 Task: Read customer reviews and ratings for real estate agents in Springfield, Missouri, to find an agent who specializes in acreage properties or equestrian estates.
Action: Mouse moved to (290, 179)
Screenshot: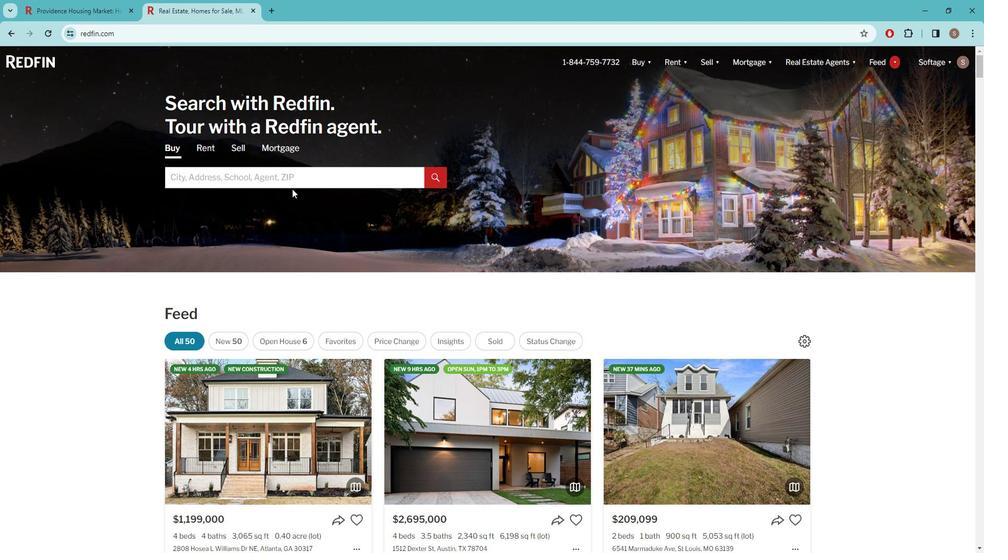 
Action: Mouse pressed left at (290, 179)
Screenshot: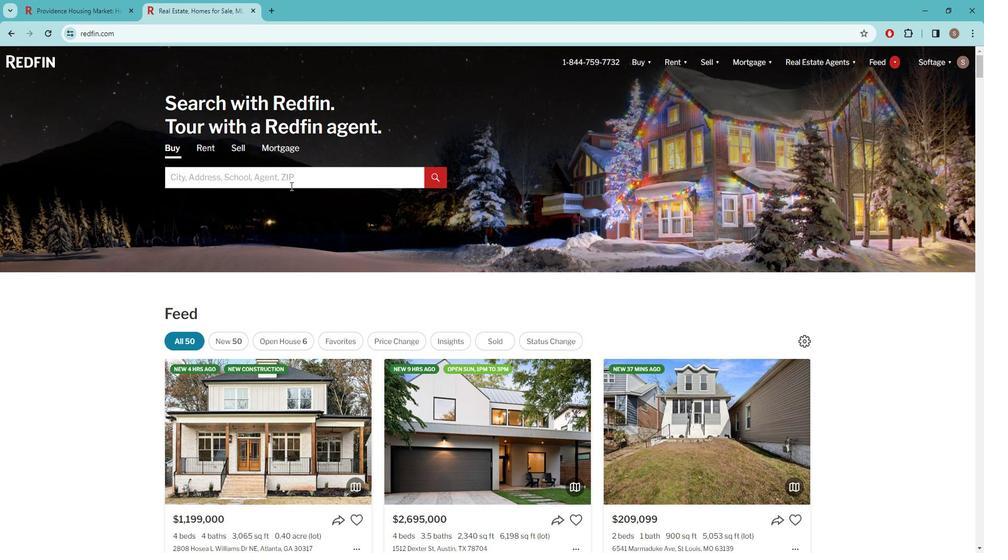 
Action: Key pressed s<Key.caps_lock>PRINGFIELD,<Key.space><Key.caps_lock>m<Key.caps_lock>ISSOURI
Screenshot: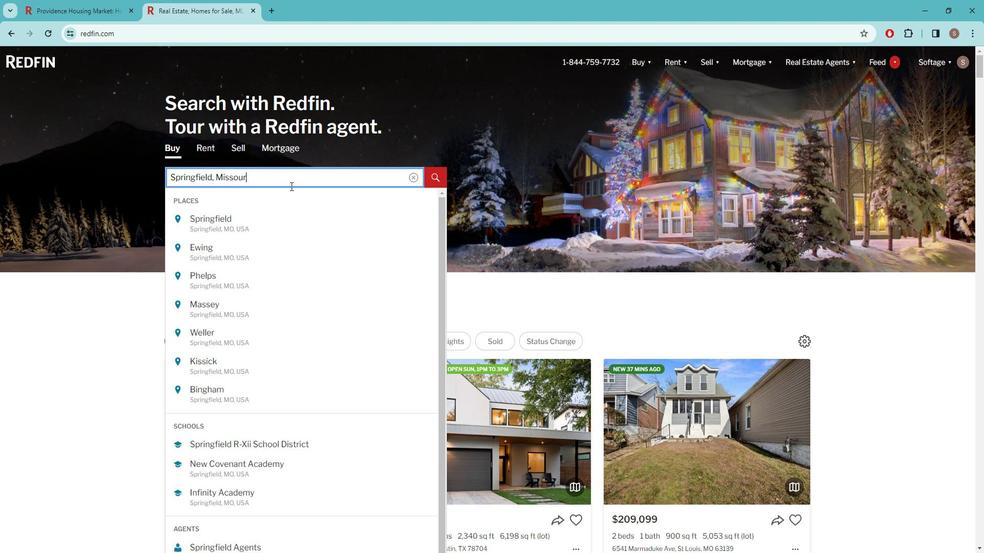 
Action: Mouse moved to (278, 219)
Screenshot: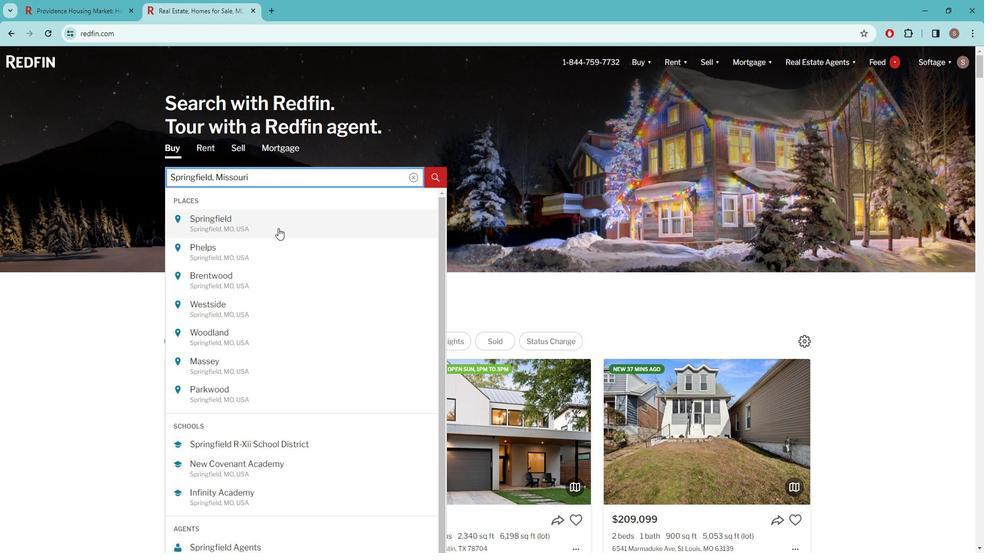 
Action: Mouse pressed left at (278, 219)
Screenshot: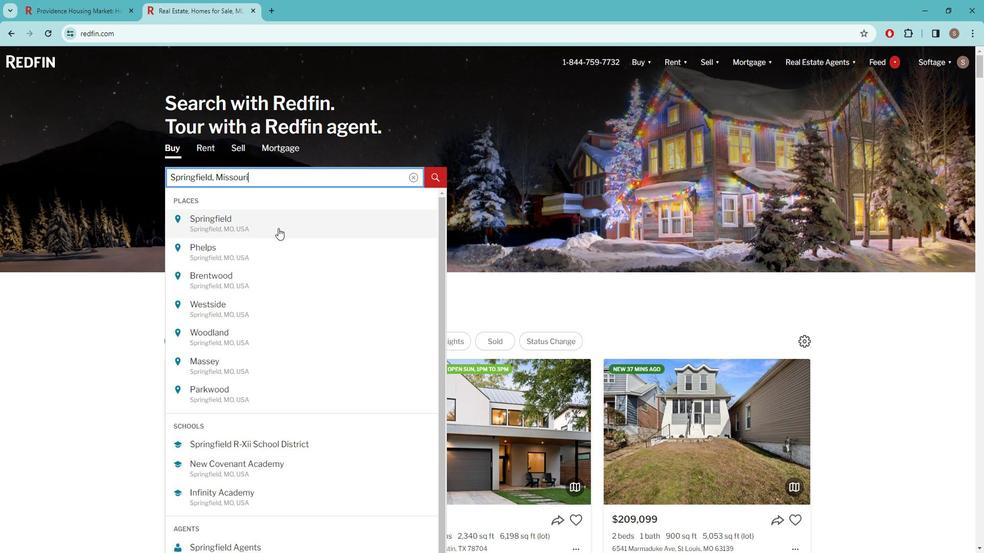 
Action: Mouse moved to (864, 124)
Screenshot: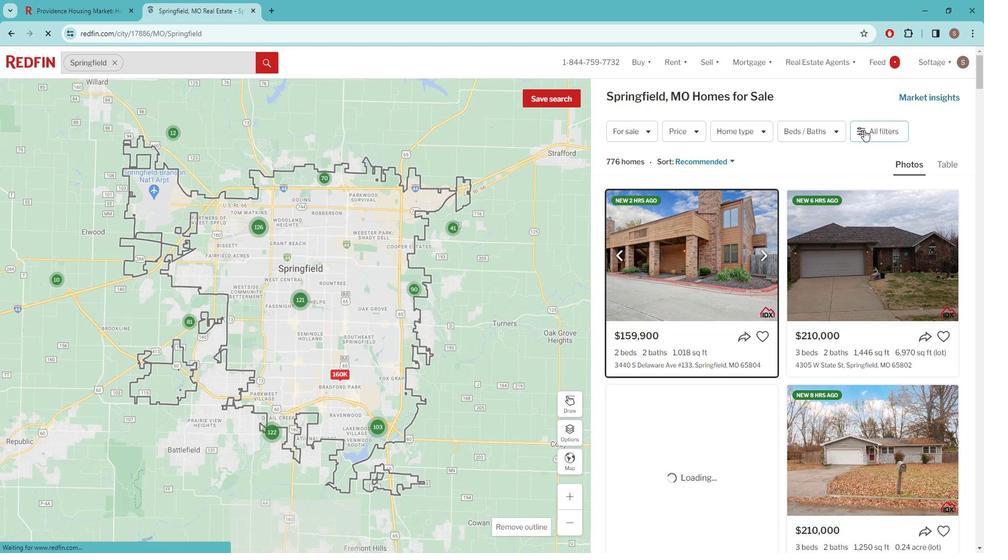 
Action: Mouse pressed left at (864, 124)
Screenshot: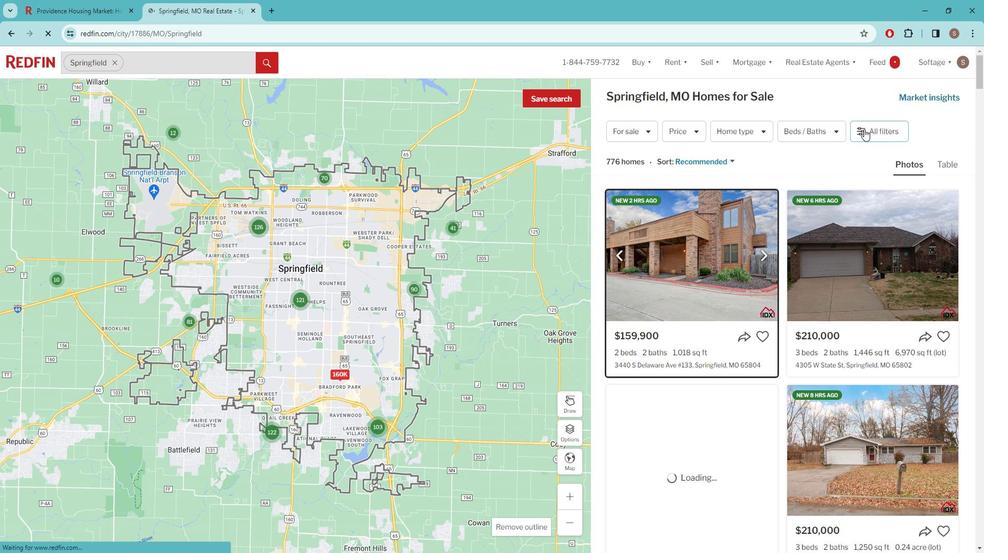 
Action: Mouse pressed left at (864, 124)
Screenshot: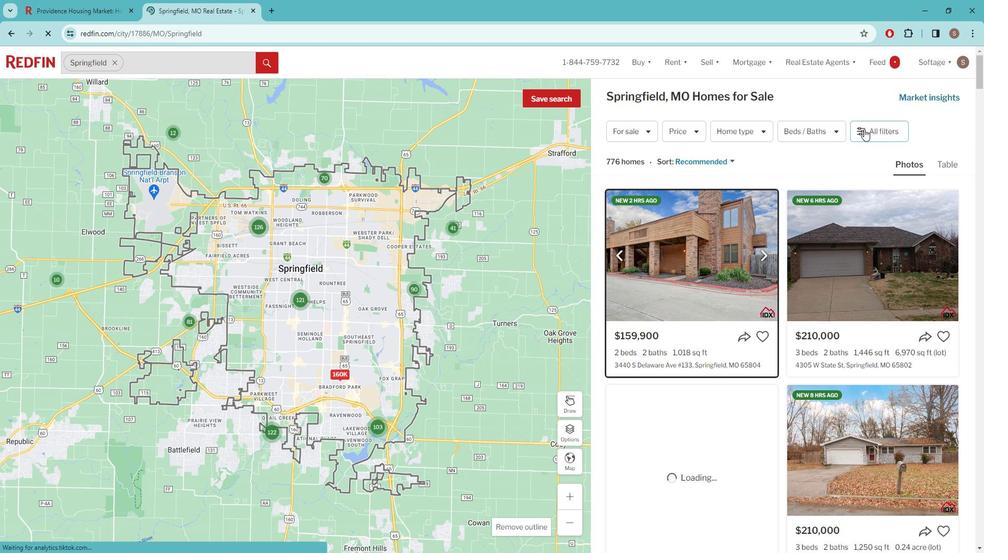 
Action: Mouse pressed left at (864, 124)
Screenshot: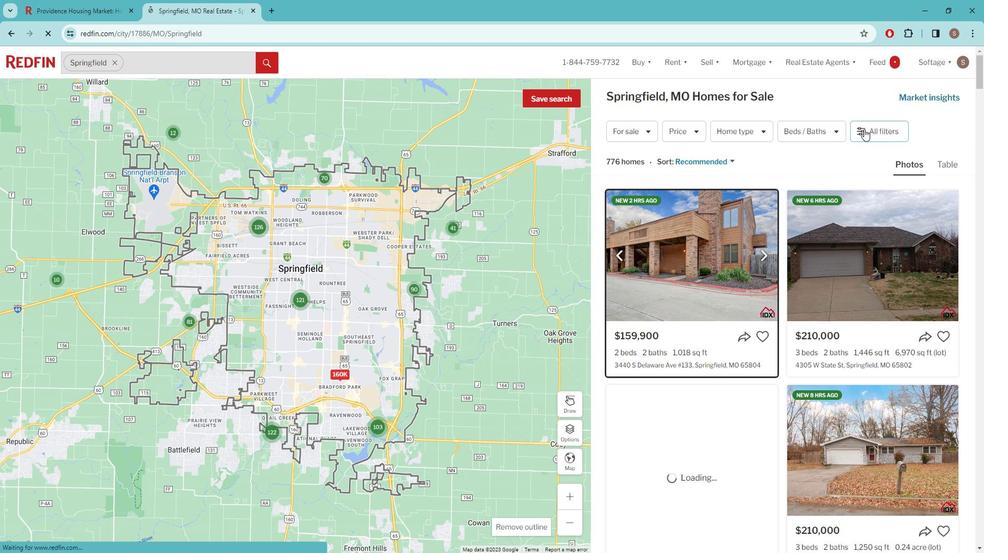 
Action: Mouse pressed left at (864, 124)
Screenshot: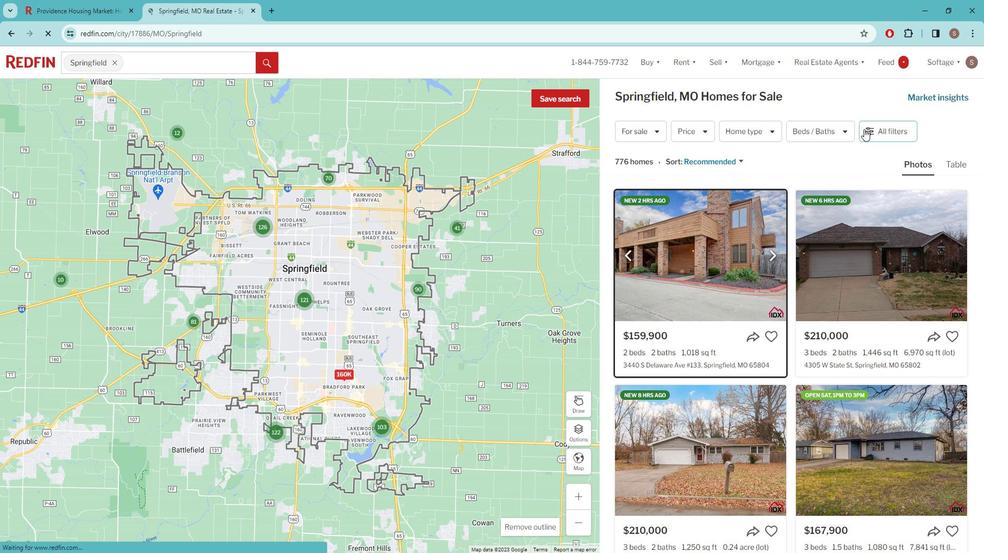 
Action: Mouse pressed left at (864, 124)
Screenshot: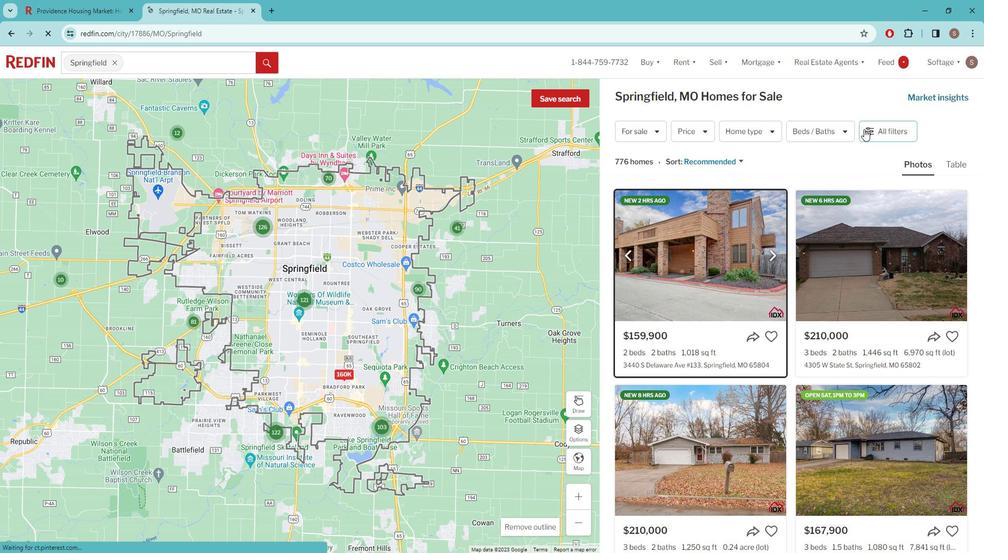 
Action: Mouse moved to (836, 163)
Screenshot: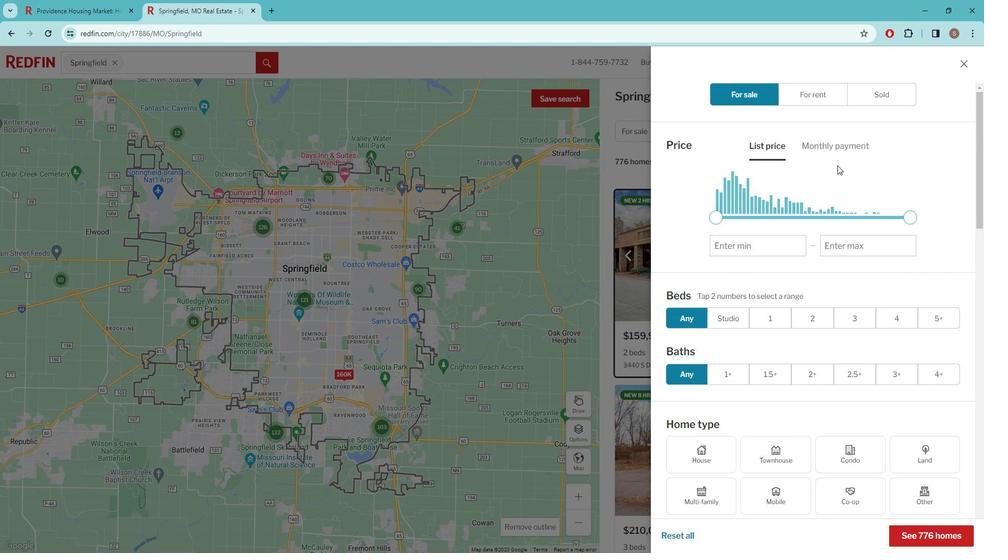 
Action: Mouse scrolled (836, 163) with delta (0, 0)
Screenshot: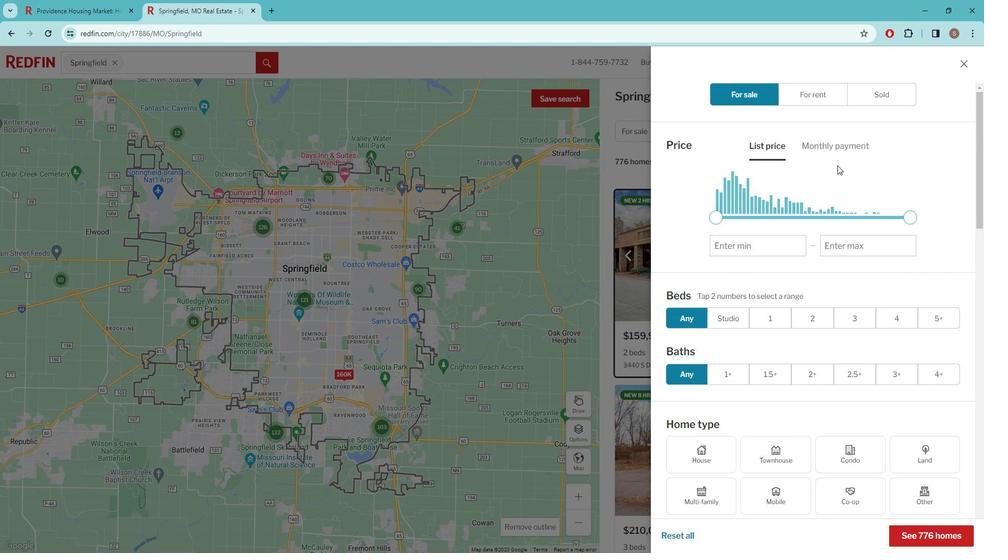
Action: Mouse moved to (836, 164)
Screenshot: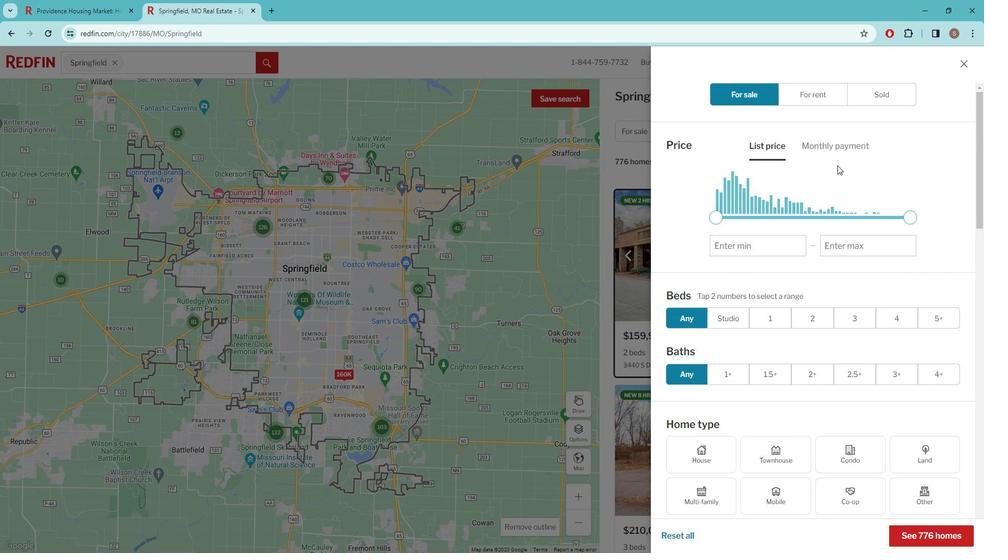 
Action: Mouse scrolled (836, 163) with delta (0, 0)
Screenshot: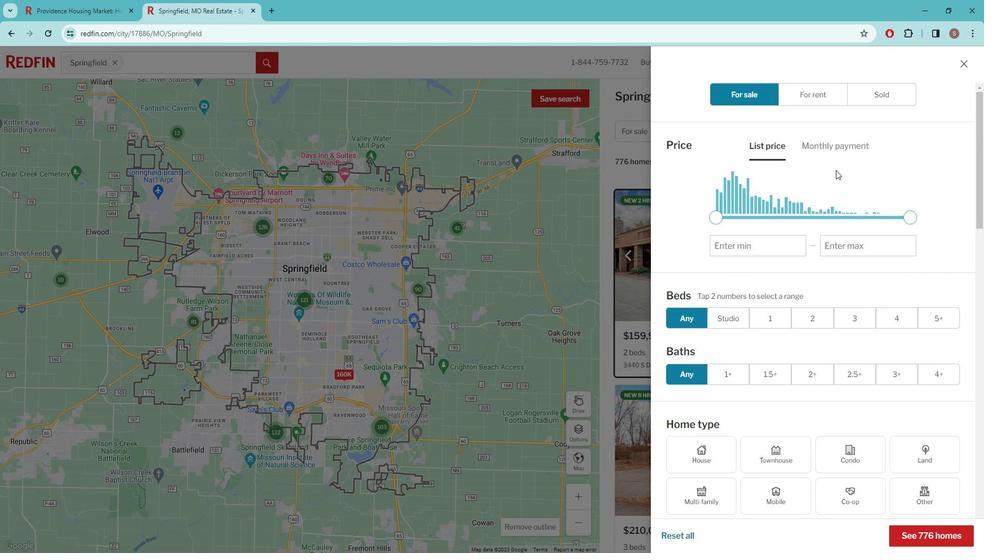 
Action: Mouse moved to (835, 165)
Screenshot: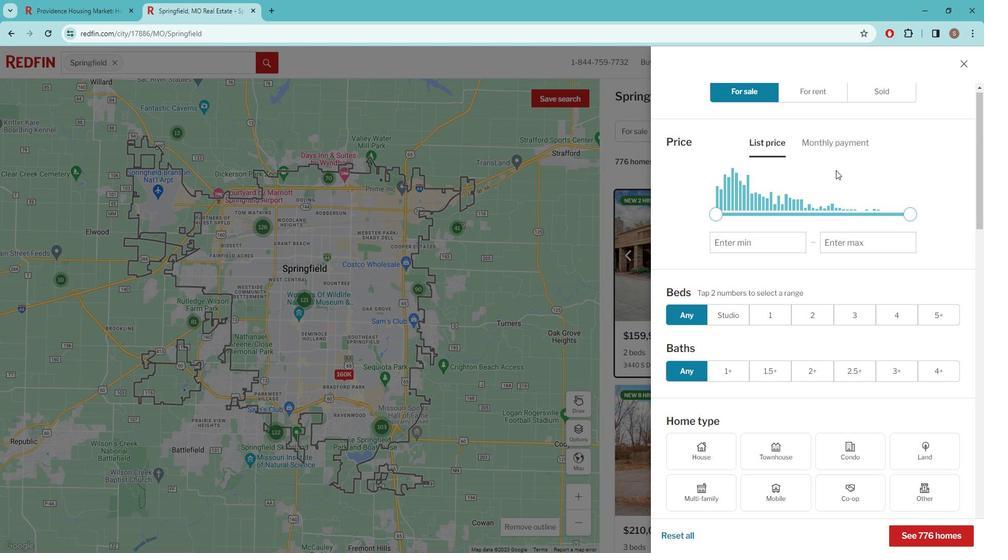 
Action: Mouse scrolled (835, 165) with delta (0, 0)
Screenshot: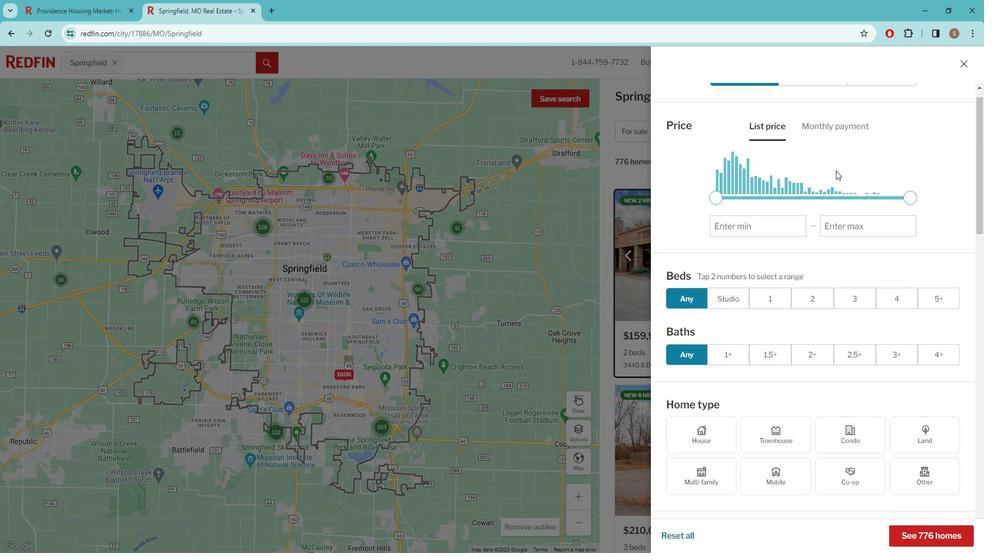 
Action: Mouse moved to (832, 167)
Screenshot: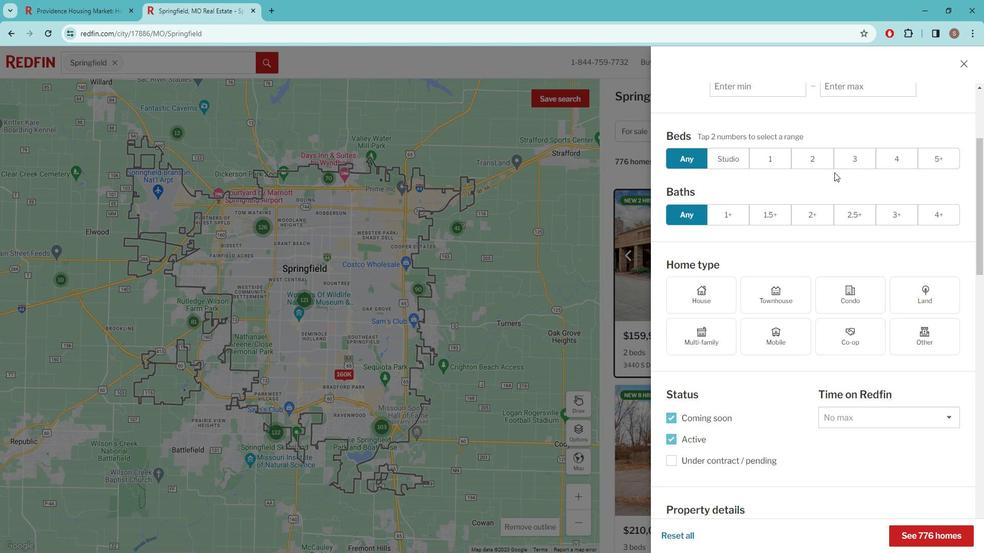 
Action: Mouse scrolled (832, 166) with delta (0, 0)
Screenshot: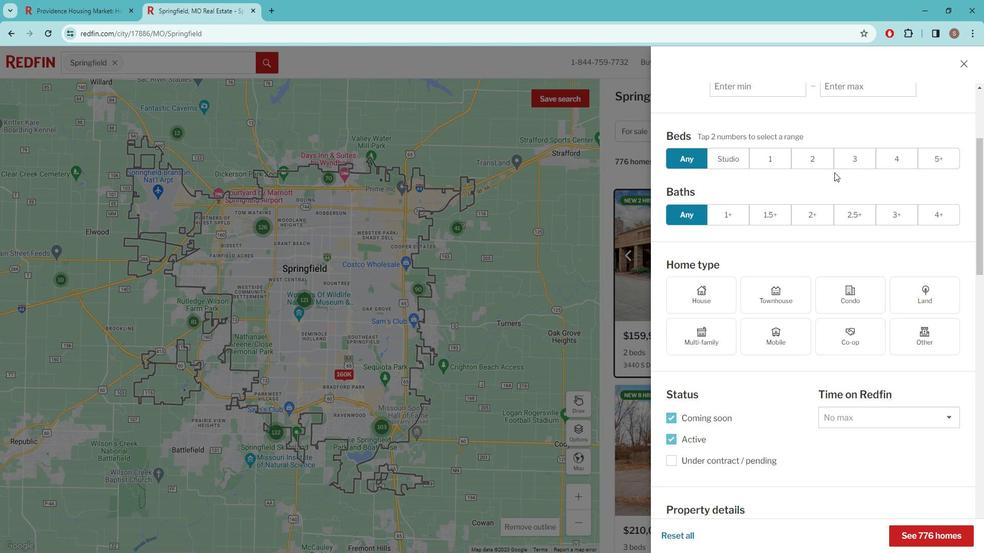 
Action: Mouse moved to (831, 167)
Screenshot: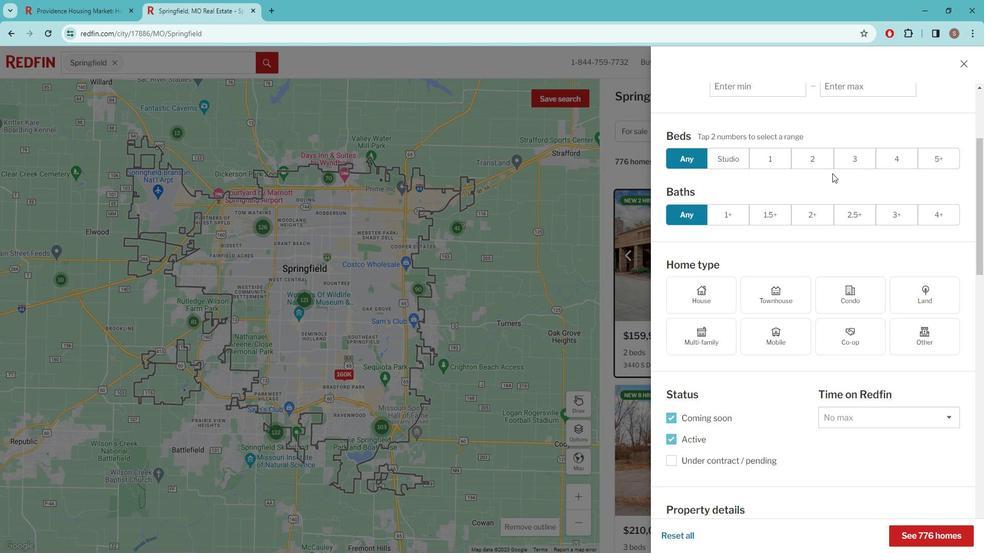 
Action: Mouse scrolled (831, 167) with delta (0, 0)
Screenshot: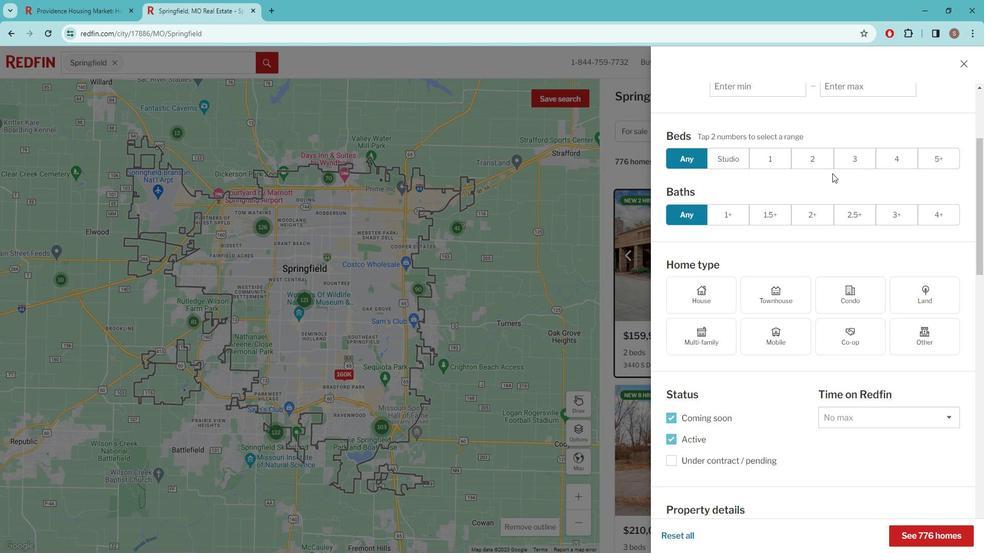 
Action: Mouse moved to (830, 168)
Screenshot: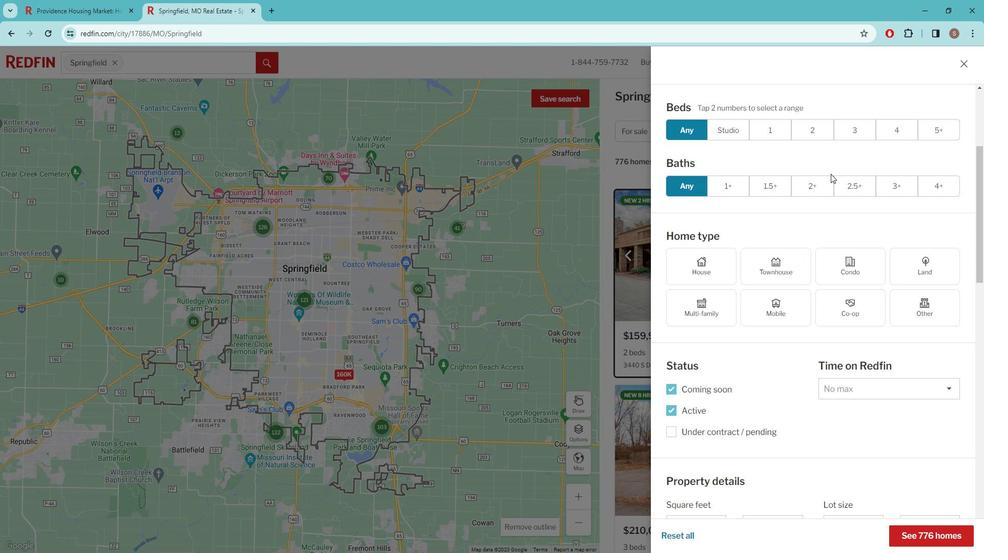 
Action: Mouse scrolled (830, 167) with delta (0, 0)
Screenshot: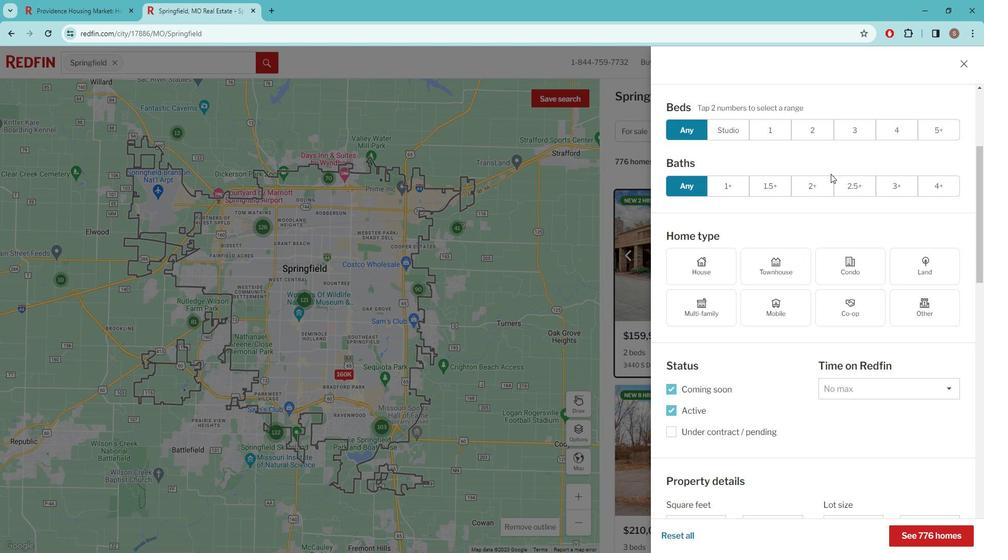 
Action: Mouse moved to (800, 203)
Screenshot: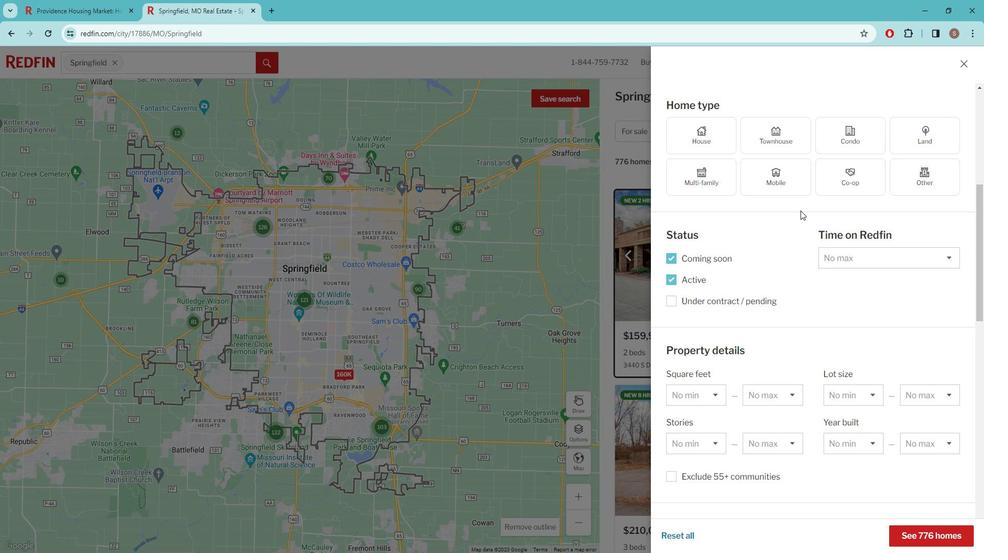 
Action: Mouse scrolled (800, 202) with delta (0, 0)
Screenshot: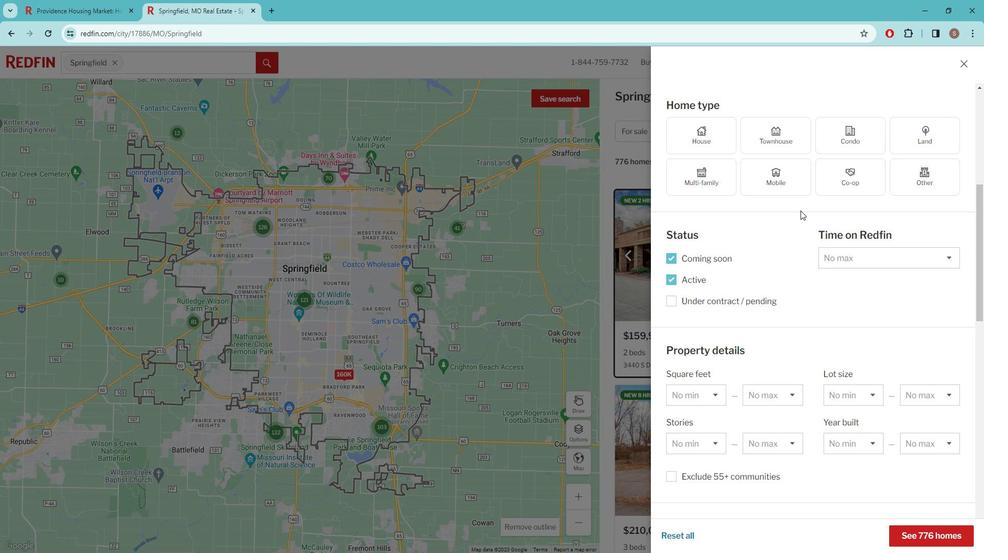 
Action: Mouse scrolled (800, 202) with delta (0, 0)
Screenshot: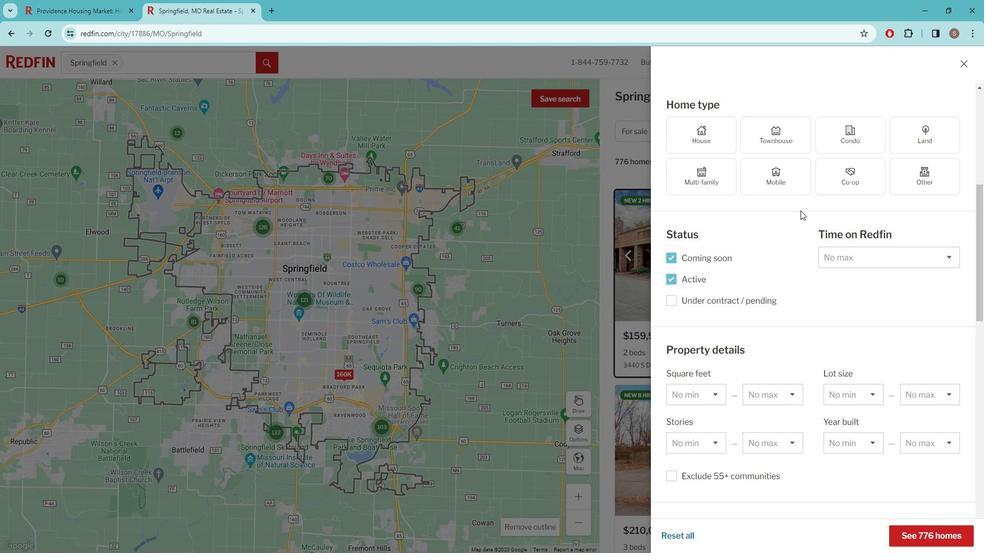 
Action: Mouse scrolled (800, 202) with delta (0, 0)
Screenshot: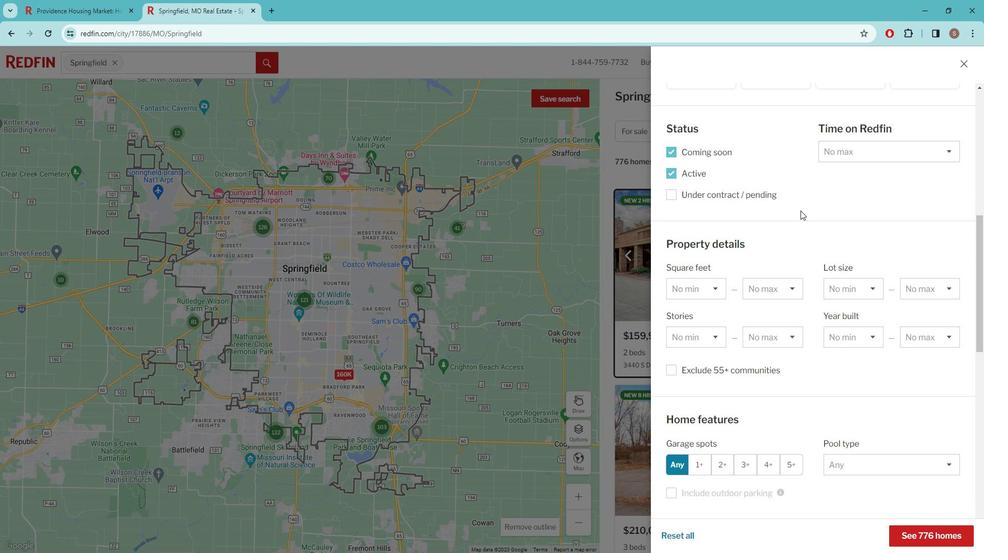 
Action: Mouse scrolled (800, 202) with delta (0, 0)
Screenshot: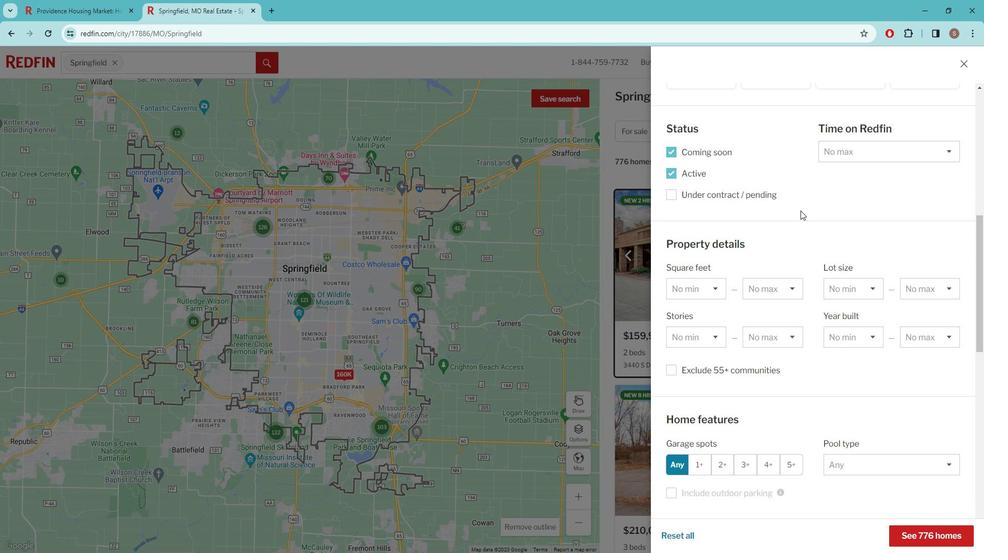 
Action: Mouse scrolled (800, 202) with delta (0, 0)
Screenshot: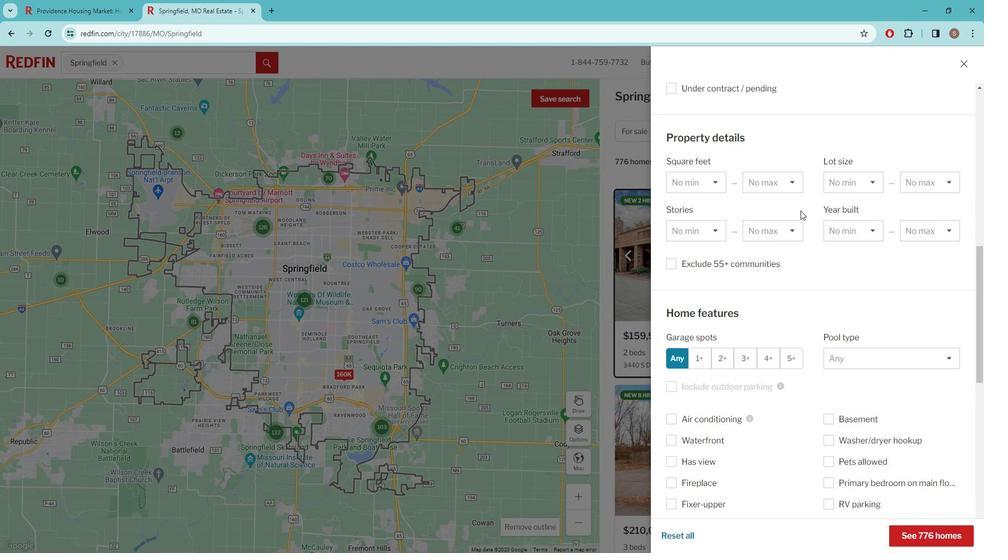 
Action: Mouse scrolled (800, 202) with delta (0, 0)
Screenshot: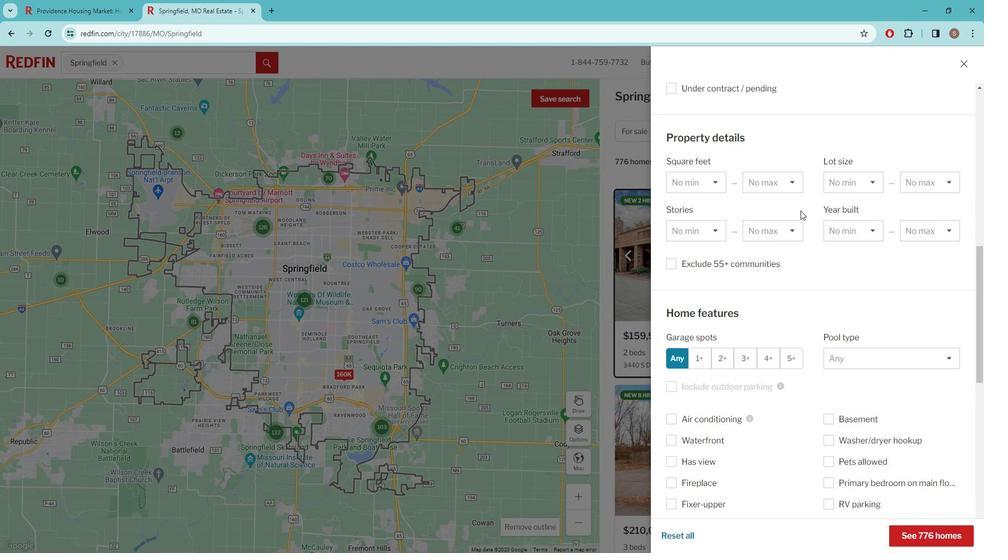 
Action: Mouse moved to (798, 217)
Screenshot: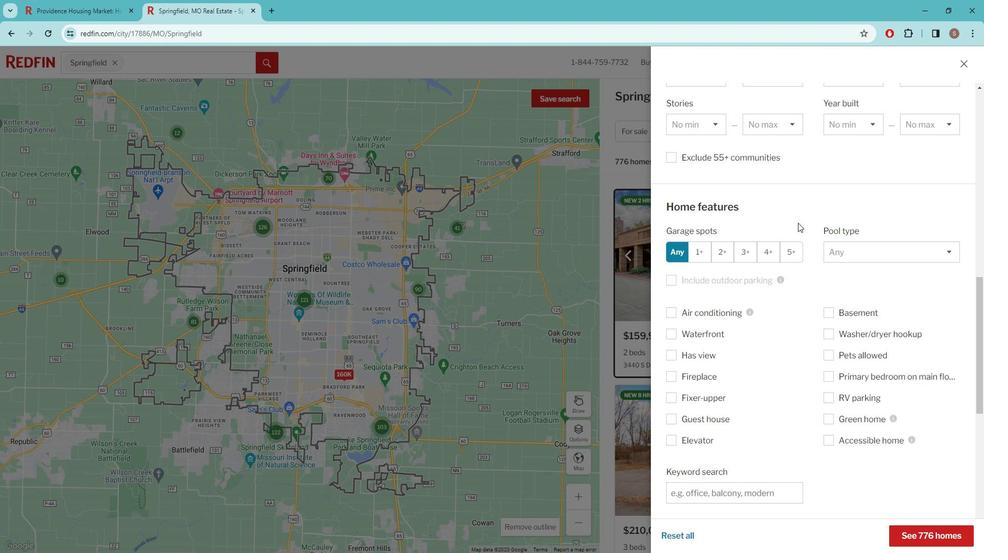 
Action: Mouse scrolled (798, 217) with delta (0, 0)
Screenshot: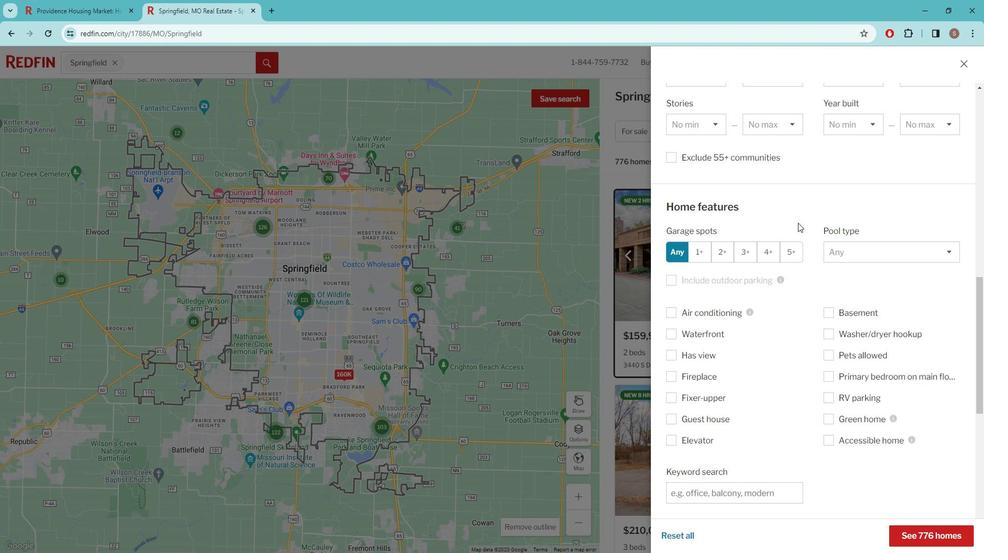 
Action: Mouse moved to (798, 218)
Screenshot: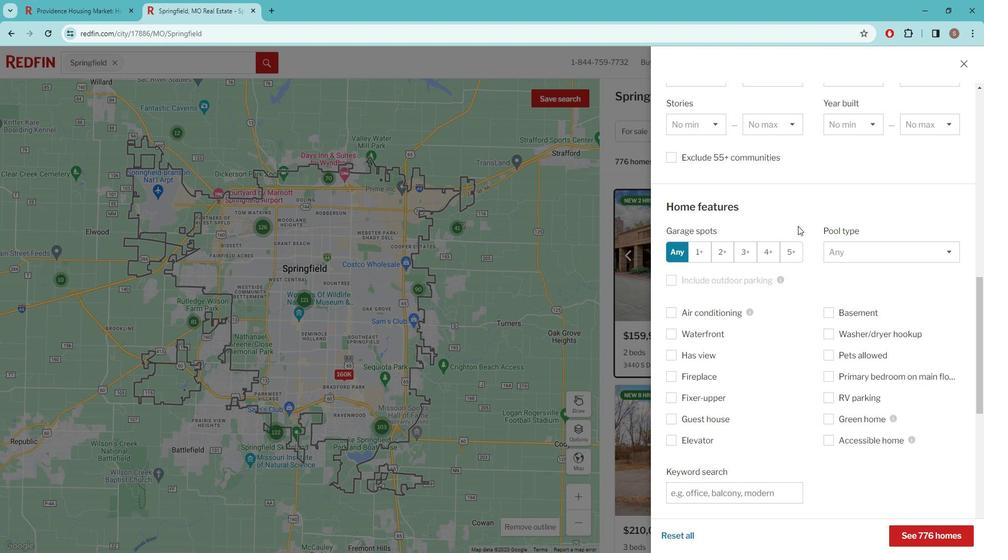 
Action: Mouse scrolled (798, 218) with delta (0, 0)
Screenshot: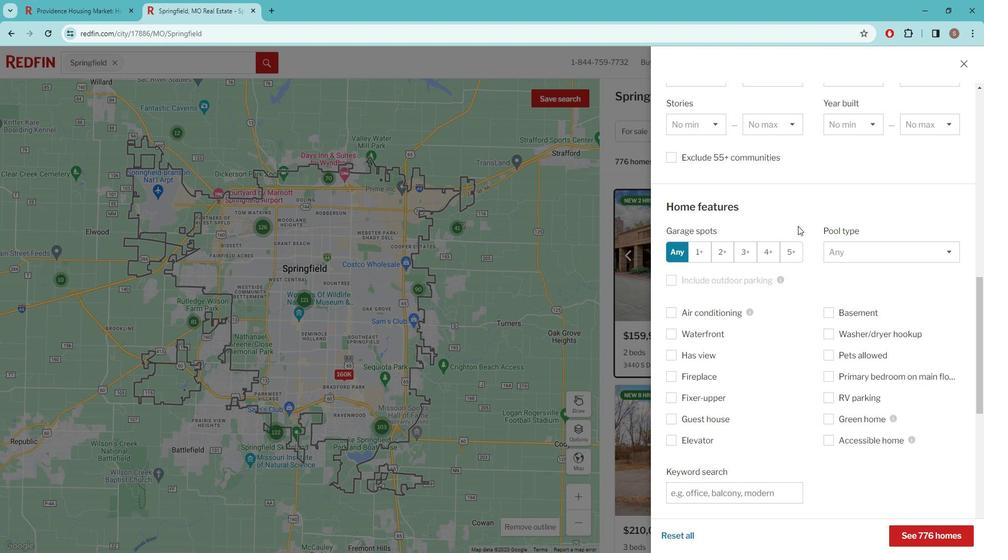 
Action: Mouse moved to (721, 372)
Screenshot: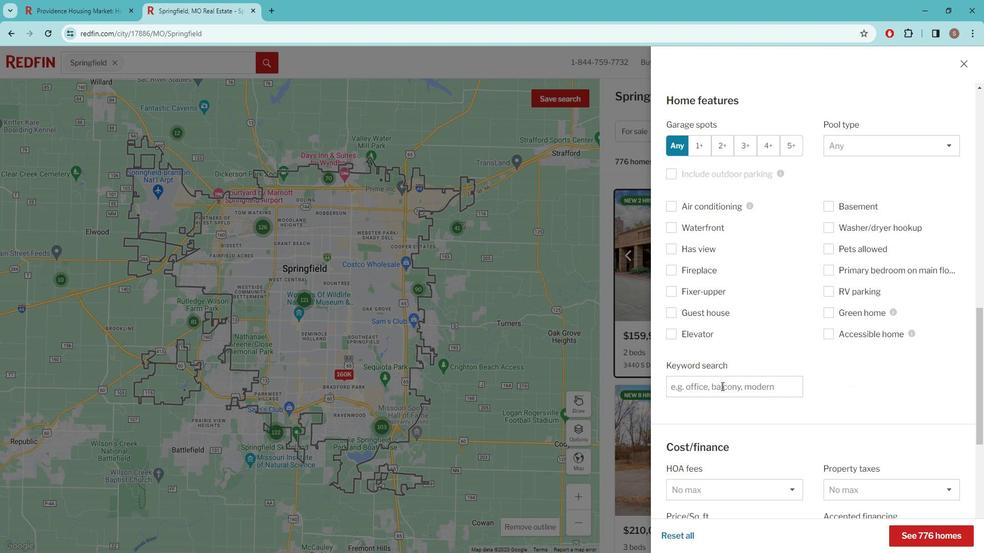 
Action: Mouse pressed left at (721, 372)
Screenshot: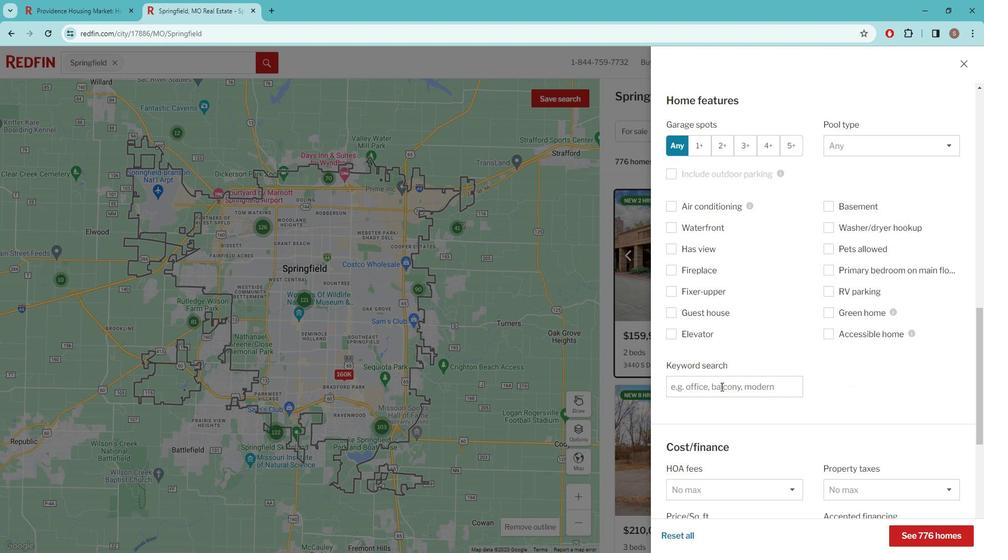 
Action: Key pressed ACREAGE<Key.space>PROPERTIES<Key.space>
Screenshot: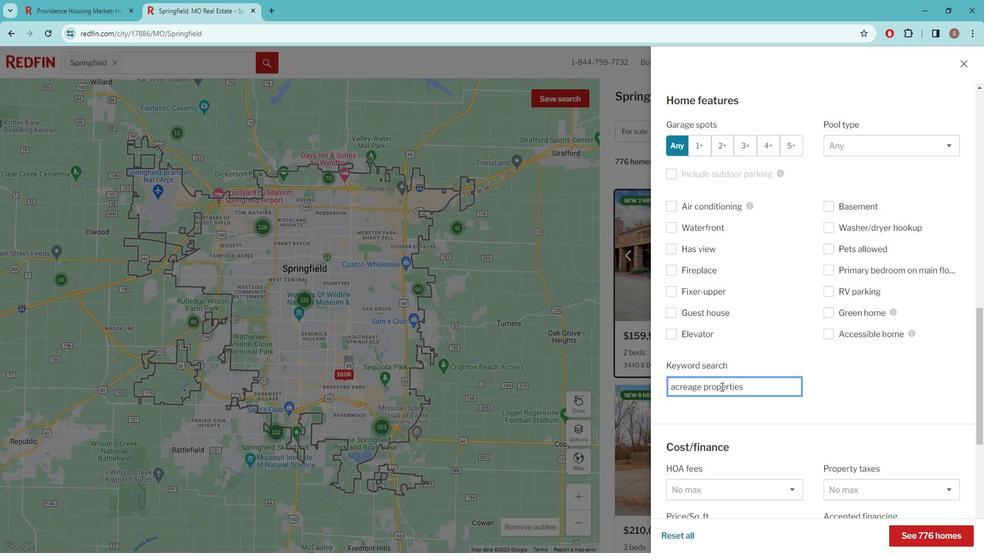 
Action: Mouse scrolled (721, 372) with delta (0, 0)
Screenshot: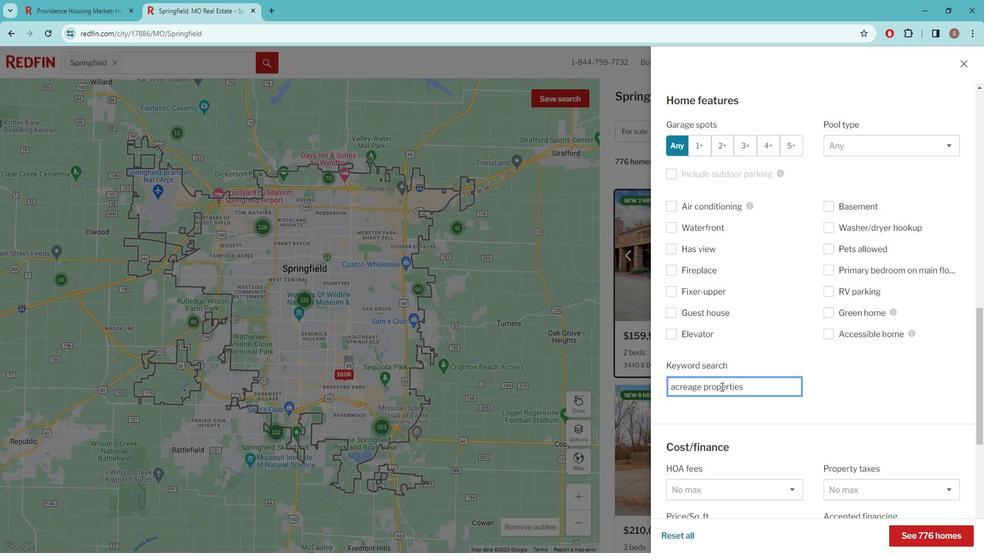 
Action: Mouse scrolled (721, 372) with delta (0, 0)
Screenshot: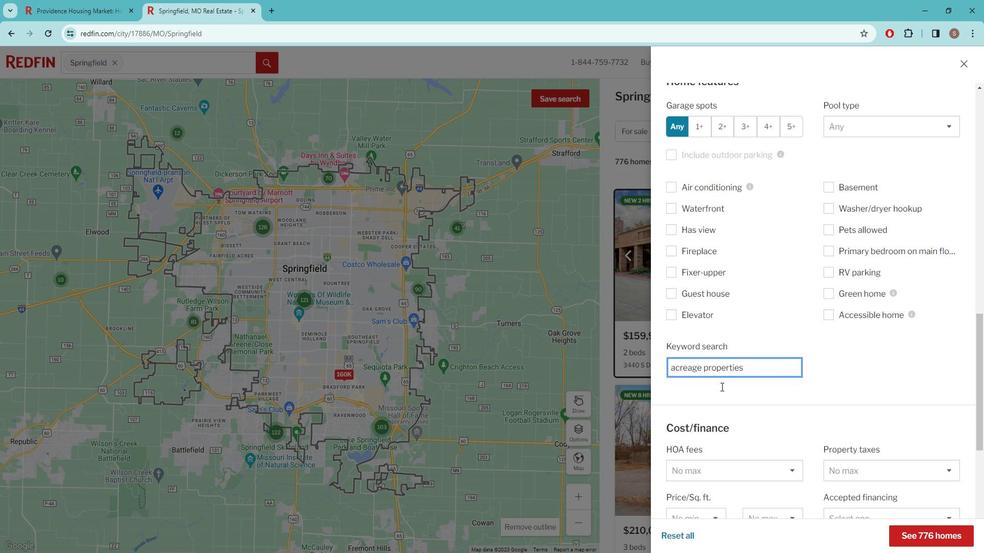 
Action: Mouse scrolled (721, 372) with delta (0, 0)
Screenshot: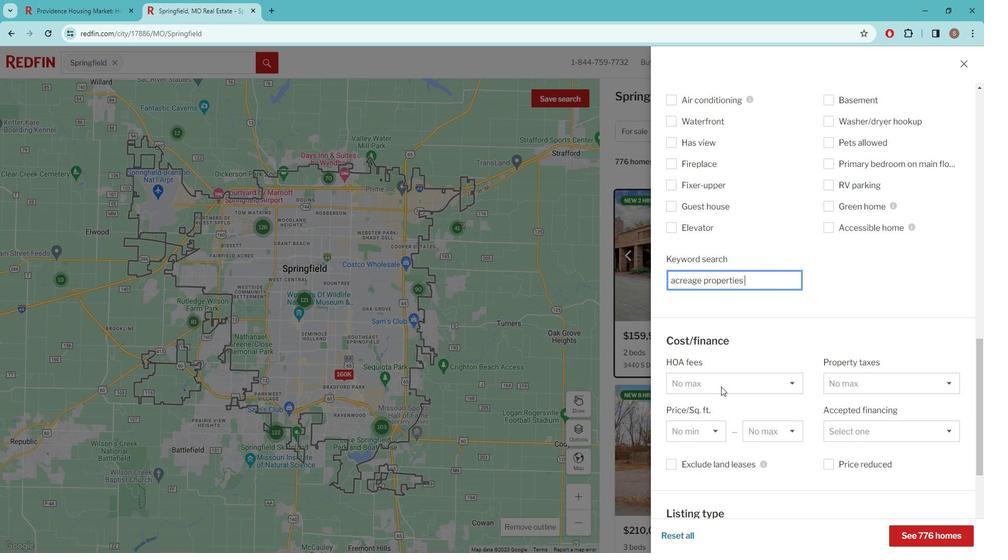
Action: Mouse scrolled (721, 372) with delta (0, 0)
Screenshot: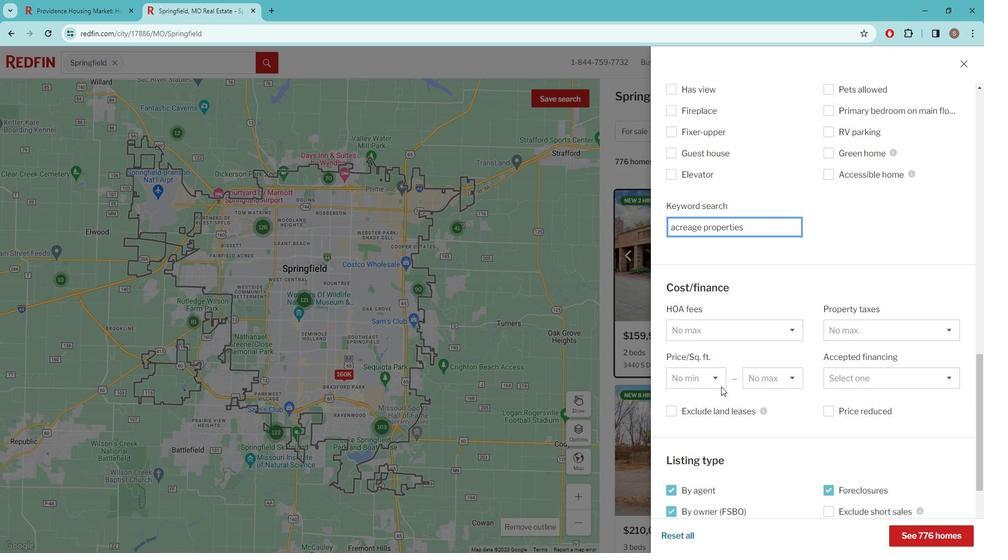 
Action: Mouse scrolled (721, 372) with delta (0, 0)
Screenshot: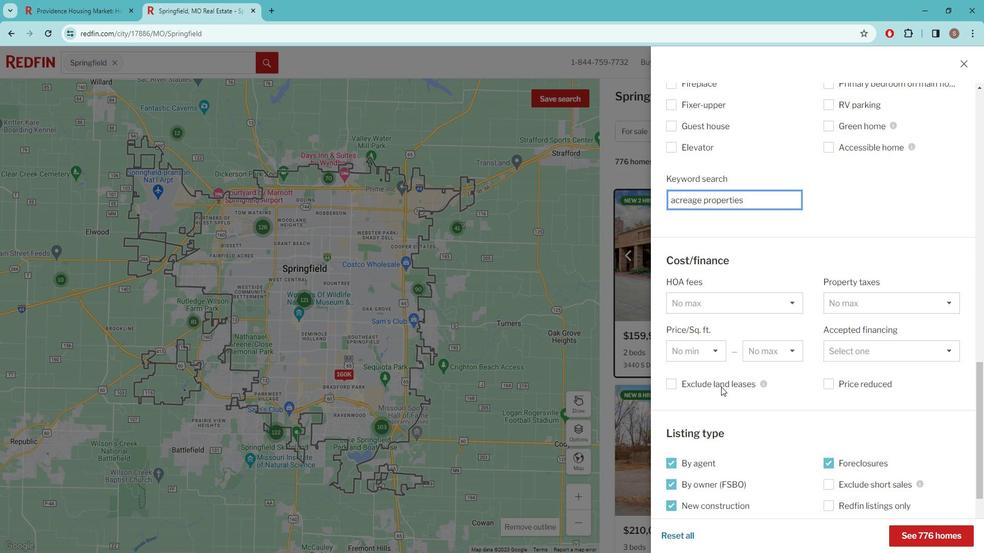 
Action: Mouse scrolled (721, 372) with delta (0, 0)
Screenshot: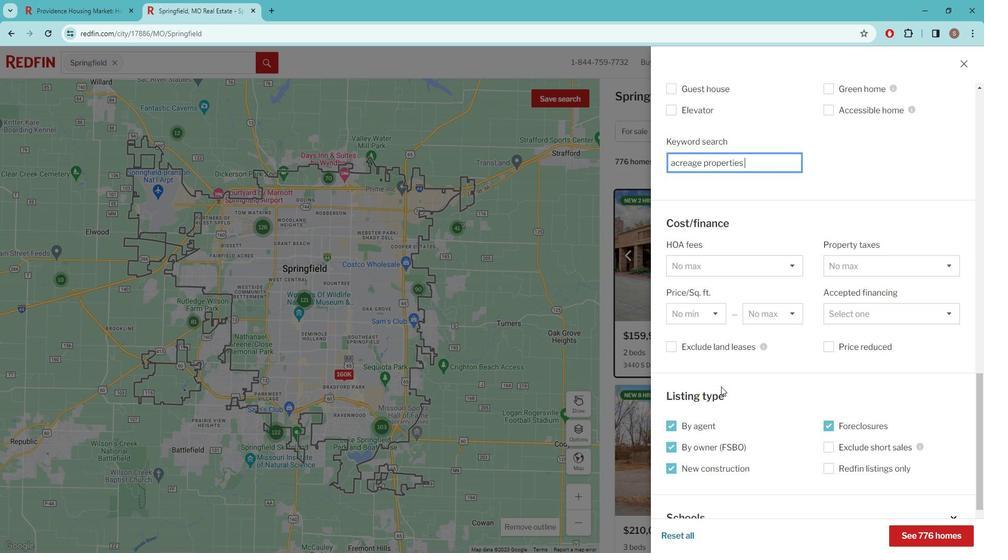 
Action: Mouse scrolled (721, 372) with delta (0, 0)
Screenshot: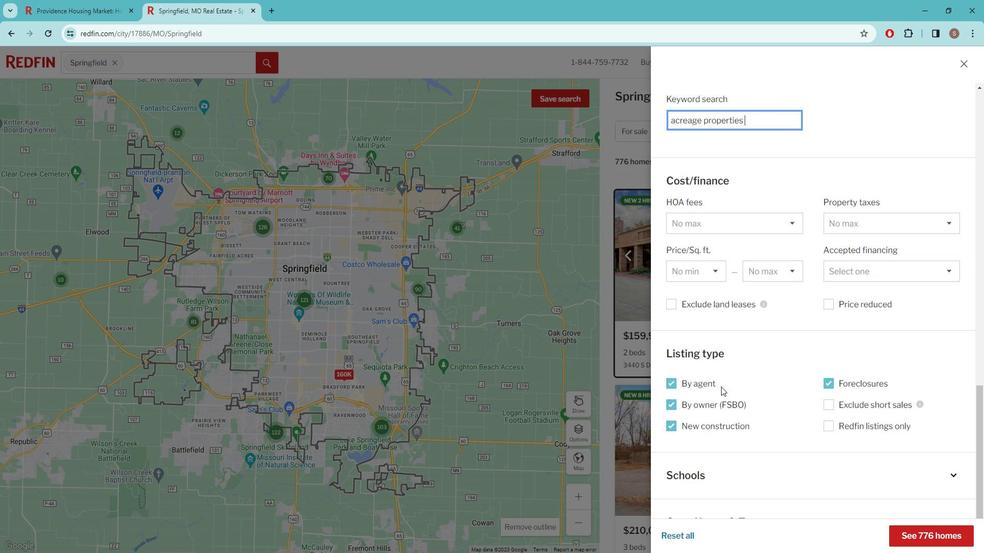 
Action: Mouse scrolled (721, 372) with delta (0, 0)
Screenshot: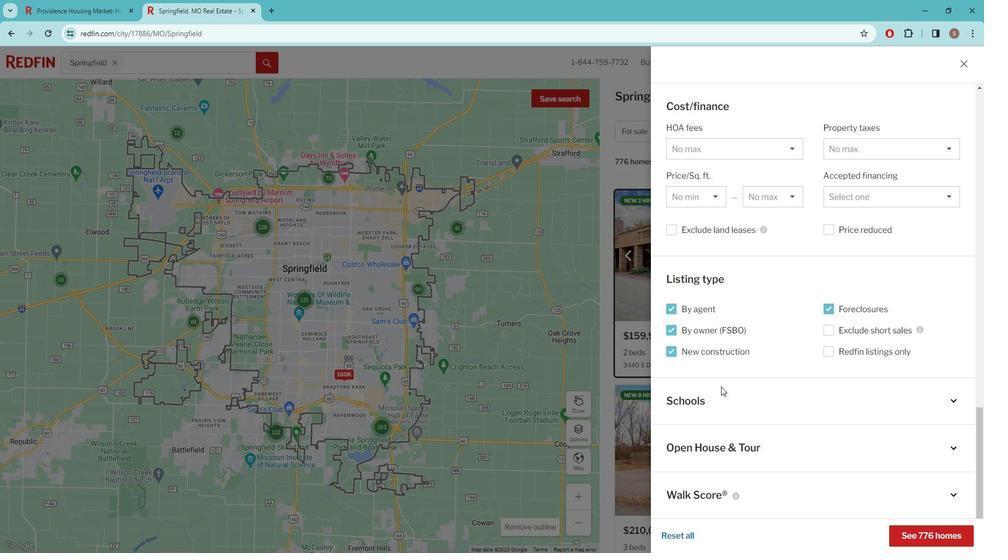 
Action: Mouse scrolled (721, 372) with delta (0, 0)
Screenshot: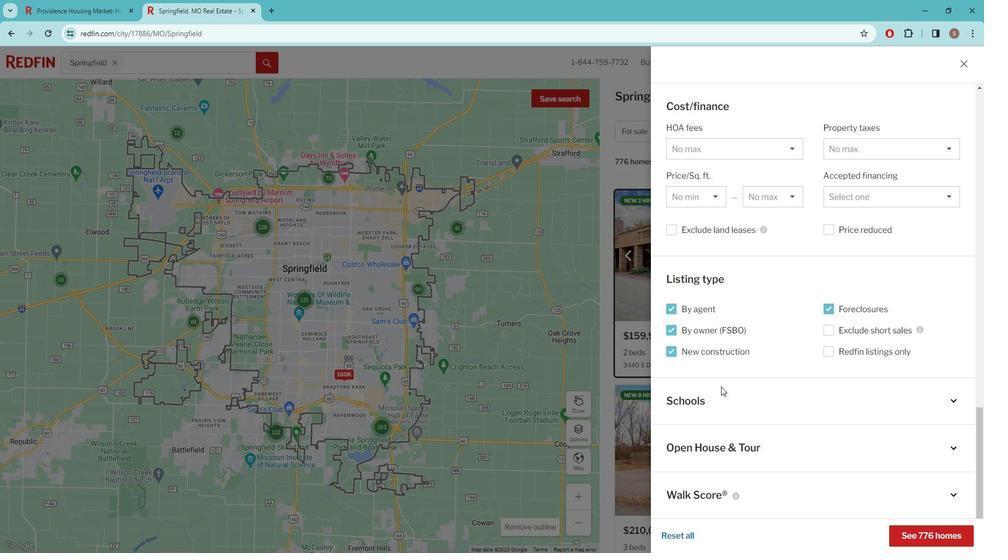 
Action: Mouse scrolled (721, 372) with delta (0, 0)
Screenshot: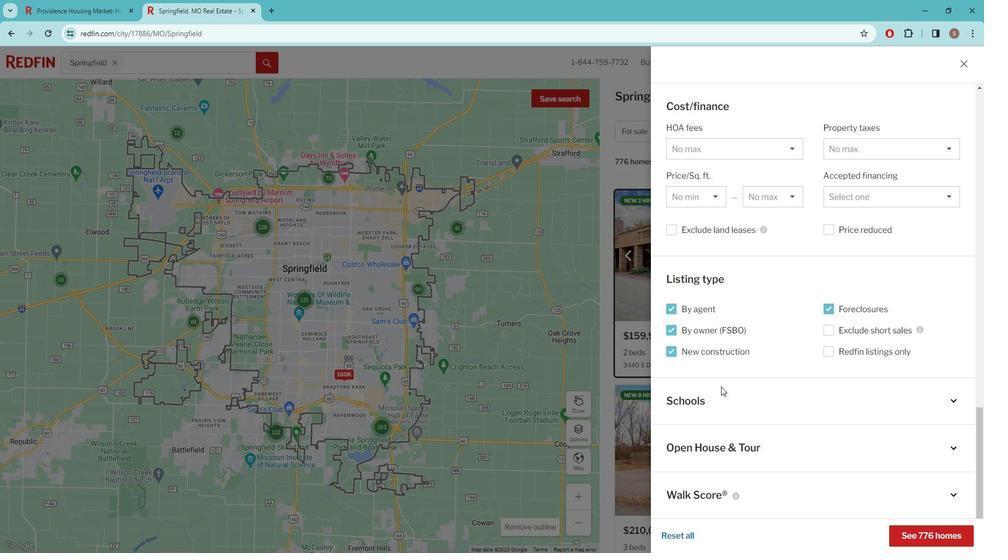 
Action: Mouse scrolled (721, 372) with delta (0, 0)
Screenshot: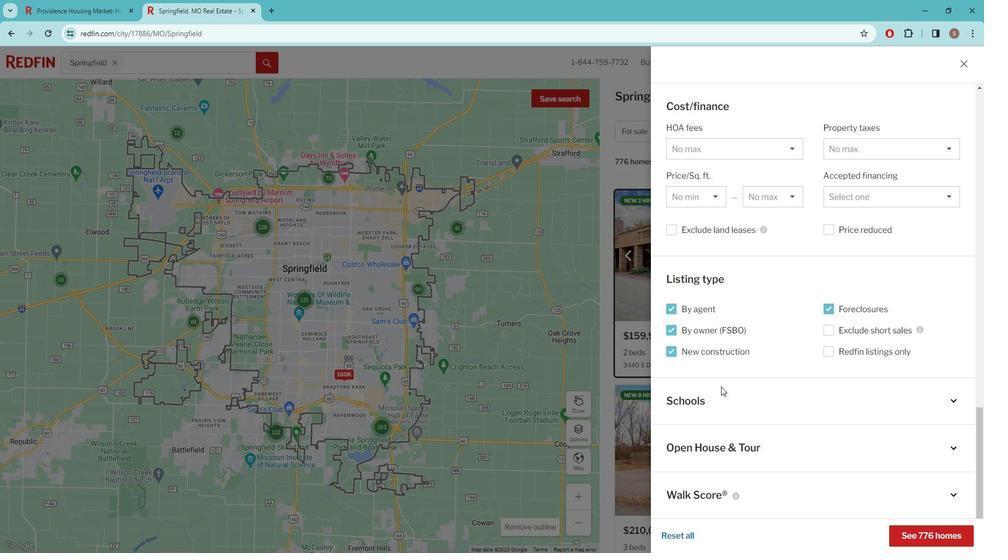 
Action: Mouse scrolled (721, 372) with delta (0, 0)
Screenshot: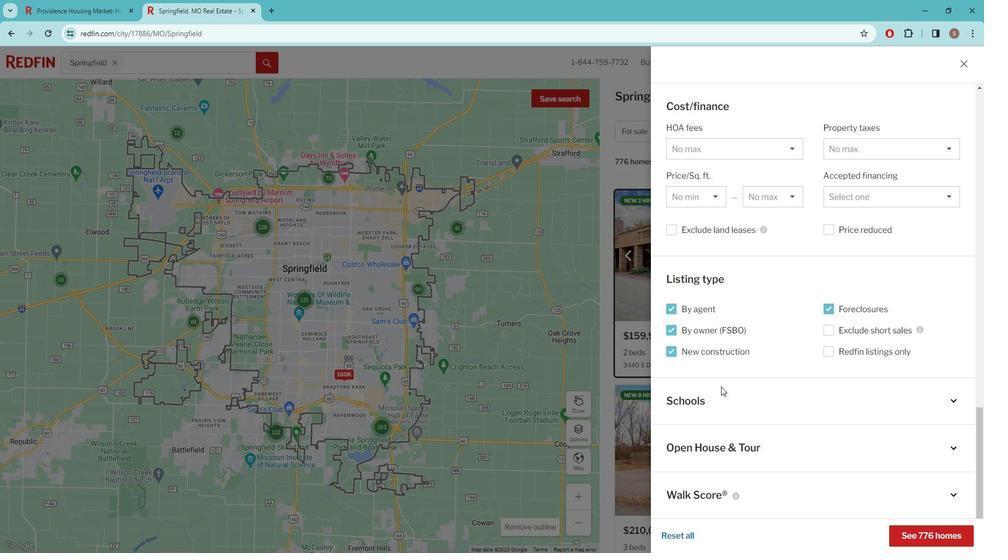 
Action: Mouse moved to (917, 515)
Screenshot: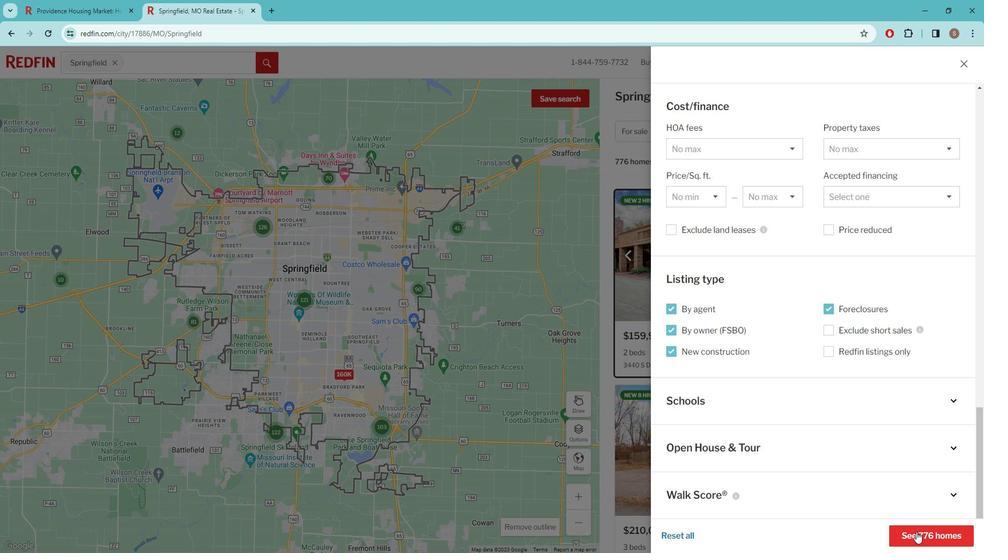 
Action: Mouse pressed left at (917, 515)
Screenshot: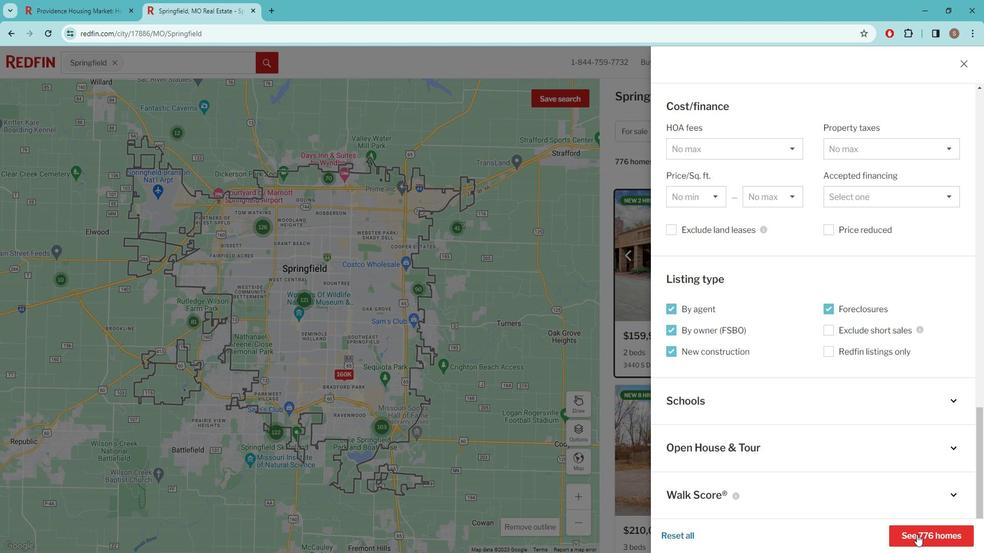 
Action: Mouse moved to (817, 101)
Screenshot: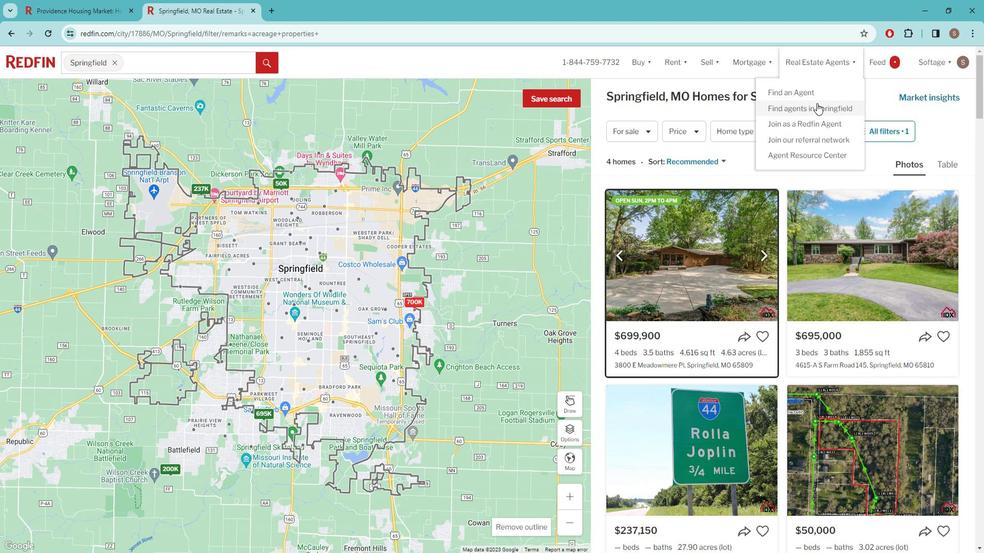 
Action: Mouse pressed left at (817, 101)
Screenshot: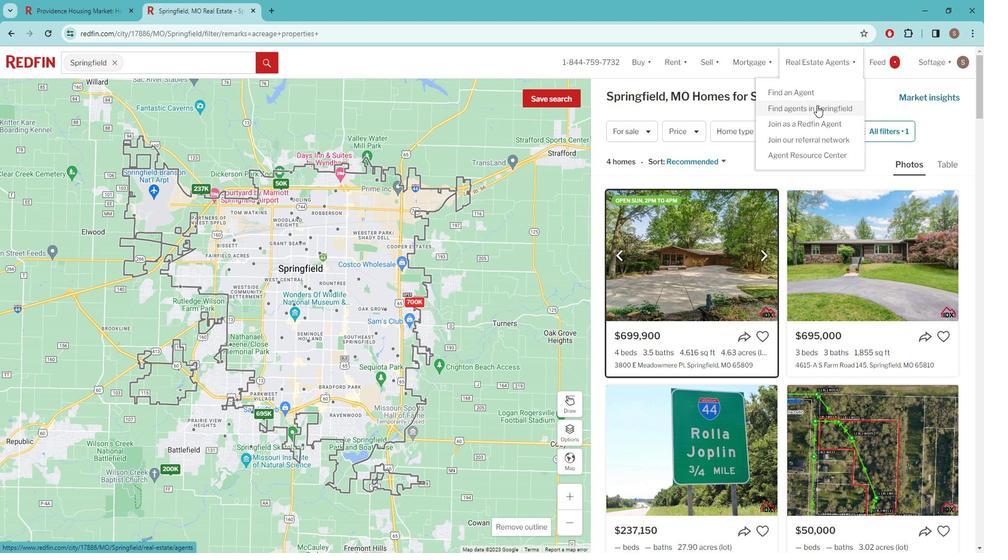 
Action: Mouse moved to (333, 214)
Screenshot: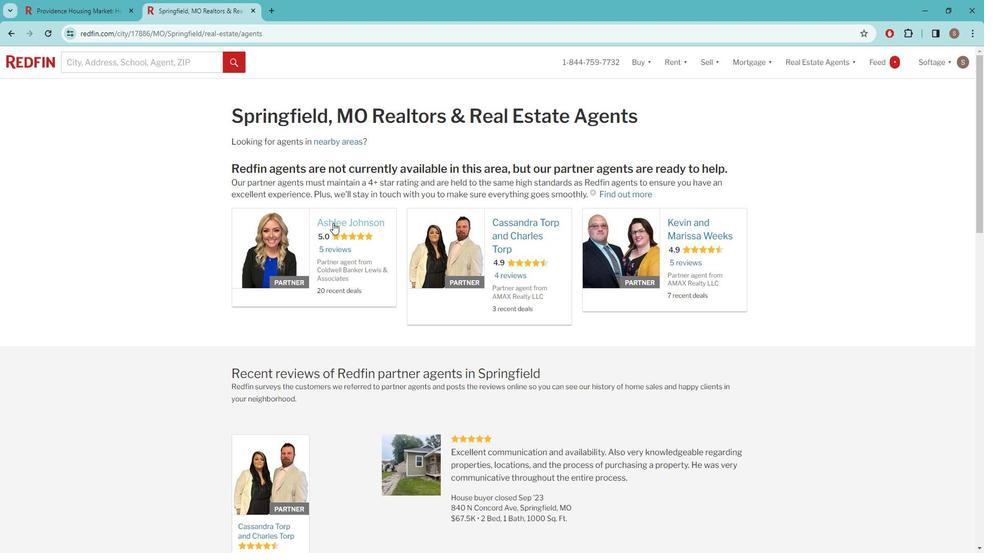 
Action: Mouse pressed left at (333, 214)
Screenshot: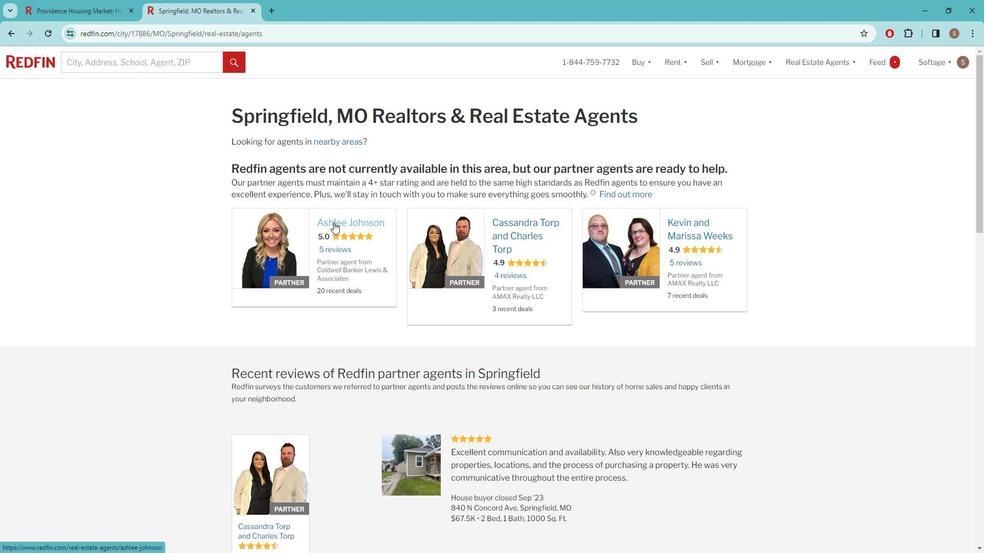 
Action: Mouse moved to (343, 215)
Screenshot: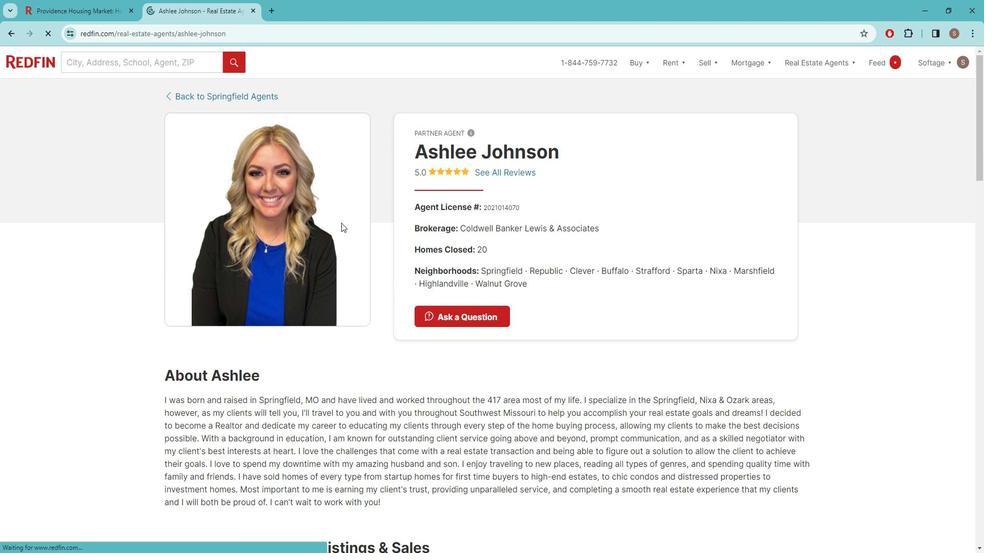 
Action: Mouse scrolled (343, 215) with delta (0, 0)
Screenshot: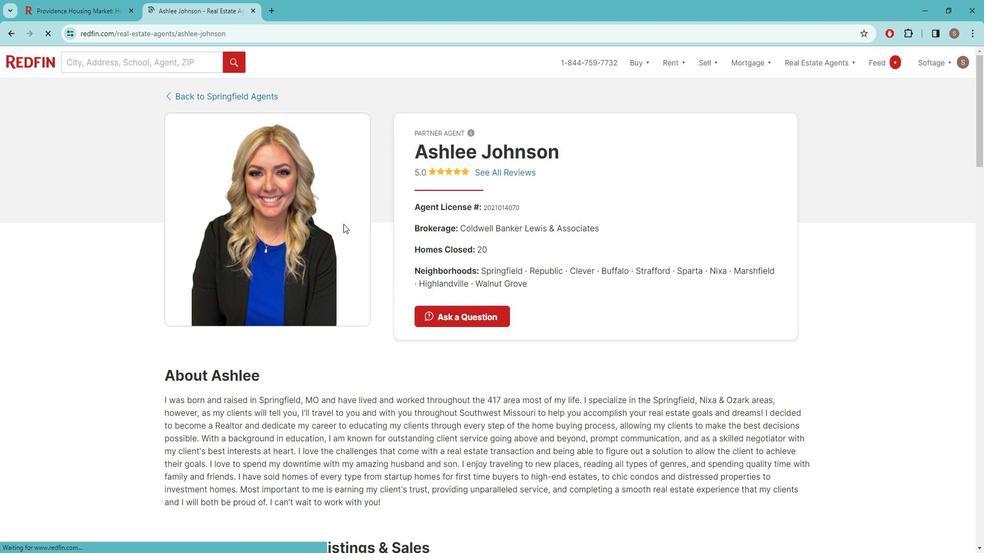 
Action: Mouse scrolled (343, 215) with delta (0, 0)
Screenshot: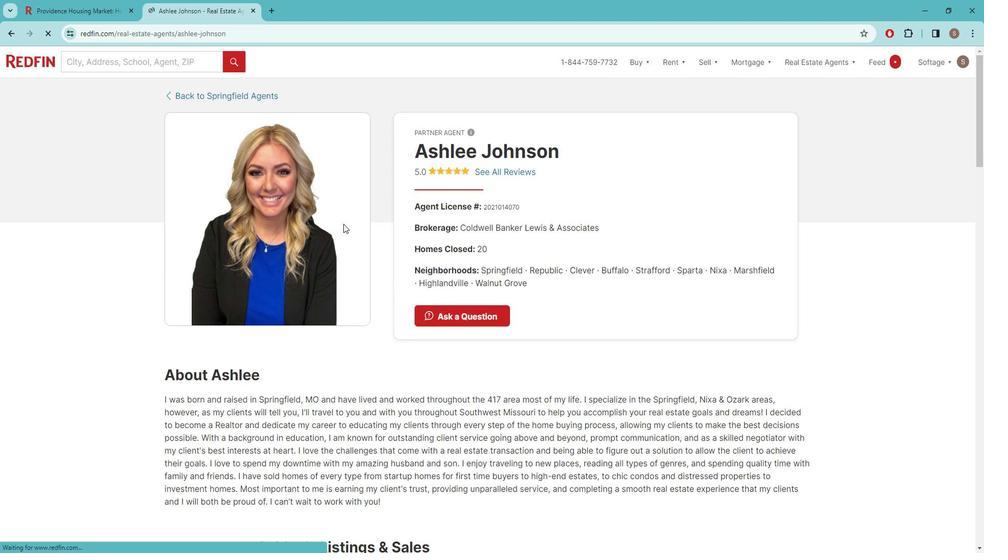 
Action: Mouse moved to (423, 379)
Screenshot: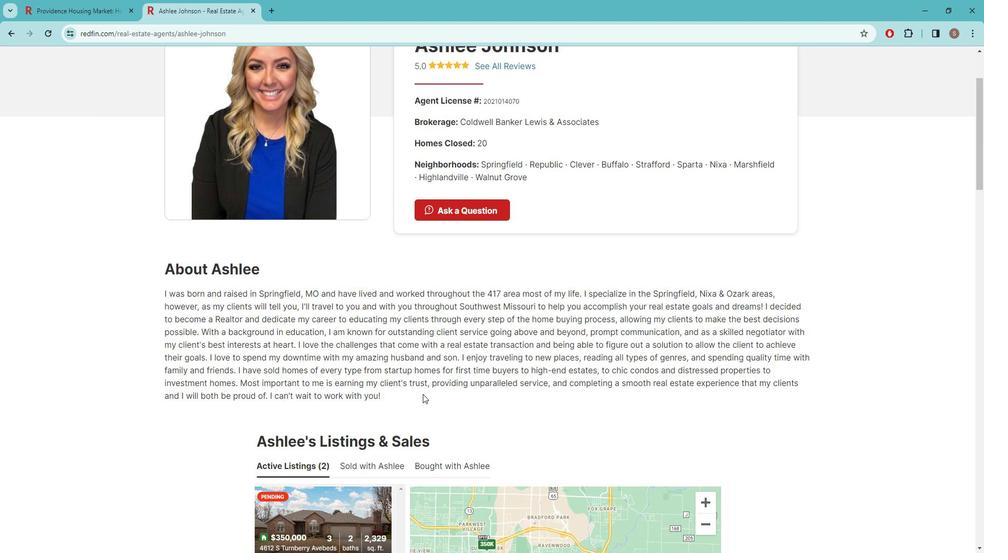 
Action: Mouse scrolled (423, 379) with delta (0, 0)
Screenshot: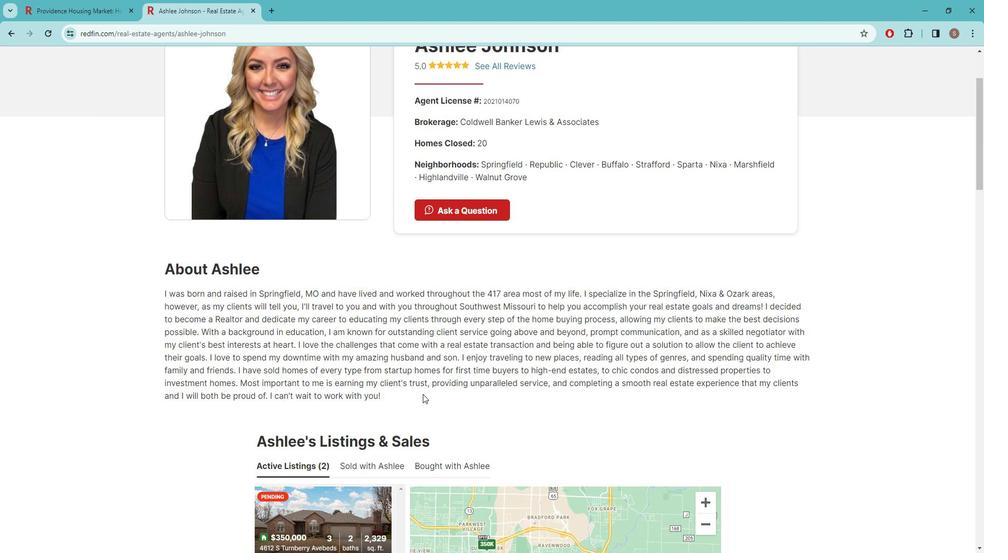 
Action: Mouse moved to (420, 373)
Screenshot: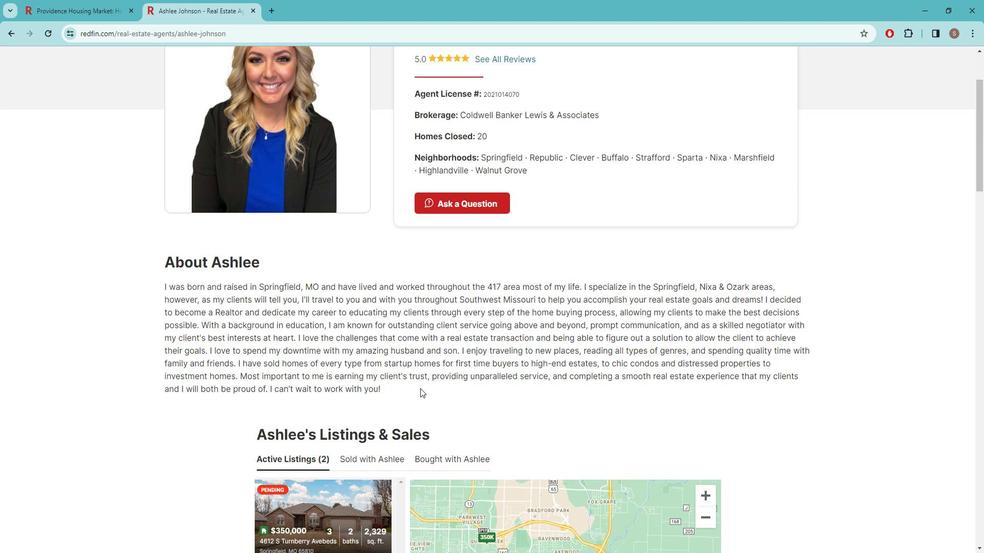 
Action: Mouse scrolled (420, 372) with delta (0, 0)
Screenshot: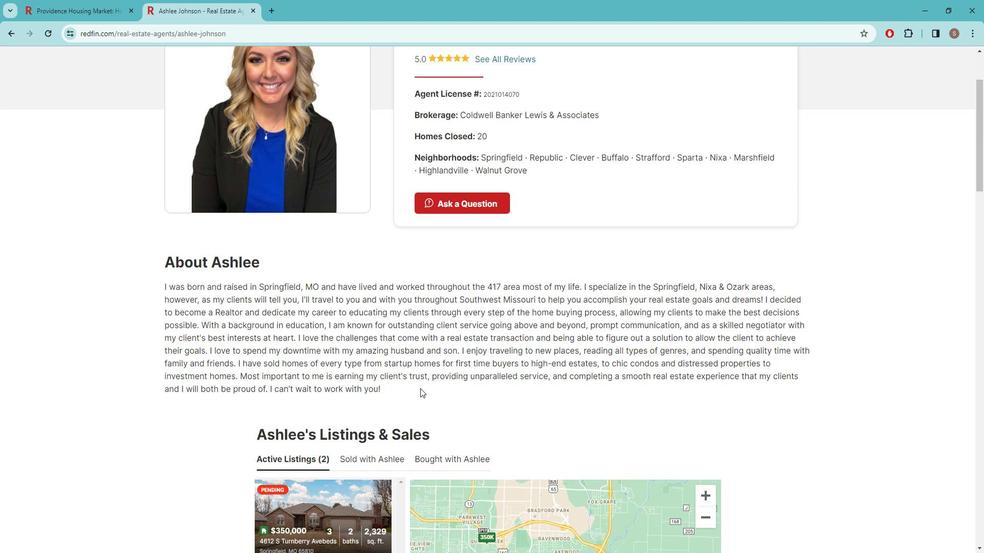 
Action: Mouse moved to (414, 365)
Screenshot: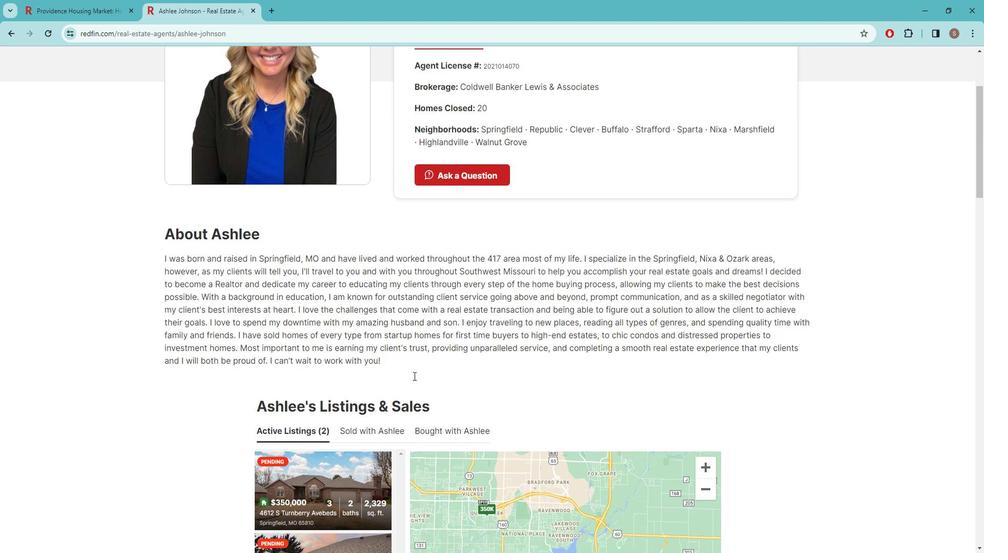 
Action: Mouse scrolled (414, 365) with delta (0, 0)
Screenshot: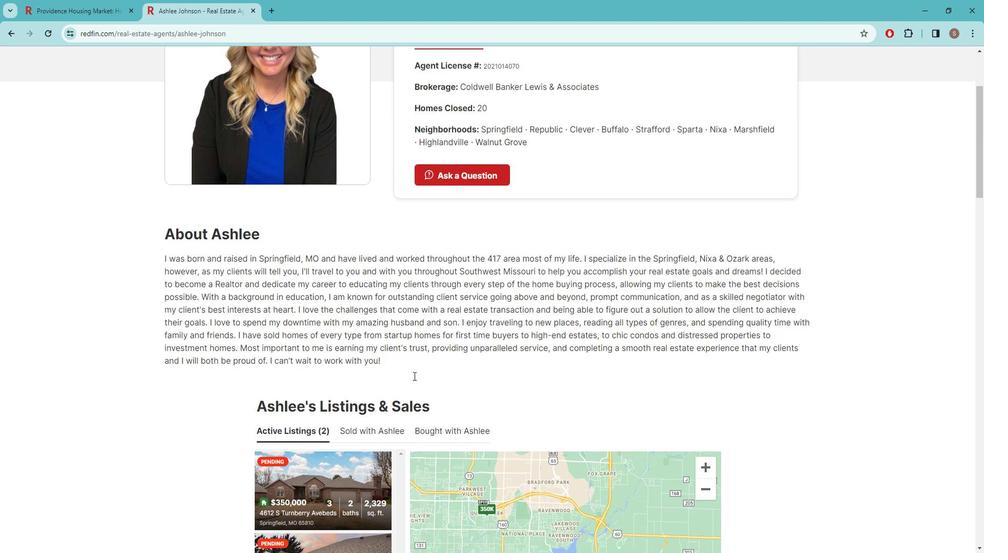 
Action: Mouse moved to (412, 358)
Screenshot: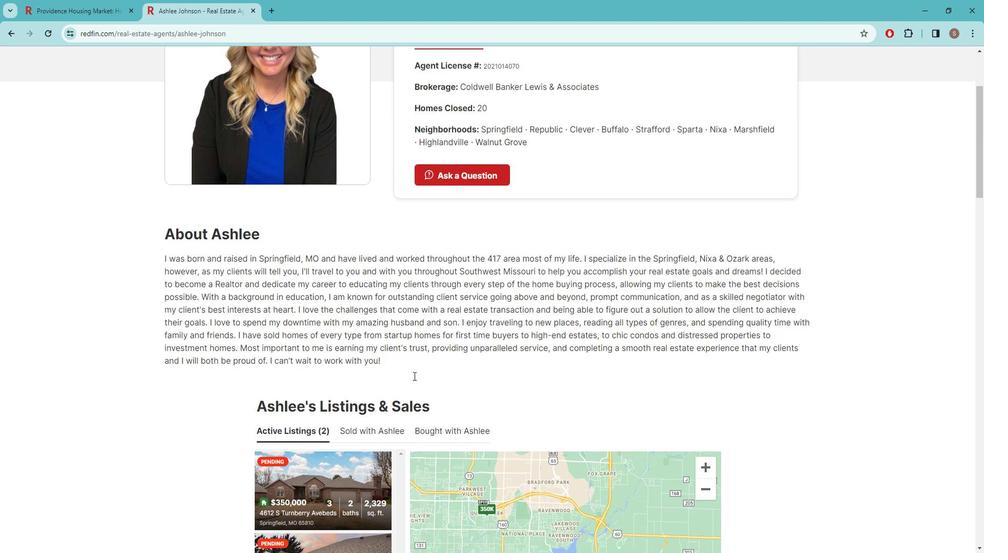 
Action: Mouse scrolled (412, 358) with delta (0, 0)
Screenshot: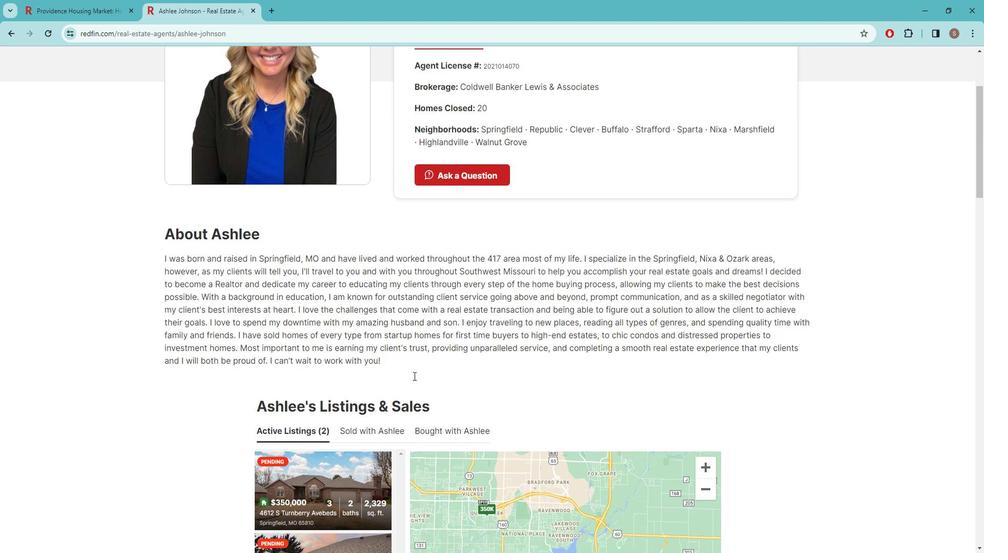 
Action: Mouse moved to (407, 349)
Screenshot: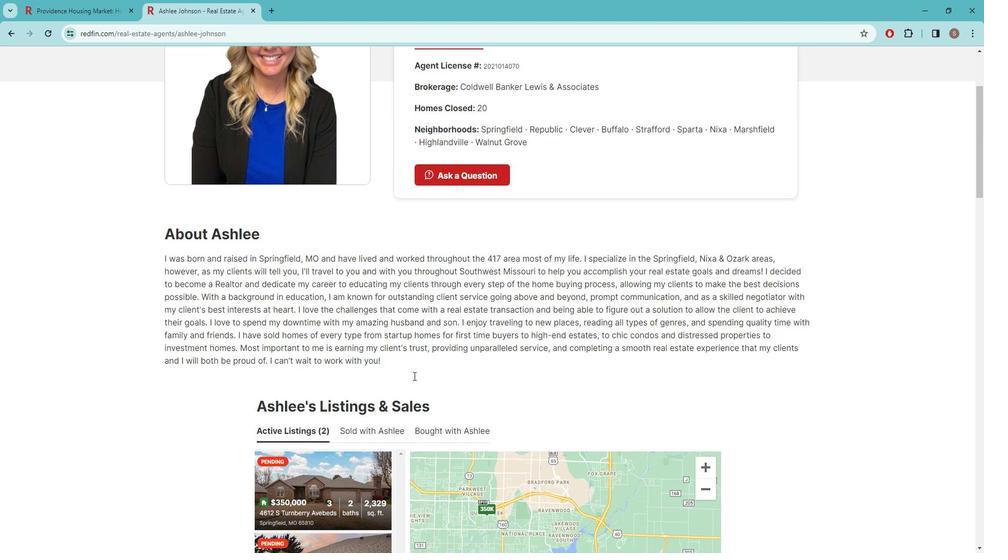 
Action: Mouse scrolled (409, 351) with delta (0, 0)
Screenshot: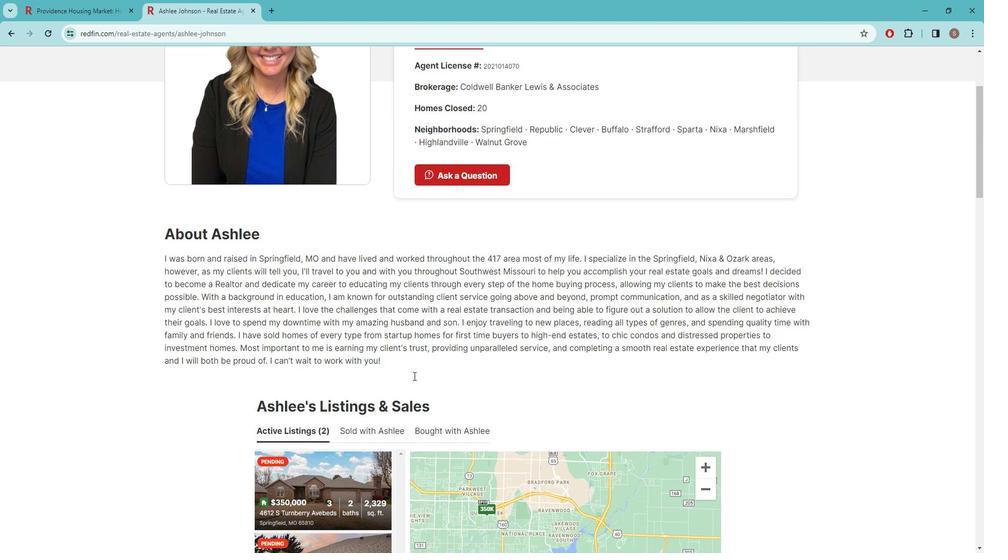 
Action: Mouse moved to (406, 346)
Screenshot: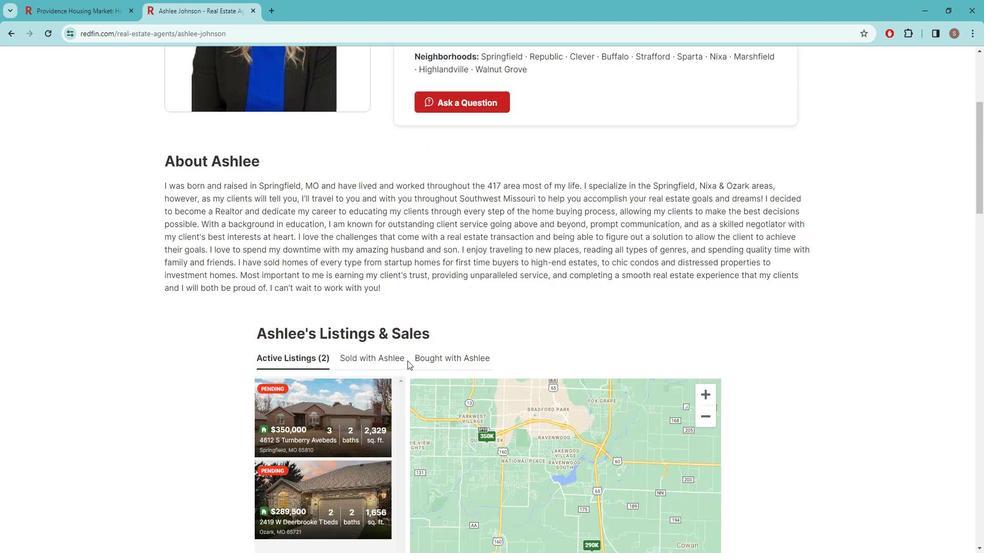 
Action: Mouse scrolled (406, 345) with delta (0, 0)
Screenshot: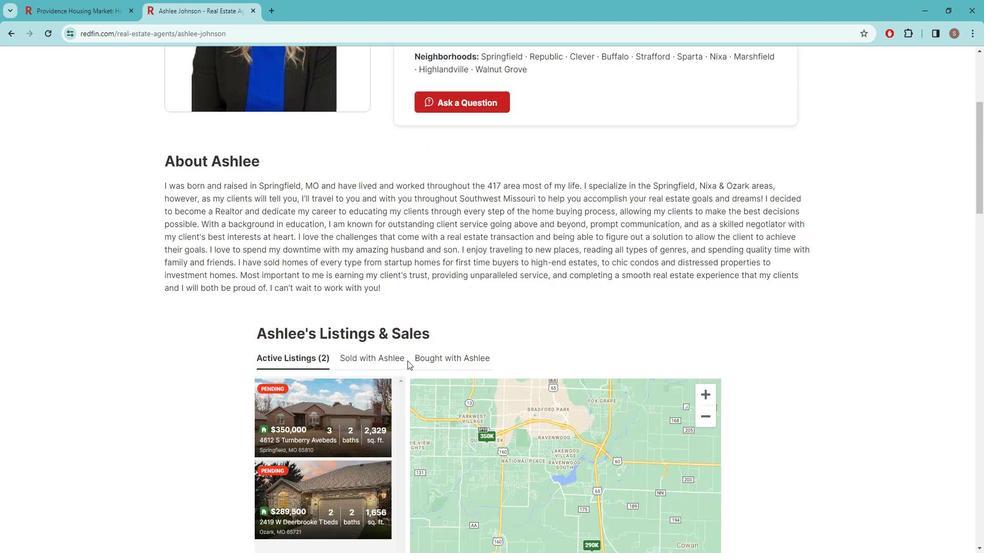 
Action: Mouse moved to (399, 331)
Screenshot: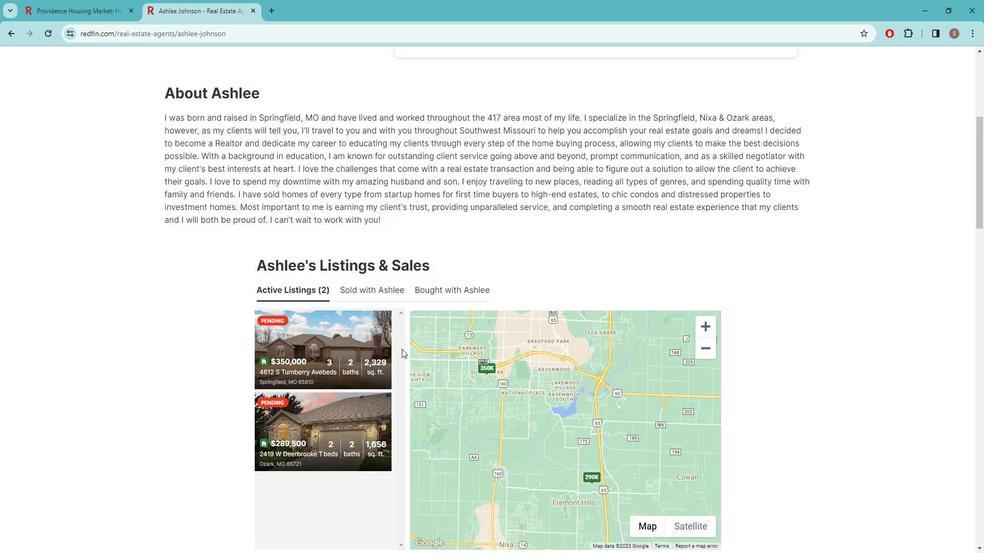 
Action: Mouse scrolled (399, 330) with delta (0, 0)
Screenshot: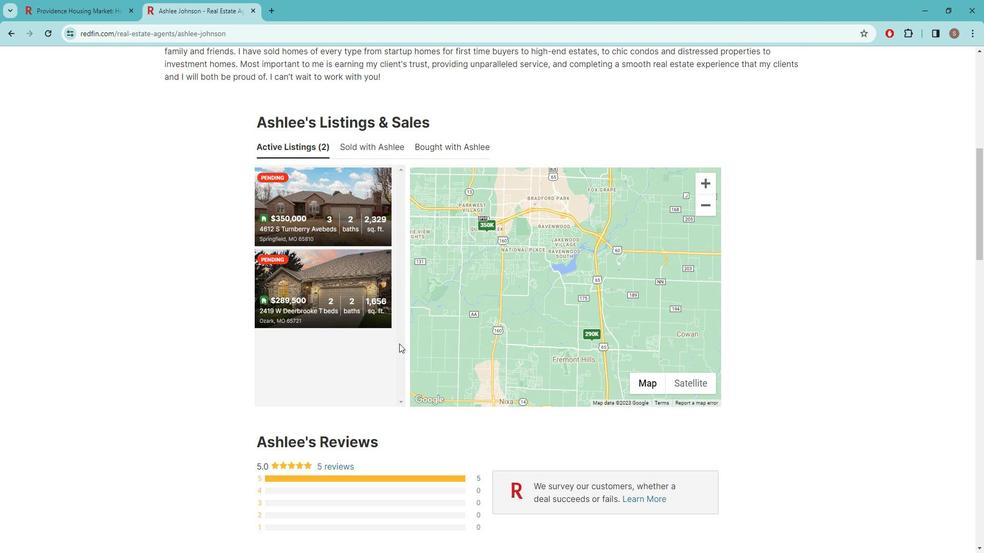 
Action: Mouse scrolled (399, 330) with delta (0, 0)
Screenshot: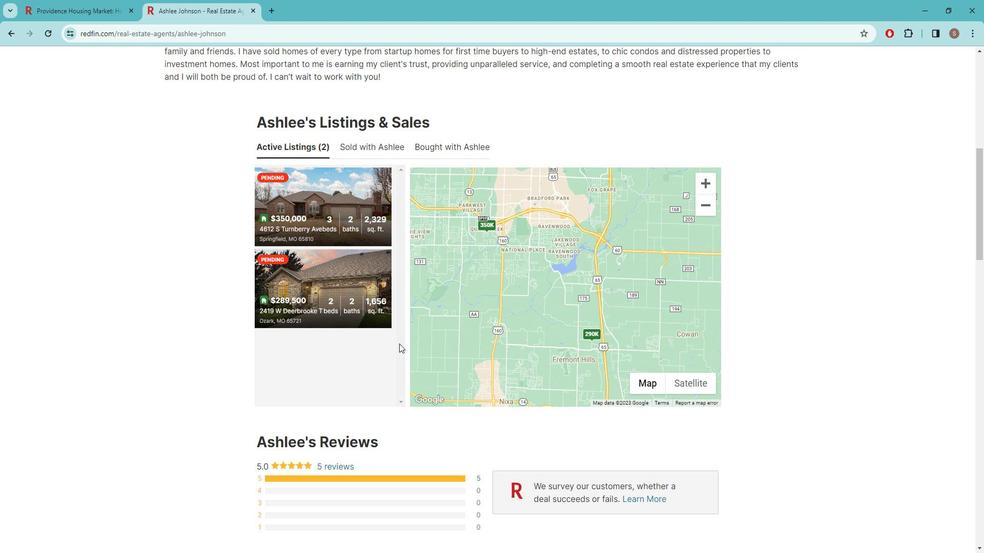 
Action: Mouse scrolled (399, 330) with delta (0, 0)
Screenshot: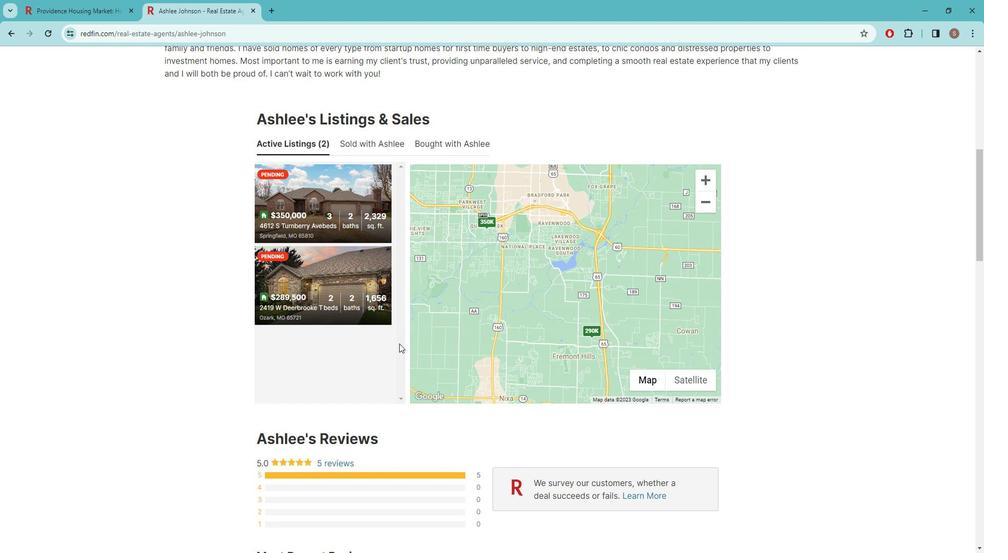 
Action: Mouse moved to (402, 332)
Screenshot: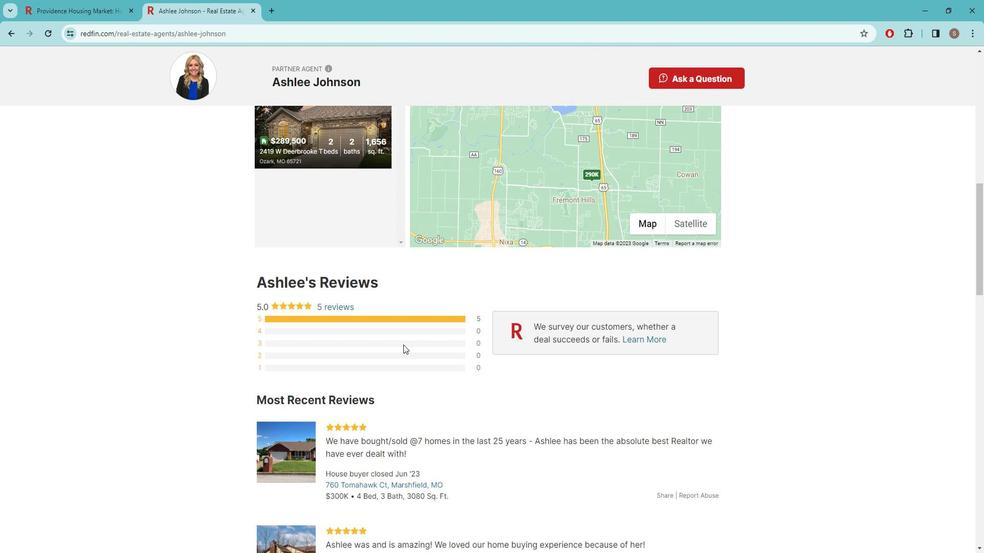 
Action: Mouse scrolled (402, 331) with delta (0, 0)
Screenshot: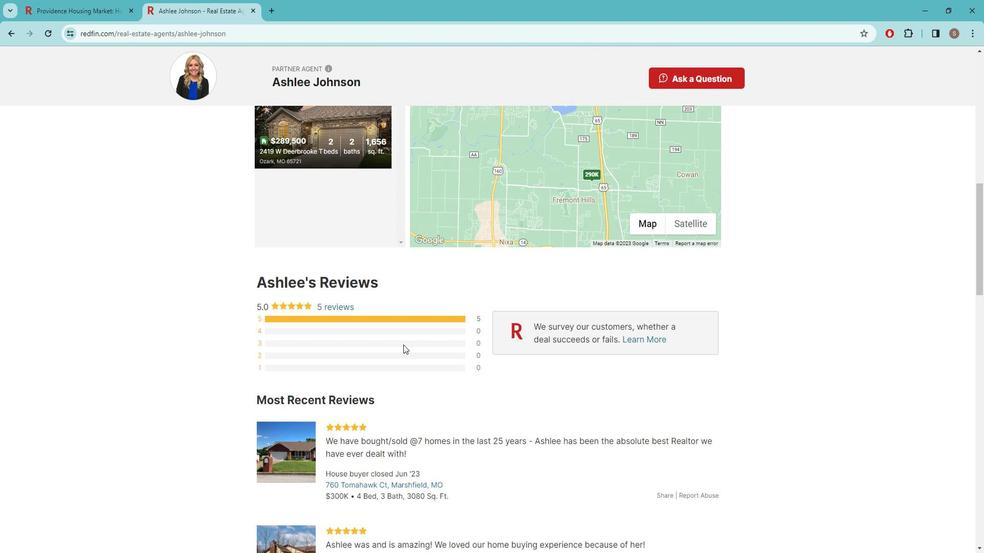 
Action: Mouse moved to (399, 331)
Screenshot: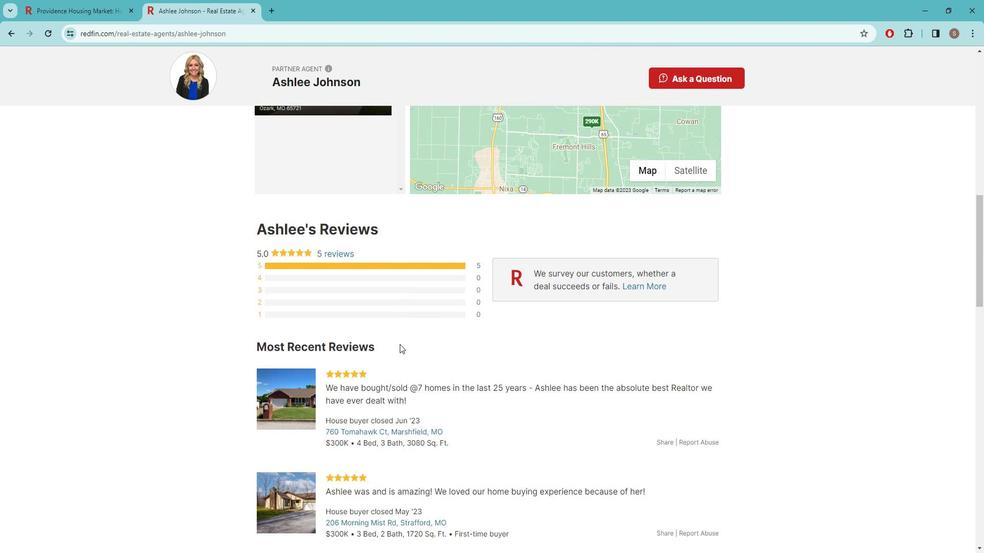 
Action: Mouse scrolled (399, 331) with delta (0, 0)
Screenshot: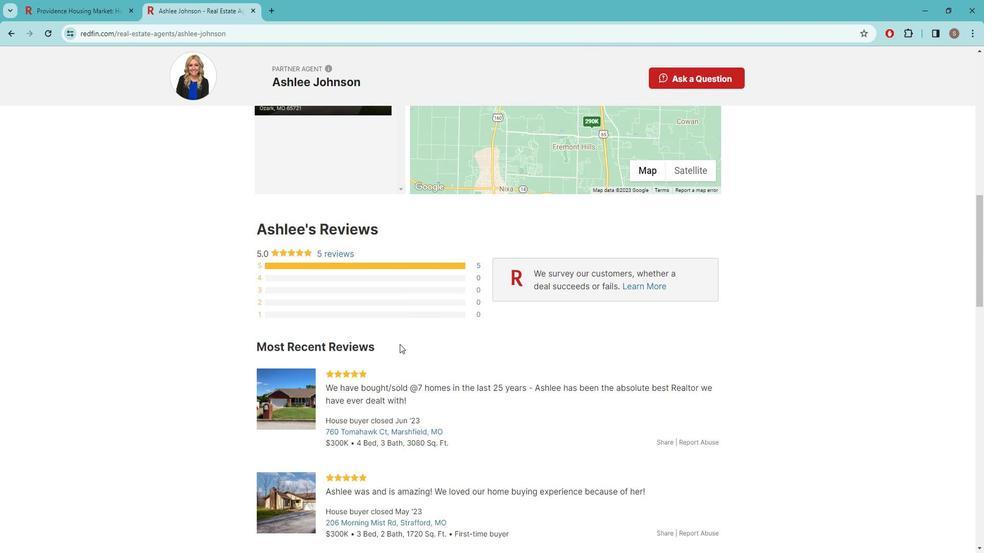 
Action: Mouse moved to (431, 380)
Screenshot: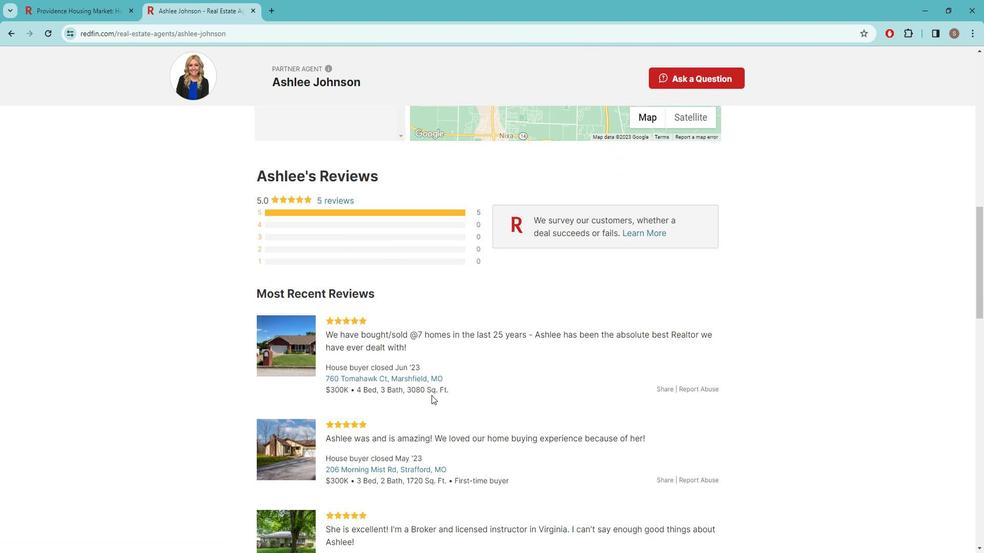 
Action: Mouse scrolled (431, 380) with delta (0, 0)
Screenshot: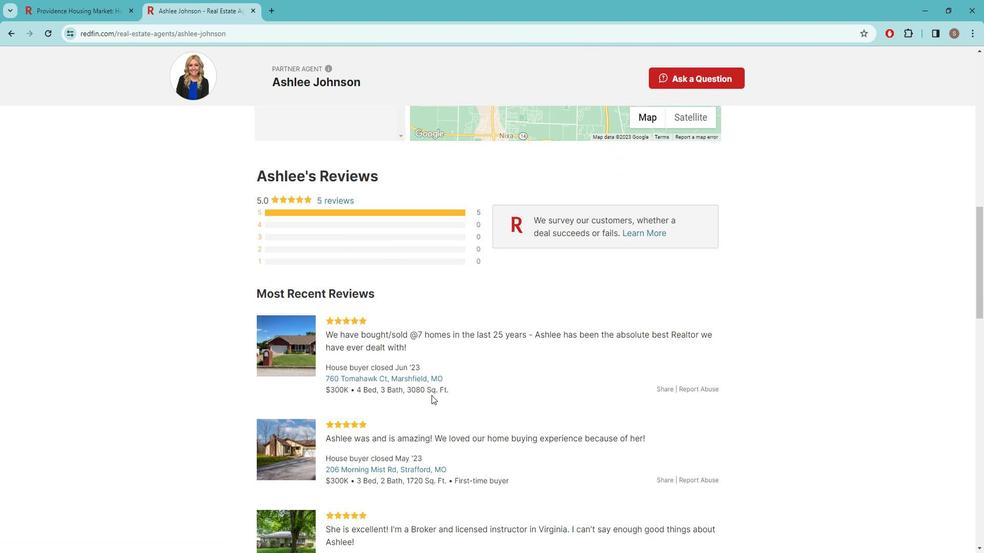 
Action: Mouse moved to (423, 377)
Screenshot: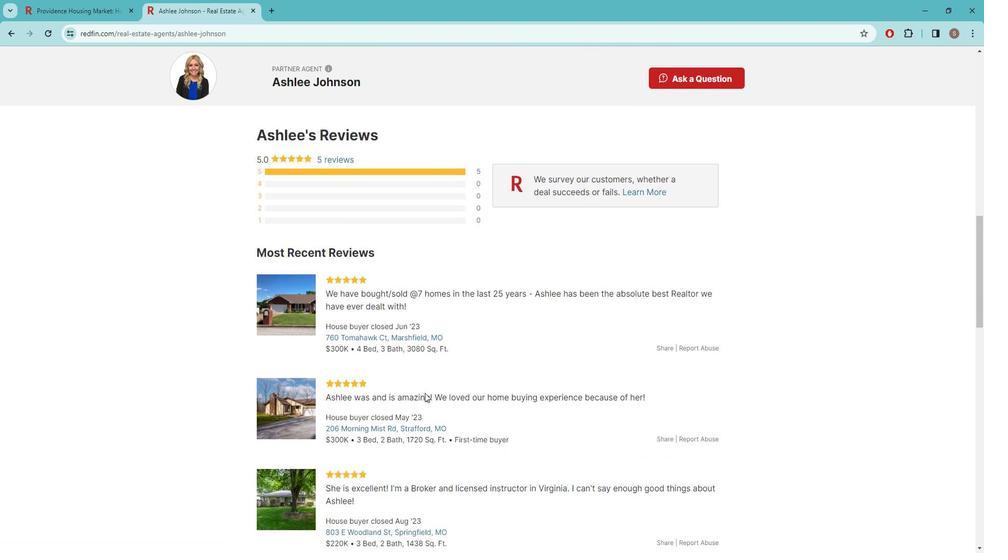 
Action: Mouse scrolled (423, 377) with delta (0, 0)
Screenshot: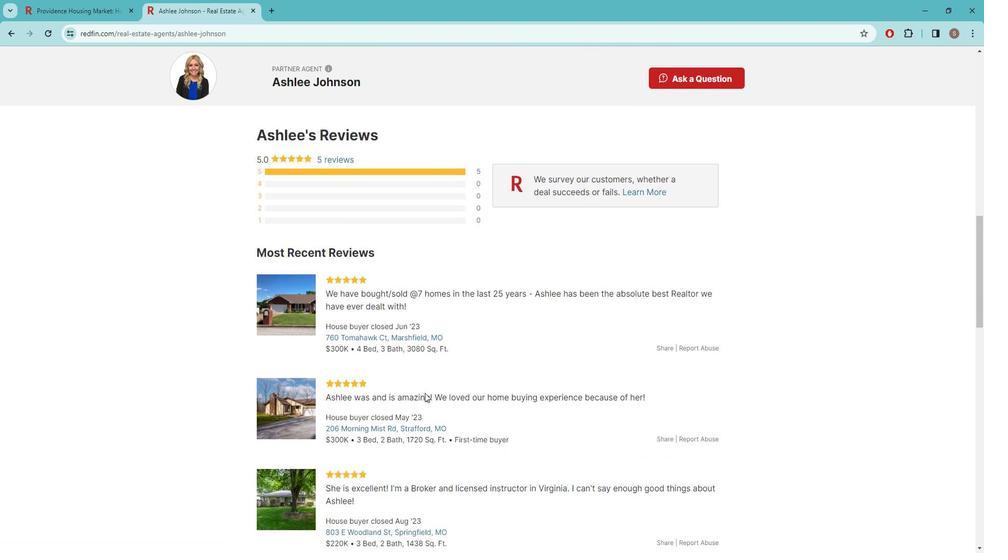 
Action: Mouse moved to (421, 376)
Screenshot: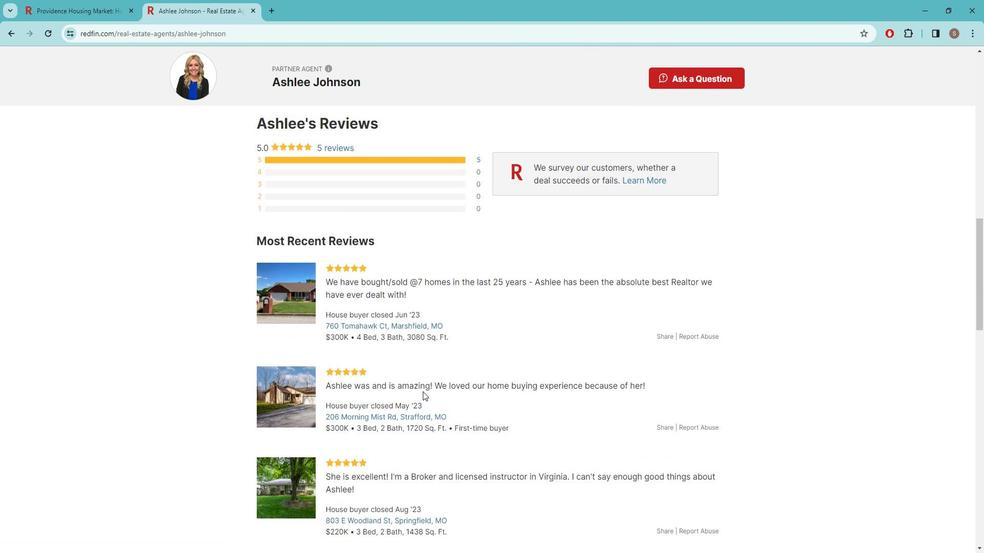 
Action: Mouse scrolled (421, 375) with delta (0, 0)
Screenshot: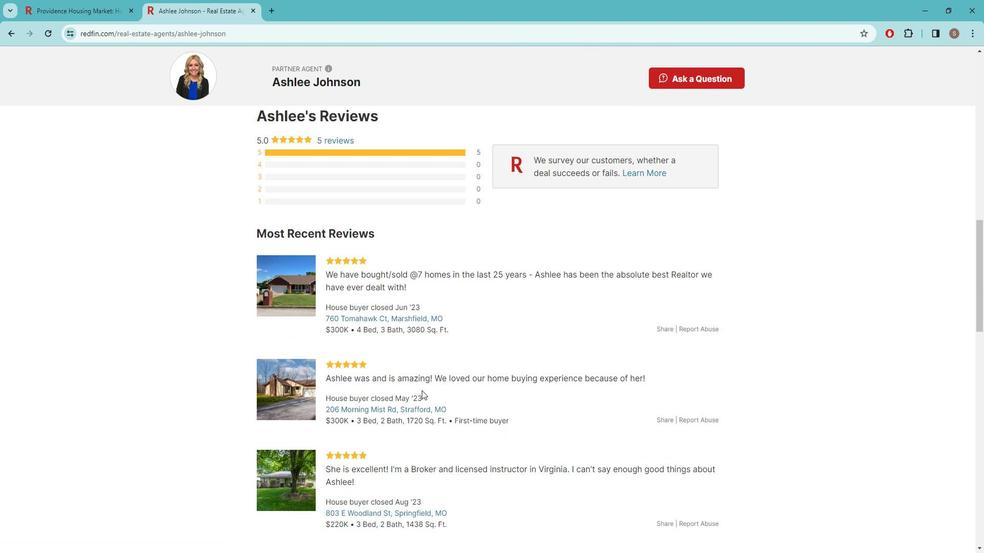 
Action: Mouse moved to (465, 378)
Screenshot: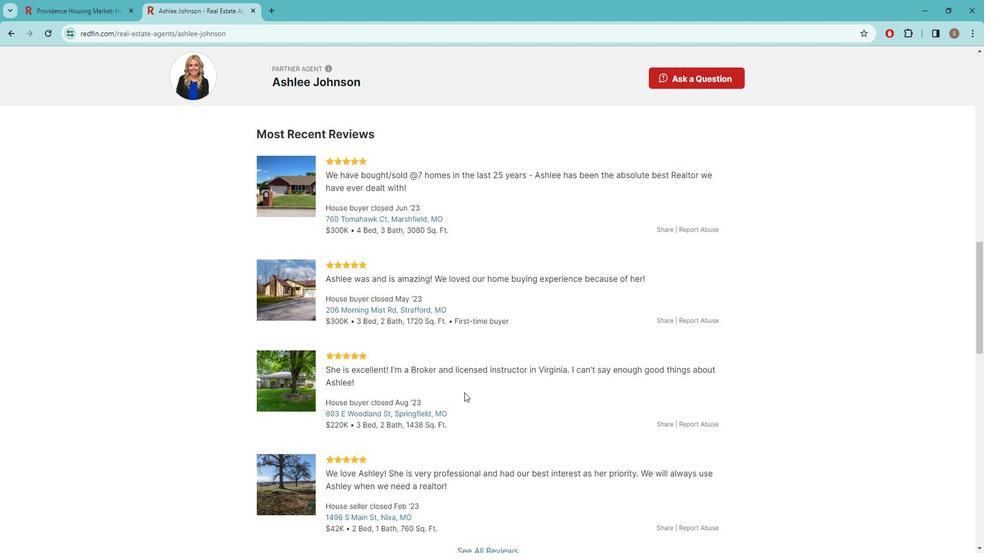 
Action: Mouse scrolled (465, 377) with delta (0, 0)
Screenshot: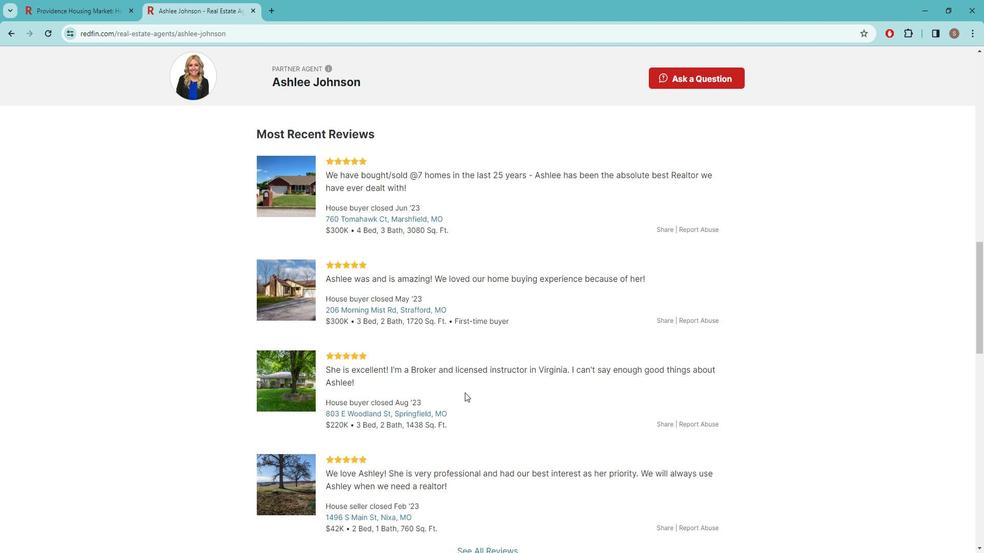 
Action: Mouse moved to (468, 389)
Screenshot: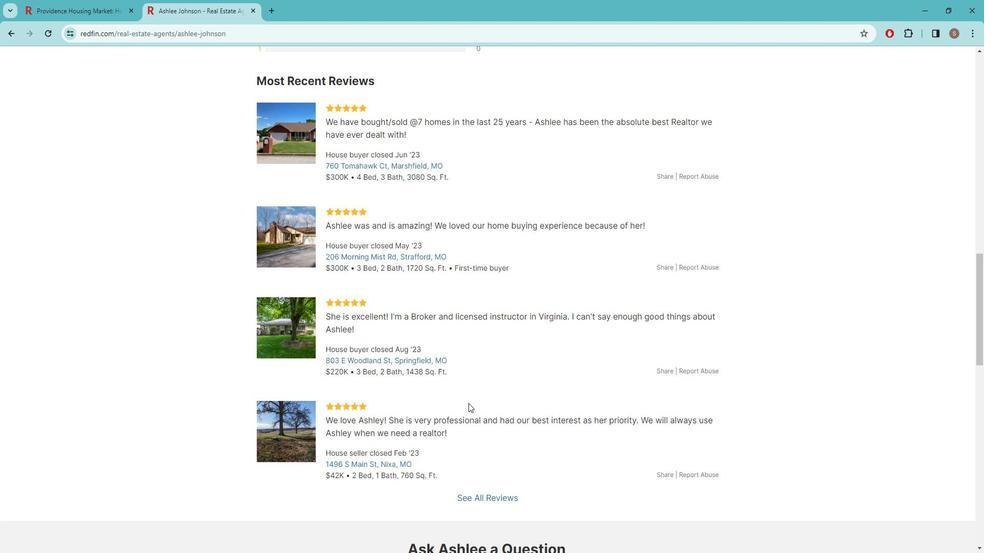 
Action: Mouse scrolled (468, 388) with delta (0, 0)
Screenshot: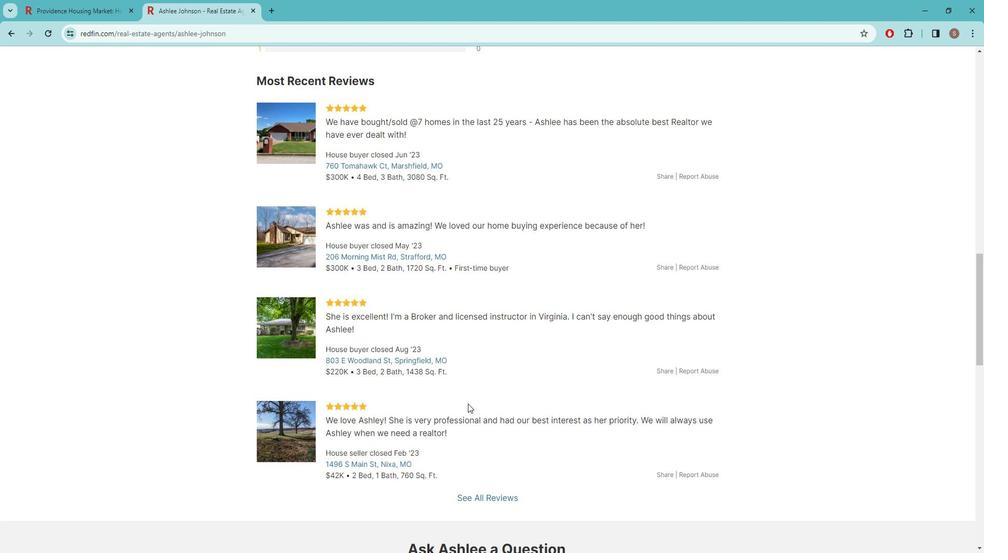 
Action: Mouse moved to (474, 427)
Screenshot: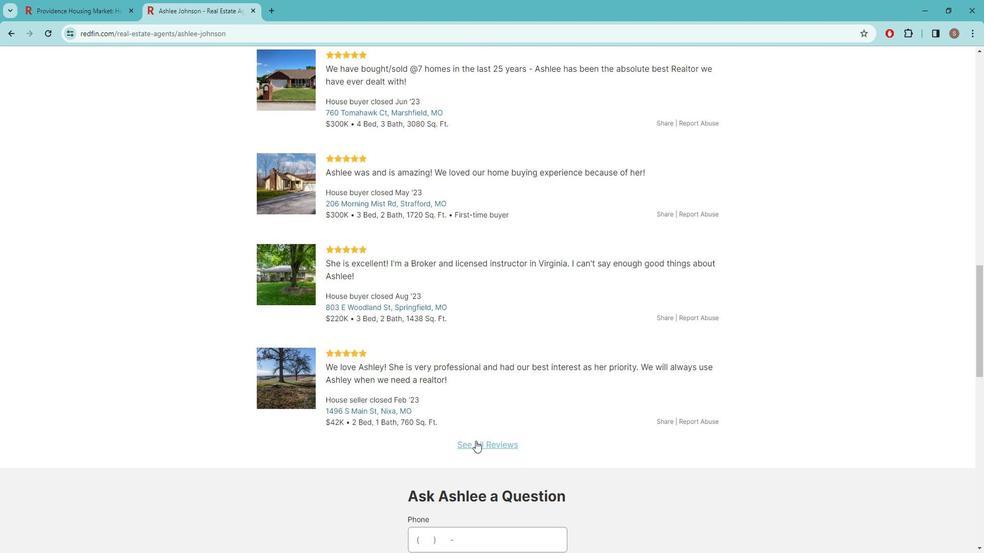 
Action: Mouse pressed left at (474, 427)
Screenshot: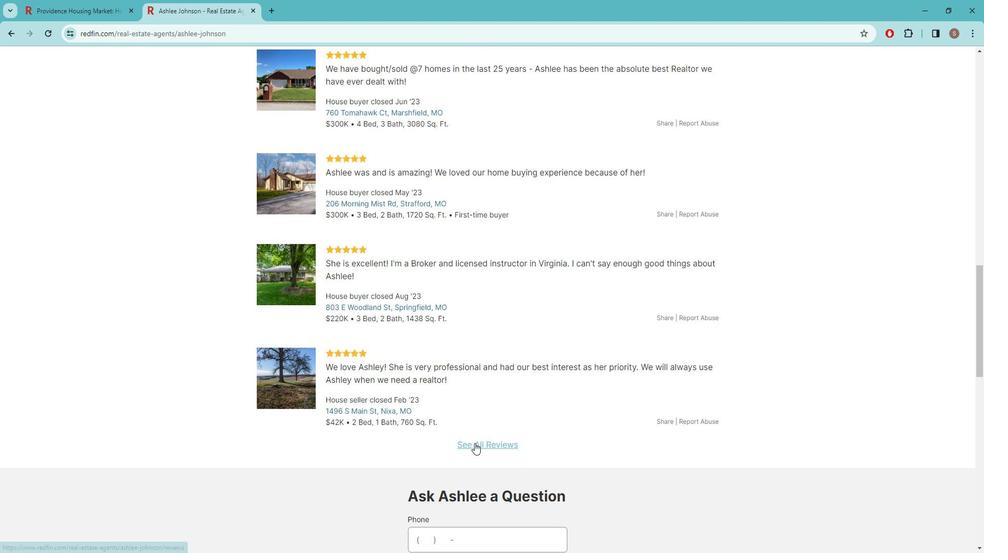 
Action: Mouse moved to (460, 379)
Screenshot: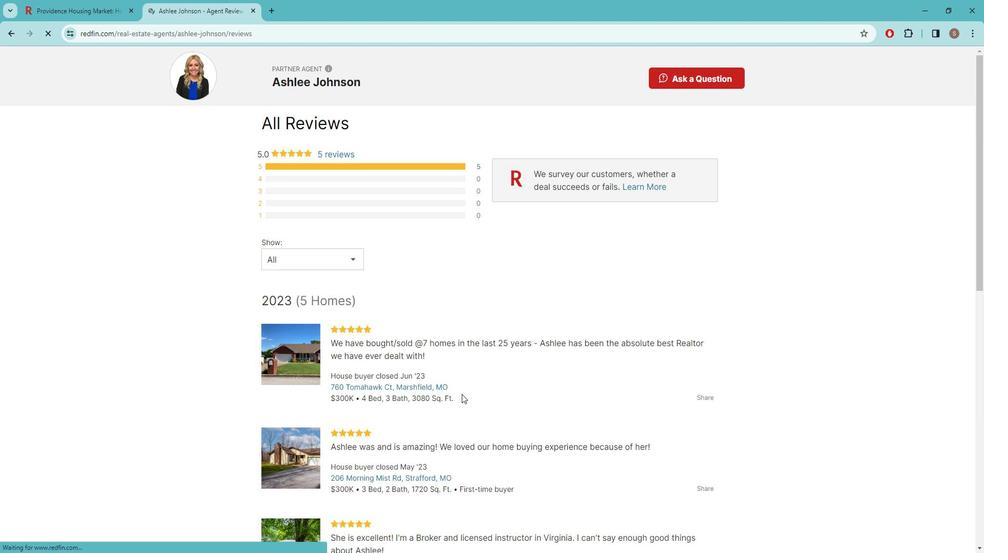 
Action: Mouse scrolled (460, 379) with delta (0, 0)
Screenshot: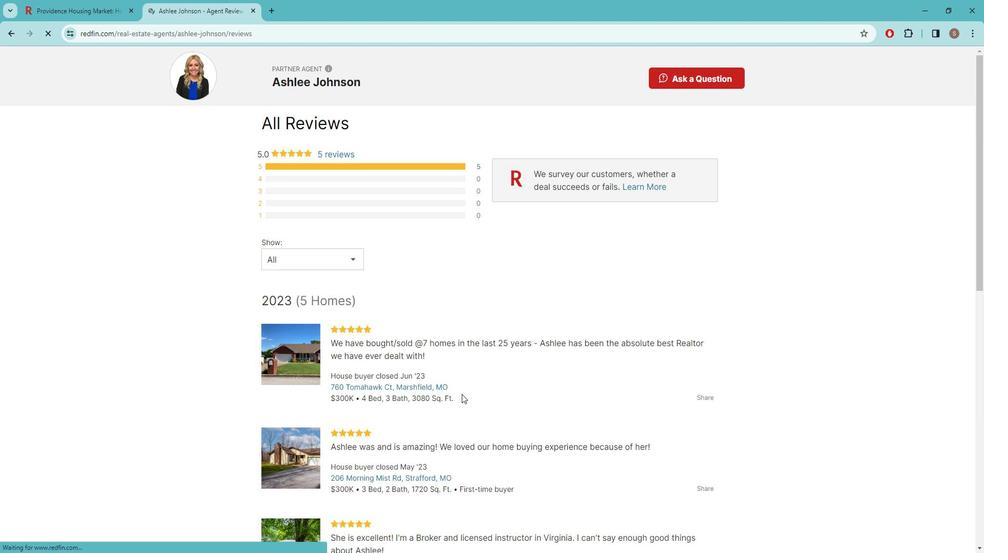 
Action: Mouse moved to (459, 379)
Screenshot: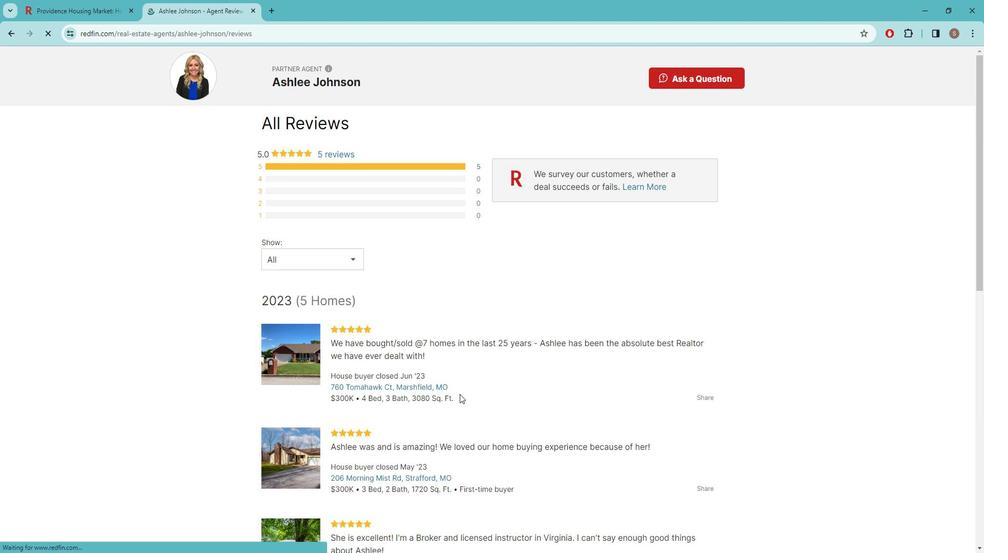
Action: Mouse scrolled (459, 379) with delta (0, 0)
Screenshot: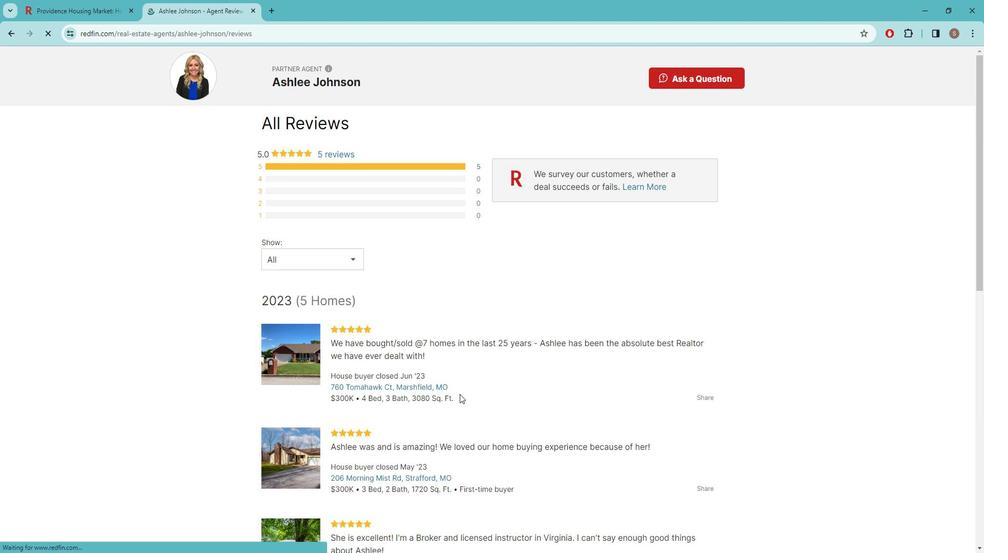 
Action: Mouse moved to (458, 379)
Screenshot: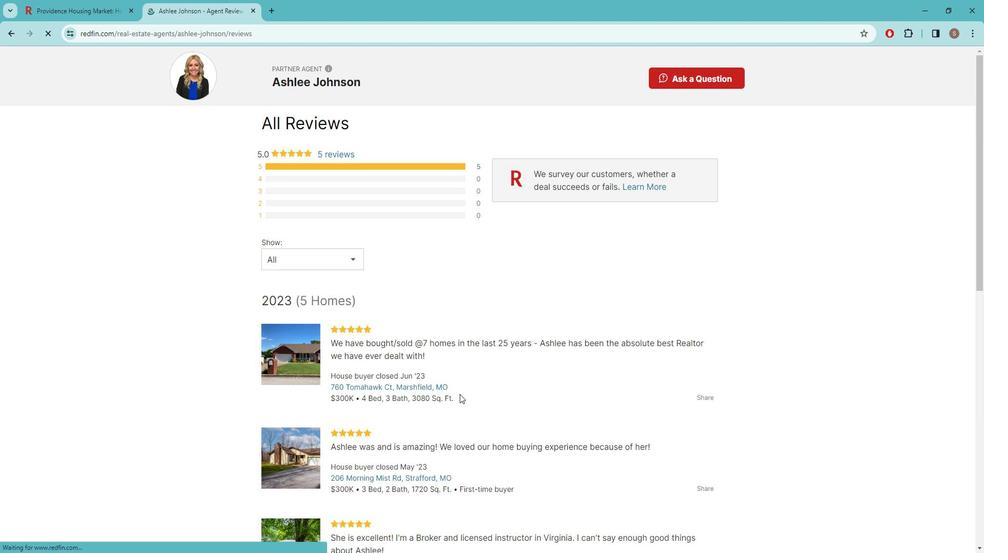 
Action: Mouse scrolled (458, 379) with delta (0, 0)
Screenshot: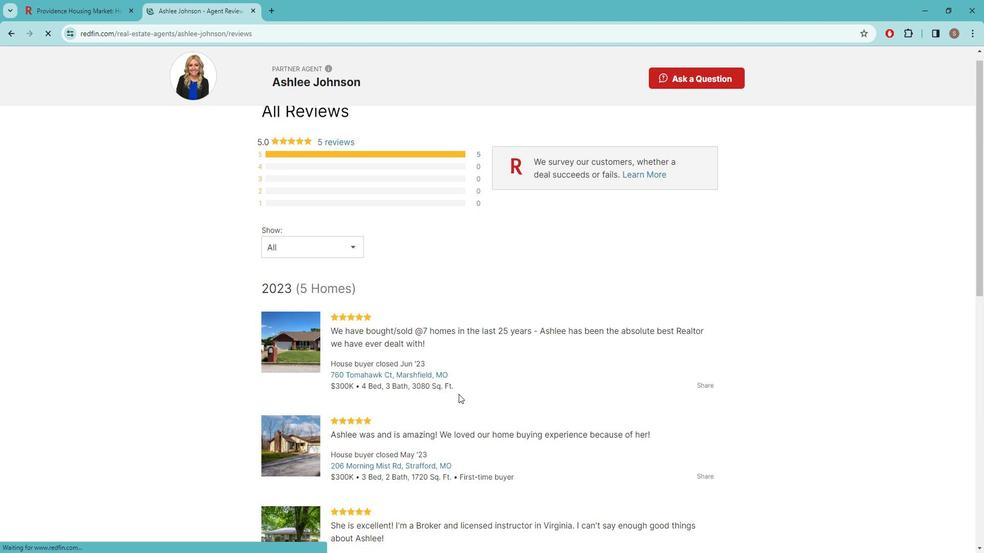 
Action: Mouse moved to (423, 365)
Screenshot: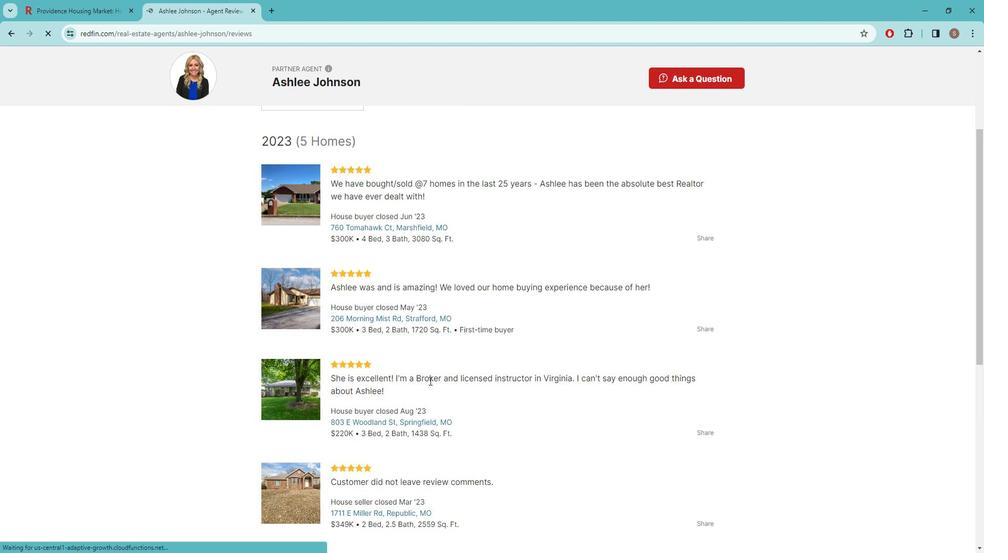 
Action: Mouse scrolled (423, 365) with delta (0, 0)
Screenshot: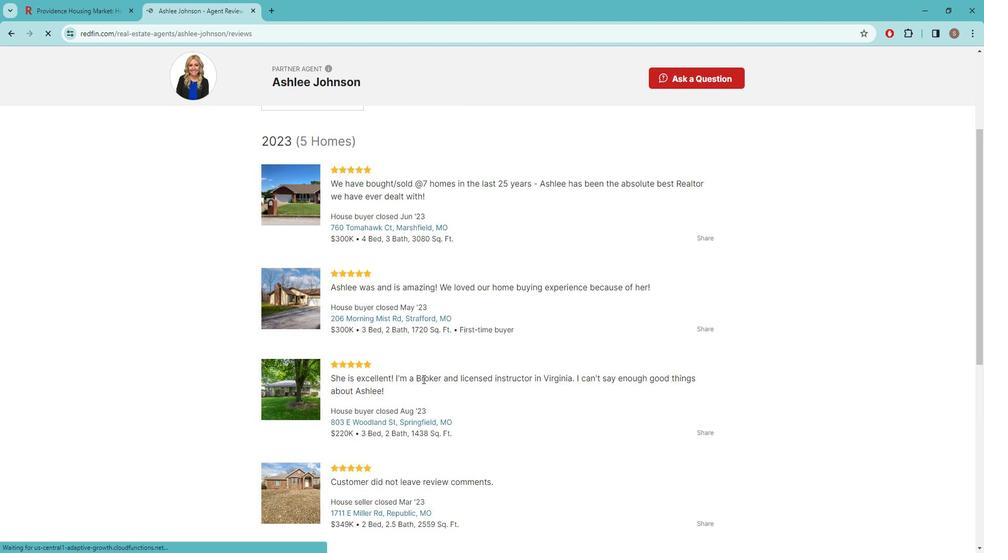 
Action: Mouse moved to (433, 365)
Screenshot: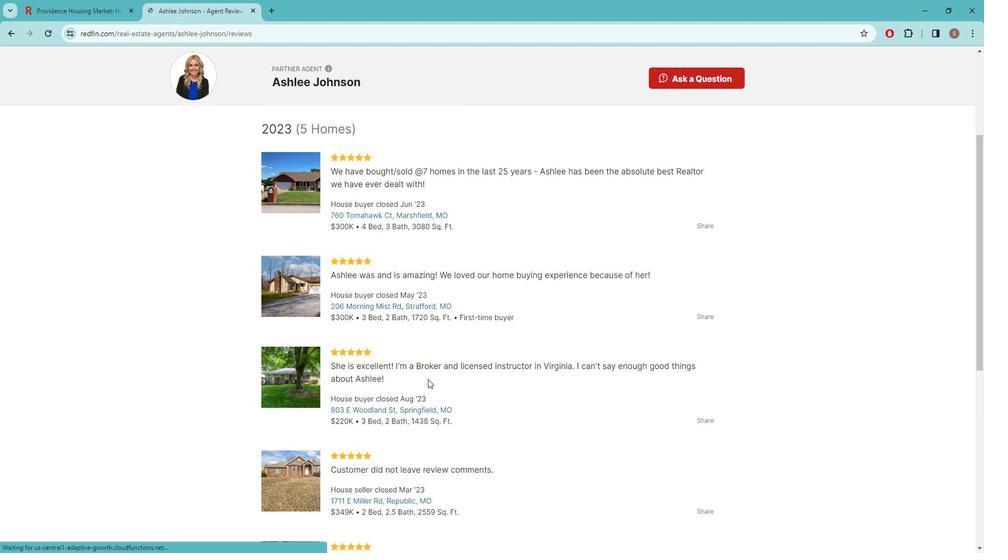 
Action: Mouse scrolled (433, 365) with delta (0, 0)
Screenshot: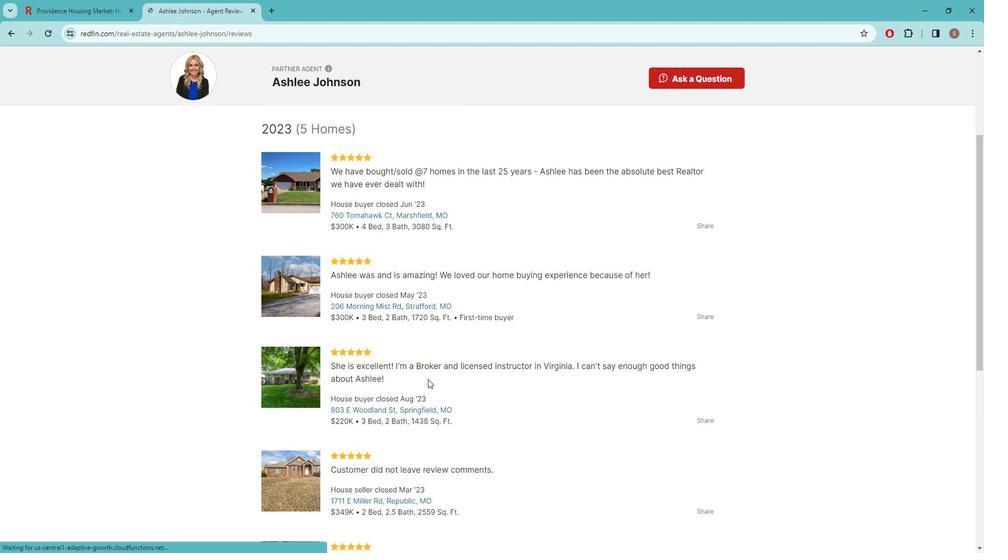 
Action: Mouse moved to (459, 381)
Screenshot: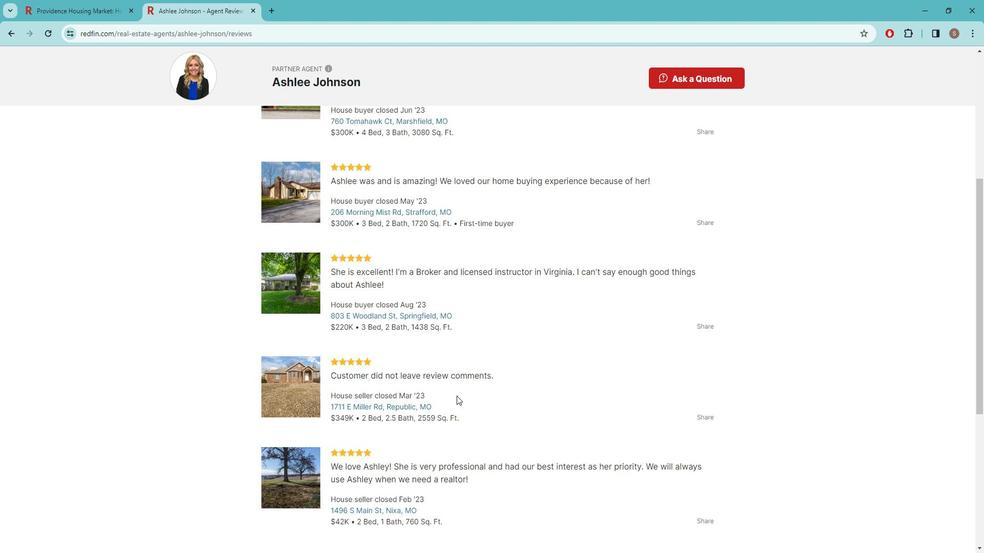 
Action: Mouse scrolled (459, 381) with delta (0, 0)
Screenshot: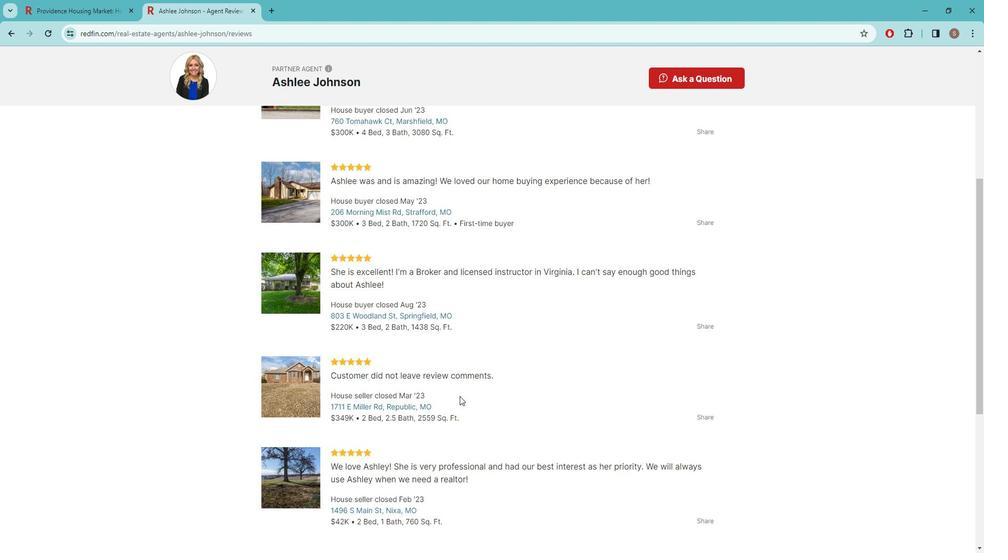 
Action: Mouse moved to (459, 383)
Screenshot: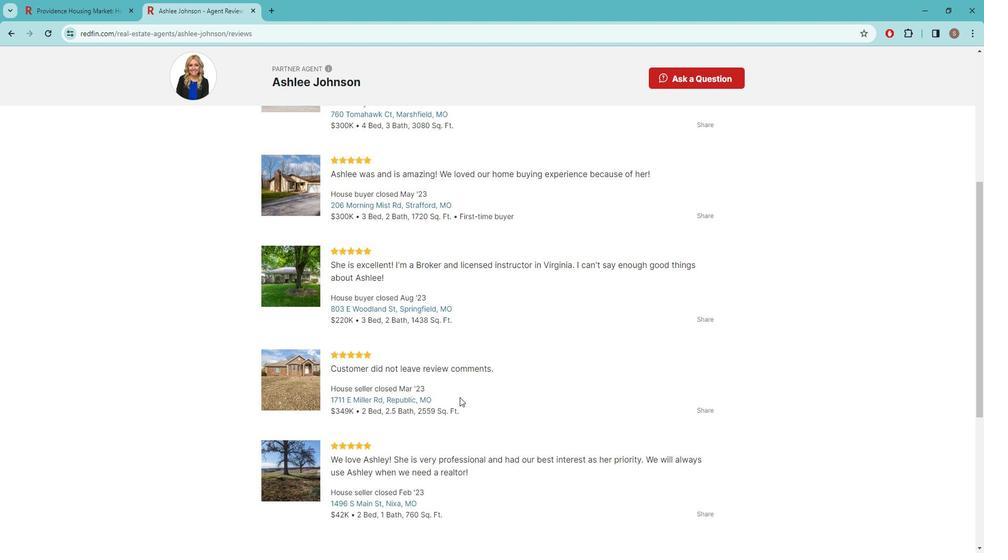 
Action: Mouse scrolled (459, 382) with delta (0, 0)
Screenshot: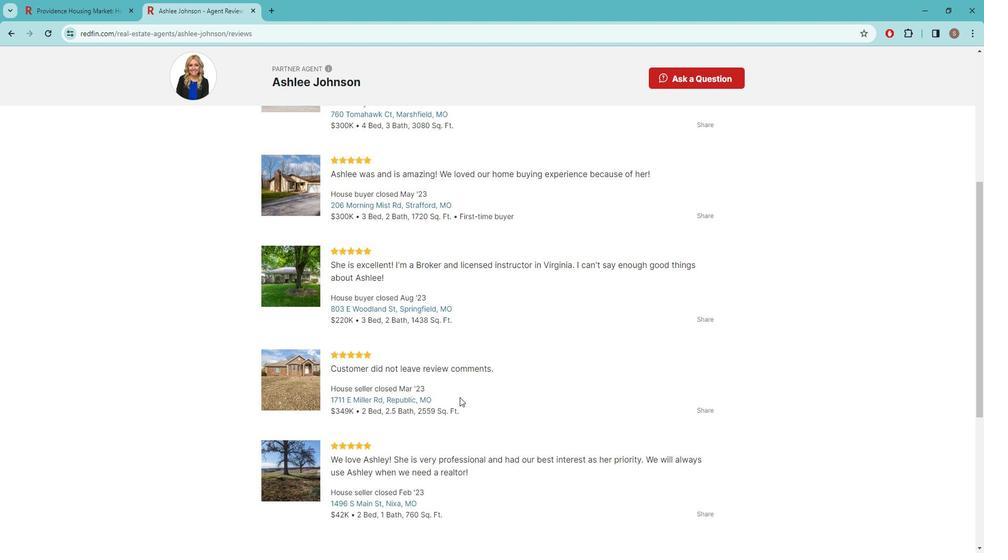 
Action: Mouse moved to (485, 395)
Screenshot: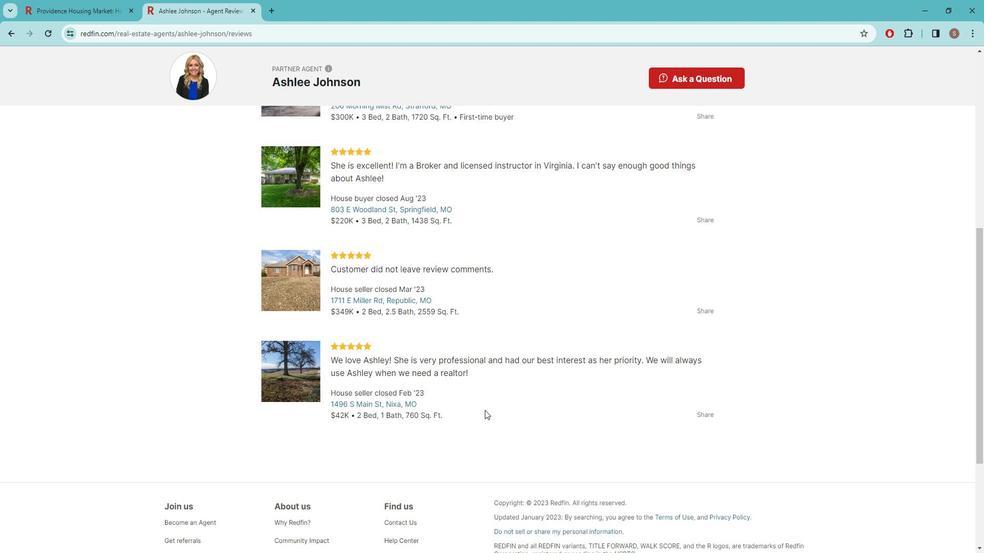 
Action: Mouse scrolled (485, 395) with delta (0, 0)
Screenshot: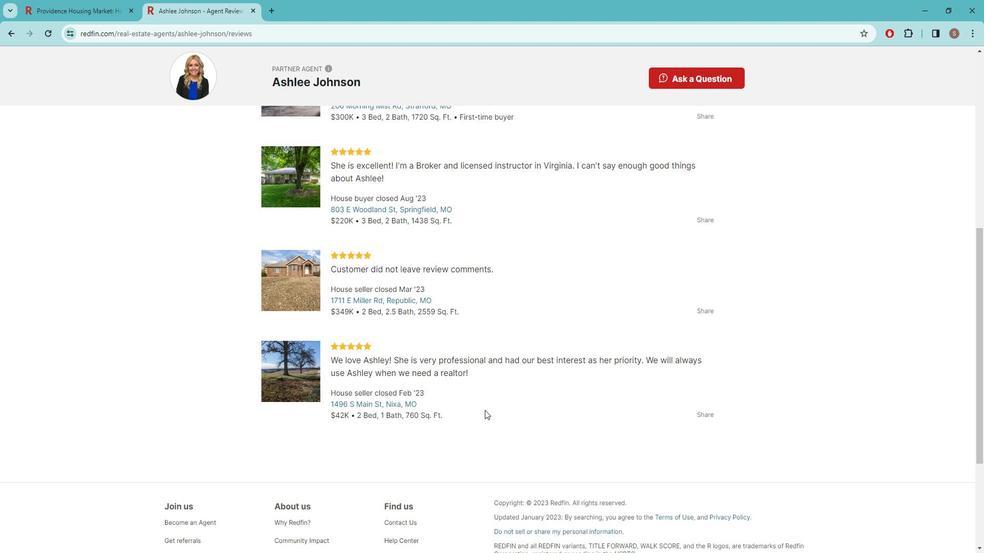 
Action: Mouse scrolled (485, 395) with delta (0, 0)
Screenshot: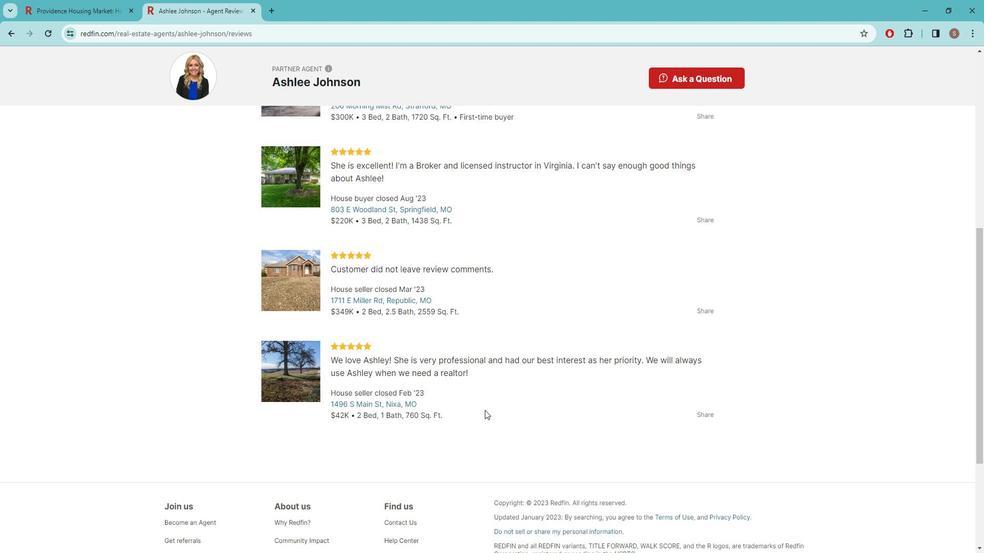 
Action: Mouse scrolled (485, 395) with delta (0, 0)
Screenshot: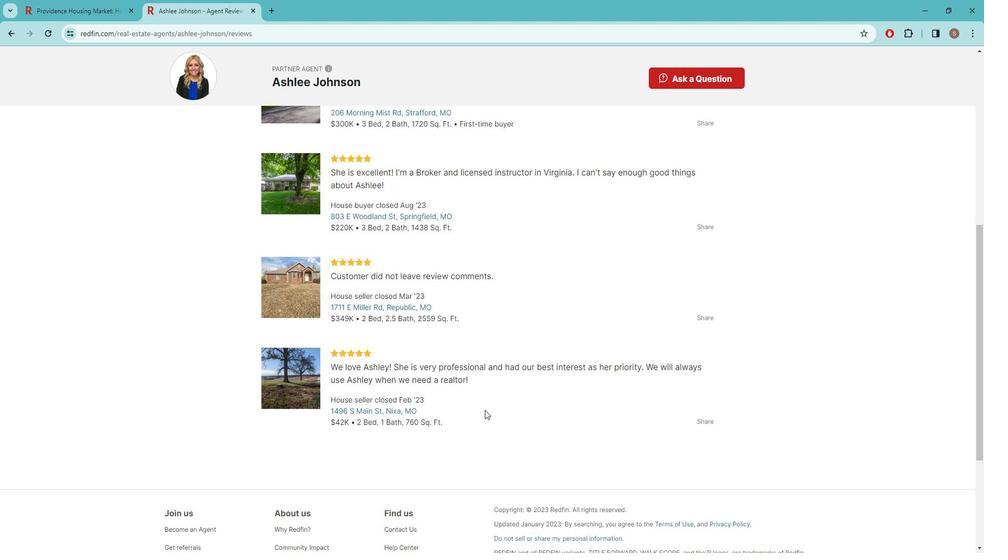 
Action: Mouse scrolled (485, 395) with delta (0, 0)
Screenshot: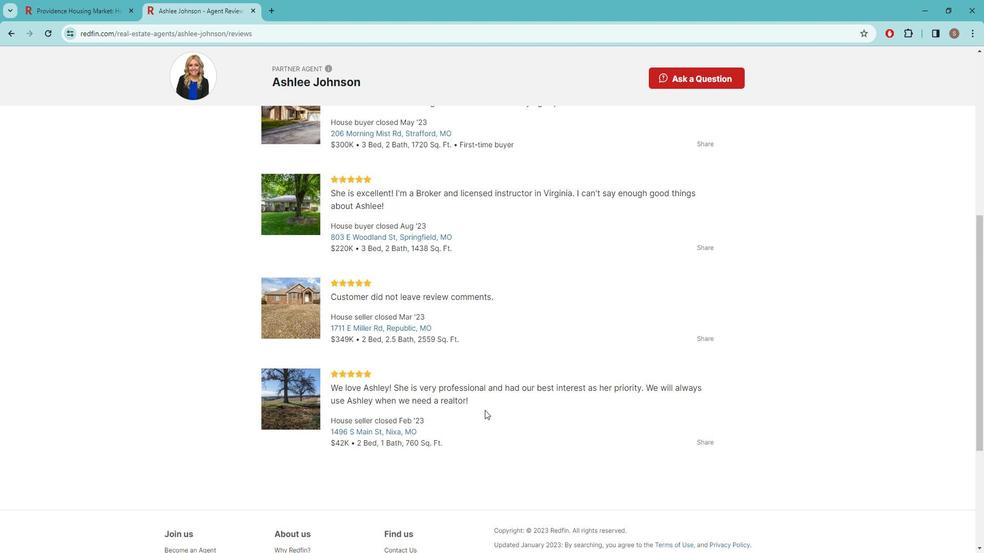 
Action: Mouse moved to (467, 368)
Screenshot: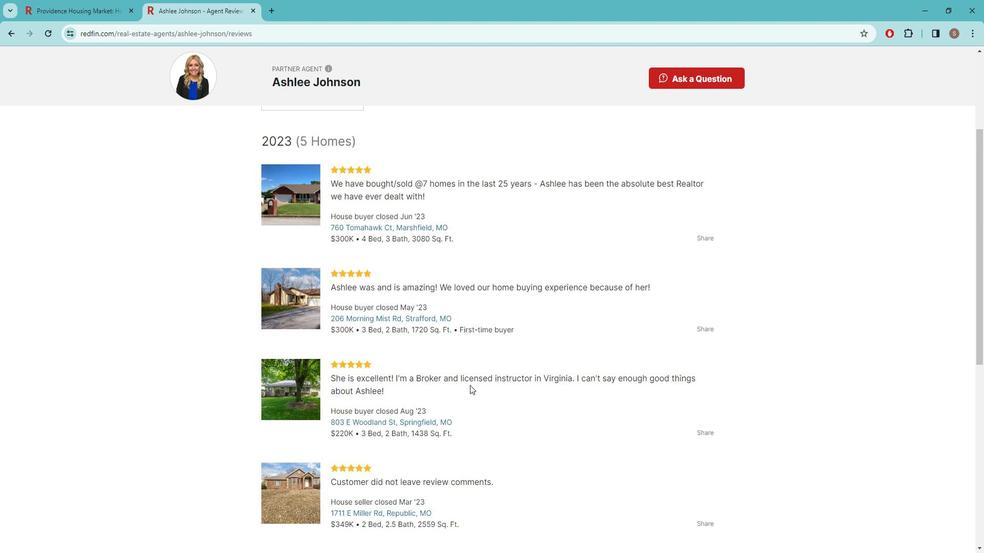 
Action: Mouse scrolled (467, 368) with delta (0, 0)
Screenshot: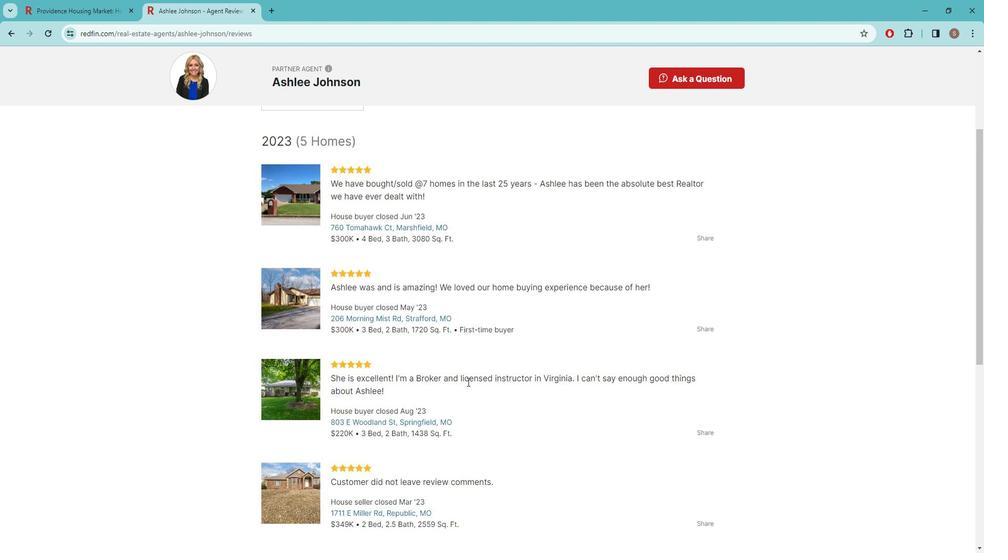 
Action: Mouse scrolled (467, 368) with delta (0, 0)
Screenshot: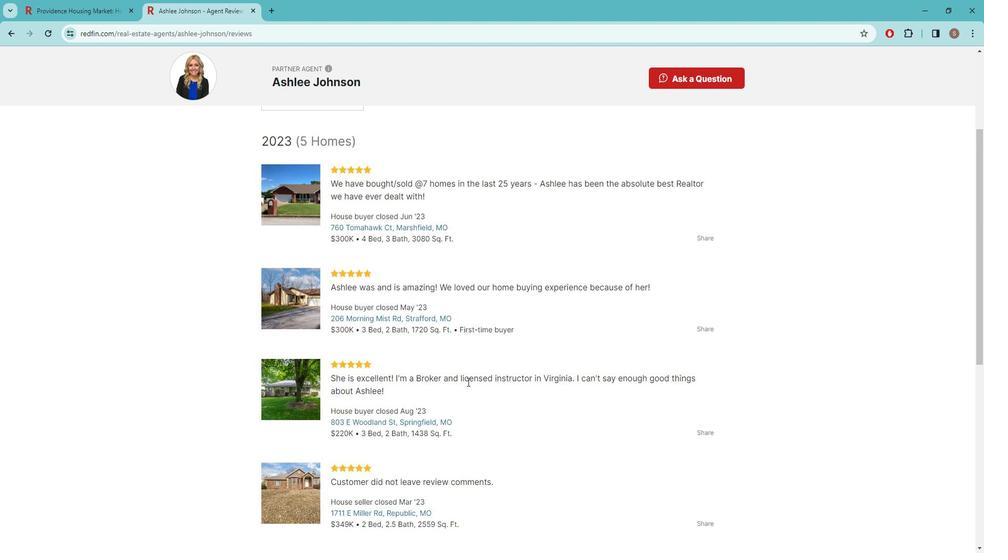 
Action: Mouse scrolled (467, 368) with delta (0, 0)
Screenshot: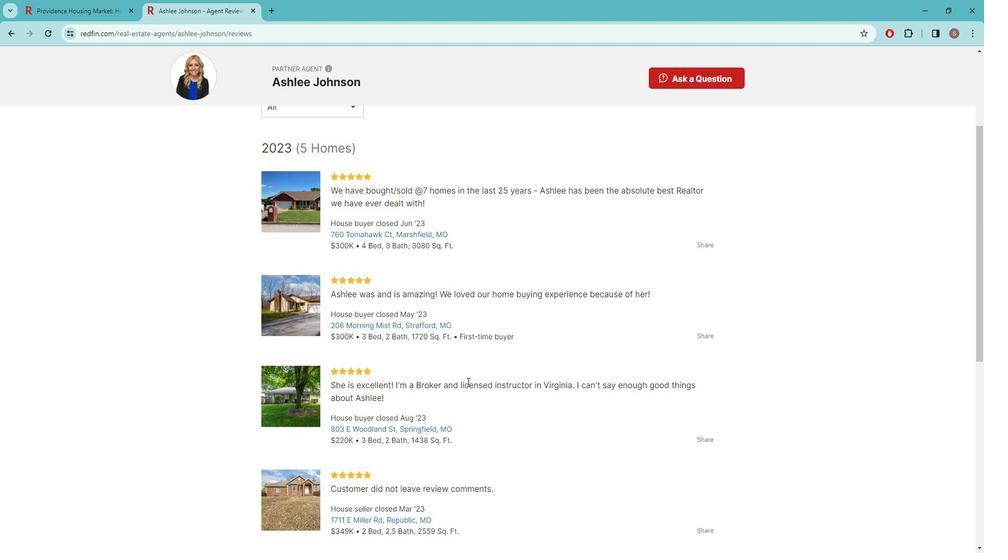 
Action: Mouse moved to (457, 368)
Screenshot: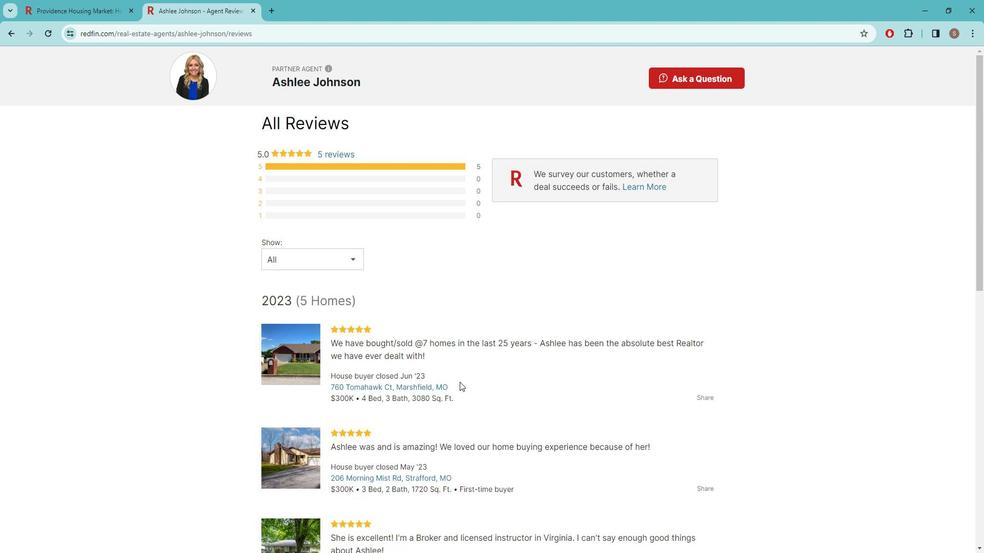 
Action: Mouse scrolled (457, 368) with delta (0, 0)
Screenshot: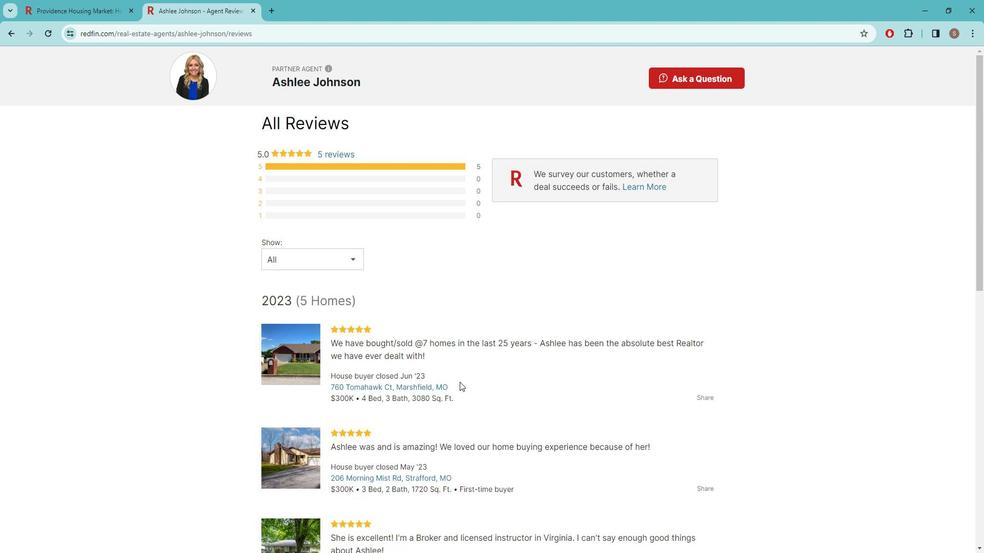 
Action: Mouse moved to (451, 365)
Screenshot: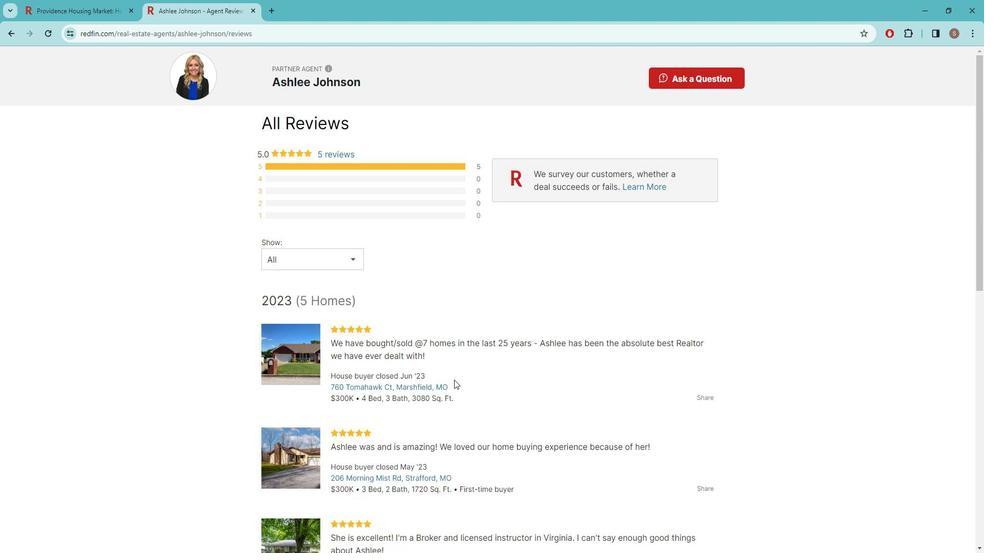 
Action: Mouse scrolled (451, 365) with delta (0, 0)
Screenshot: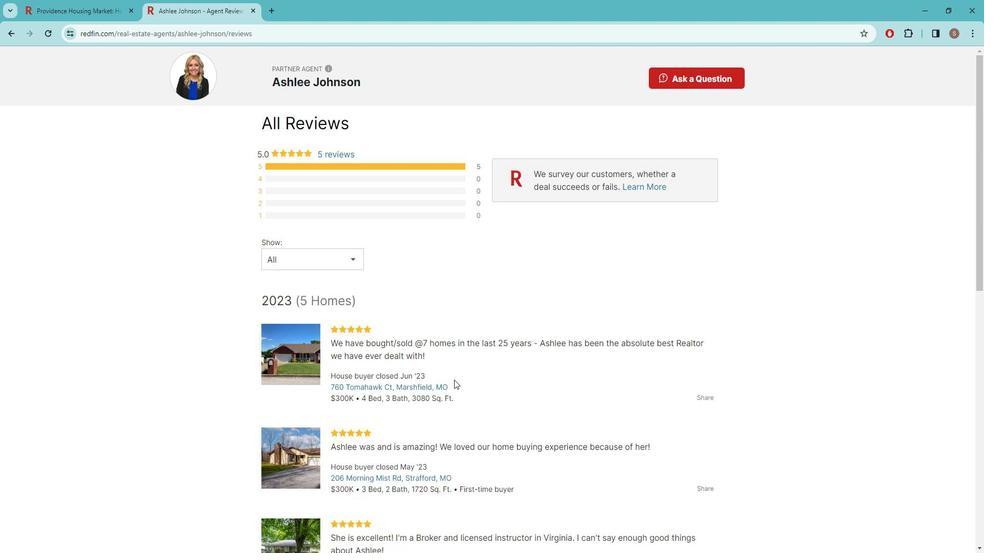 
Action: Mouse moved to (447, 363)
Screenshot: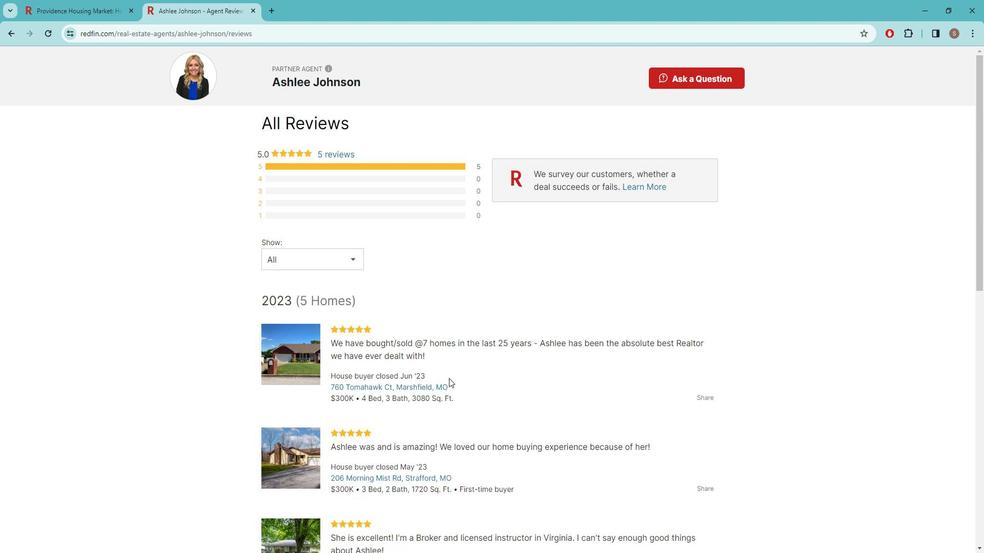 
Action: Mouse scrolled (447, 364) with delta (0, 0)
Screenshot: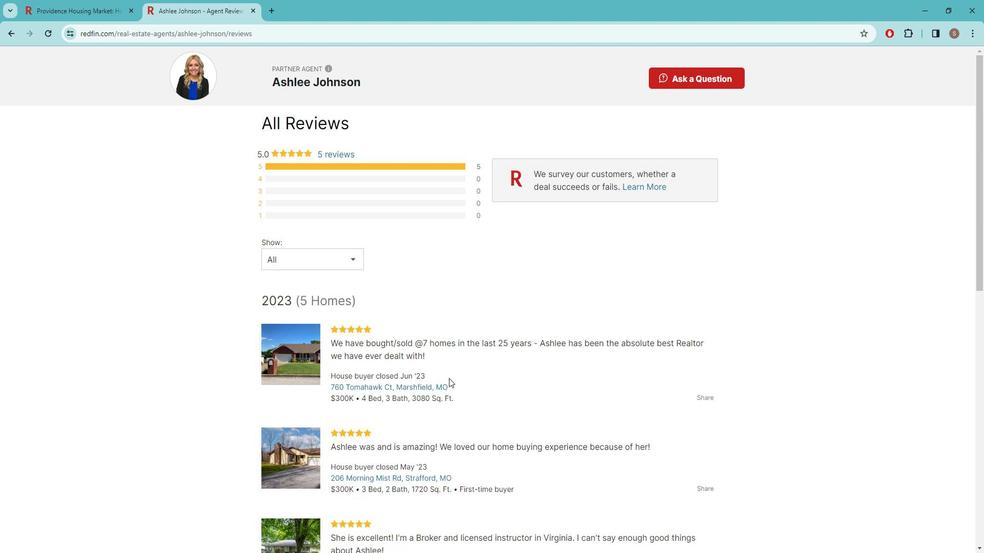 
Action: Mouse moved to (445, 362)
Screenshot: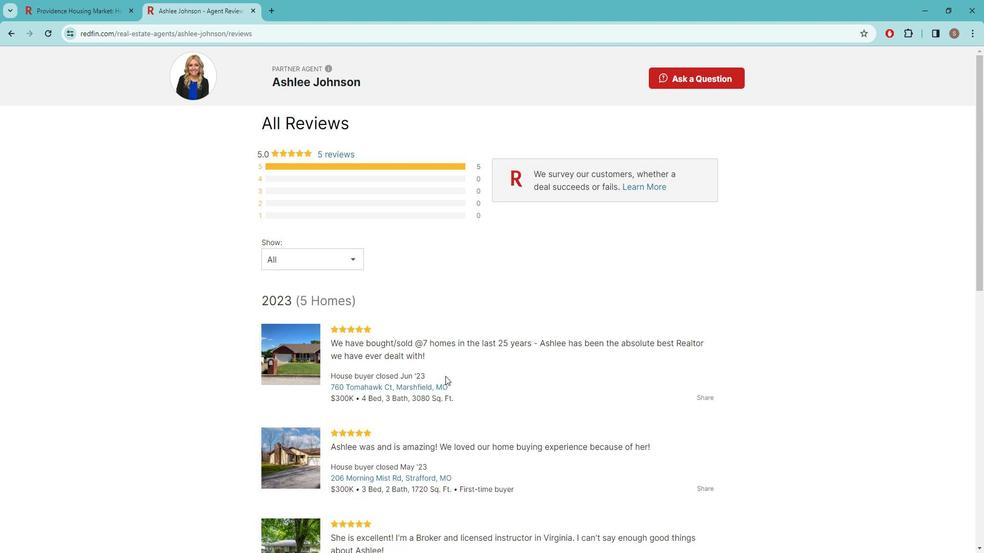 
Action: Mouse scrolled (445, 362) with delta (0, 0)
Screenshot: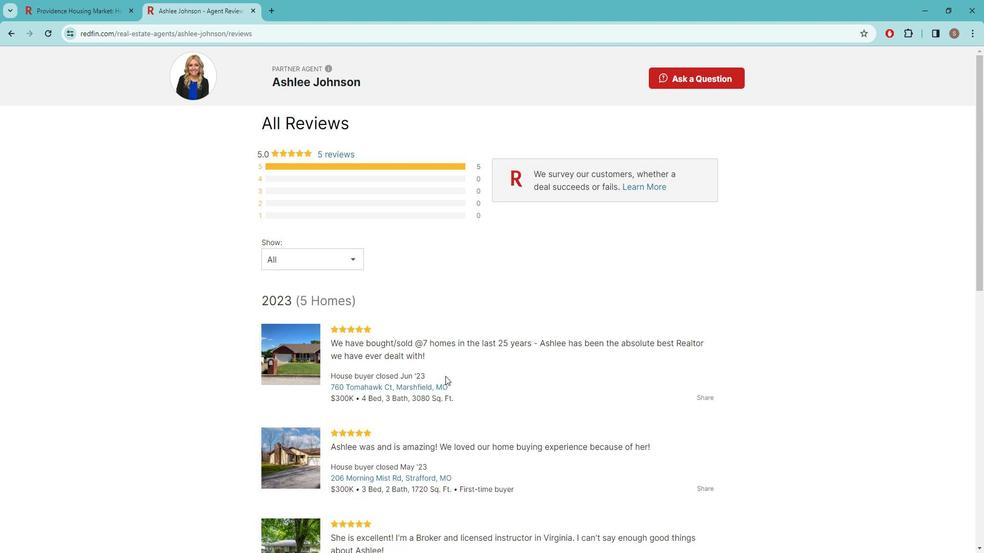 
Action: Mouse moved to (444, 360)
Screenshot: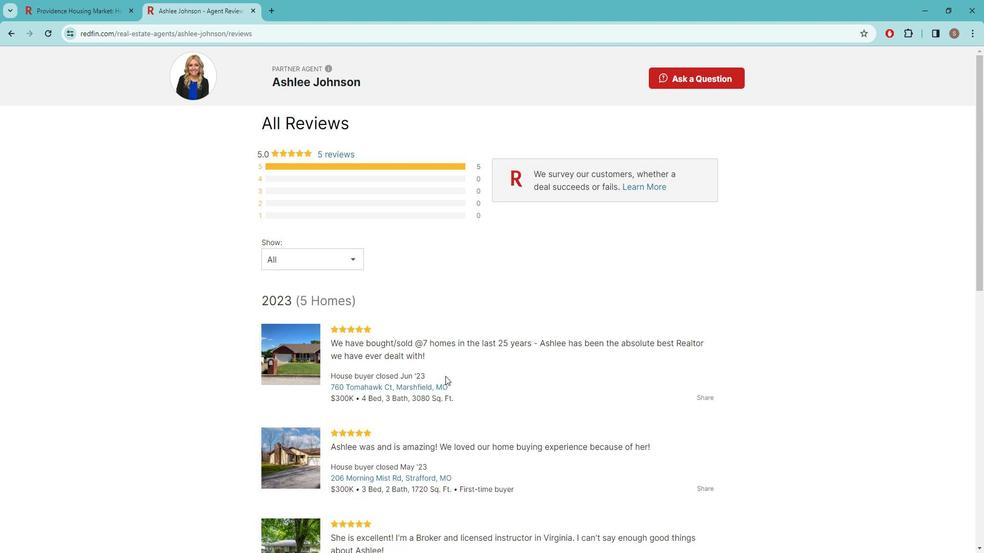 
Action: Mouse scrolled (444, 360) with delta (0, 0)
Screenshot: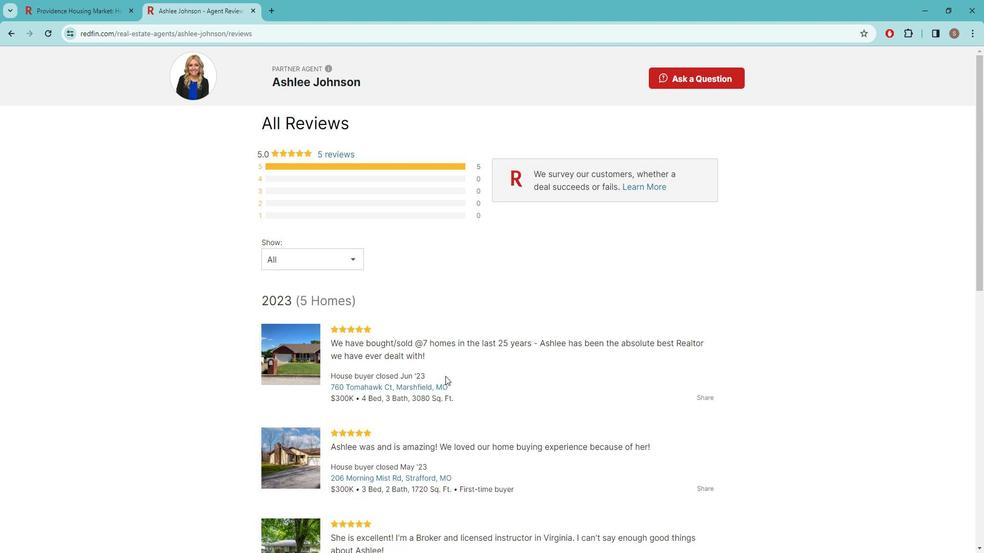 
Action: Mouse moved to (442, 357)
Screenshot: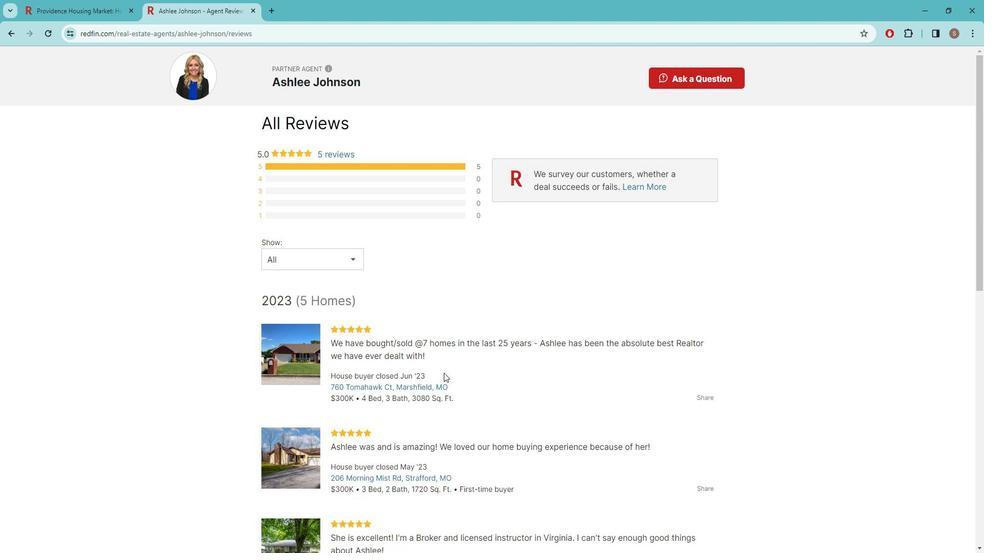 
Action: Mouse scrolled (442, 357) with delta (0, 0)
Screenshot: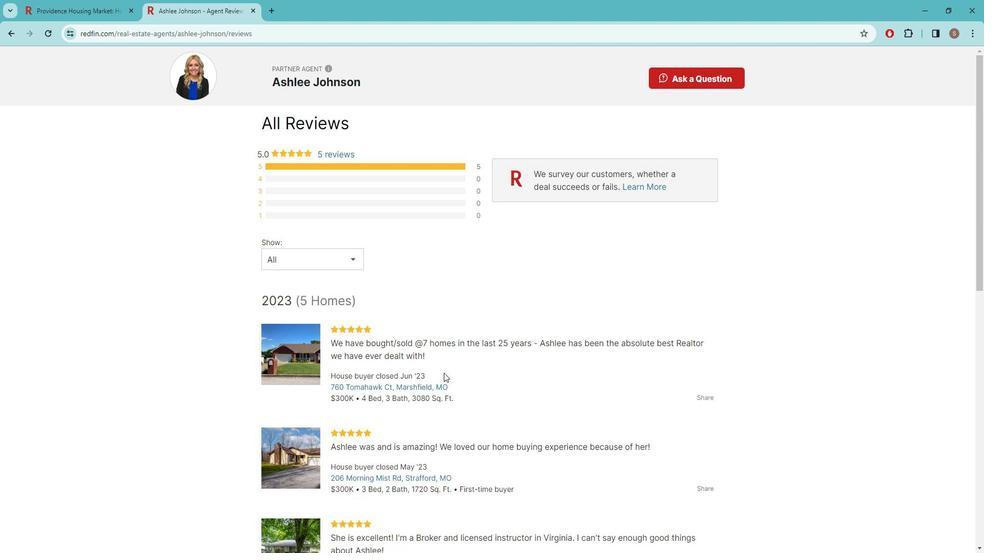 
Action: Mouse moved to (10, 30)
Screenshot: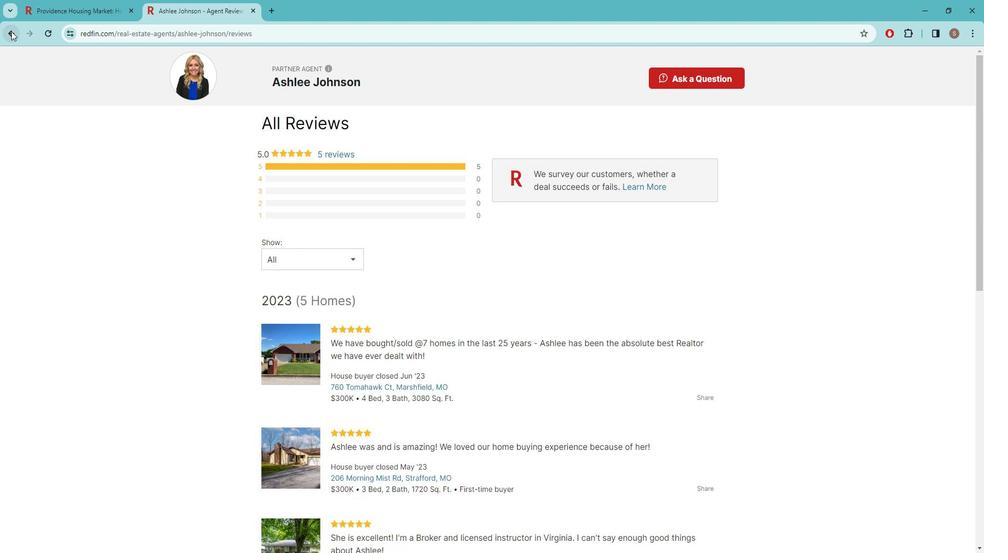 
Action: Mouse pressed left at (10, 30)
Screenshot: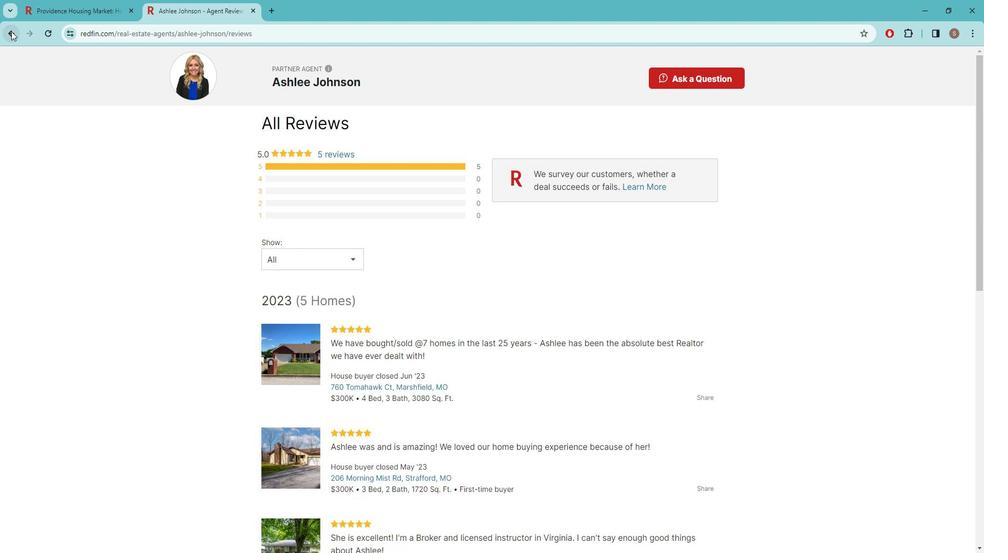 
Action: Mouse moved to (475, 238)
Screenshot: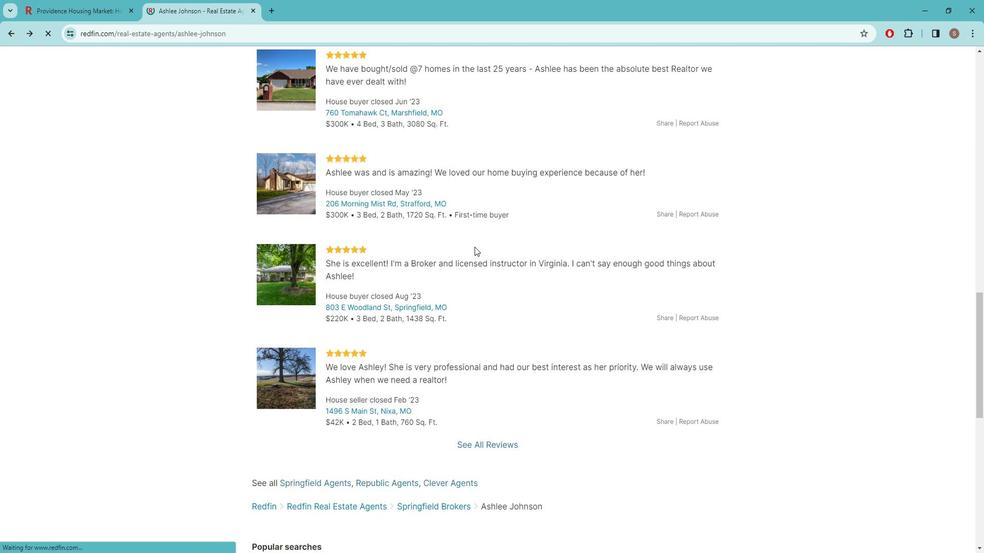 
Action: Mouse scrolled (475, 238) with delta (0, 0)
Screenshot: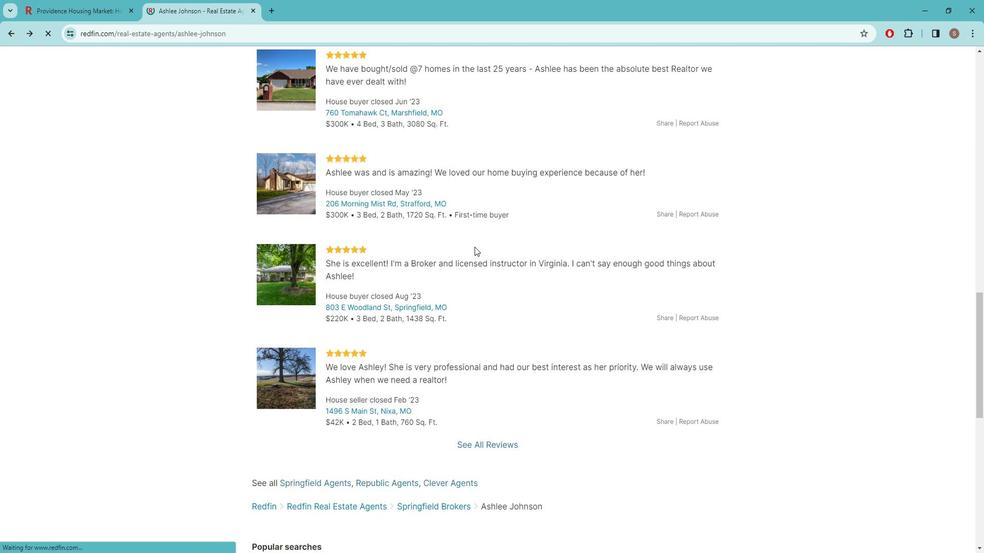 
Action: Mouse scrolled (475, 238) with delta (0, 0)
Screenshot: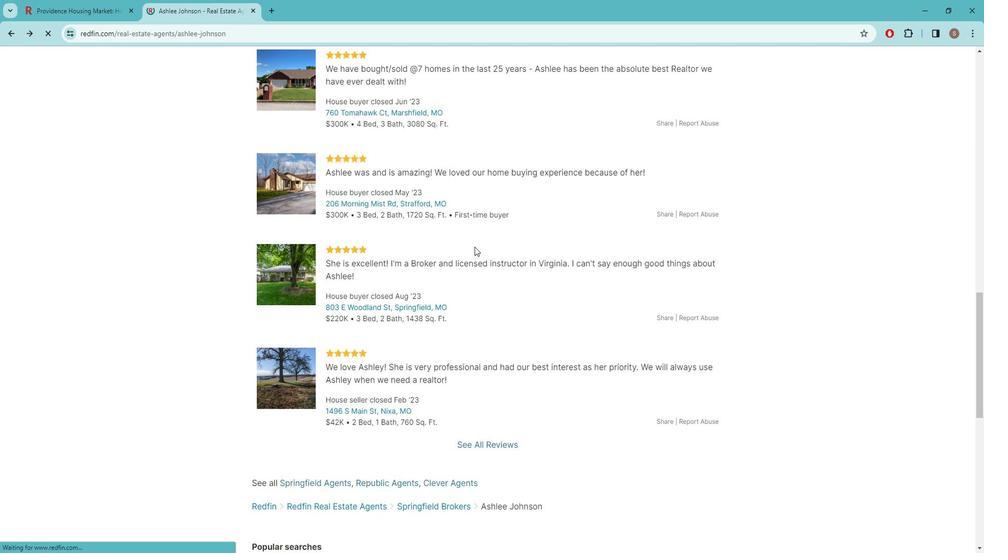 
Action: Mouse scrolled (475, 238) with delta (0, 0)
Screenshot: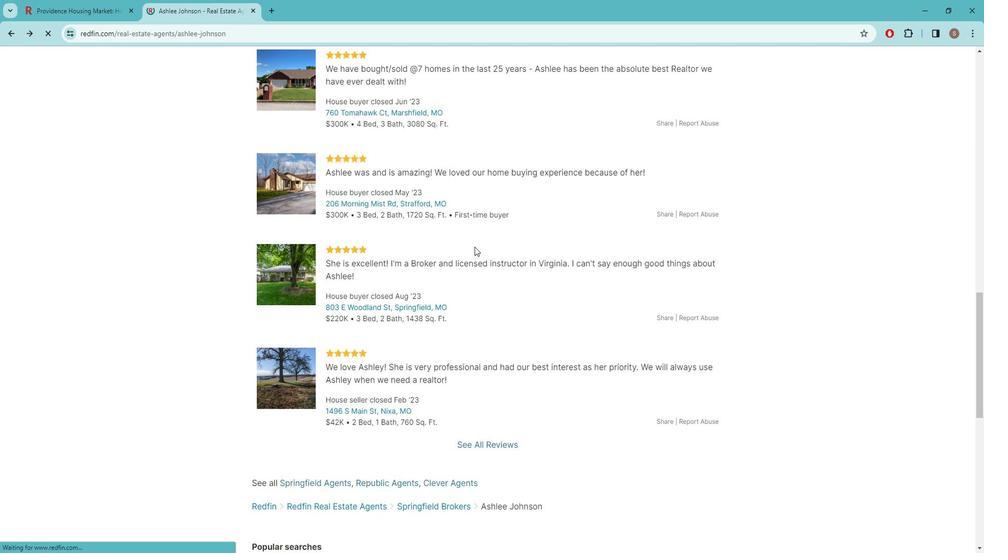 
Action: Mouse scrolled (475, 238) with delta (0, 0)
Screenshot: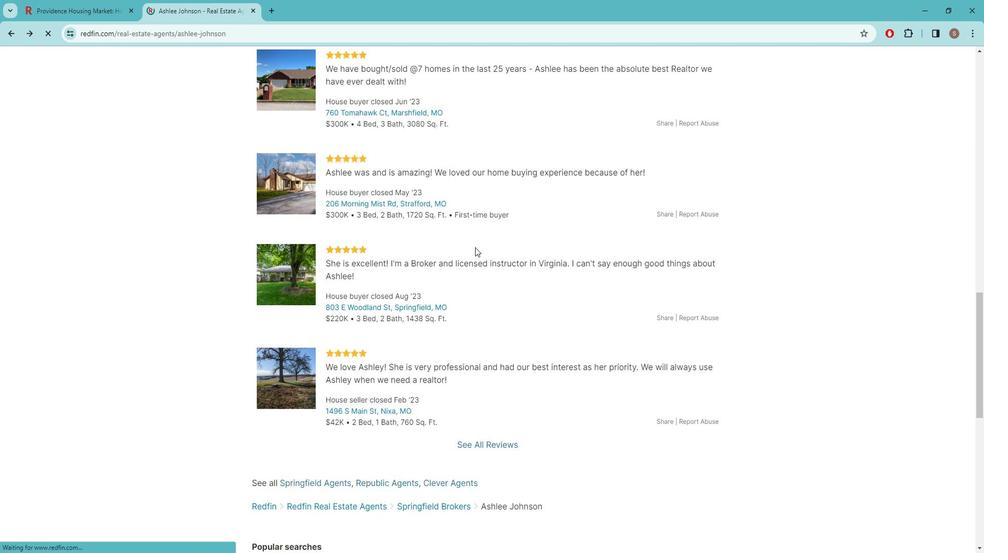 
Action: Mouse scrolled (475, 238) with delta (0, 0)
Screenshot: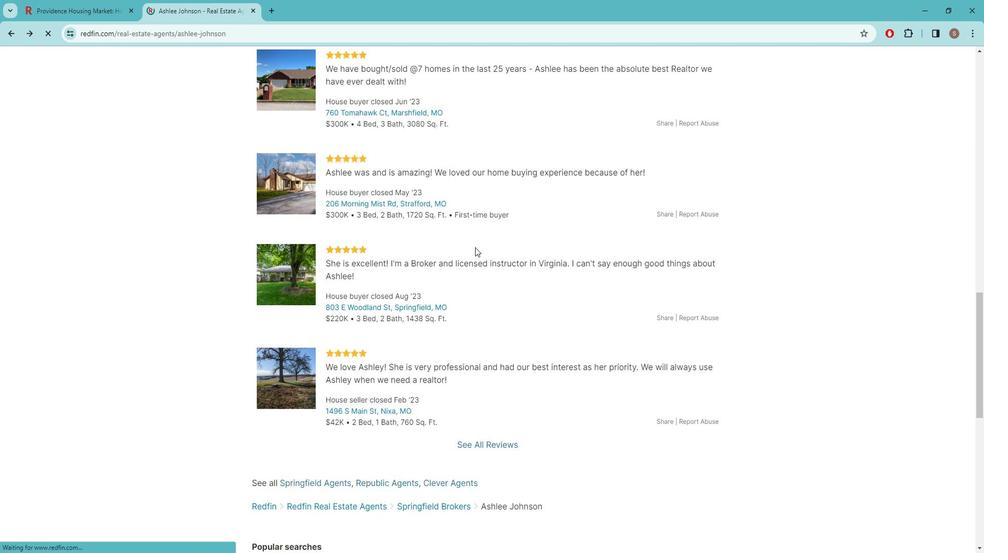 
Action: Mouse scrolled (475, 238) with delta (0, 0)
Screenshot: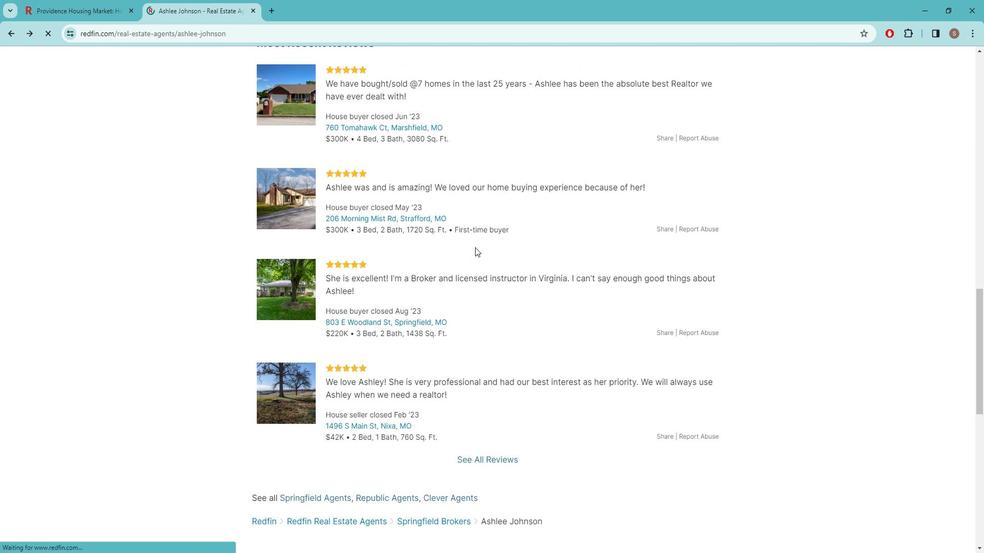 
Action: Mouse scrolled (475, 238) with delta (0, 0)
Screenshot: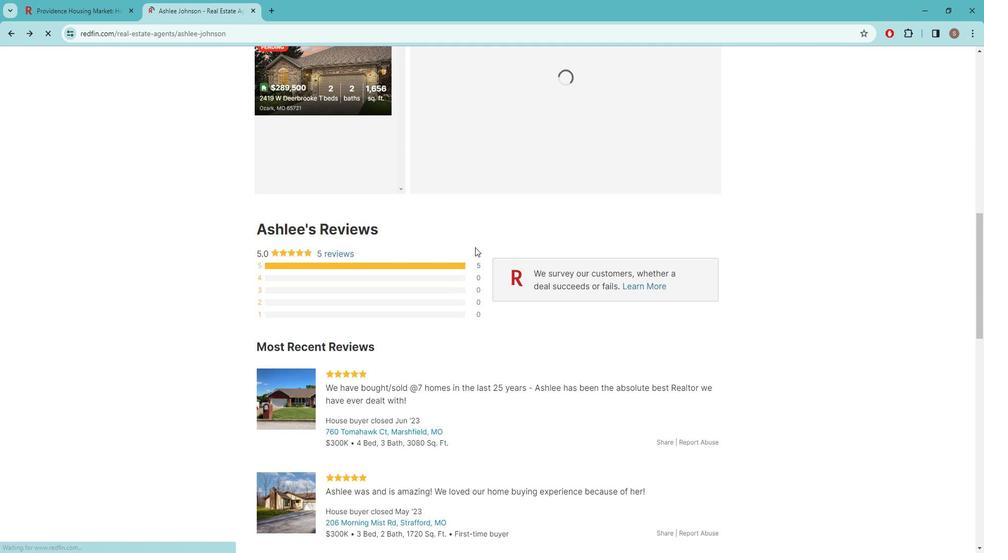 
Action: Mouse scrolled (475, 238) with delta (0, 0)
Screenshot: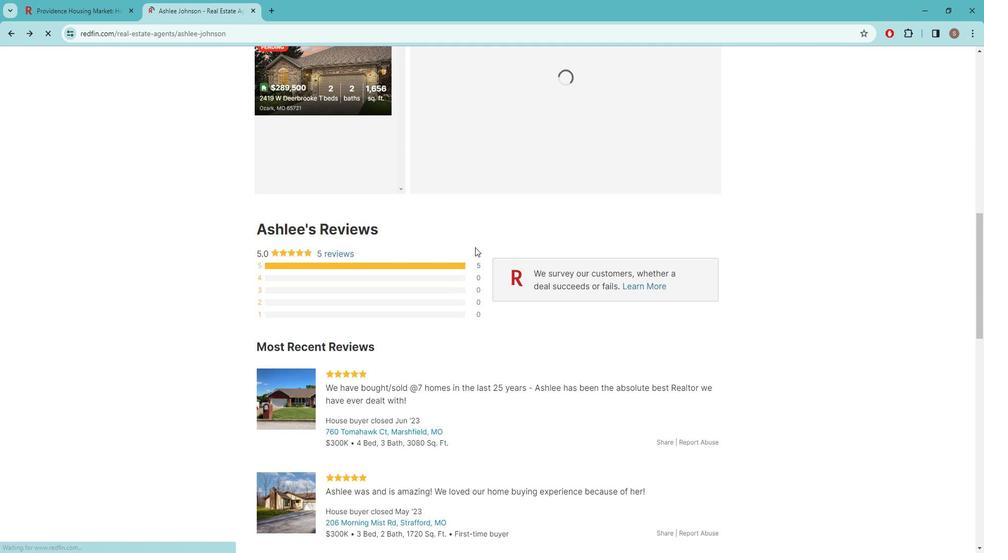 
Action: Mouse scrolled (475, 238) with delta (0, 0)
Screenshot: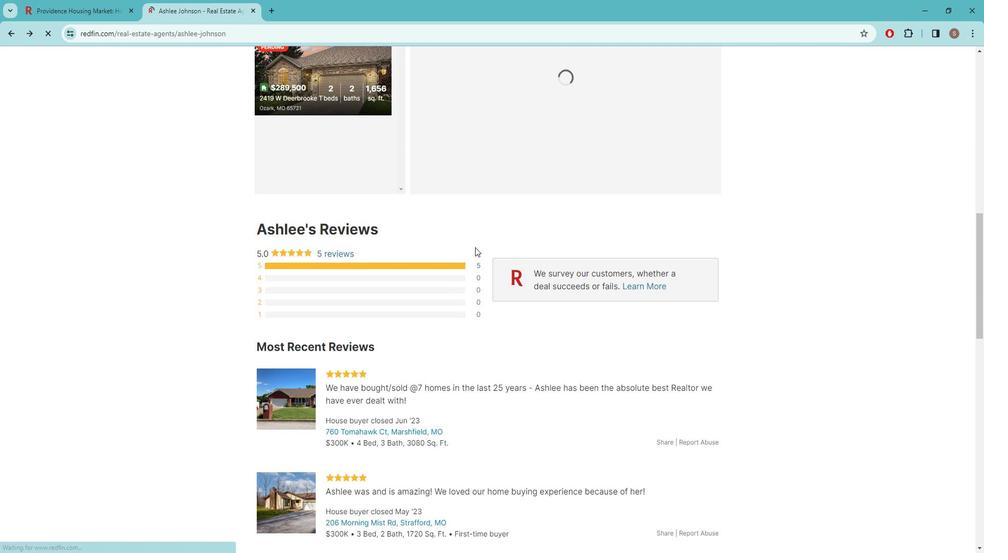 
Action: Mouse scrolled (475, 238) with delta (0, 0)
Screenshot: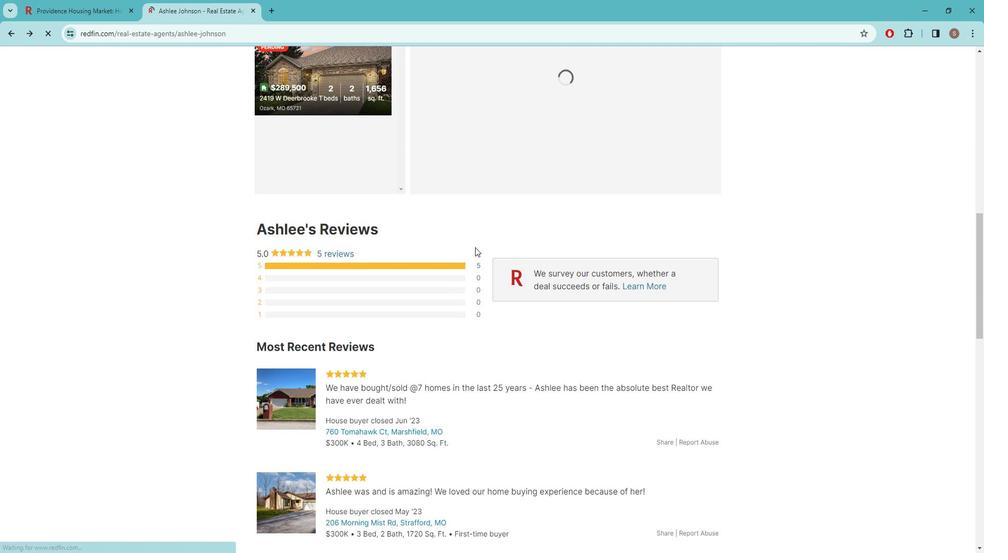 
Action: Mouse scrolled (475, 238) with delta (0, 0)
Screenshot: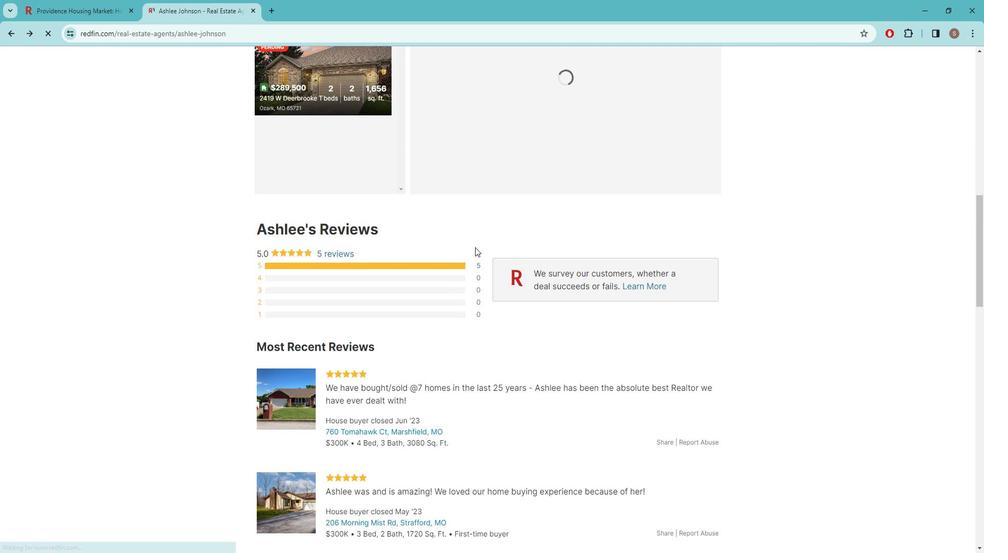 
Action: Mouse scrolled (475, 238) with delta (0, 0)
Screenshot: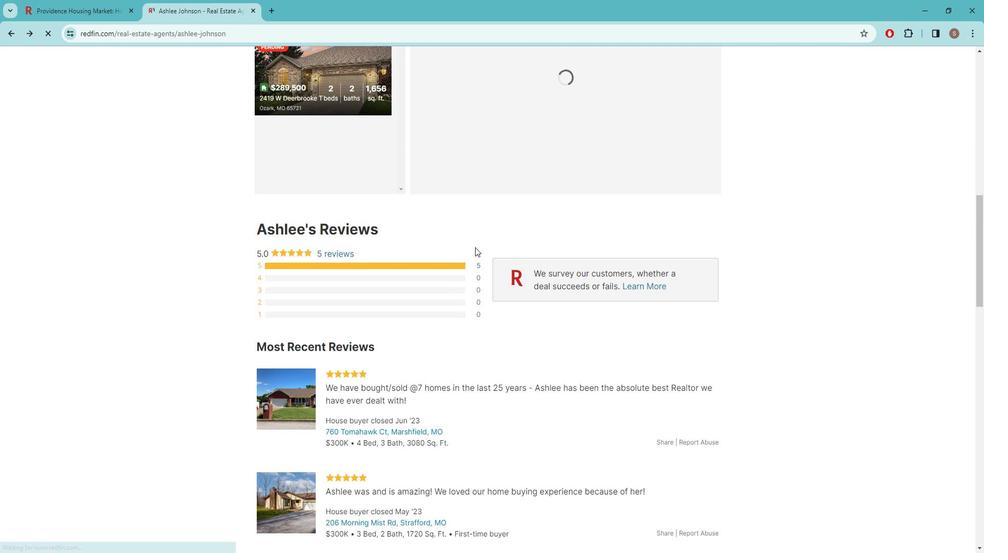 
Action: Mouse scrolled (475, 238) with delta (0, 0)
Screenshot: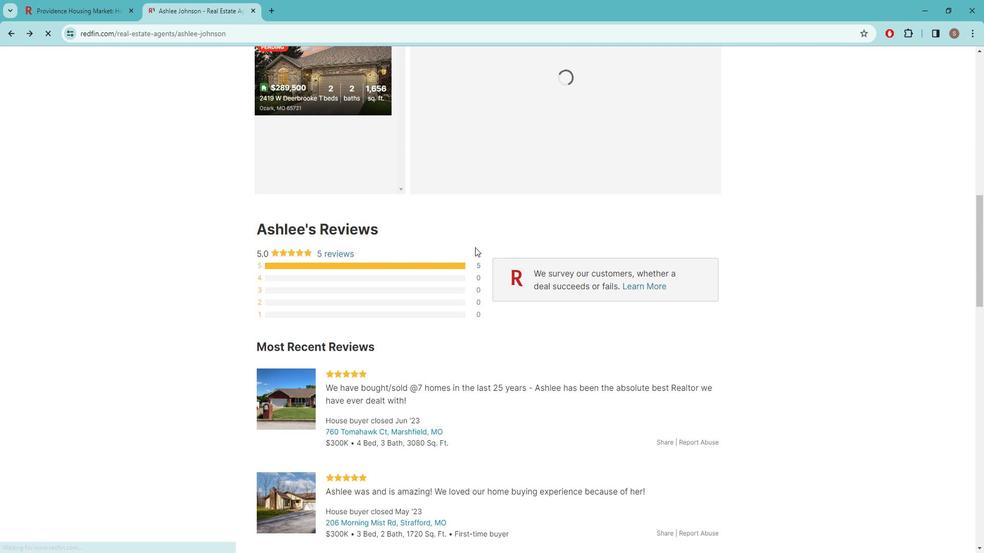 
Action: Mouse scrolled (475, 238) with delta (0, 0)
Screenshot: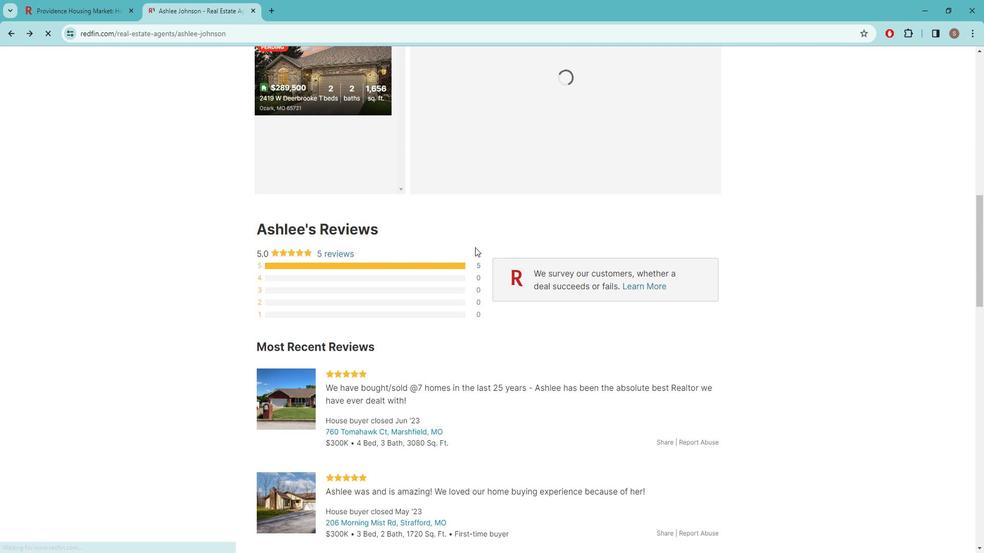 
Action: Mouse scrolled (475, 238) with delta (0, 0)
Screenshot: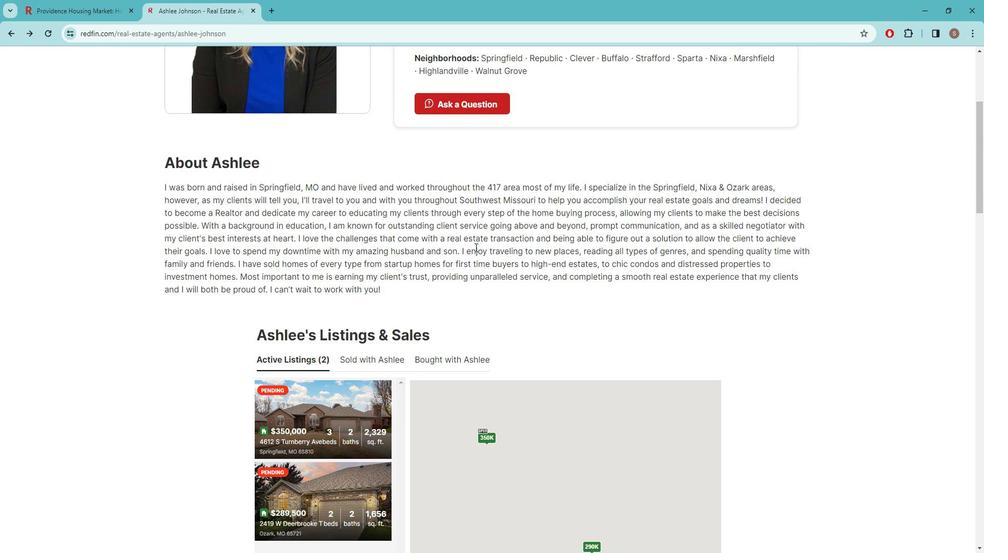 
Action: Mouse scrolled (475, 238) with delta (0, 0)
Screenshot: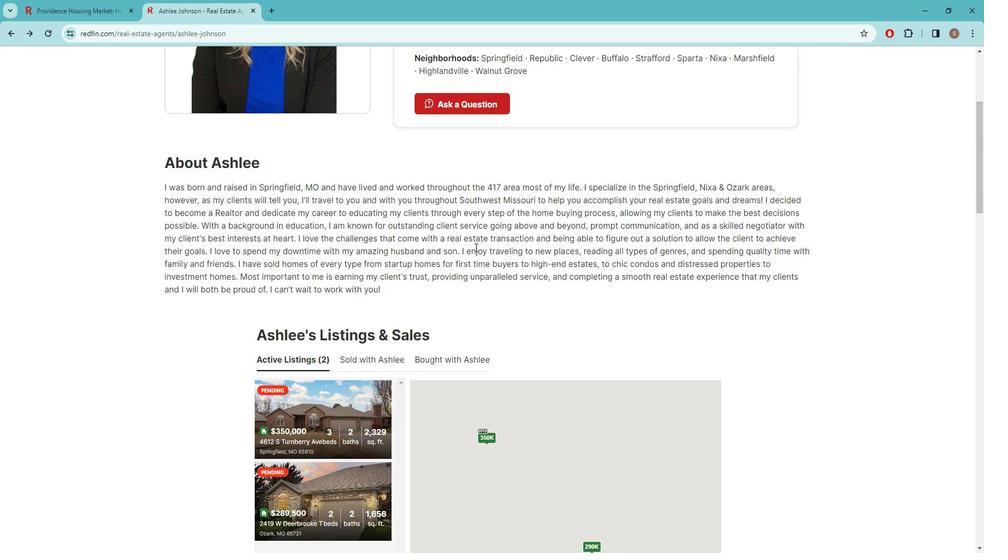 
Action: Mouse scrolled (475, 238) with delta (0, 0)
Screenshot: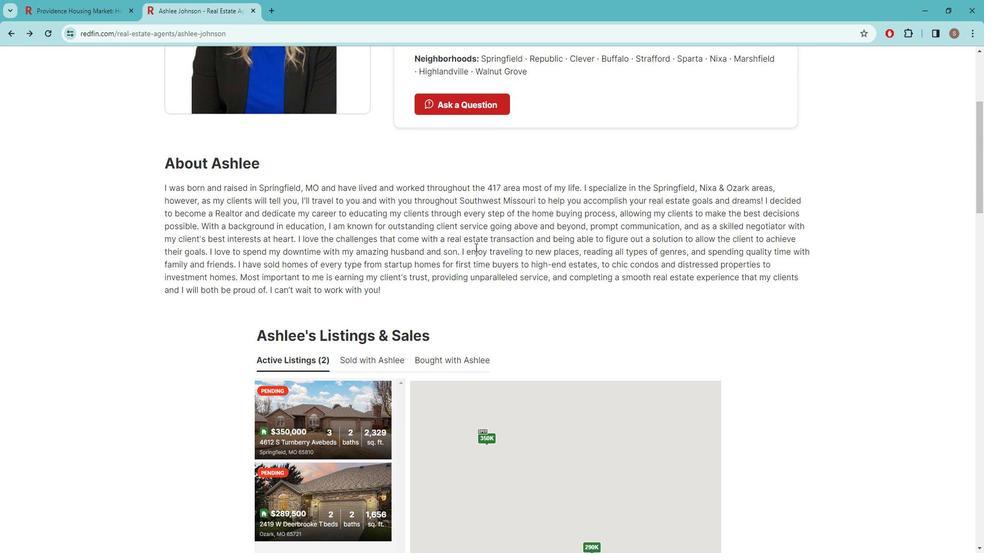 
Action: Mouse scrolled (475, 238) with delta (0, 0)
Screenshot: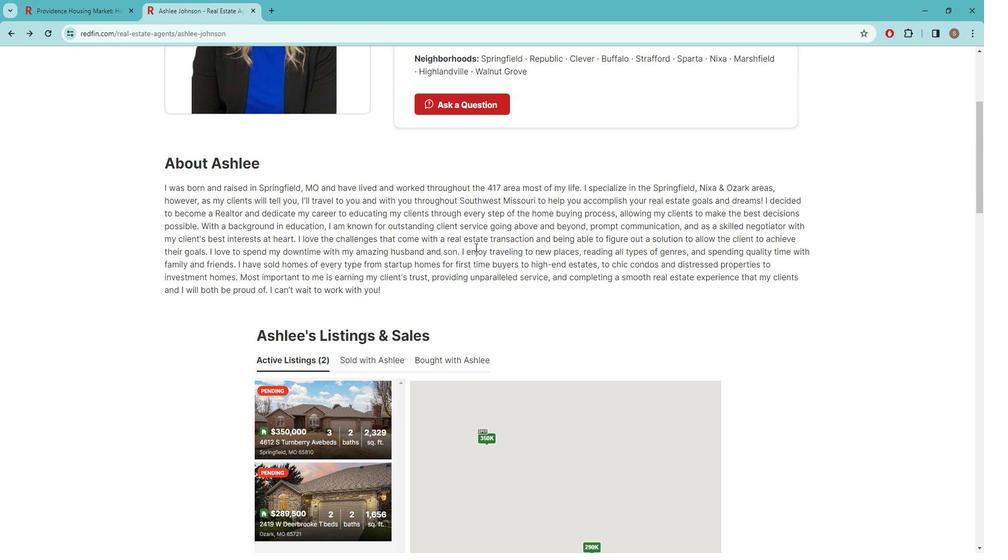 
Action: Mouse scrolled (475, 238) with delta (0, 0)
Screenshot: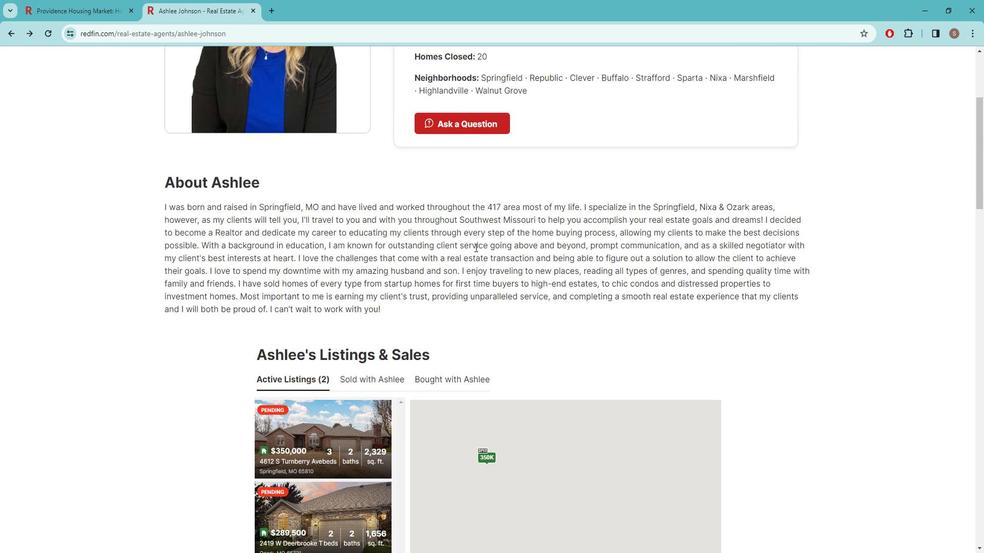 
Action: Mouse scrolled (475, 238) with delta (0, 0)
Screenshot: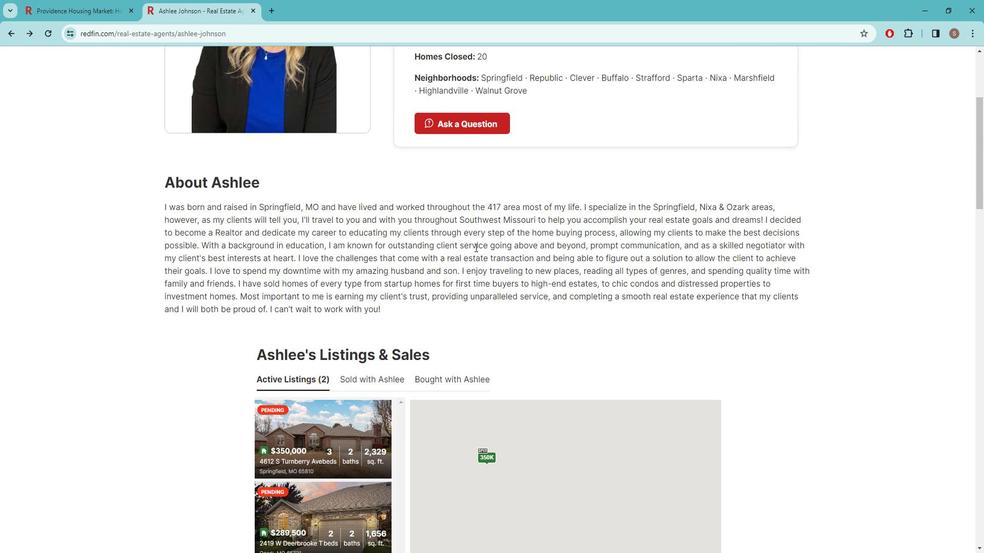 
Action: Mouse scrolled (475, 238) with delta (0, 0)
Screenshot: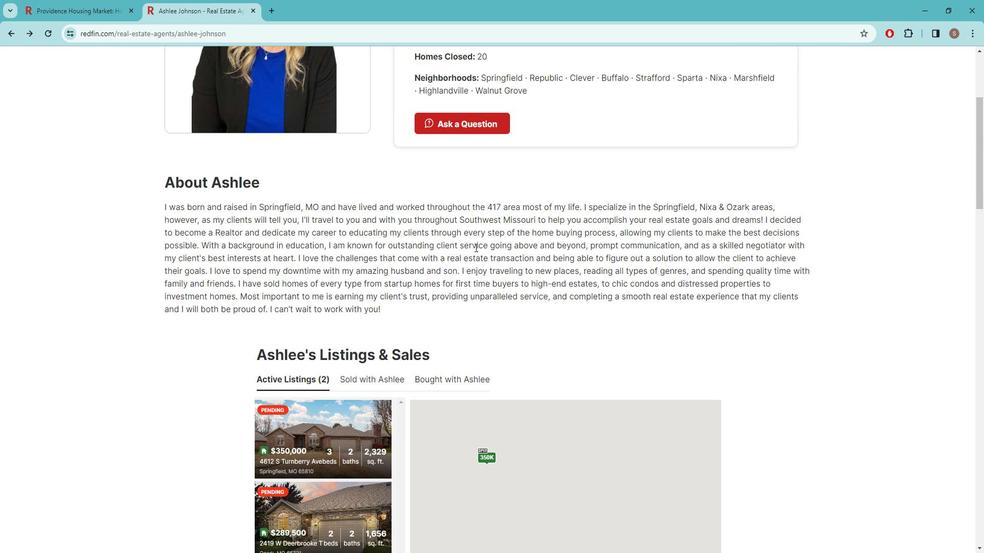 
Action: Mouse scrolled (475, 238) with delta (0, 0)
Screenshot: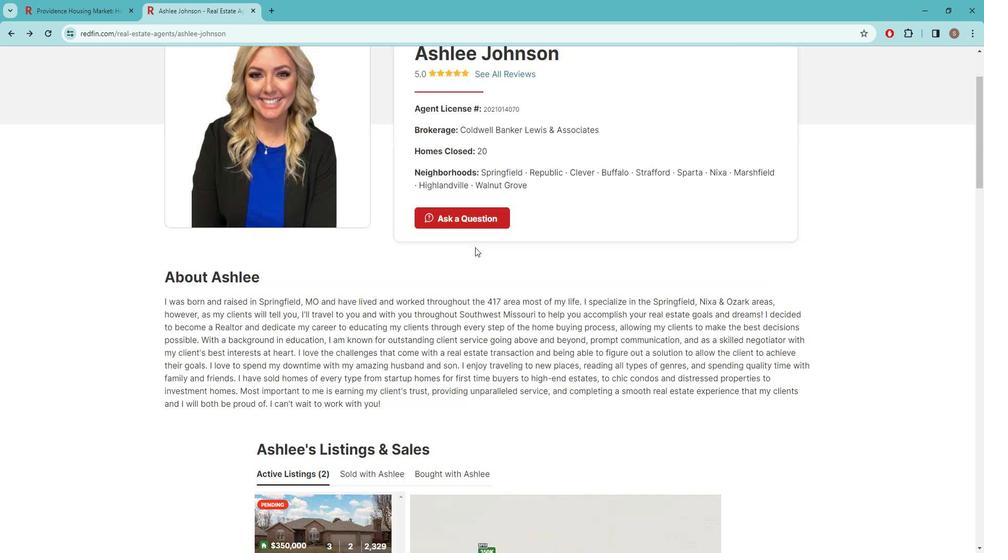 
Action: Mouse scrolled (475, 238) with delta (0, 0)
Screenshot: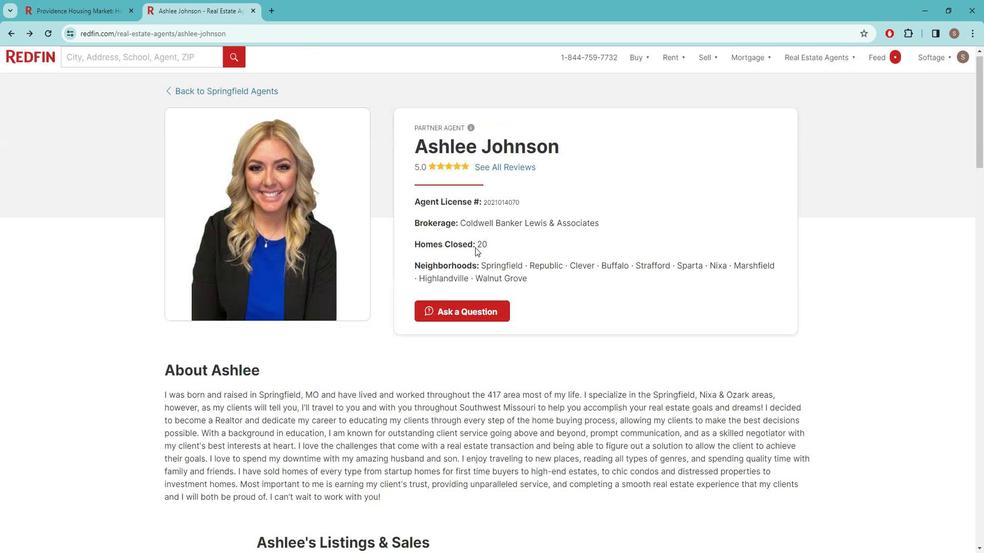 
Action: Mouse scrolled (475, 238) with delta (0, 0)
Screenshot: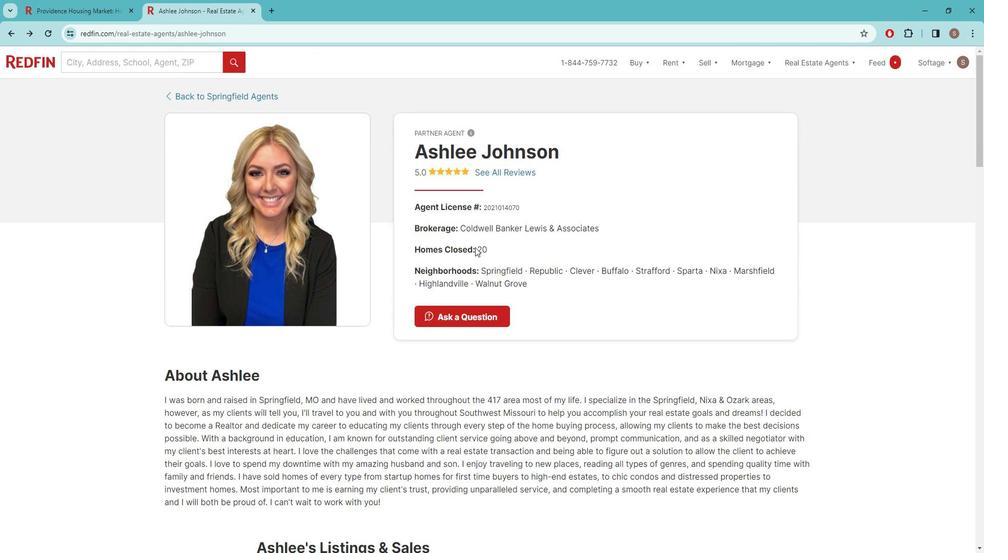 
Action: Mouse moved to (9, 29)
Screenshot: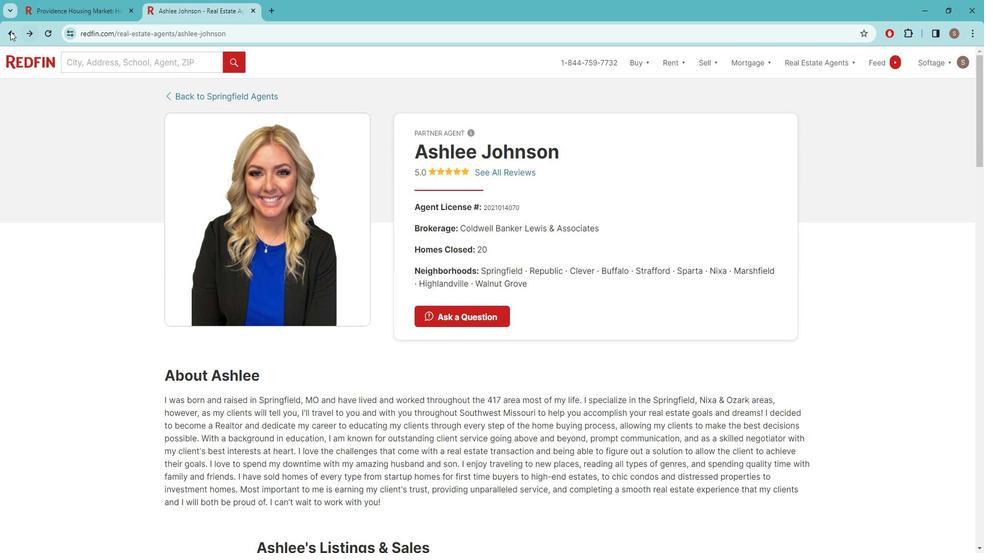 
Action: Mouse pressed left at (9, 29)
Screenshot: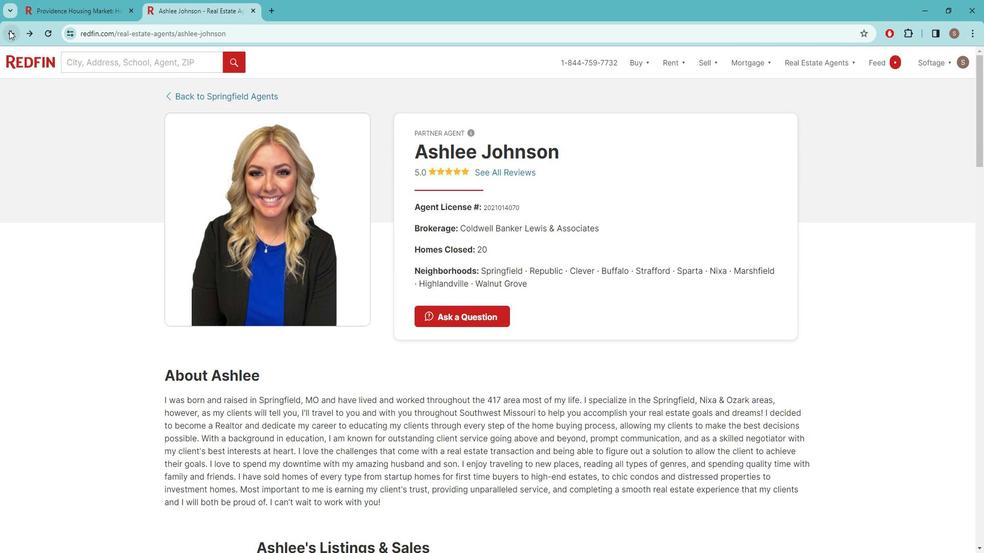 
Action: Mouse moved to (517, 221)
Screenshot: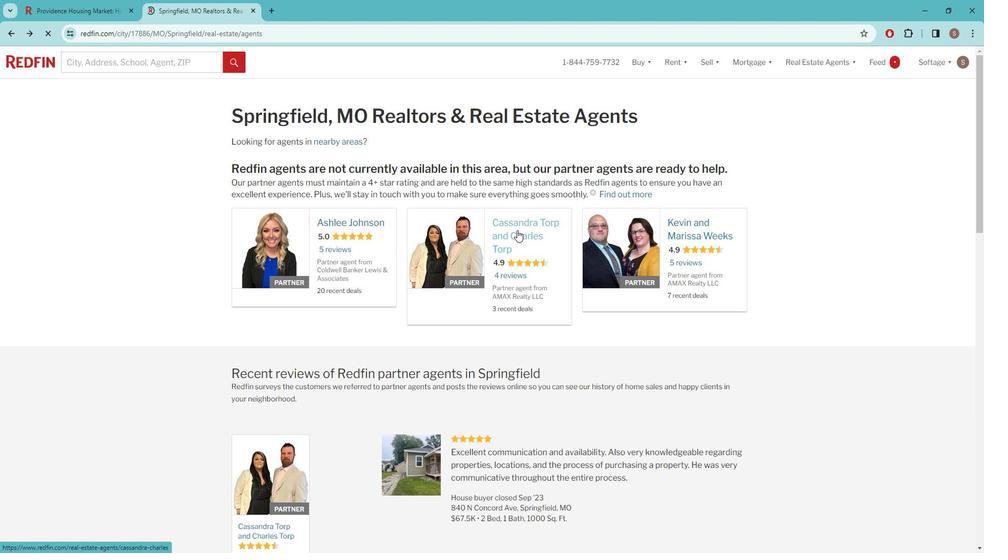 
Action: Mouse pressed left at (517, 221)
Screenshot: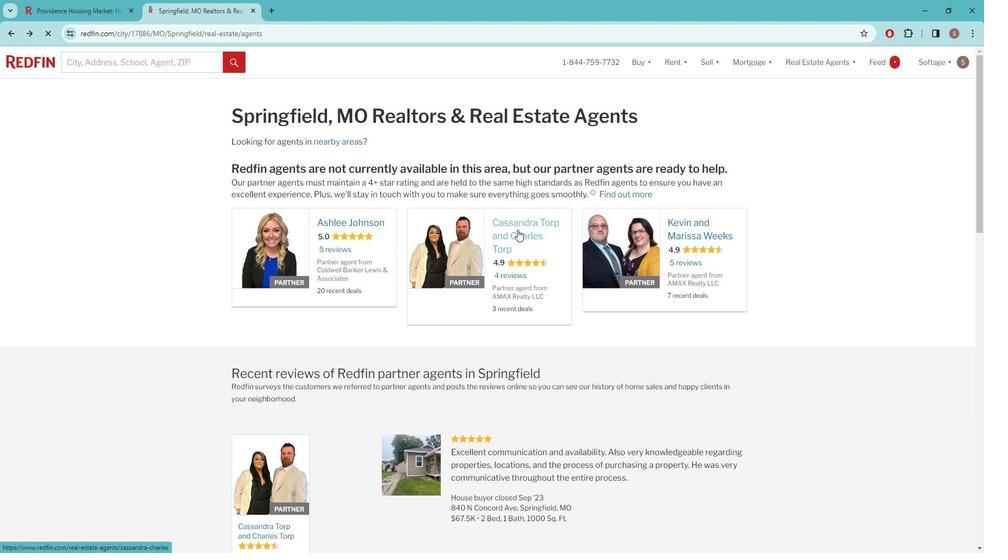
Action: Mouse moved to (476, 216)
Screenshot: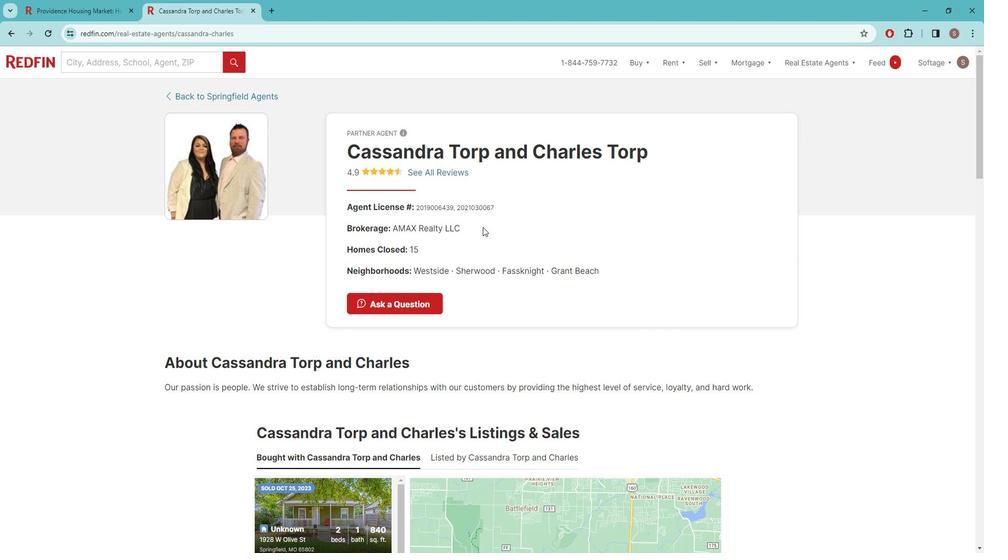 
Action: Mouse scrolled (476, 216) with delta (0, 0)
Screenshot: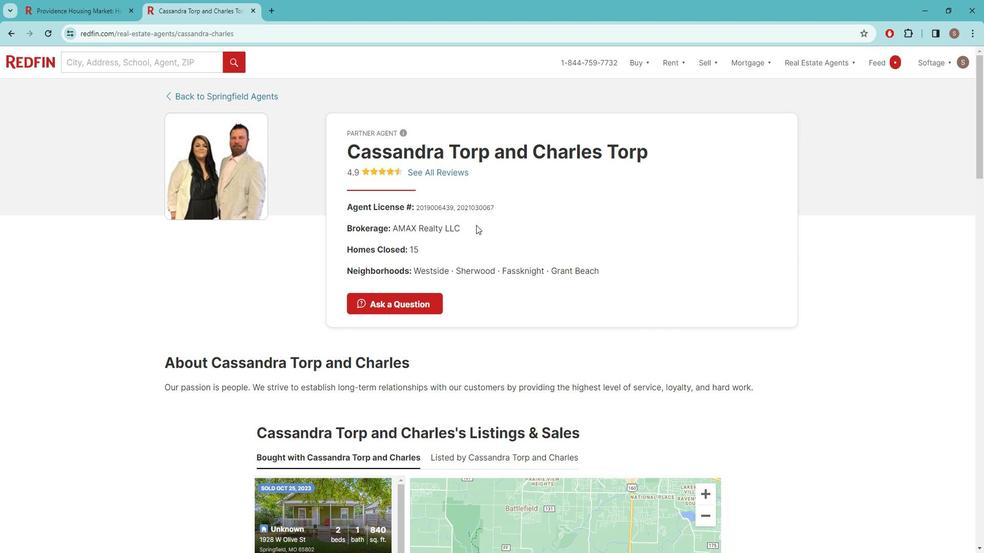 
Action: Mouse scrolled (476, 216) with delta (0, 0)
Screenshot: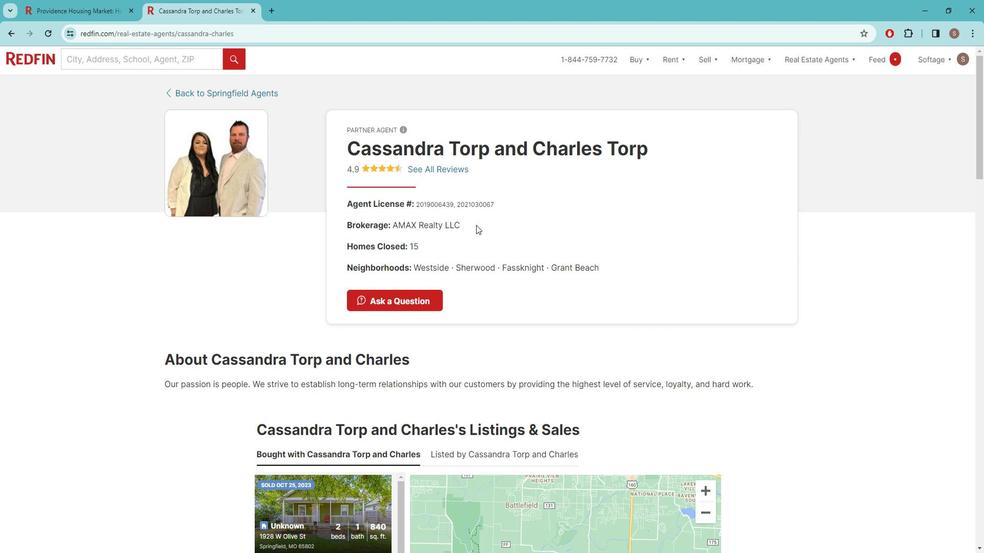 
Action: Mouse scrolled (476, 216) with delta (0, 0)
Screenshot: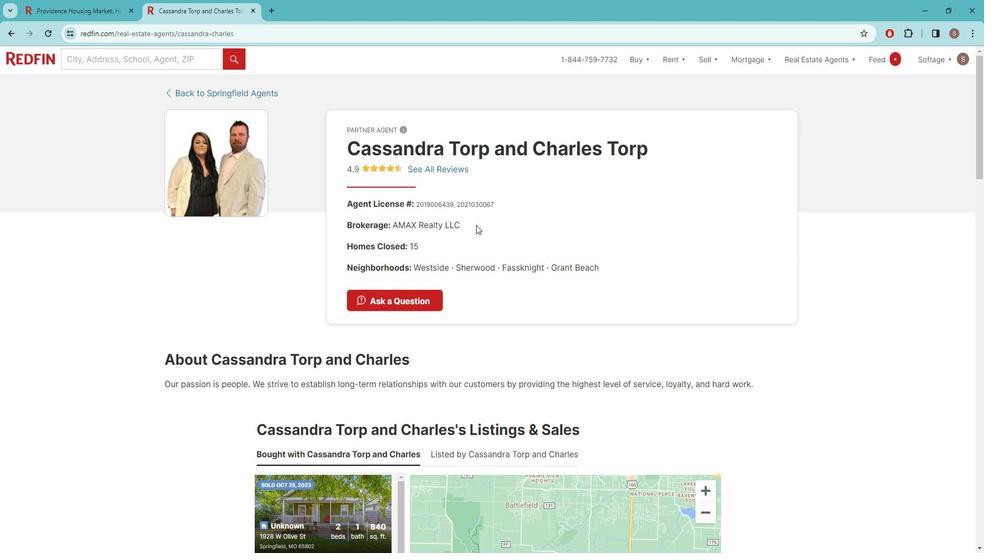
Action: Mouse scrolled (476, 216) with delta (0, 0)
Screenshot: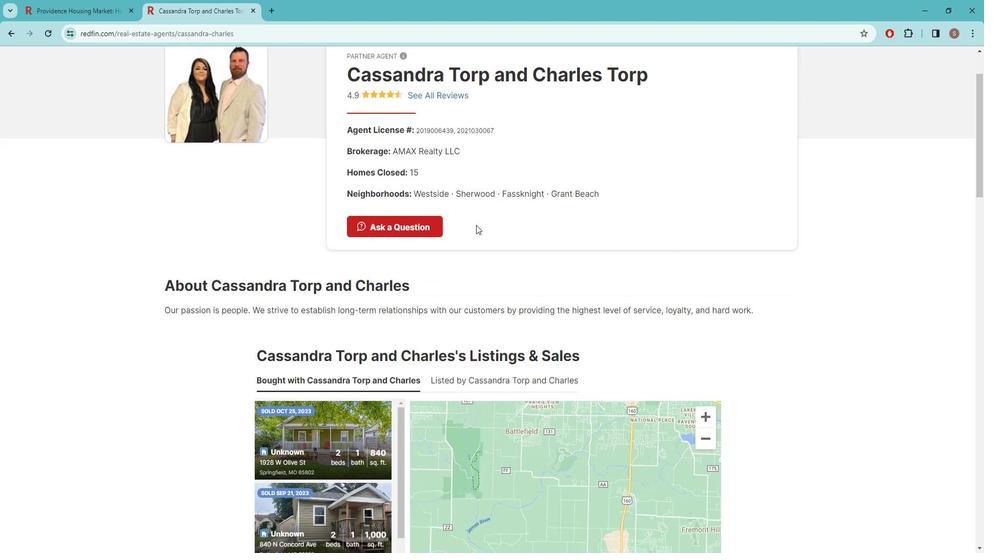 
Action: Mouse scrolled (476, 216) with delta (0, 0)
Screenshot: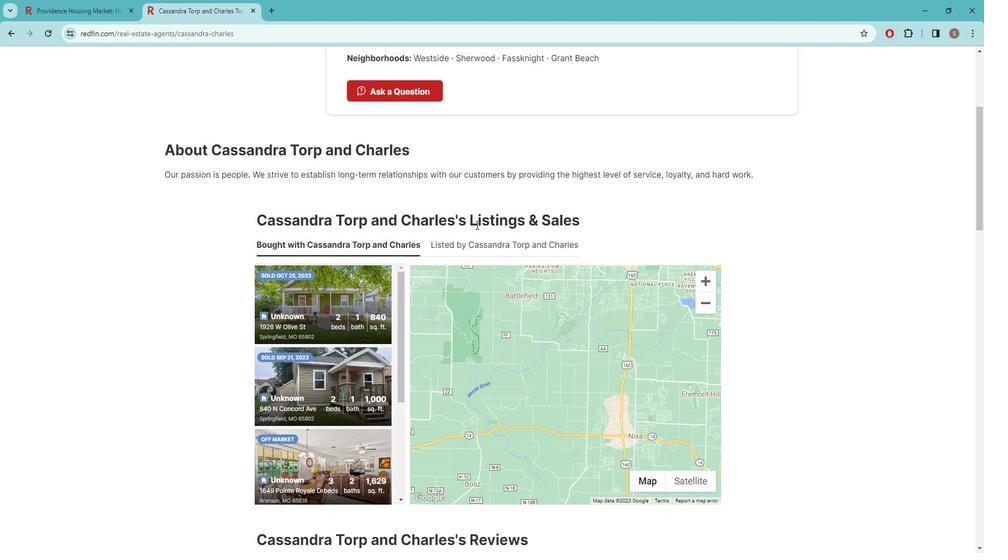 
Action: Mouse scrolled (476, 216) with delta (0, 0)
Screenshot: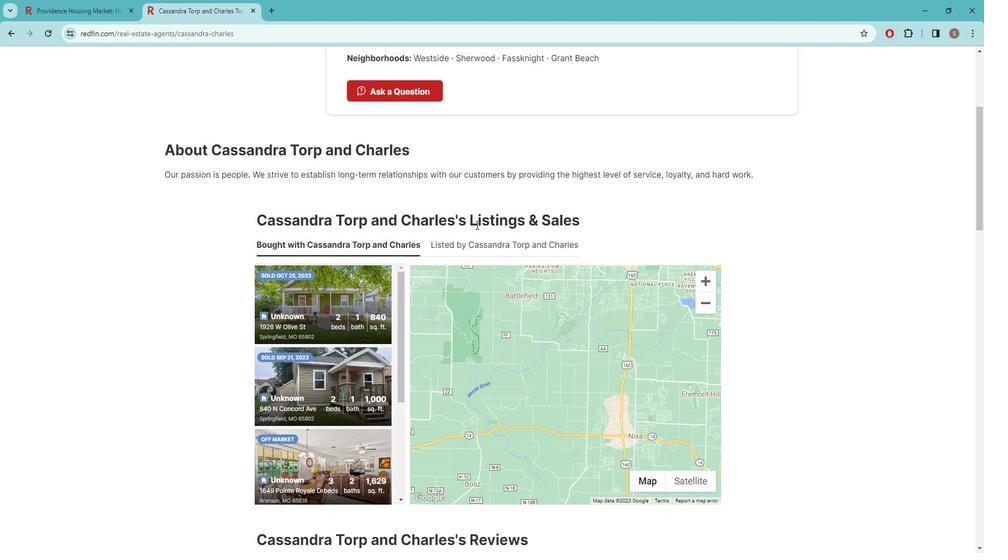 
Action: Mouse scrolled (476, 216) with delta (0, 0)
Screenshot: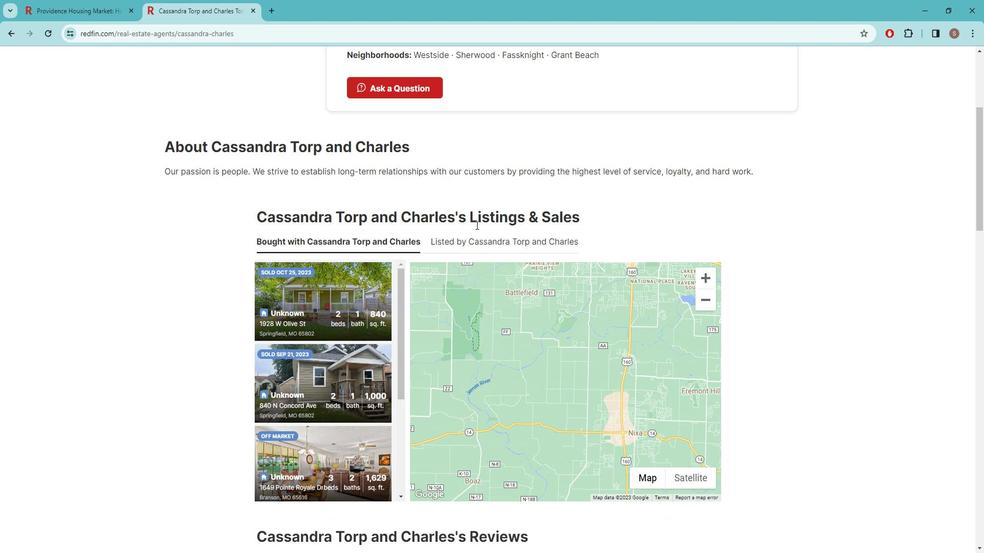 
Action: Mouse moved to (476, 215)
Screenshot: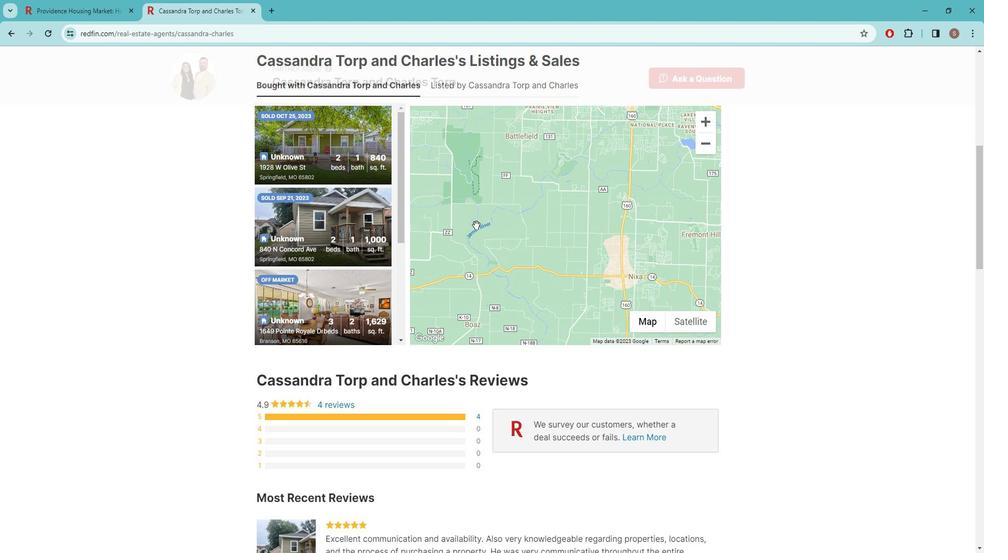 
Action: Mouse scrolled (476, 215) with delta (0, 0)
Screenshot: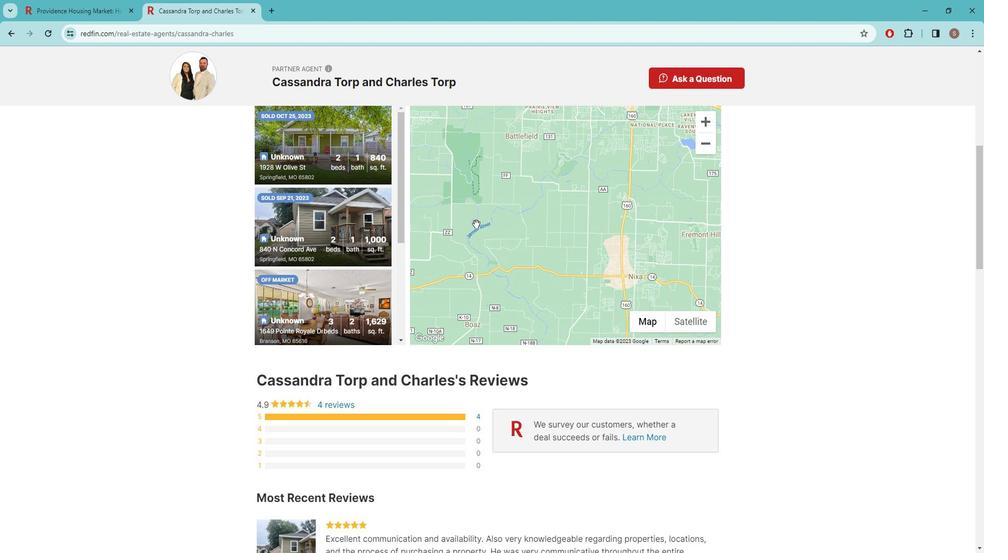 
Action: Mouse scrolled (476, 215) with delta (0, 0)
Screenshot: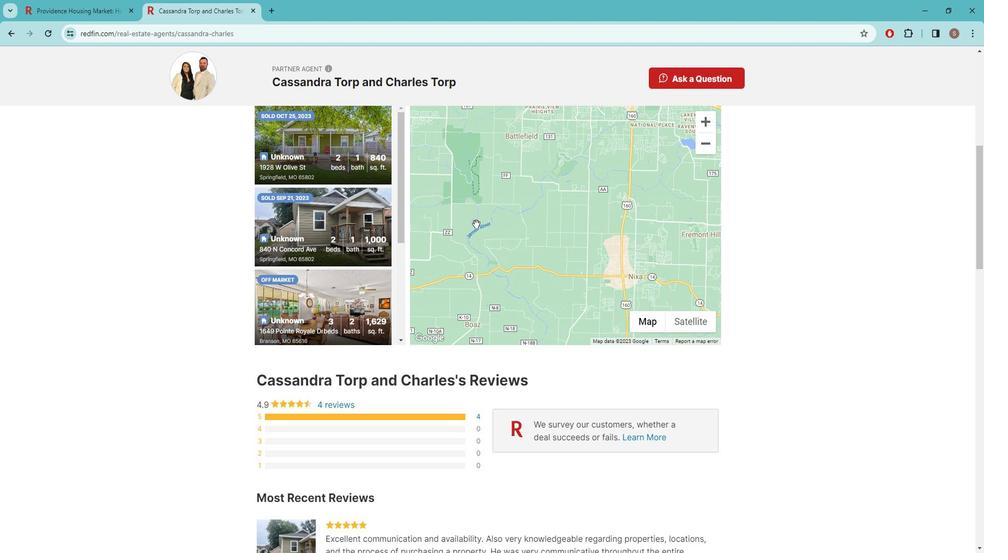 
Action: Mouse scrolled (476, 215) with delta (0, 0)
Screenshot: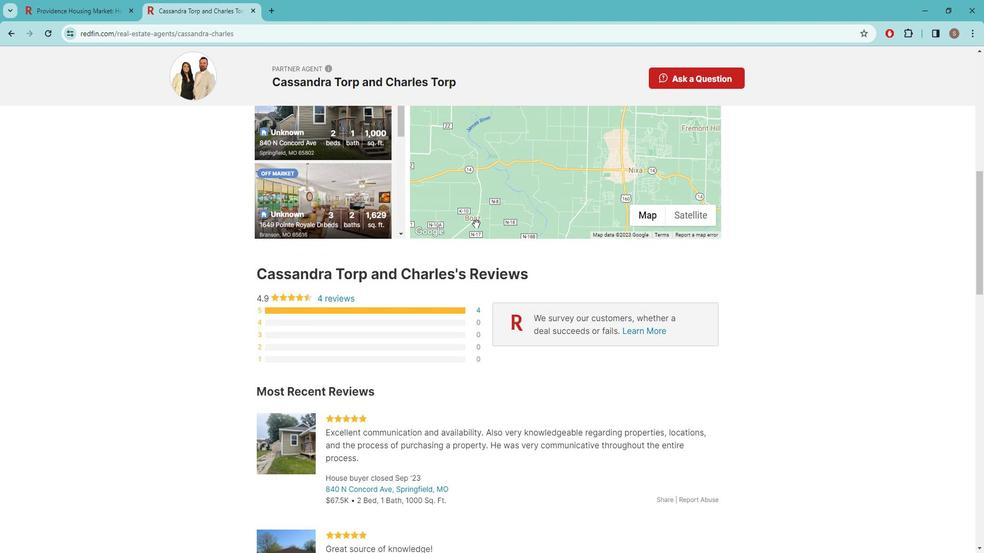 
Action: Mouse scrolled (476, 215) with delta (0, 0)
Screenshot: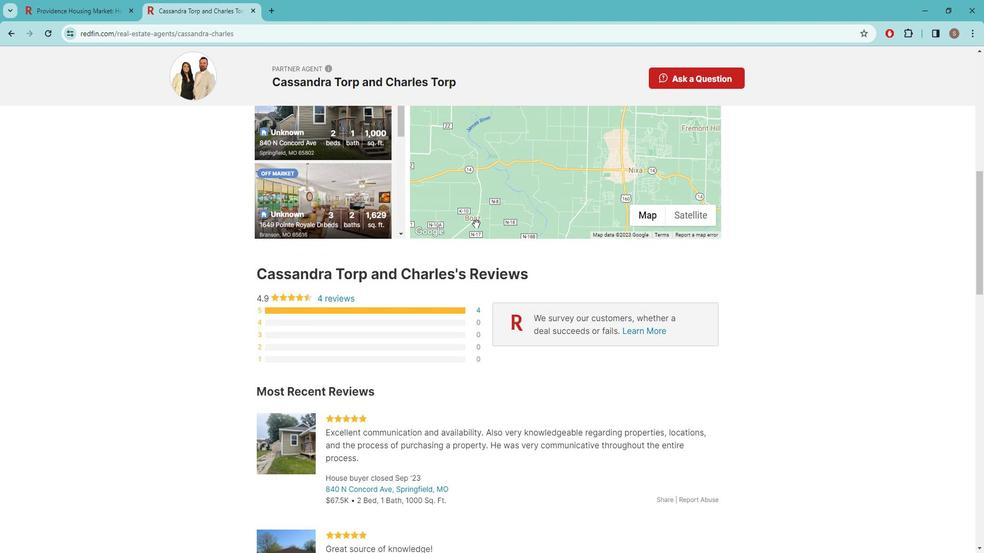 
Action: Mouse scrolled (476, 215) with delta (0, 0)
Screenshot: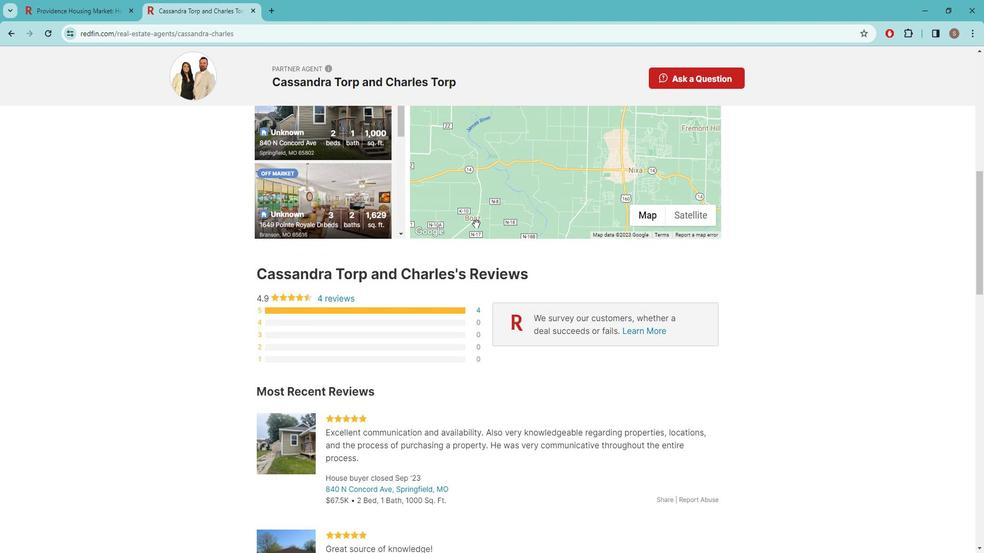 
Action: Mouse moved to (478, 435)
Screenshot: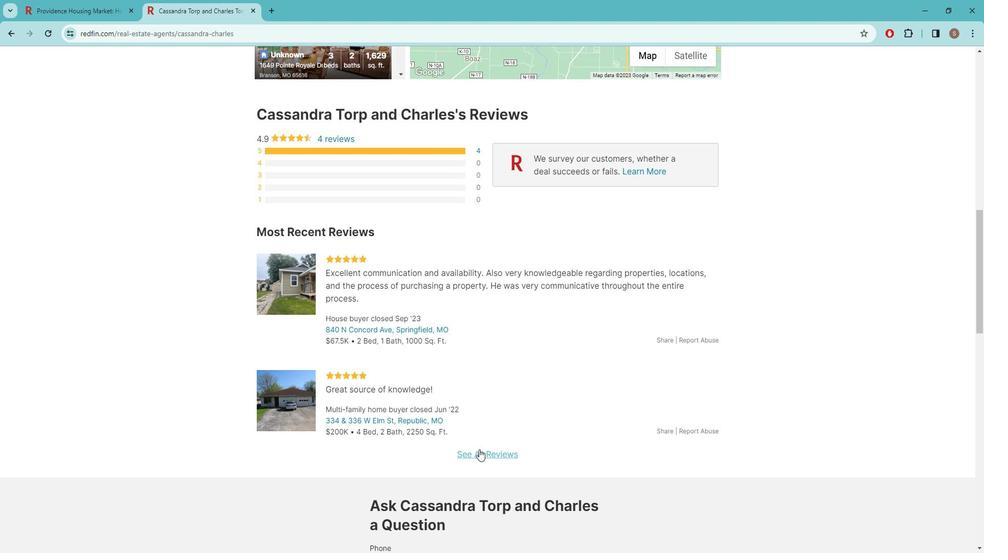 
Action: Mouse pressed left at (478, 435)
Screenshot: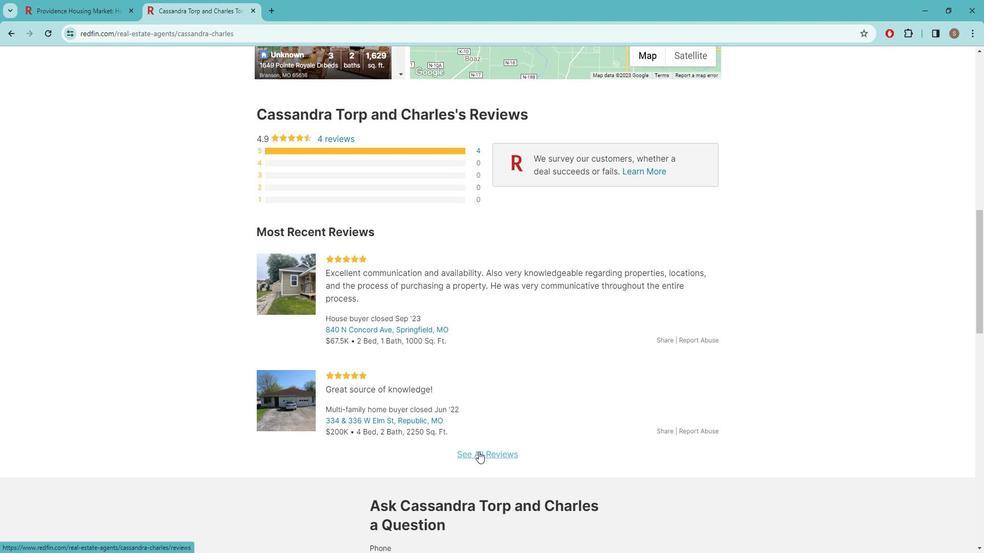 
Action: Mouse moved to (510, 391)
Screenshot: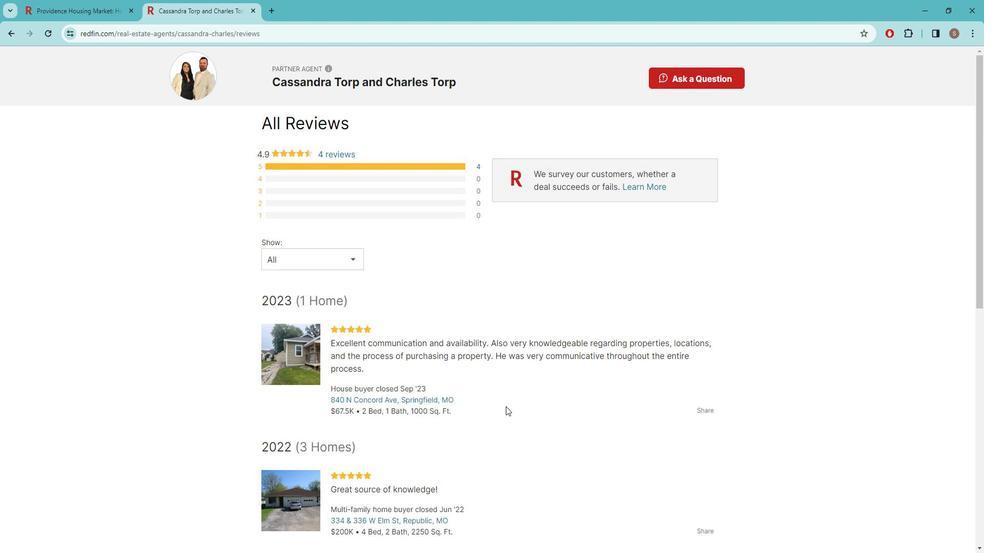 
Action: Mouse scrolled (510, 391) with delta (0, 0)
Screenshot: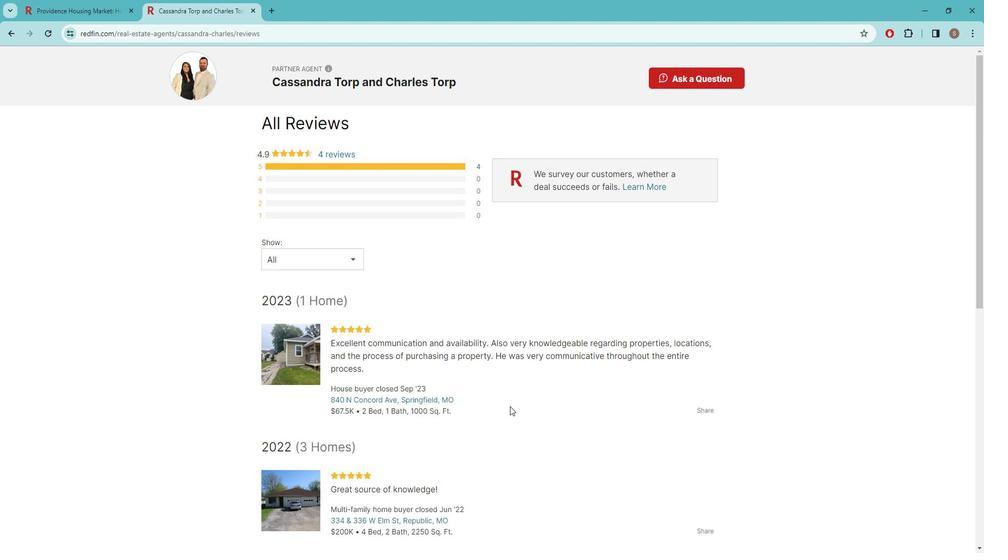 
Action: Mouse moved to (506, 389)
Screenshot: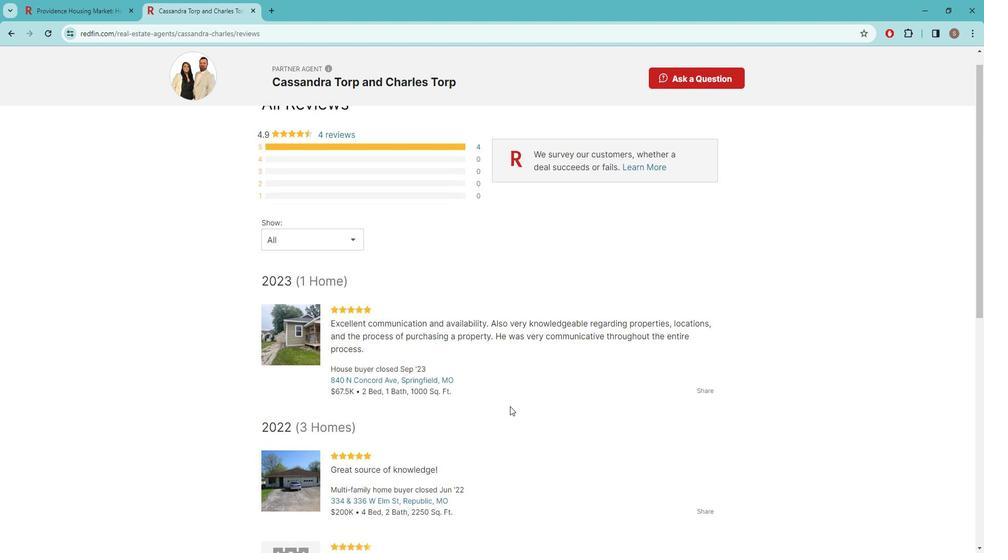 
Action: Mouse scrolled (506, 388) with delta (0, 0)
Screenshot: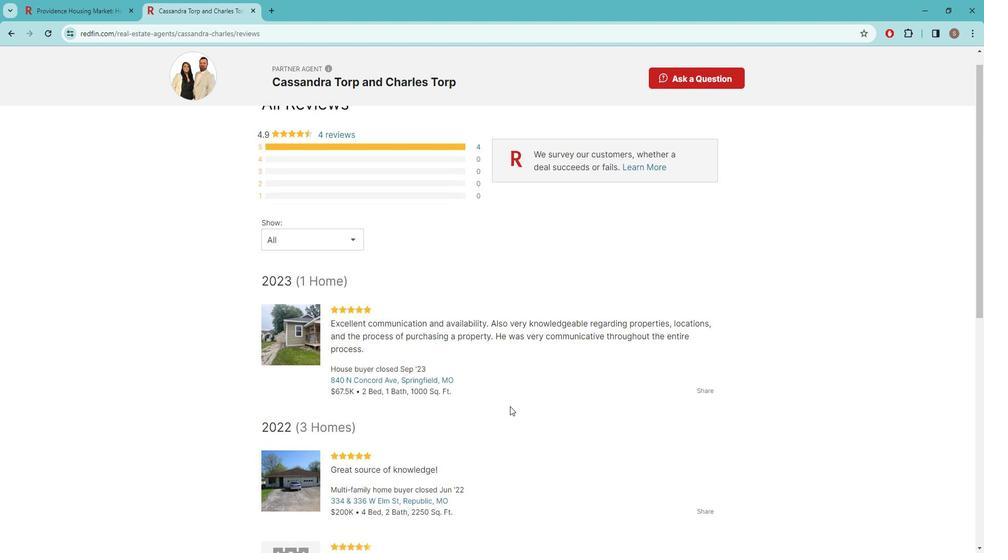 
Action: Mouse moved to (467, 404)
Screenshot: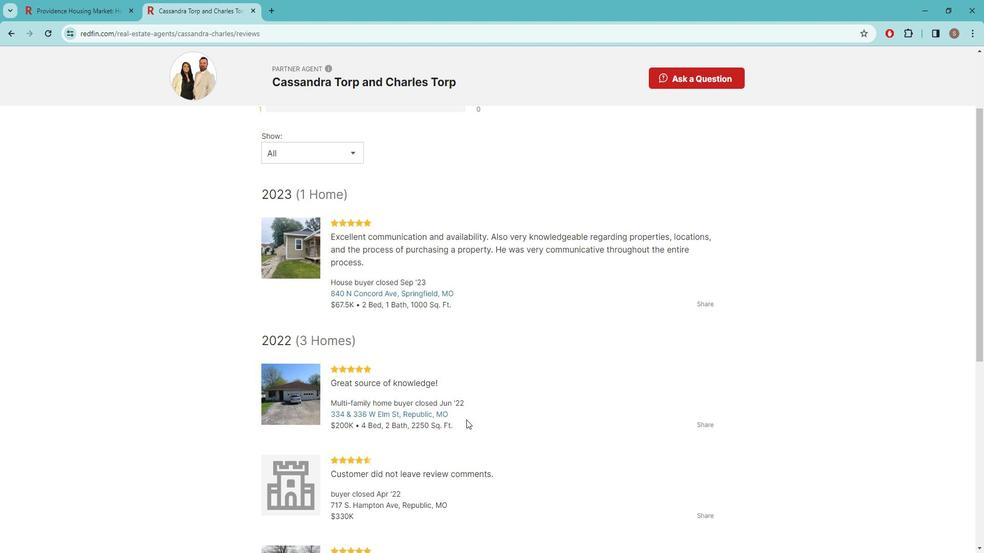 
Action: Mouse scrolled (467, 404) with delta (0, 0)
Screenshot: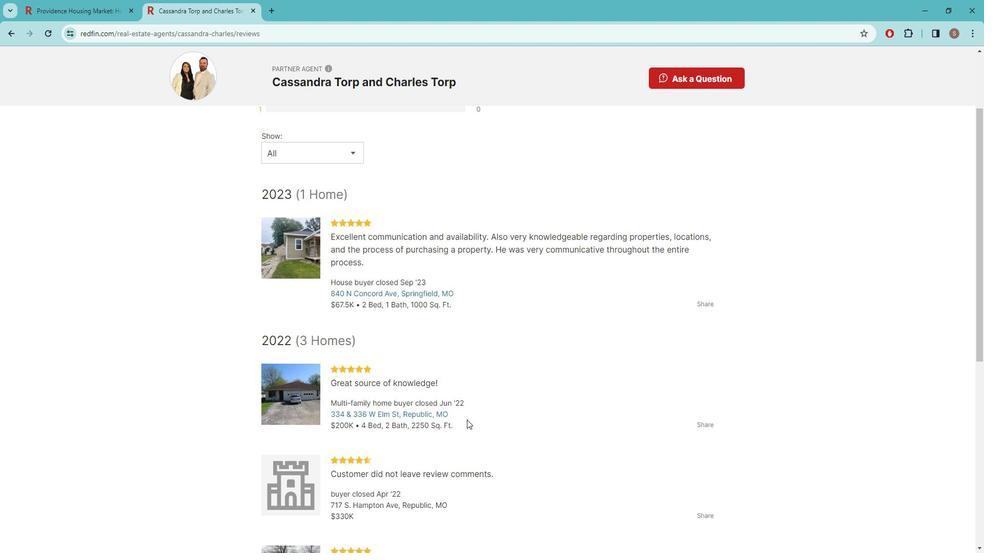 
Action: Mouse moved to (435, 438)
Screenshot: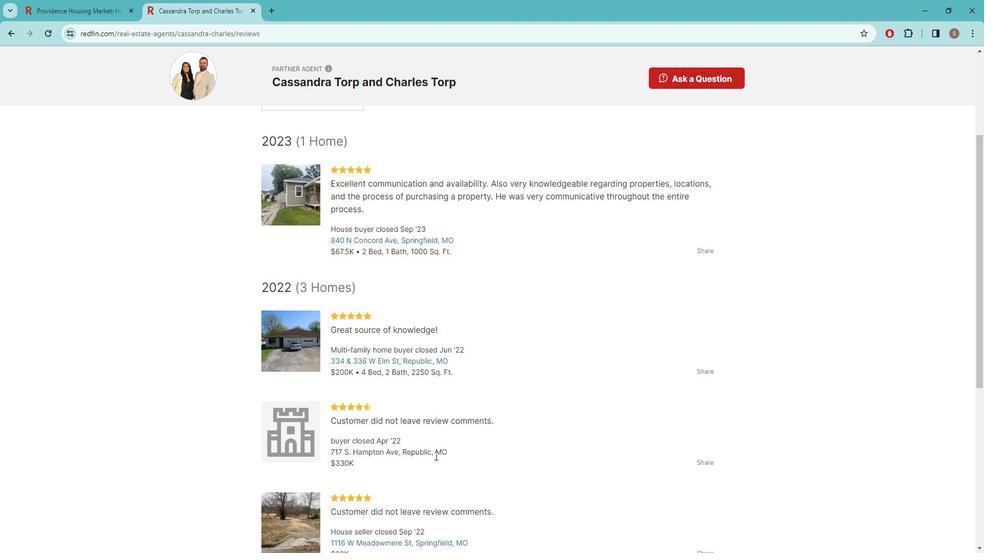 
Action: Mouse scrolled (435, 438) with delta (0, 0)
Screenshot: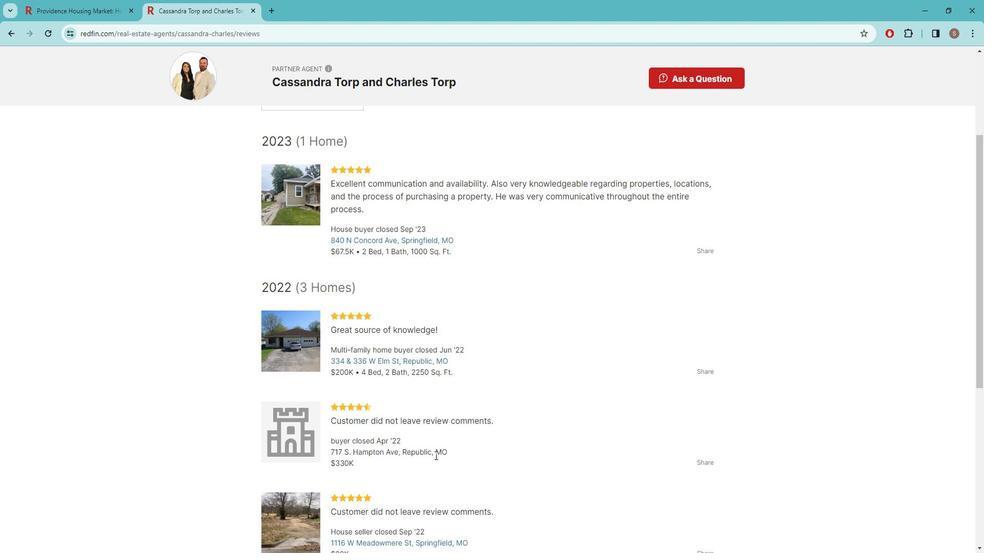 
Action: Mouse moved to (455, 475)
Screenshot: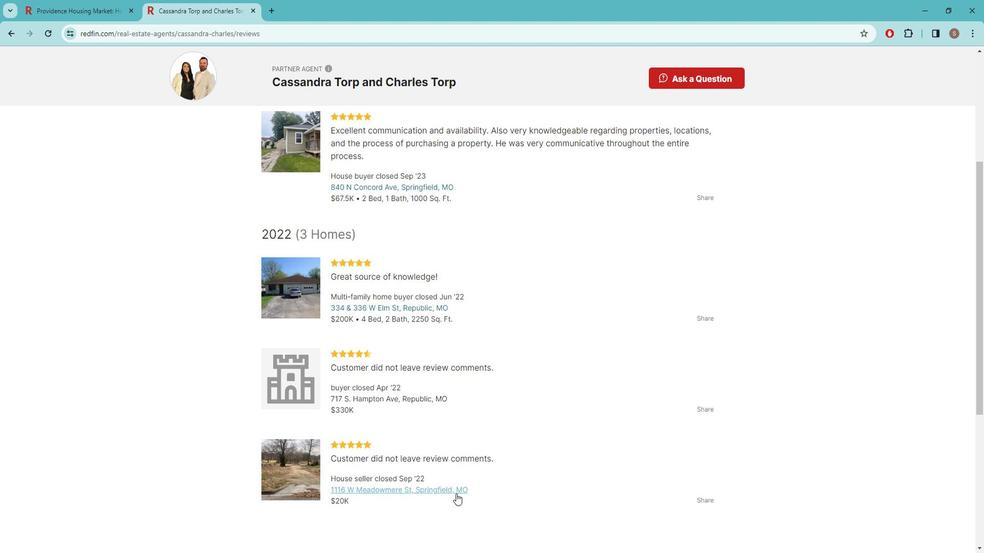 
Action: Mouse scrolled (455, 475) with delta (0, 0)
Screenshot: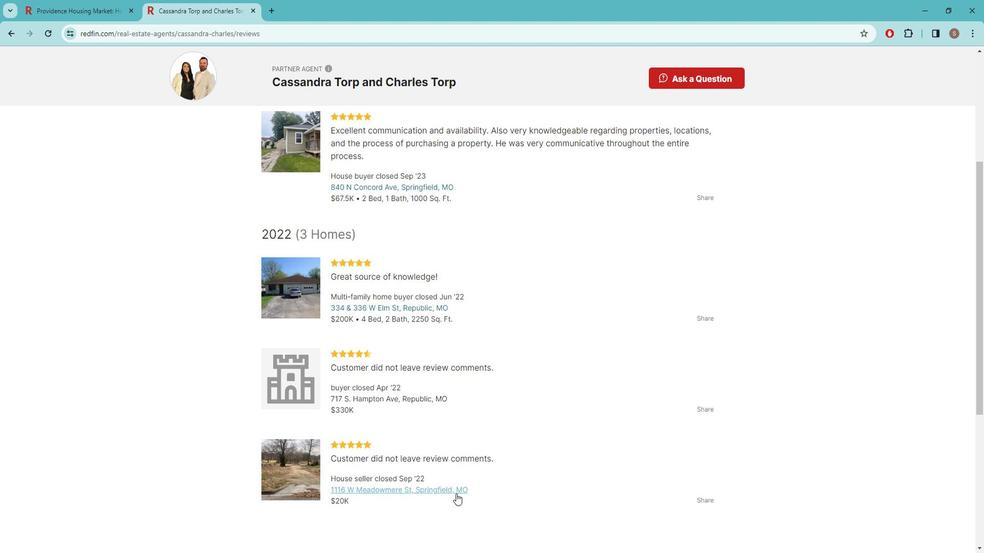 
Action: Mouse moved to (453, 474)
Screenshot: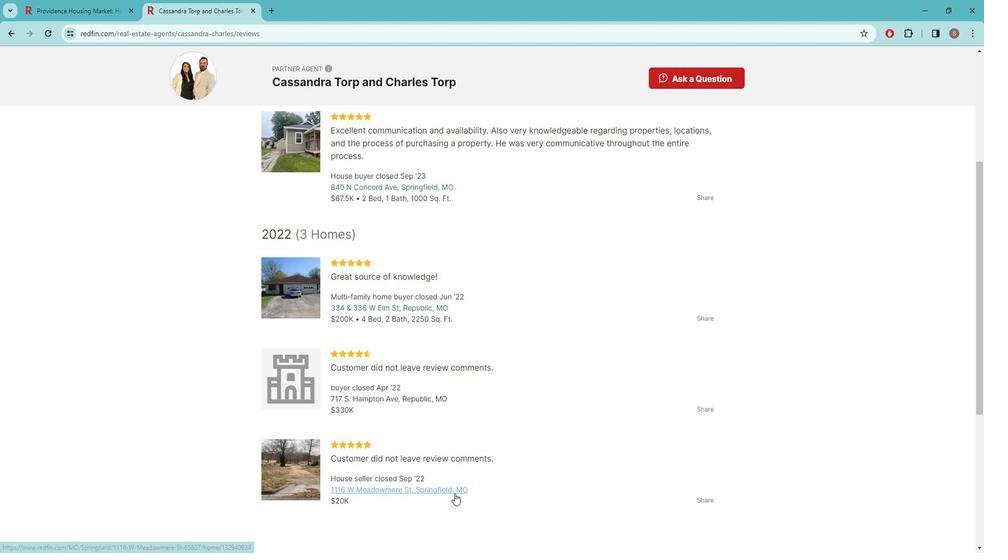 
Action: Mouse scrolled (453, 473) with delta (0, 0)
Screenshot: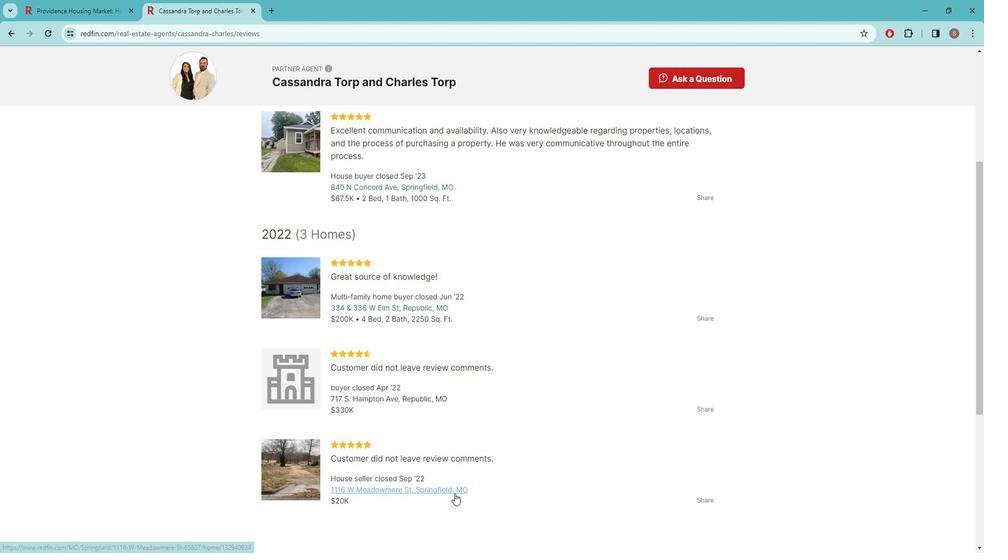 
Action: Mouse moved to (444, 460)
Screenshot: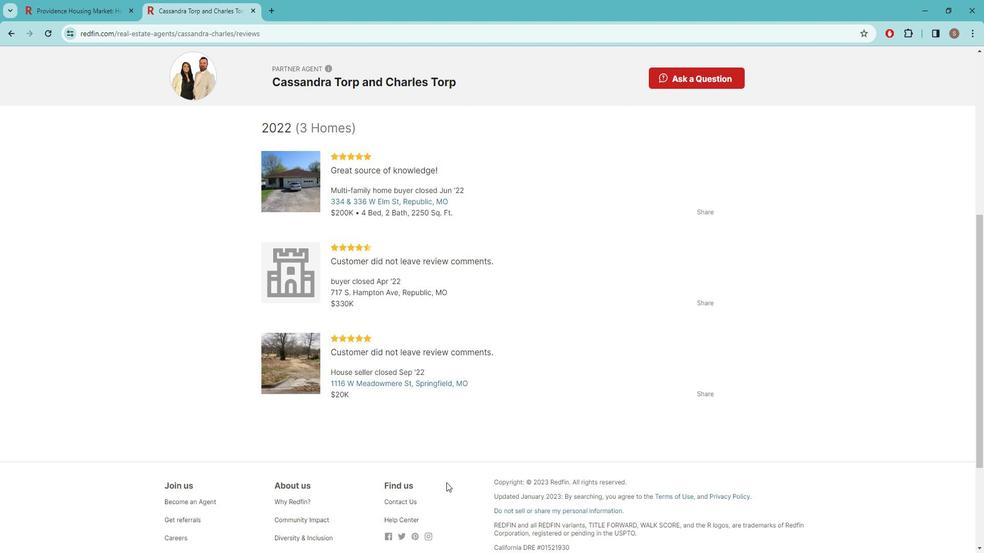 
Action: Mouse scrolled (444, 460) with delta (0, 0)
Screenshot: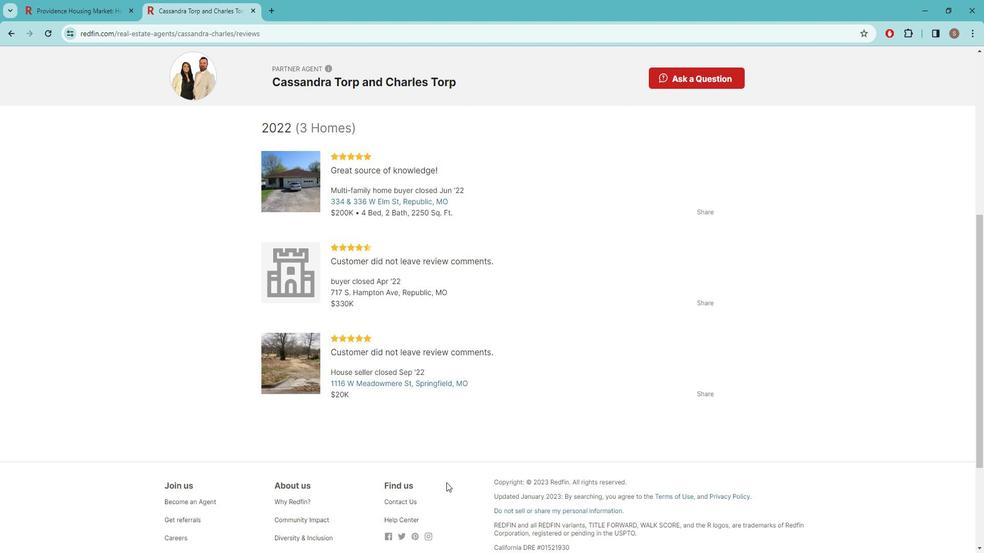 
Action: Mouse moved to (442, 454)
Screenshot: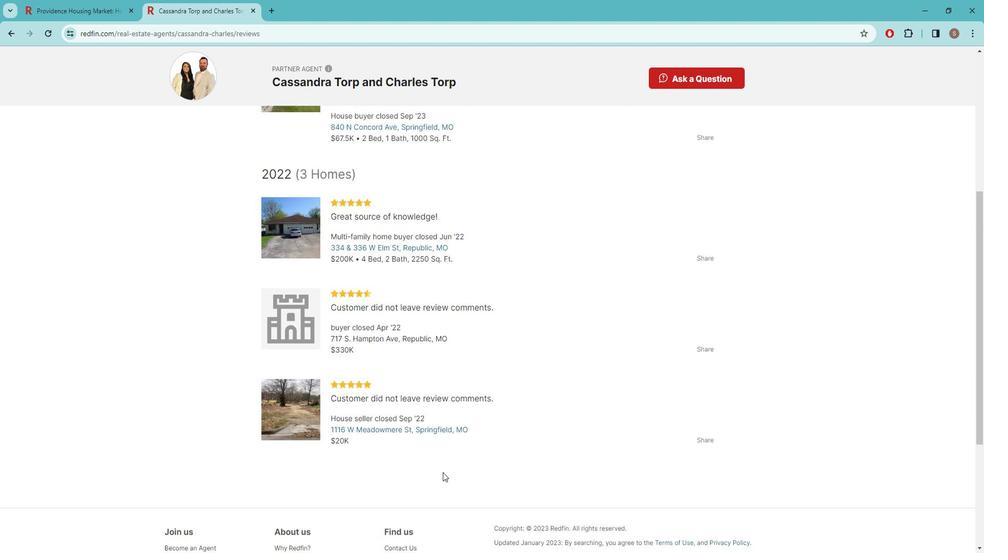 
Action: Mouse scrolled (442, 455) with delta (0, 0)
Screenshot: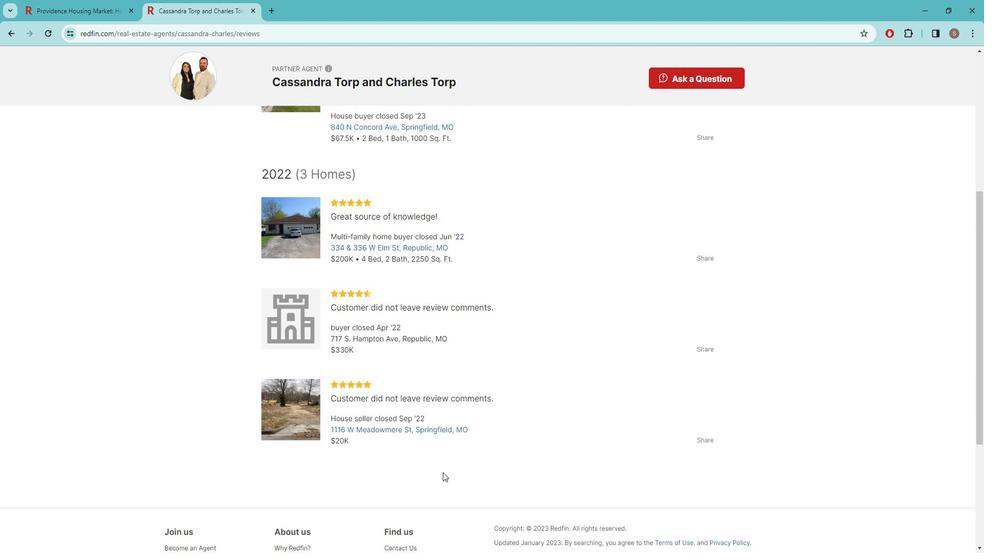 
Action: Mouse moved to (442, 454)
Screenshot: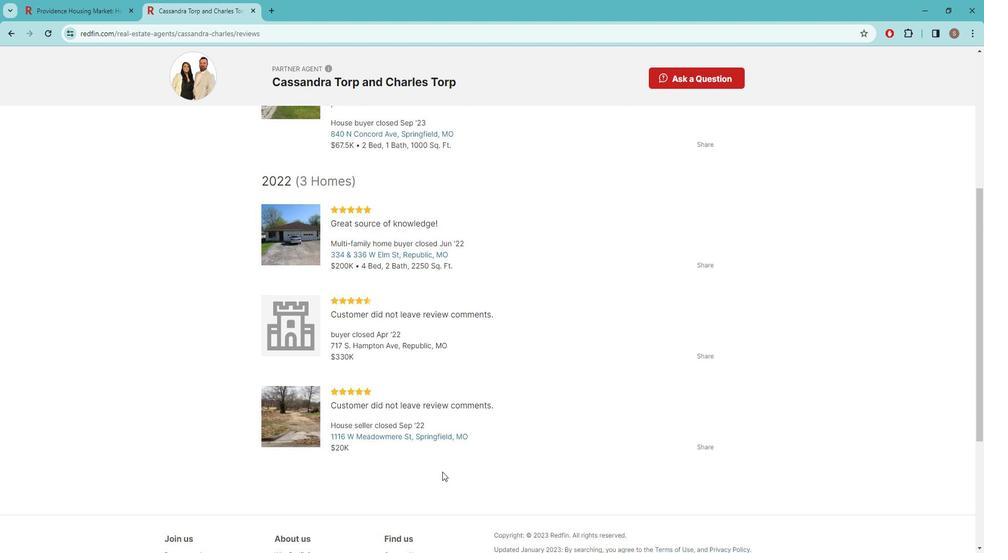
Action: Mouse scrolled (442, 454) with delta (0, 0)
Screenshot: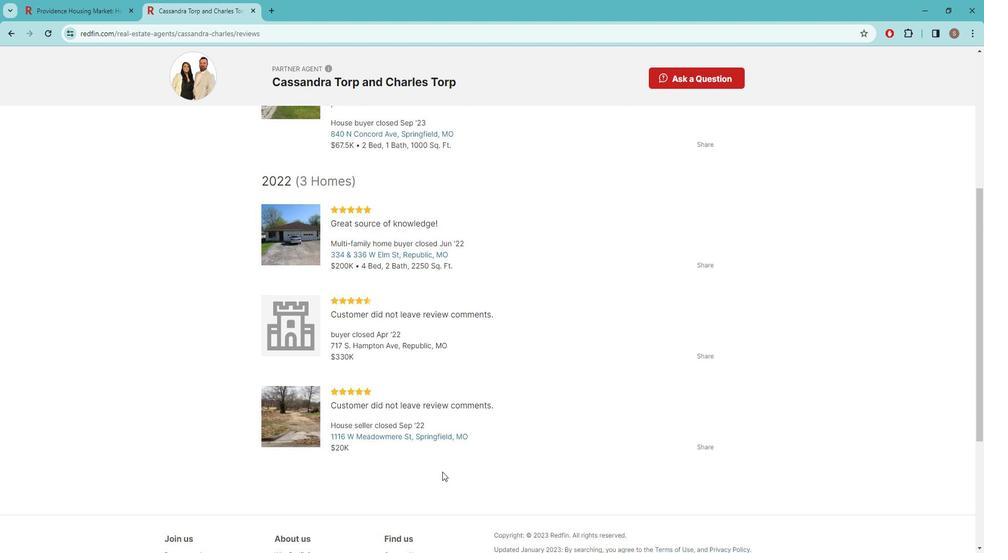 
Action: Mouse moved to (442, 453)
Screenshot: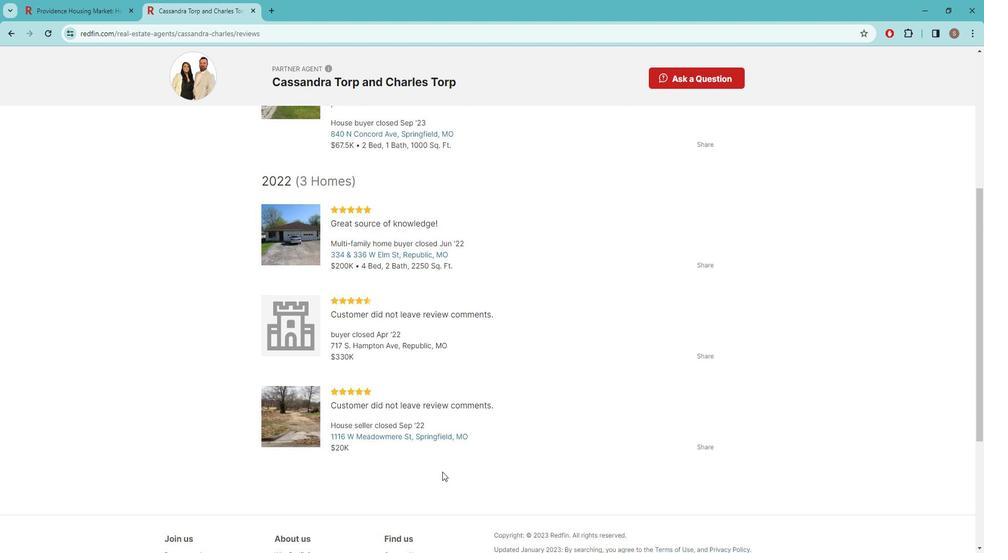 
Action: Mouse scrolled (442, 454) with delta (0, 0)
Screenshot: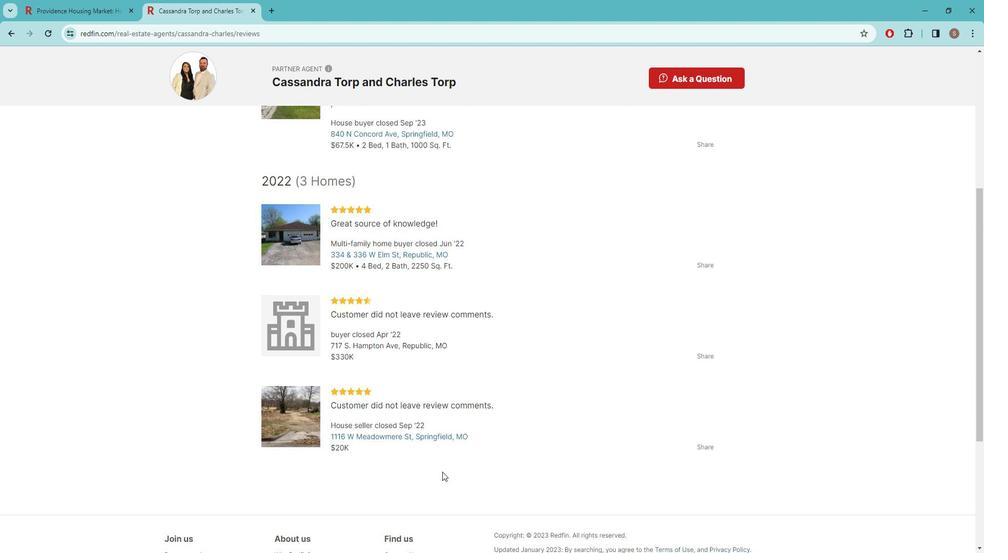 
Action: Mouse moved to (441, 452)
Screenshot: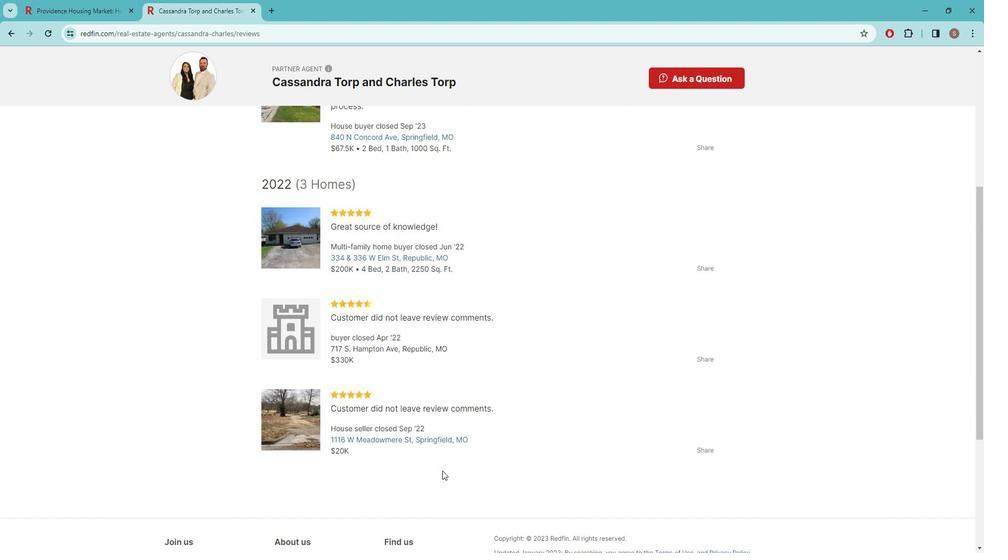 
Action: Mouse scrolled (441, 452) with delta (0, 0)
Screenshot: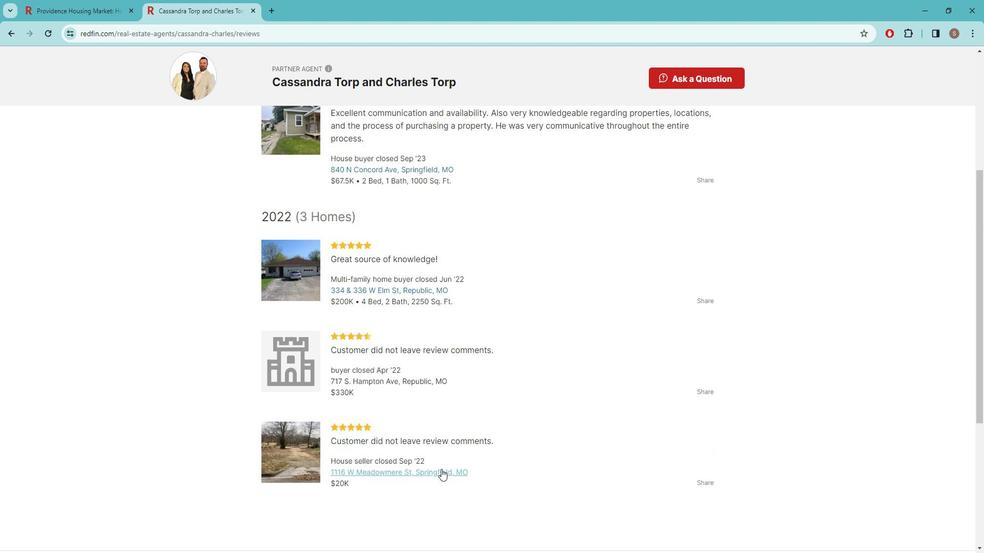 
Action: Mouse scrolled (441, 452) with delta (0, 0)
Screenshot: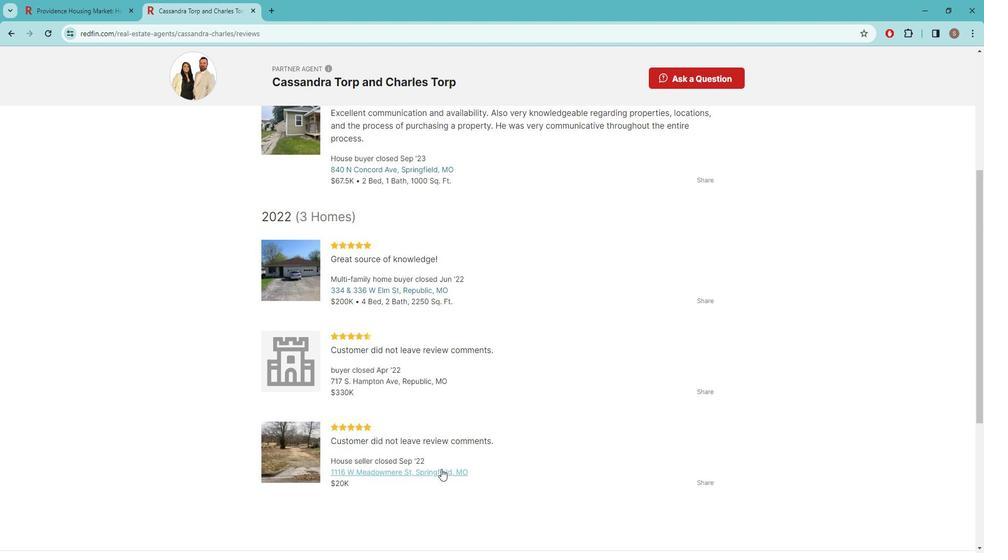 
Action: Mouse scrolled (441, 451) with delta (0, 0)
Screenshot: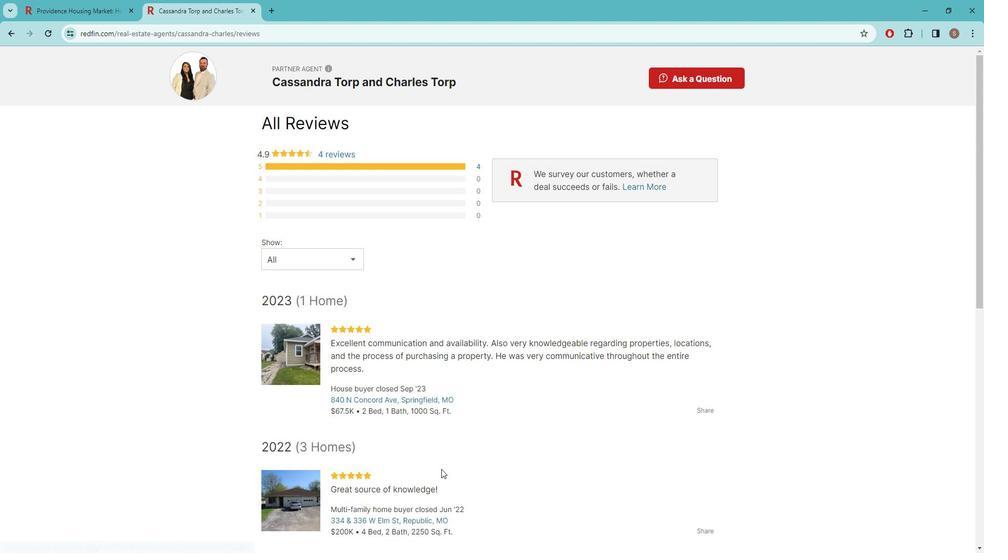 
Action: Mouse scrolled (441, 452) with delta (0, 0)
Screenshot: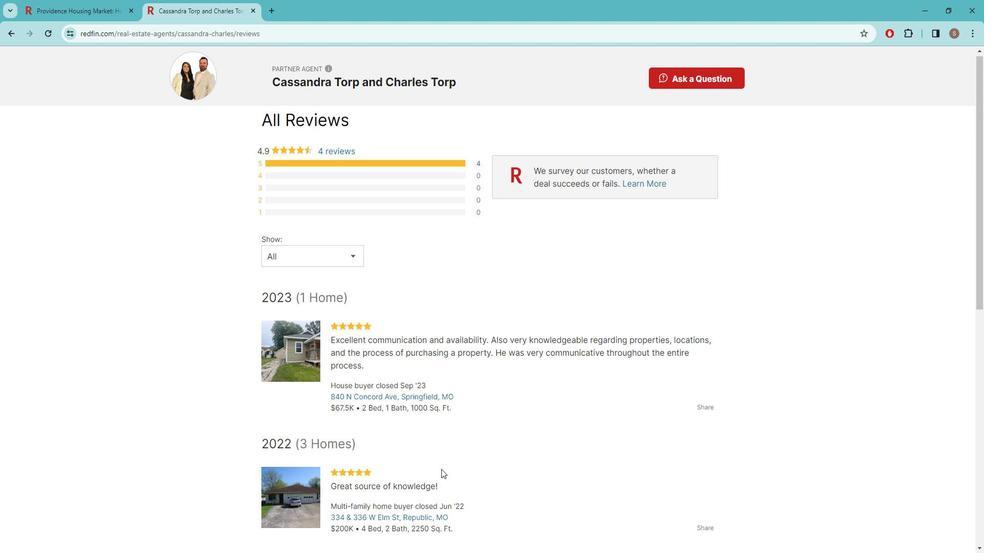
Action: Mouse scrolled (441, 452) with delta (0, 0)
Screenshot: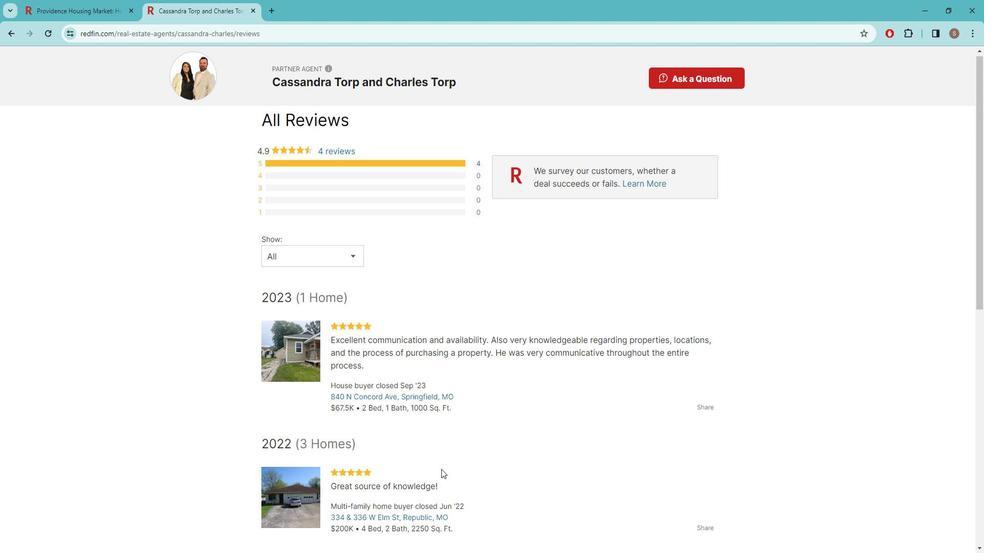 
Action: Mouse scrolled (441, 452) with delta (0, 0)
Screenshot: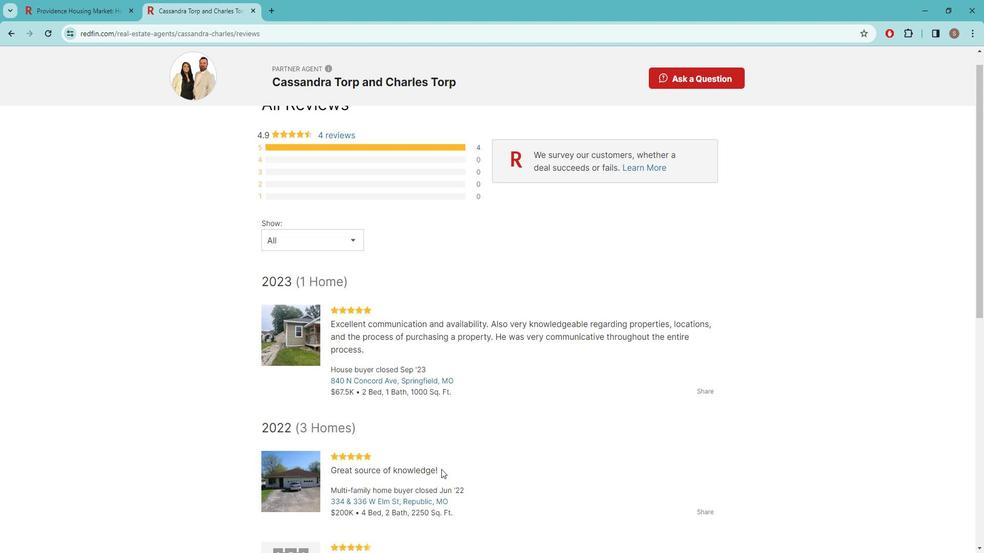 
Action: Mouse scrolled (441, 452) with delta (0, 0)
Screenshot: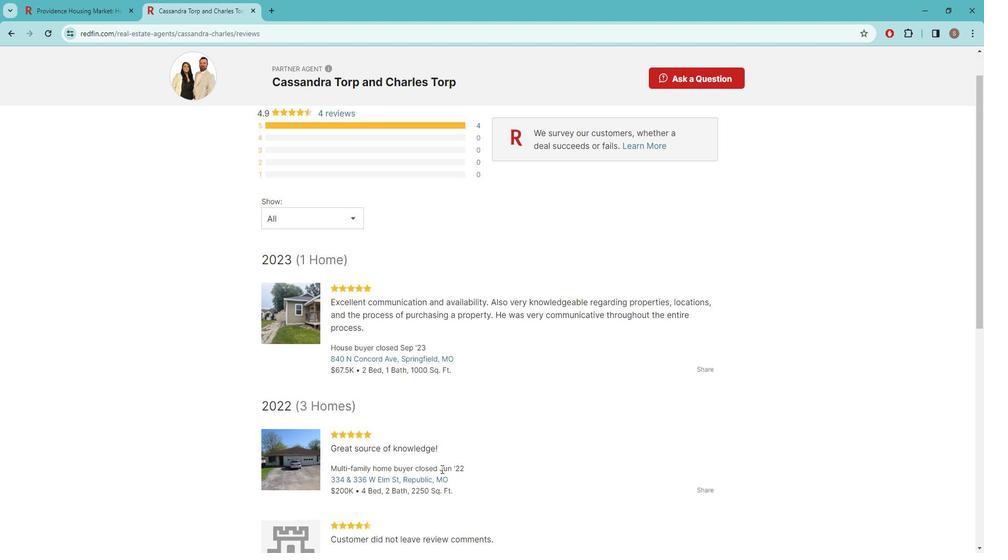 
Action: Mouse scrolled (441, 452) with delta (0, 0)
Screenshot: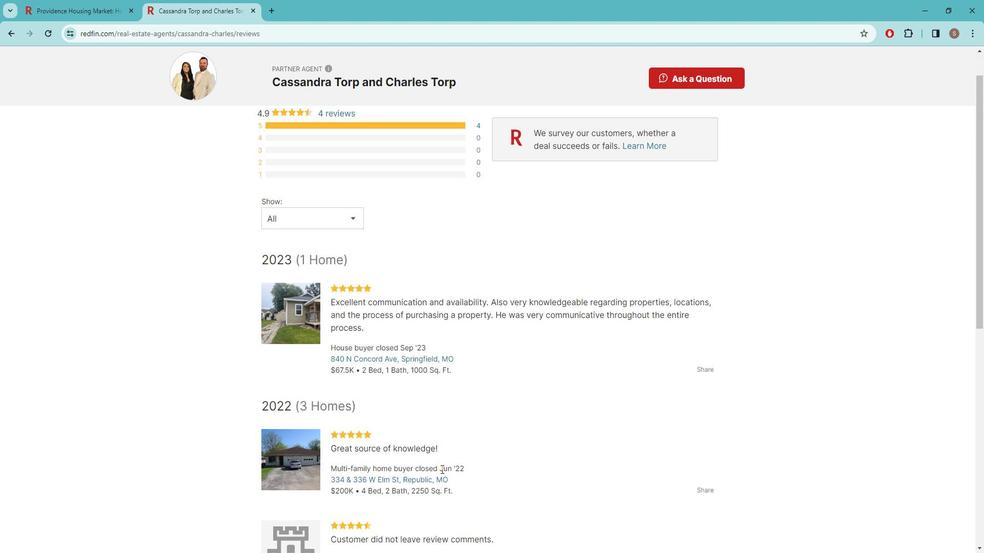 
Action: Mouse scrolled (441, 452) with delta (0, 0)
Screenshot: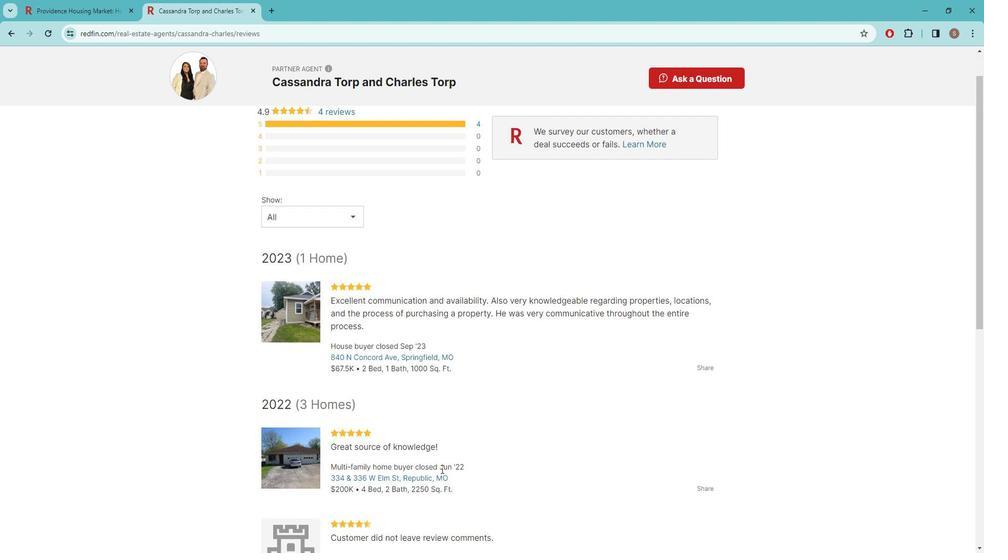 
Action: Mouse scrolled (441, 452) with delta (0, 0)
Screenshot: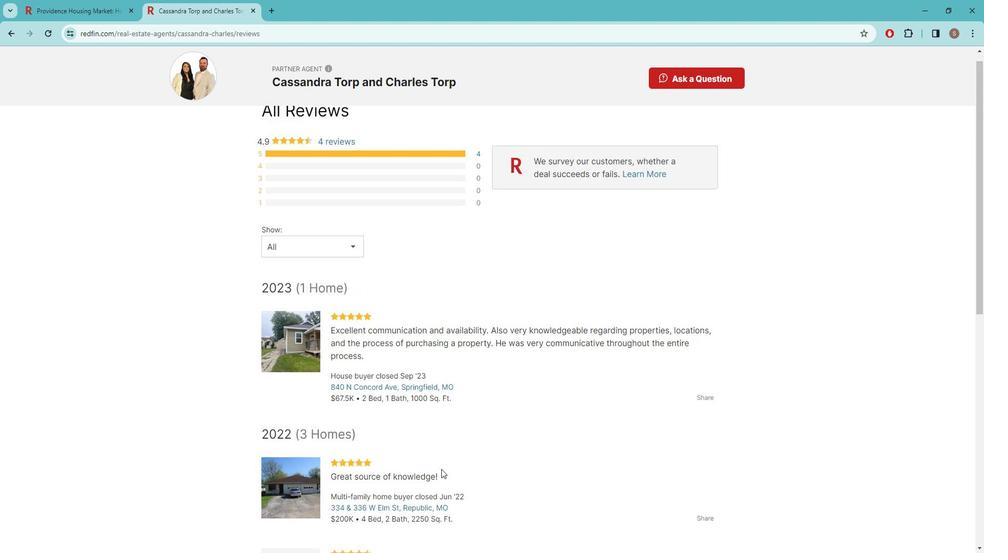 
Action: Mouse scrolled (441, 452) with delta (0, 0)
Screenshot: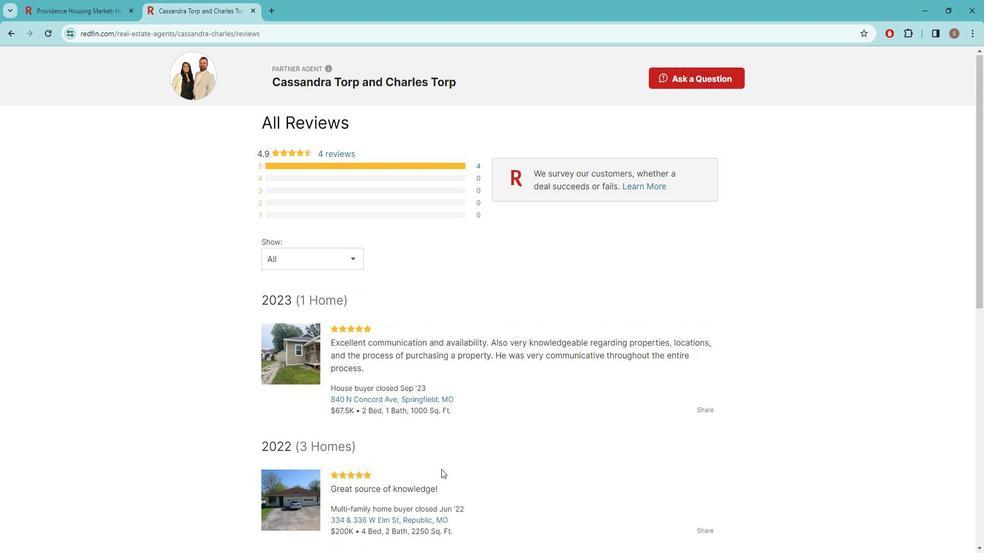 
Action: Mouse scrolled (441, 452) with delta (0, 0)
Screenshot: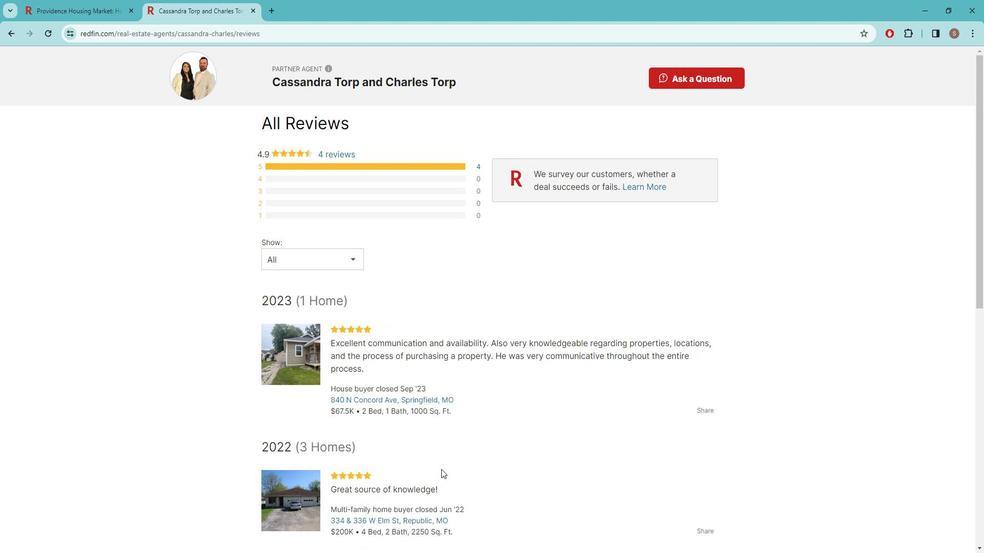 
Action: Mouse moved to (12, 30)
Screenshot: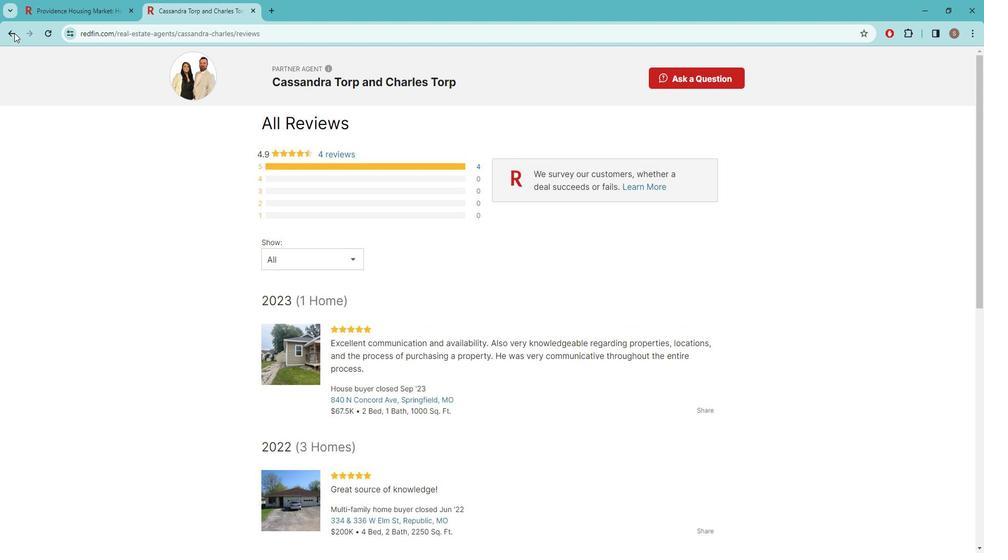 
Action: Mouse pressed left at (12, 30)
Screenshot: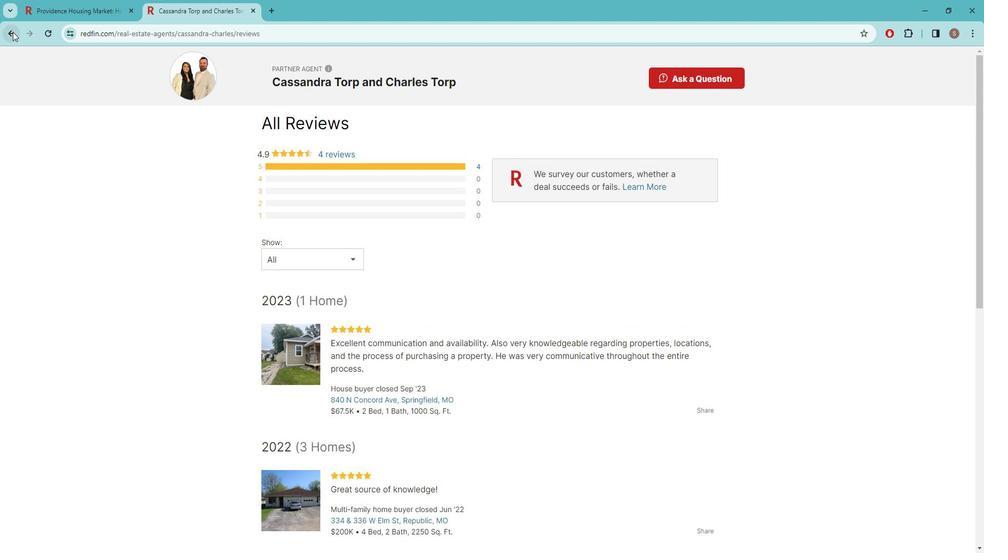 
Action: Mouse pressed left at (12, 30)
Screenshot: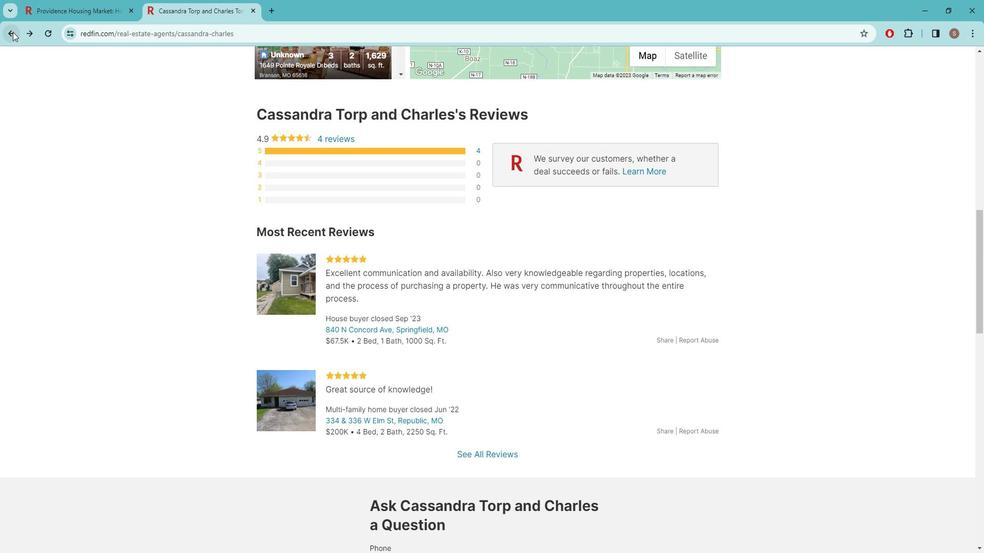 
Action: Mouse moved to (686, 223)
Screenshot: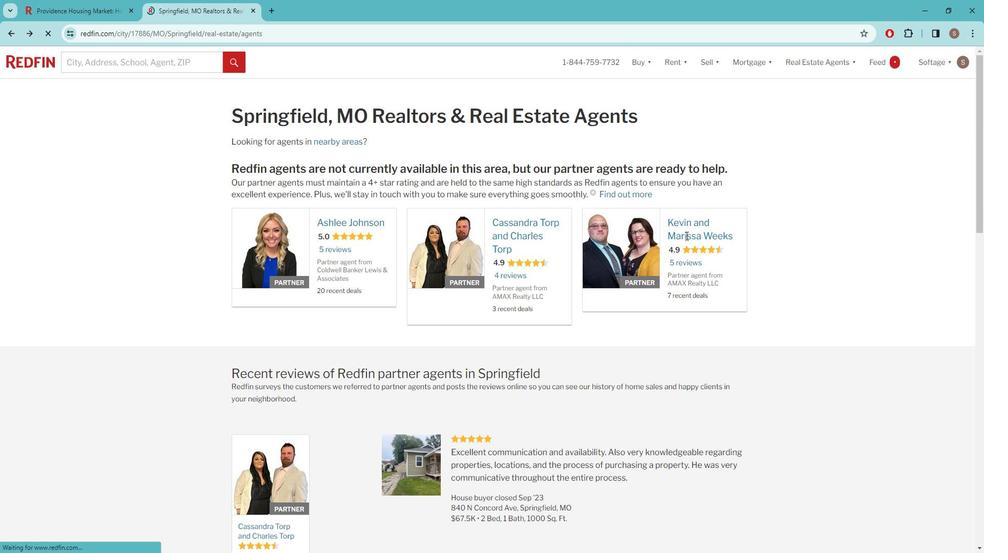 
Action: Mouse pressed left at (686, 223)
Screenshot: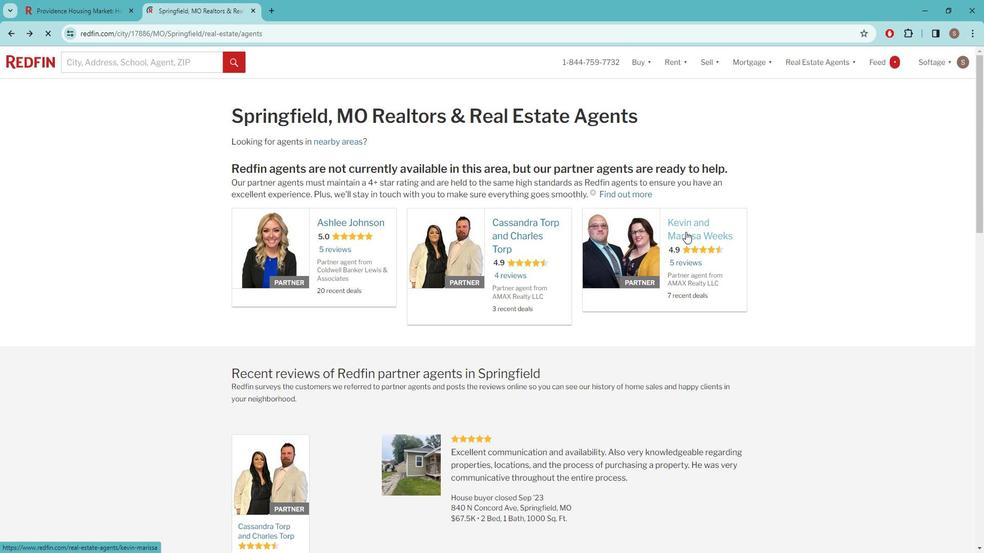 
Action: Mouse moved to (485, 299)
Screenshot: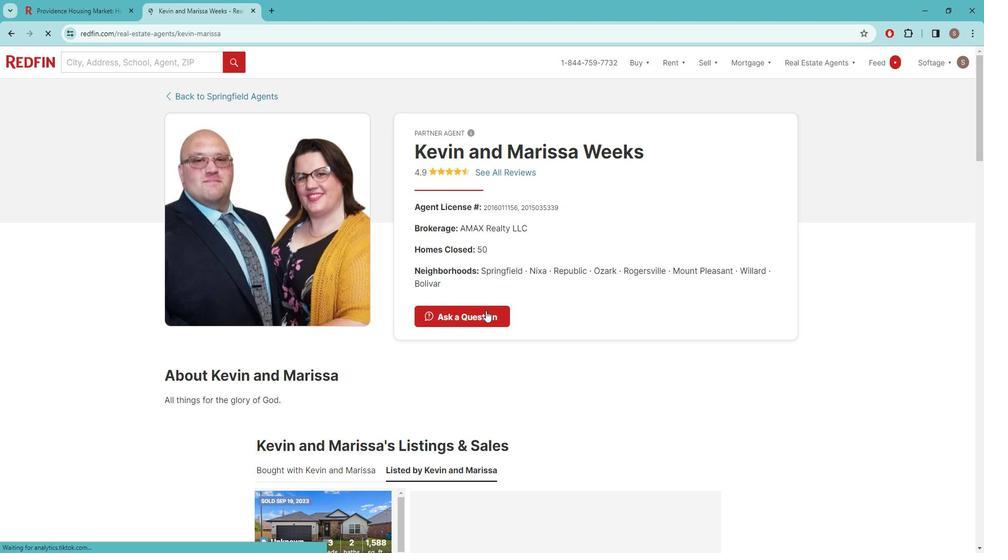
Action: Mouse scrolled (485, 298) with delta (0, 0)
Screenshot: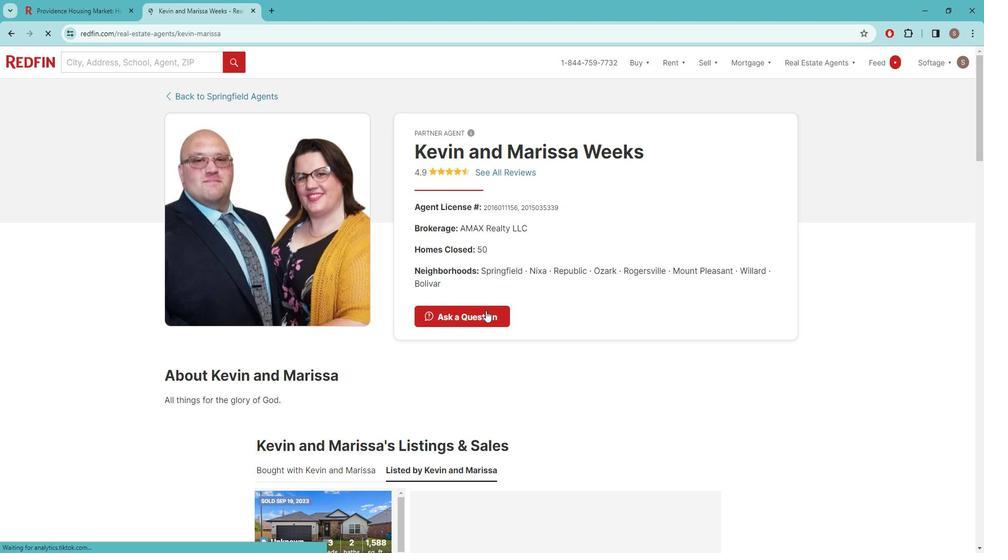
Action: Mouse moved to (477, 299)
Screenshot: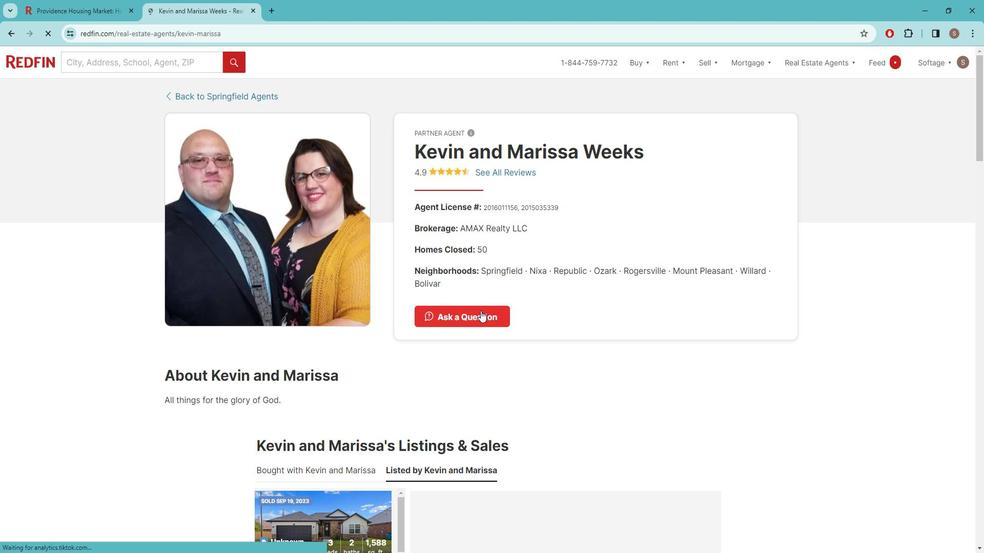 
Action: Mouse scrolled (477, 298) with delta (0, 0)
Screenshot: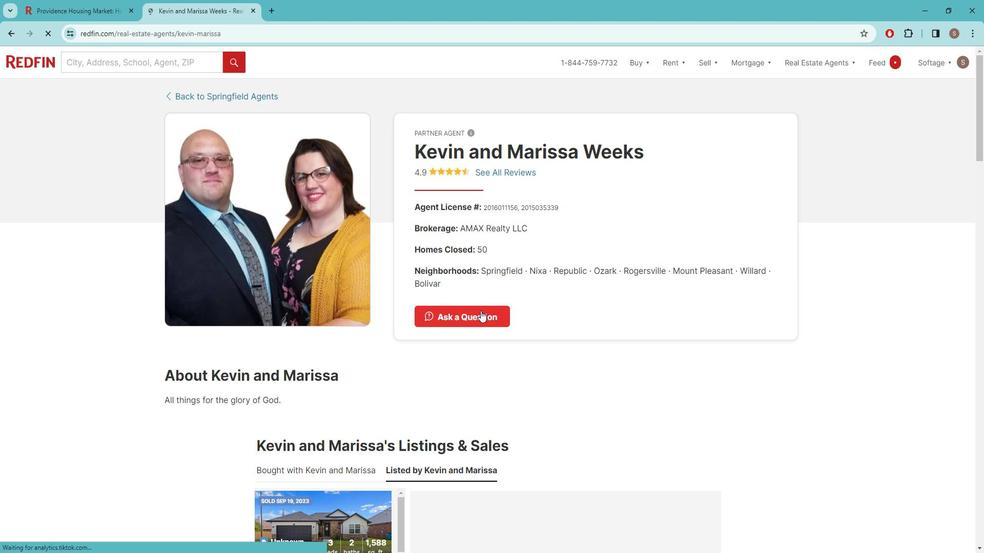 
Action: Mouse moved to (475, 298)
Screenshot: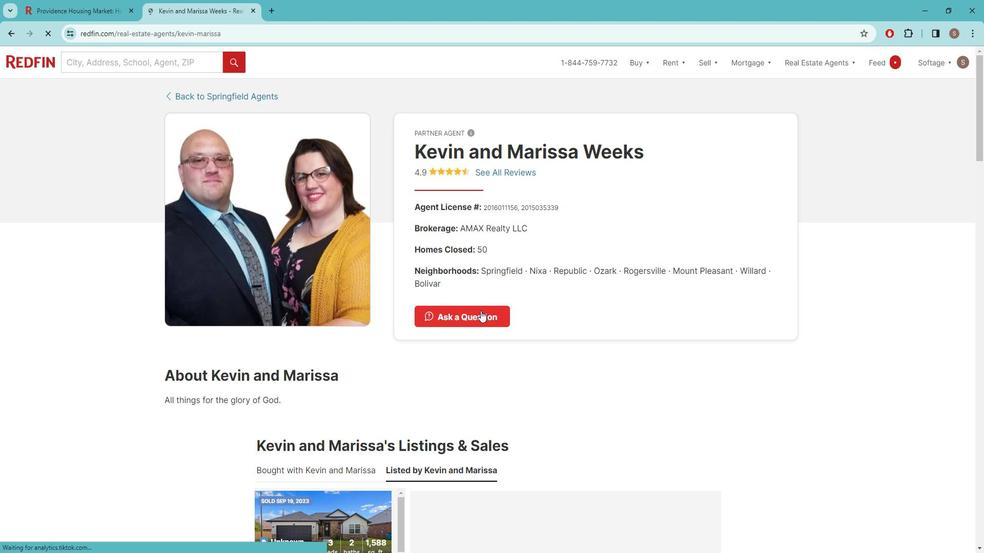 
Action: Mouse scrolled (475, 297) with delta (0, 0)
Screenshot: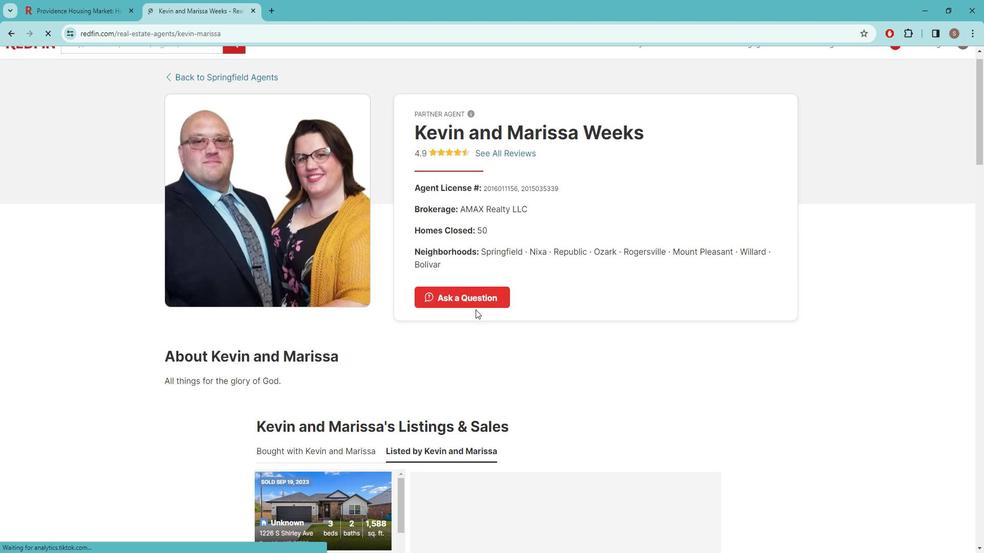 
Action: Mouse moved to (474, 297)
Screenshot: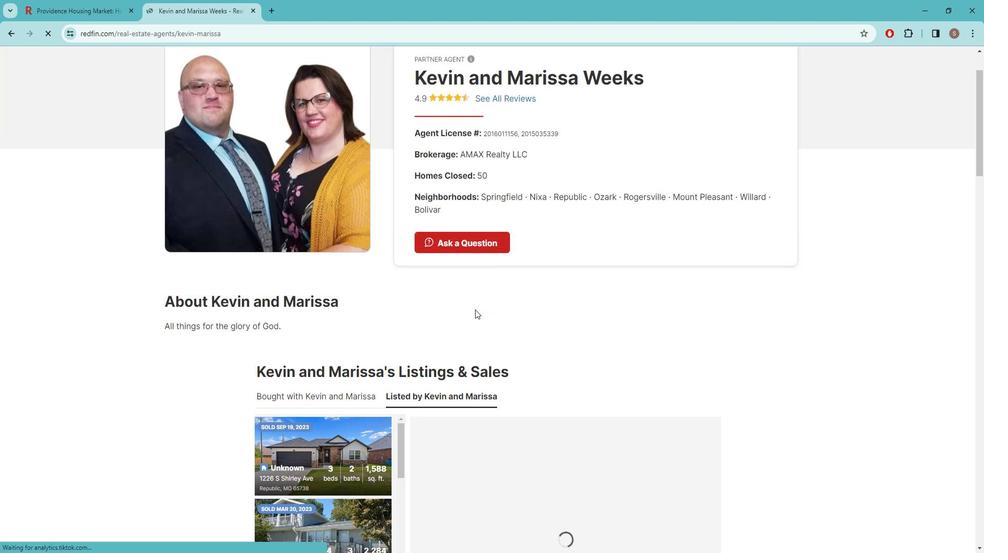 
Action: Mouse scrolled (474, 297) with delta (0, 0)
Screenshot: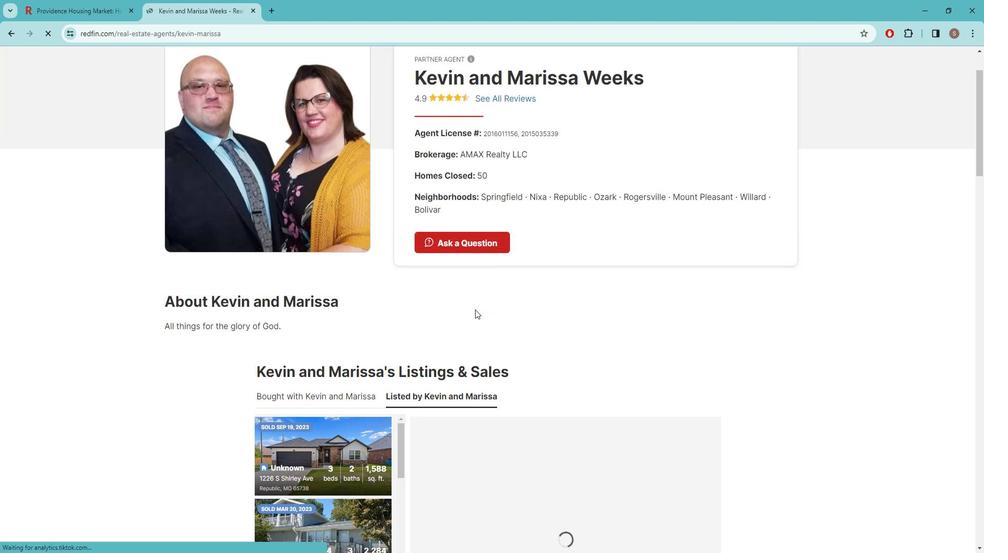 
Action: Mouse moved to (467, 294)
Screenshot: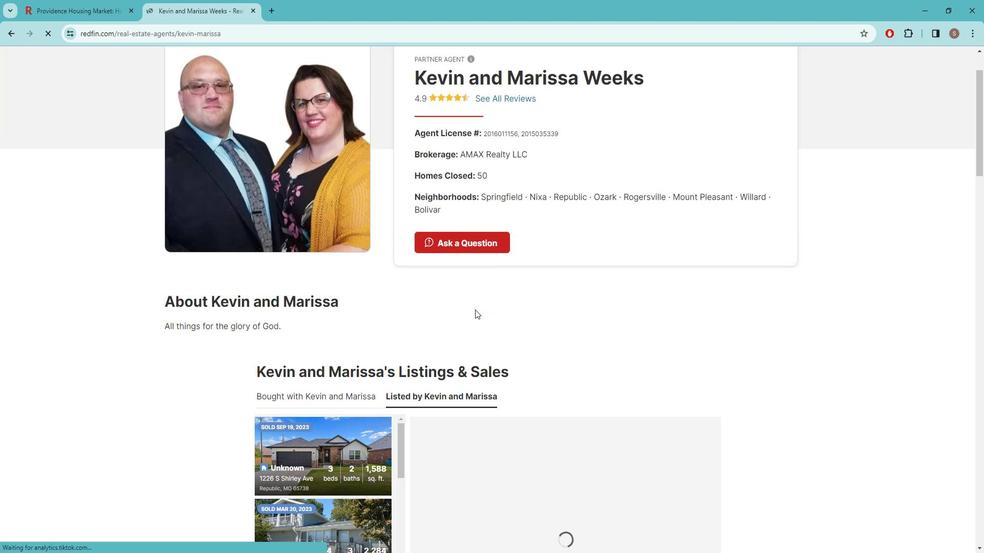 
Action: Mouse scrolled (467, 294) with delta (0, 0)
Screenshot: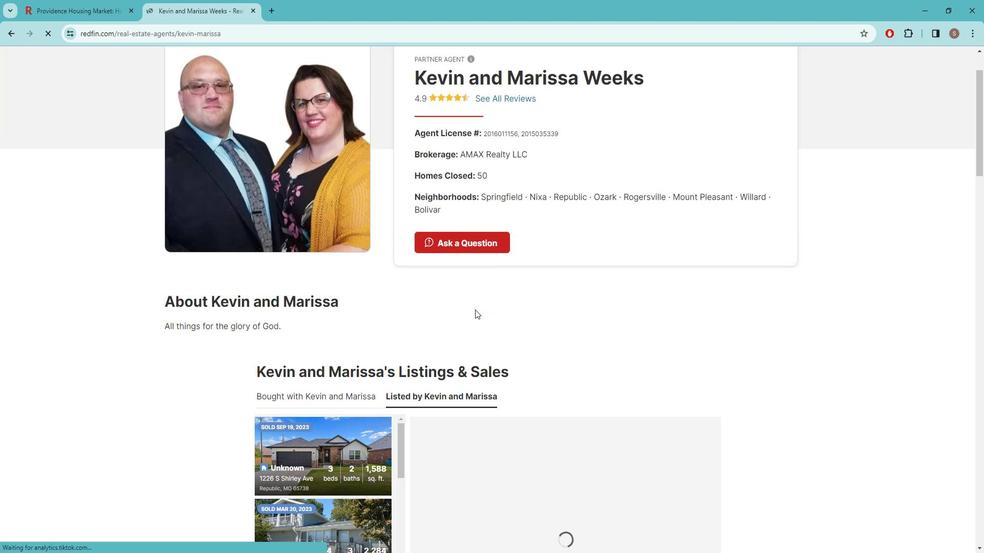
Action: Mouse moved to (413, 280)
Screenshot: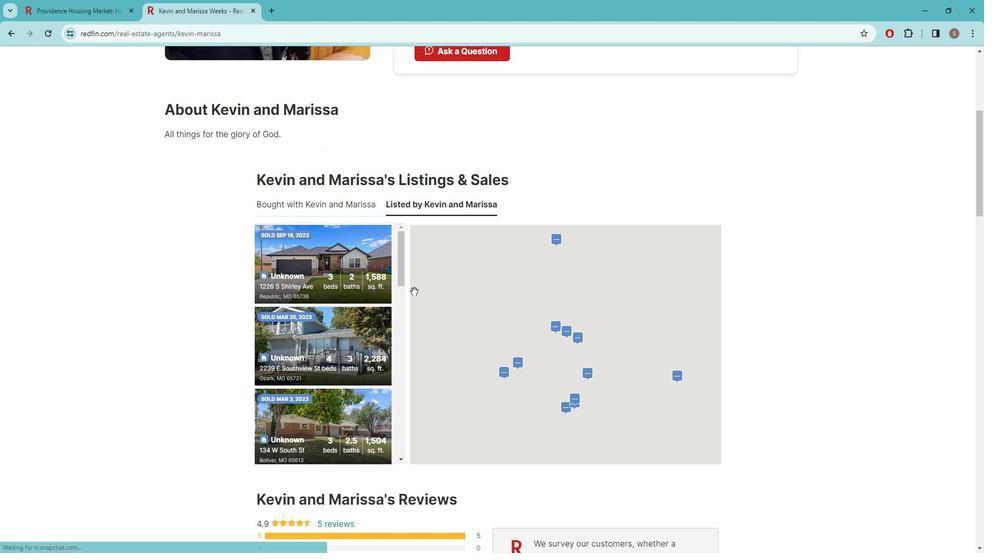 
Action: Mouse scrolled (413, 280) with delta (0, 0)
Screenshot: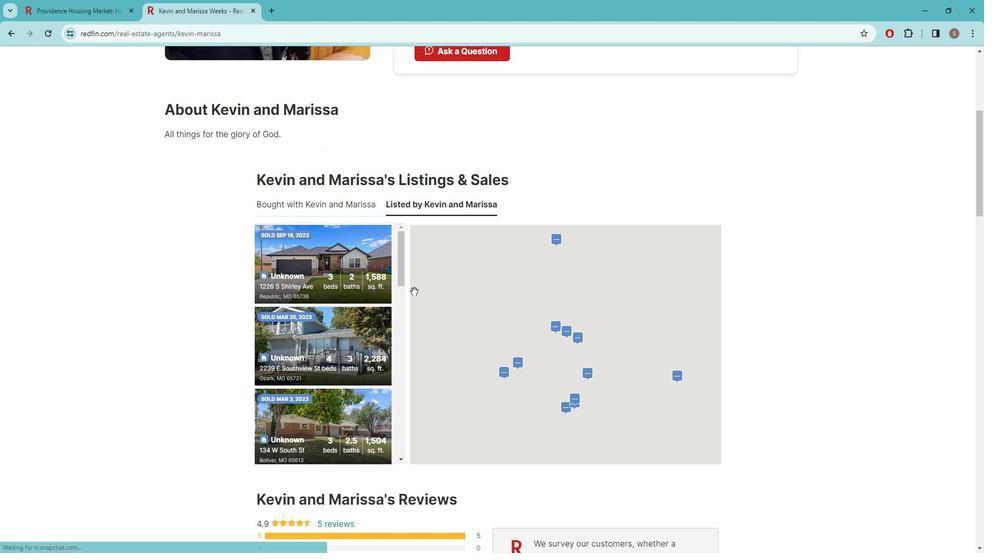 
Action: Mouse moved to (412, 280)
Screenshot: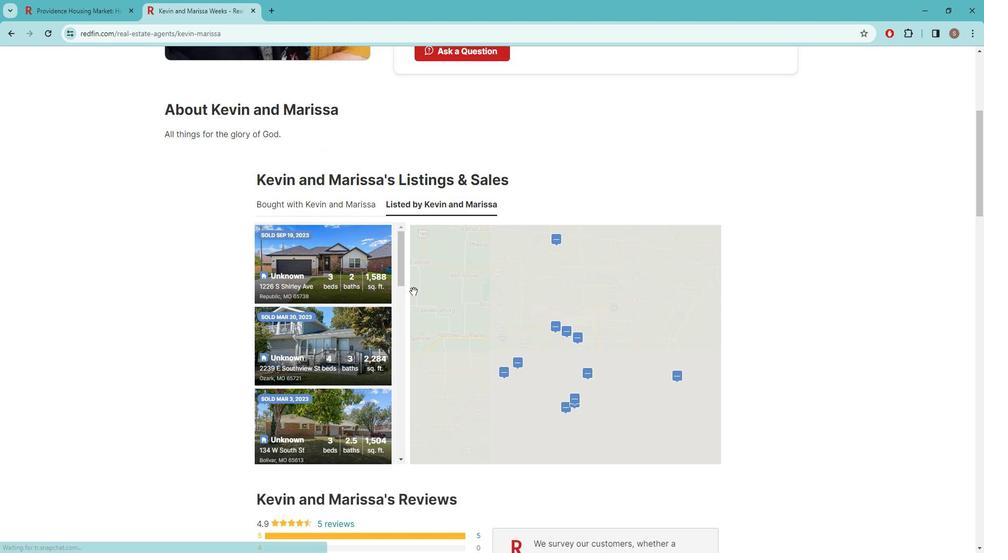 
Action: Mouse scrolled (412, 280) with delta (0, 0)
Screenshot: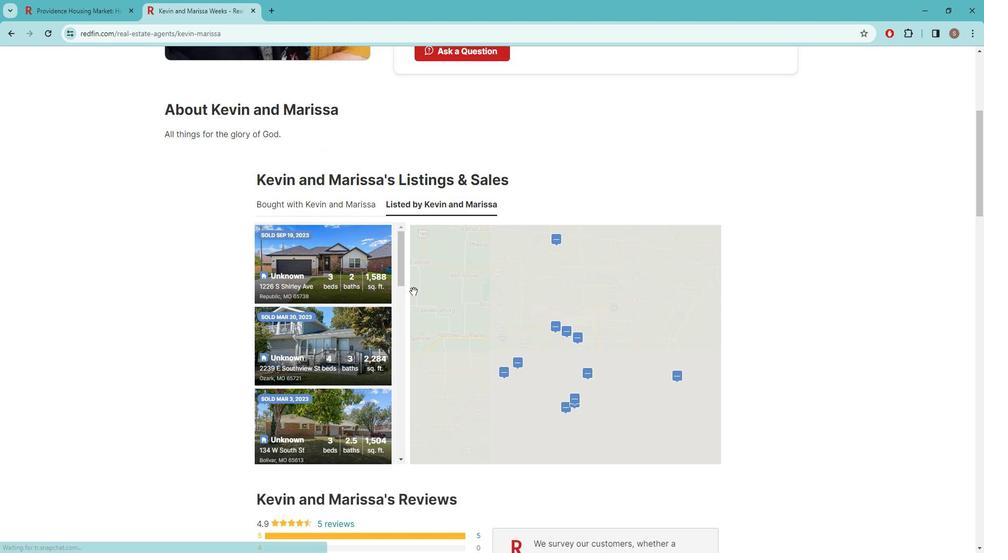 
Action: Mouse moved to (409, 280)
Screenshot: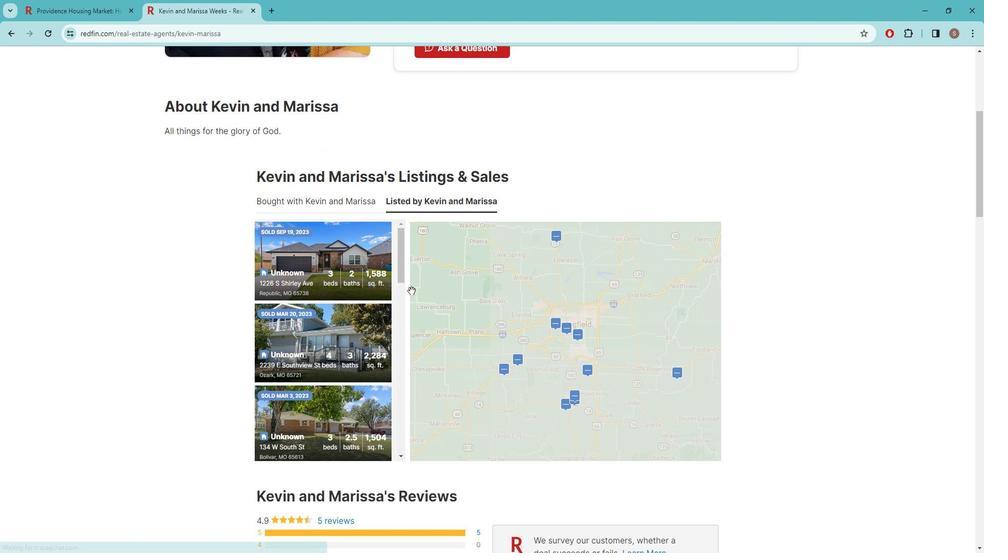 
Action: Mouse scrolled (409, 279) with delta (0, 0)
Screenshot: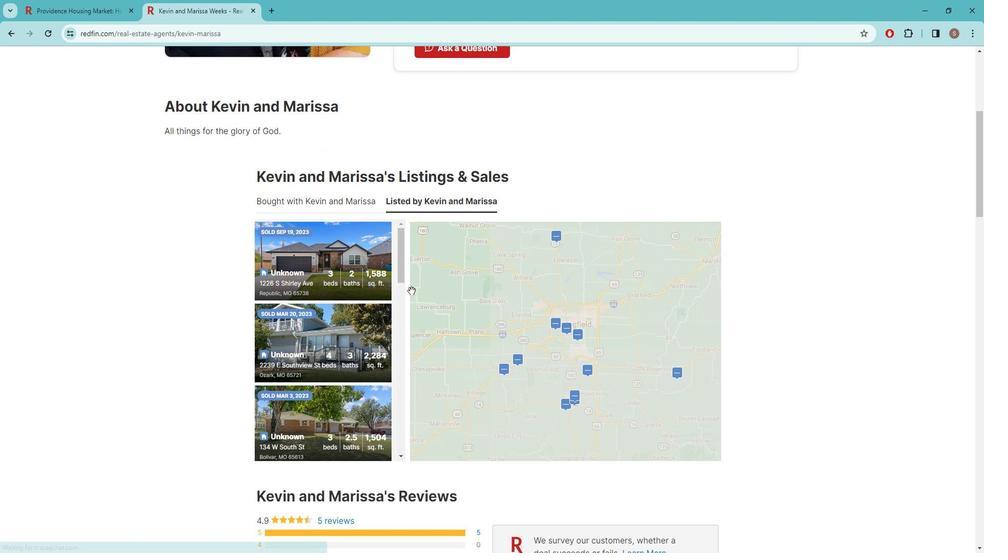 
Action: Mouse moved to (408, 279)
Screenshot: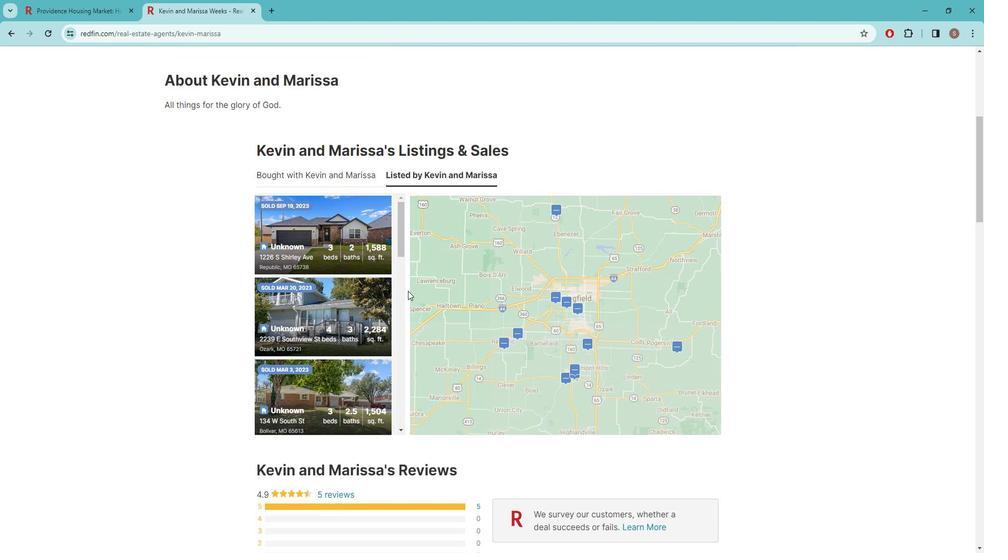 
Action: Mouse scrolled (408, 279) with delta (0, 0)
Screenshot: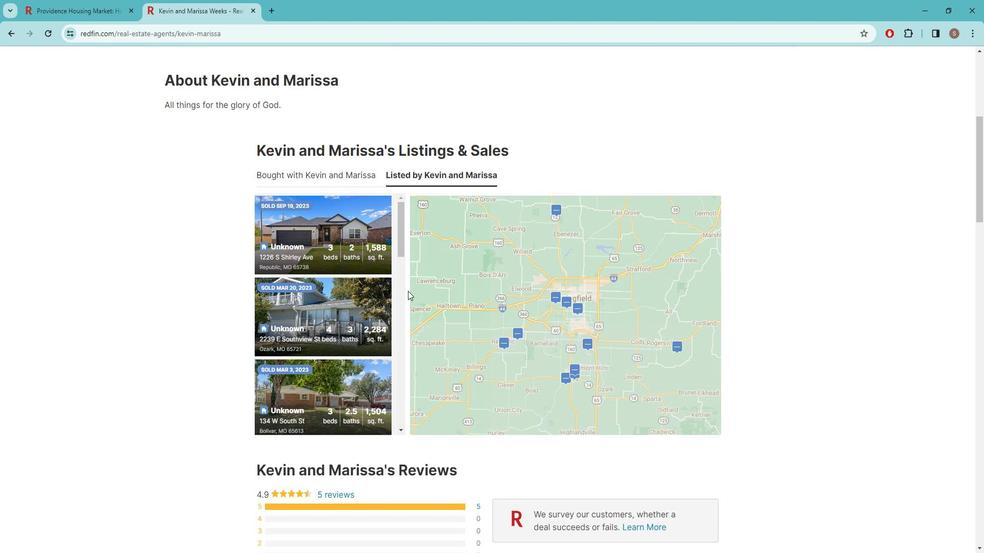 
Action: Mouse moved to (402, 277)
Screenshot: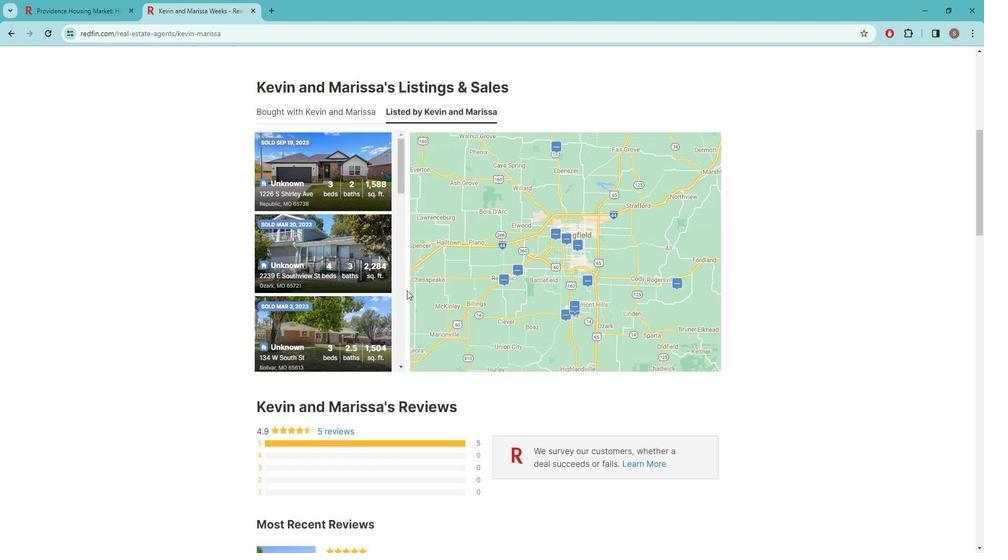 
Action: Mouse scrolled (402, 276) with delta (0, 0)
Screenshot: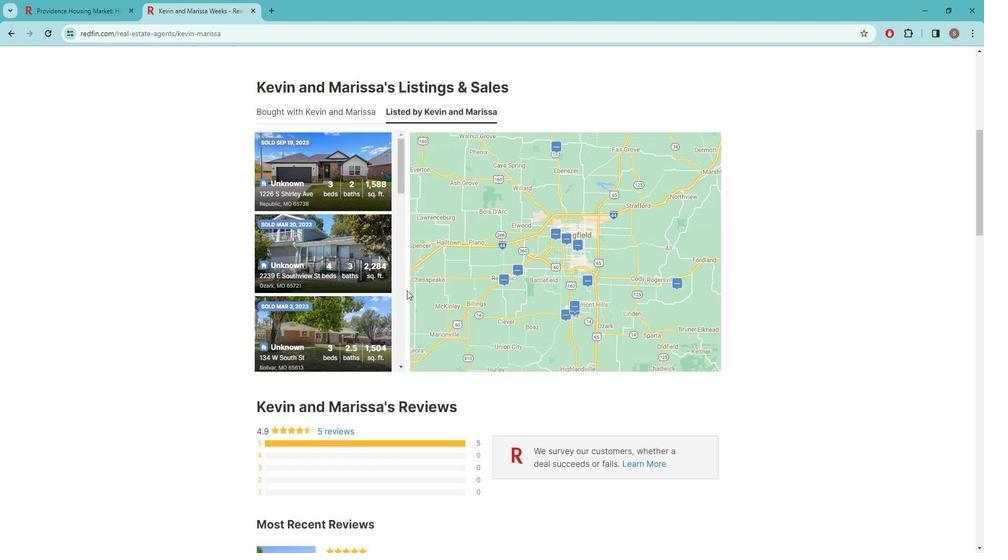 
Action: Mouse moved to (401, 293)
Screenshot: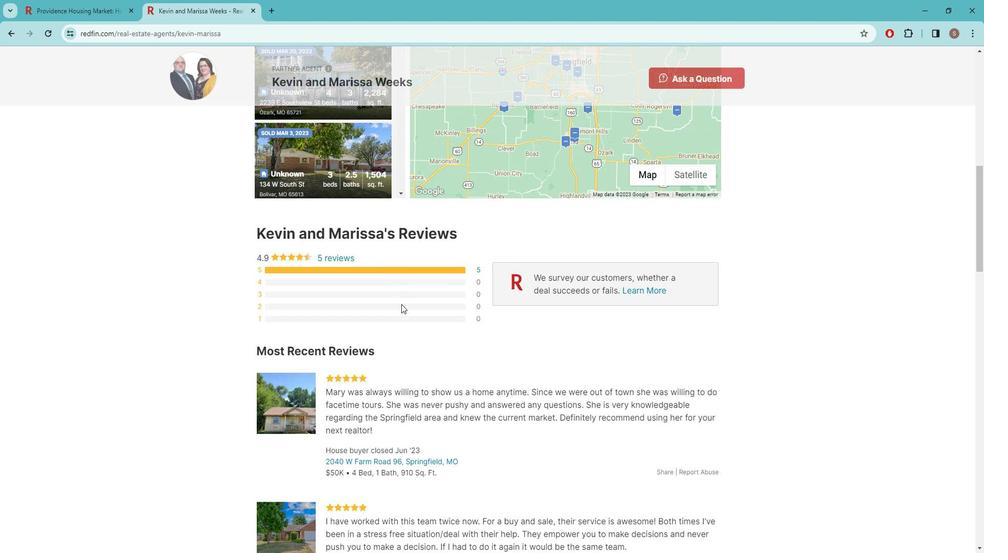 
Action: Mouse scrolled (401, 293) with delta (0, 0)
Screenshot: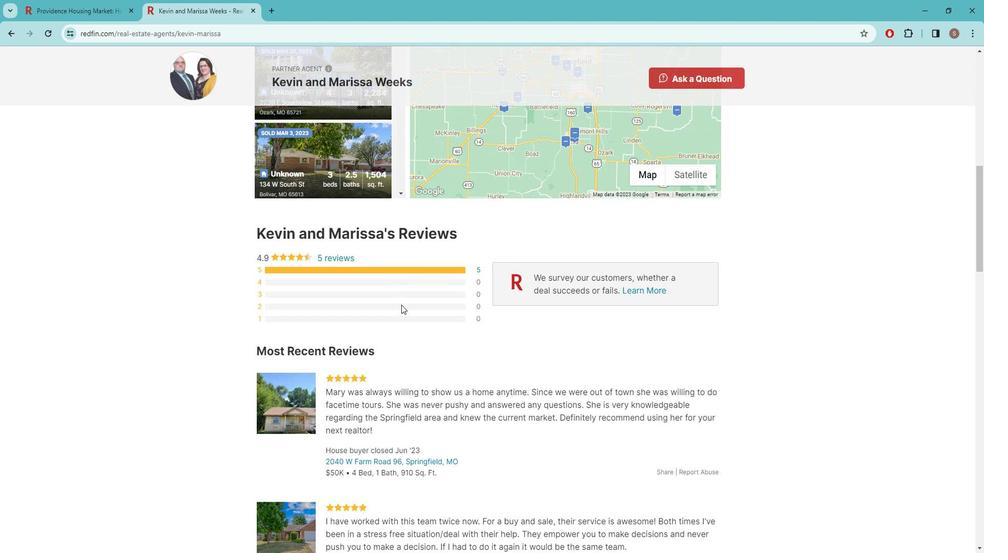 
Action: Mouse scrolled (401, 293) with delta (0, 0)
Screenshot: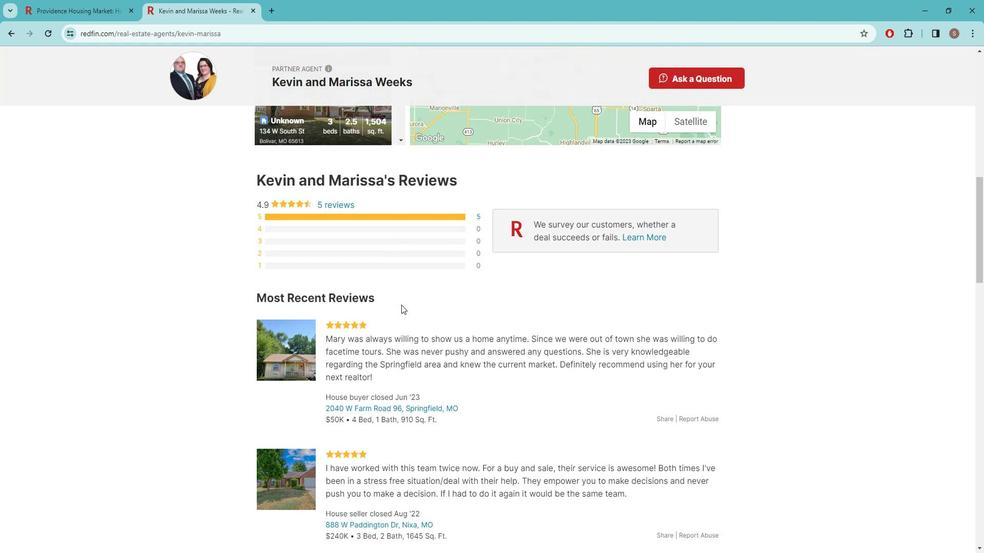 
Action: Mouse scrolled (401, 293) with delta (0, 0)
Screenshot: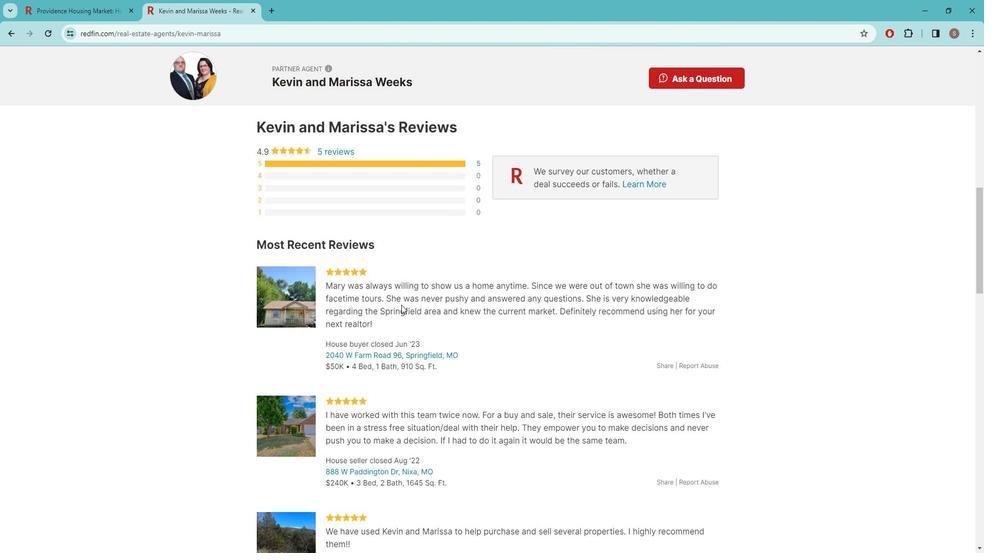 
Action: Mouse moved to (473, 305)
Screenshot: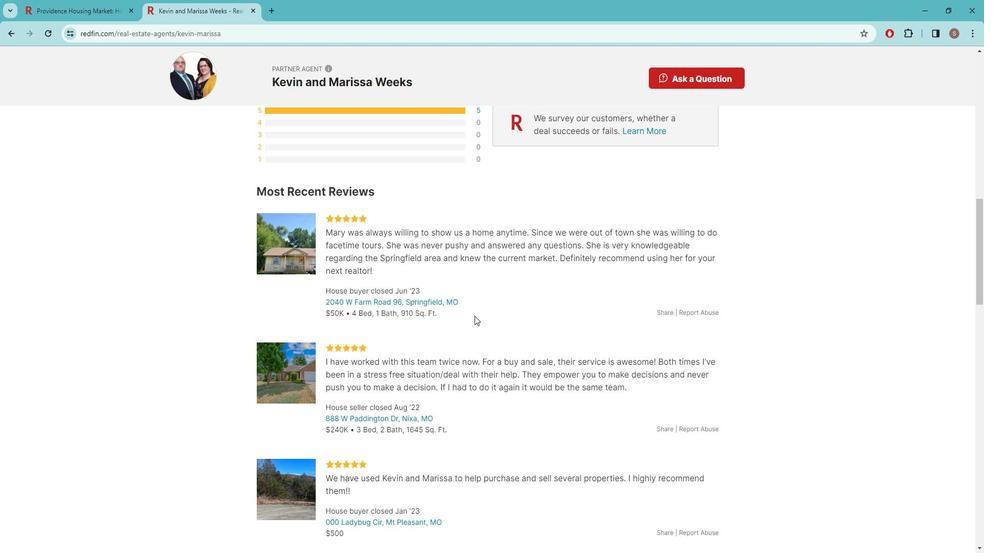 
Action: Mouse scrolled (473, 304) with delta (0, 0)
Screenshot: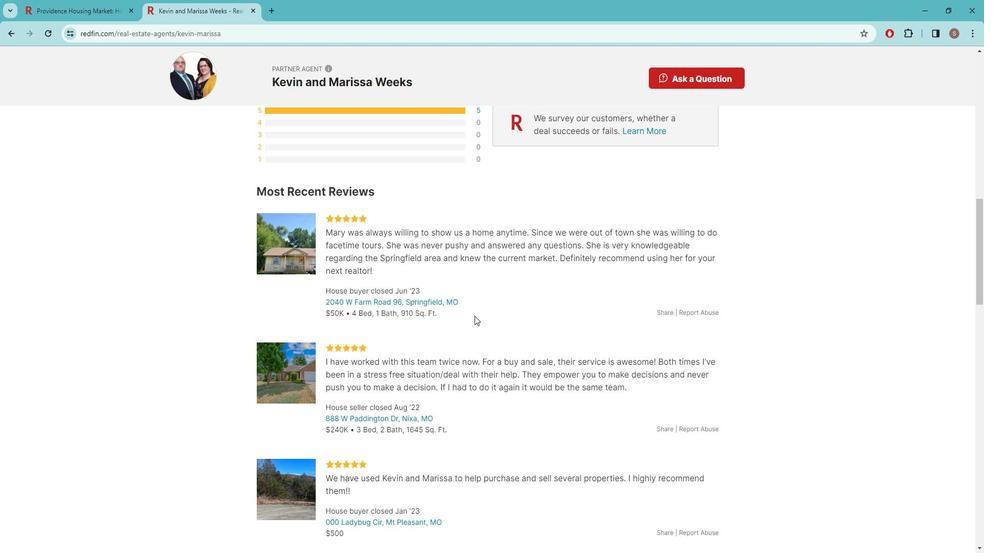 
Action: Mouse moved to (470, 305)
Screenshot: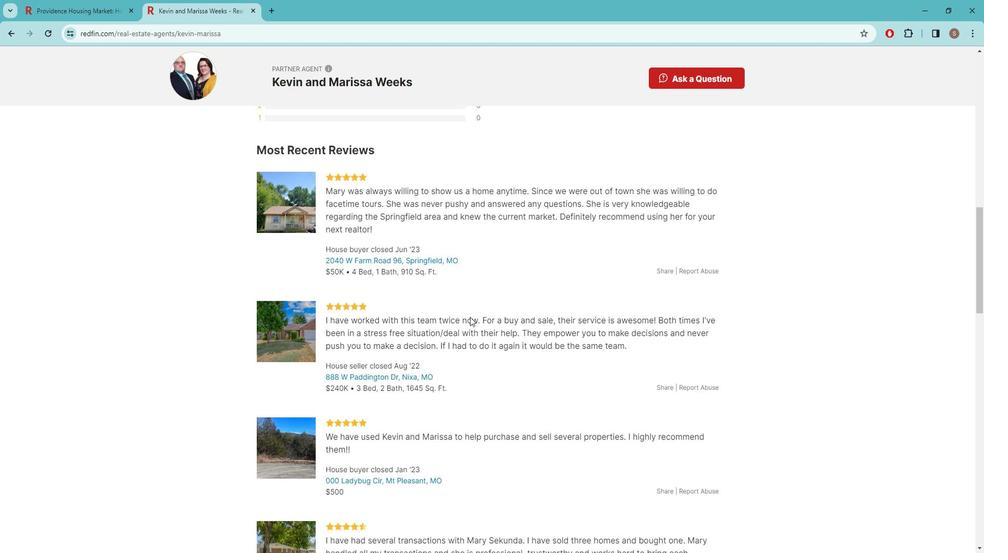 
Action: Mouse scrolled (470, 305) with delta (0, 0)
Screenshot: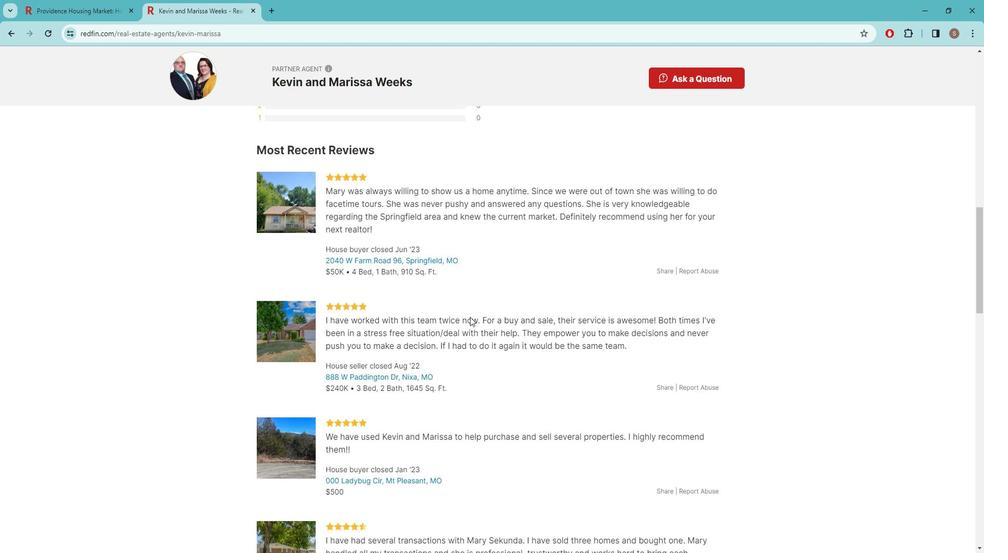 
Action: Mouse moved to (411, 296)
Screenshot: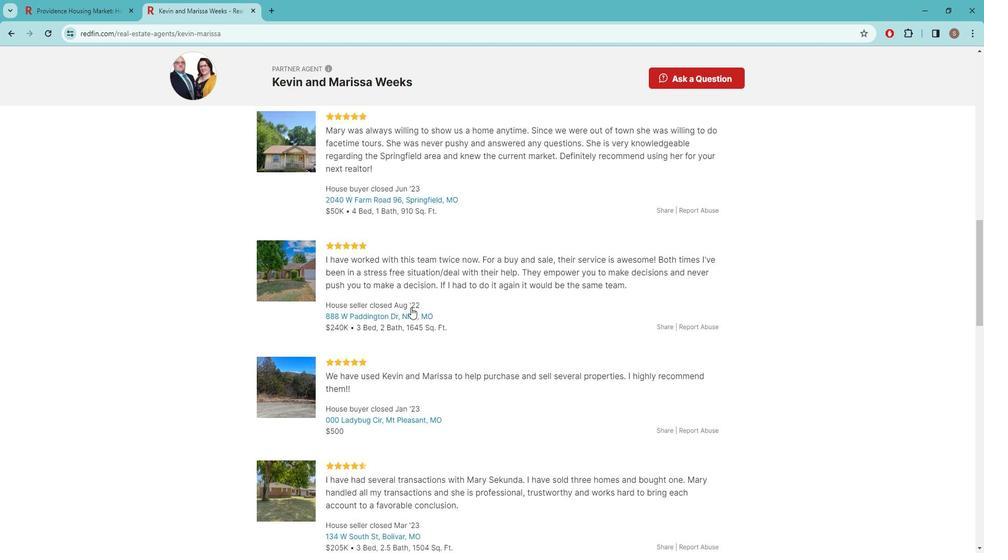 
Action: Mouse scrolled (411, 296) with delta (0, 0)
Screenshot: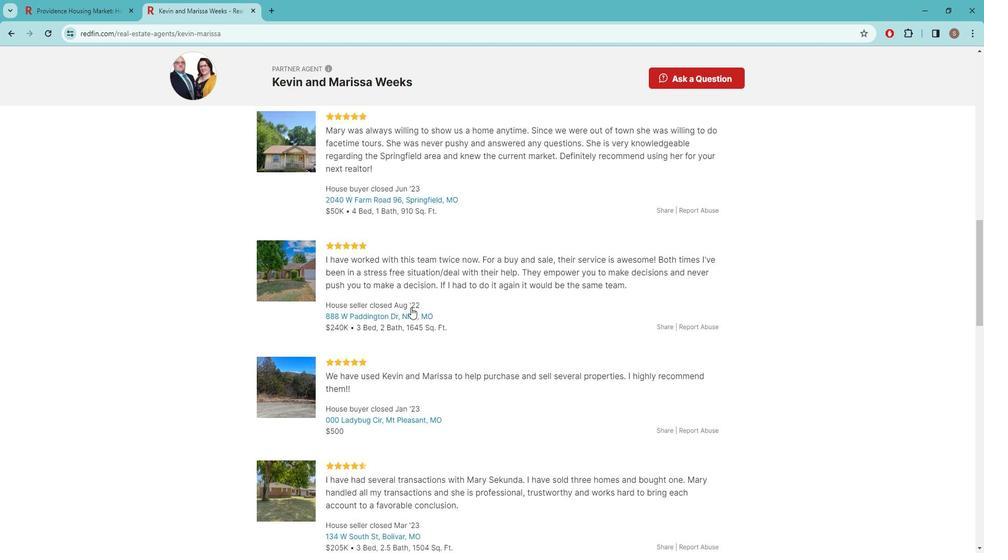 
Action: Mouse moved to (479, 325)
Screenshot: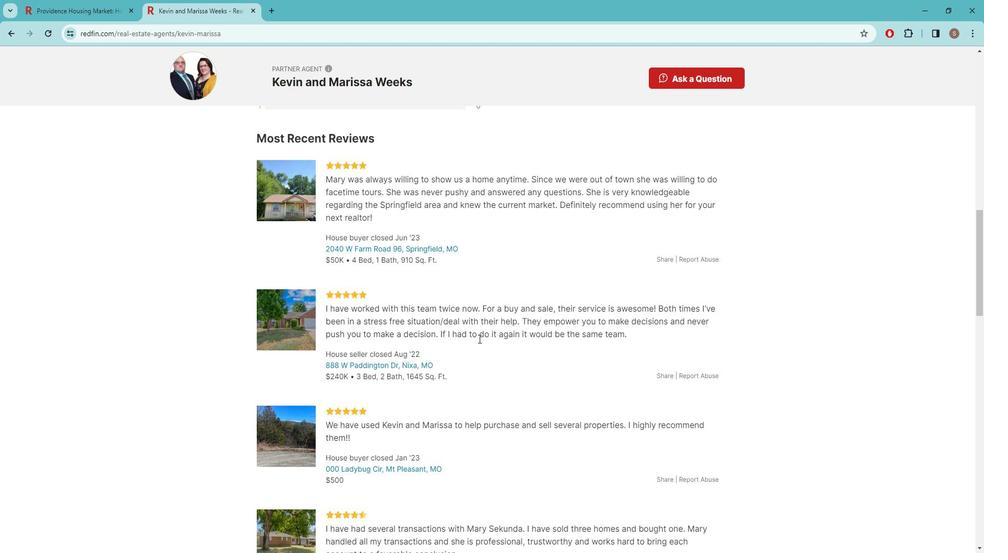 
Action: Mouse scrolled (479, 324) with delta (0, 0)
Screenshot: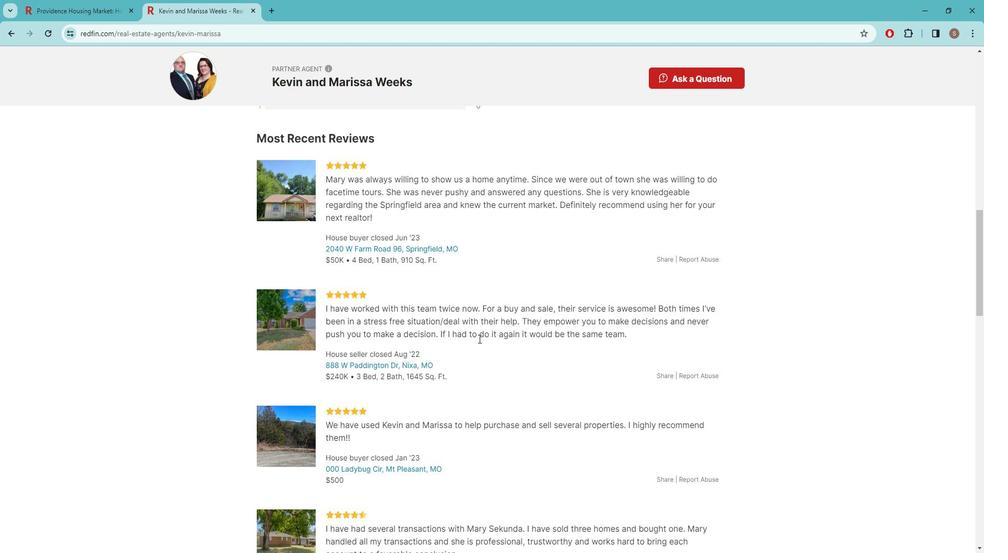 
Action: Mouse moved to (479, 322)
Screenshot: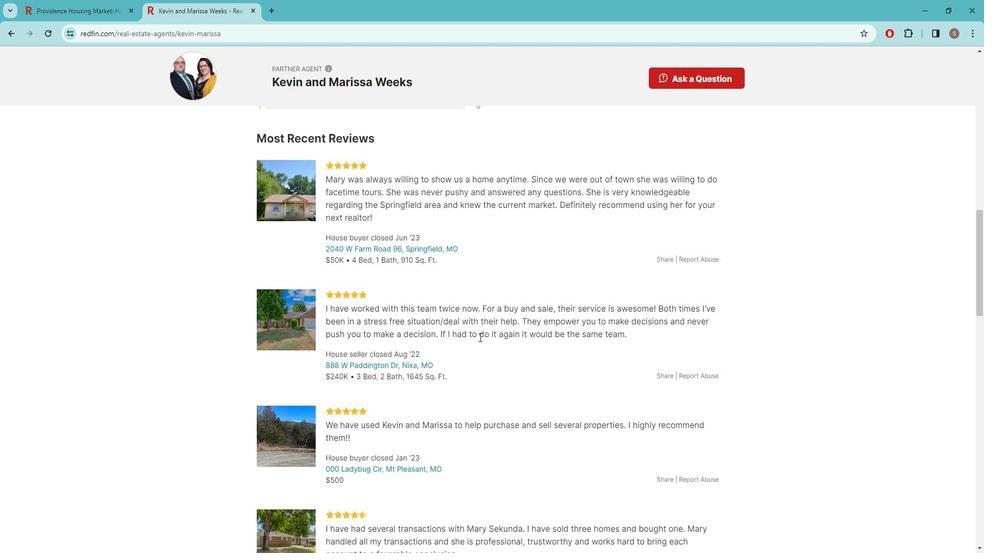 
Action: Mouse scrolled (479, 321) with delta (0, 0)
Screenshot: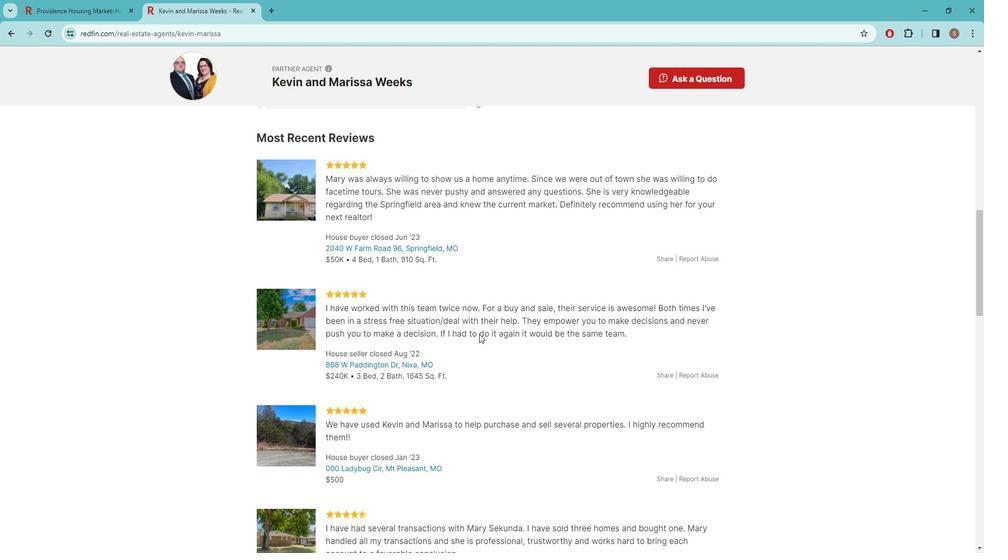 
Action: Mouse moved to (481, 333)
Screenshot: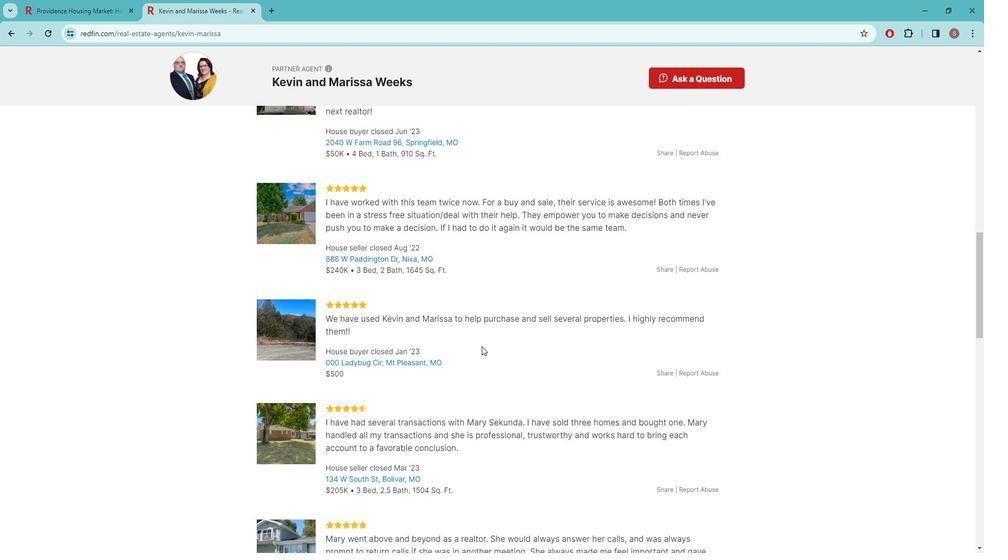 
Action: Mouse scrolled (481, 333) with delta (0, 0)
Screenshot: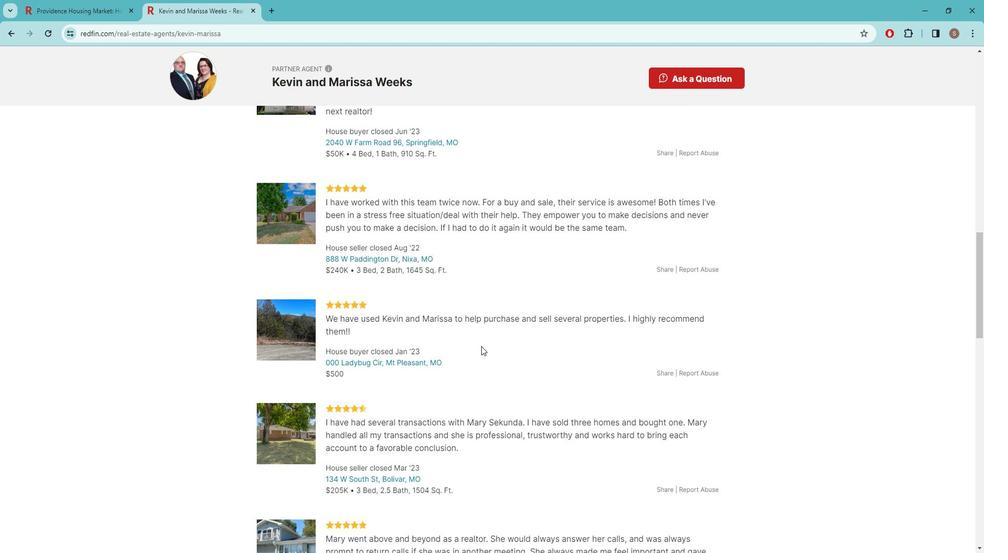 
Action: Mouse moved to (479, 333)
Screenshot: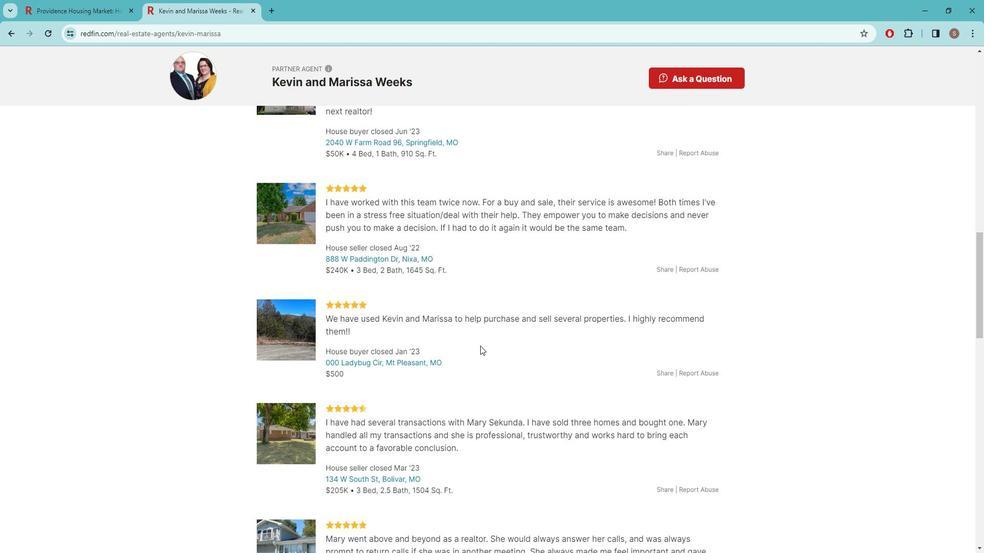 
Action: Mouse scrolled (479, 332) with delta (0, 0)
Screenshot: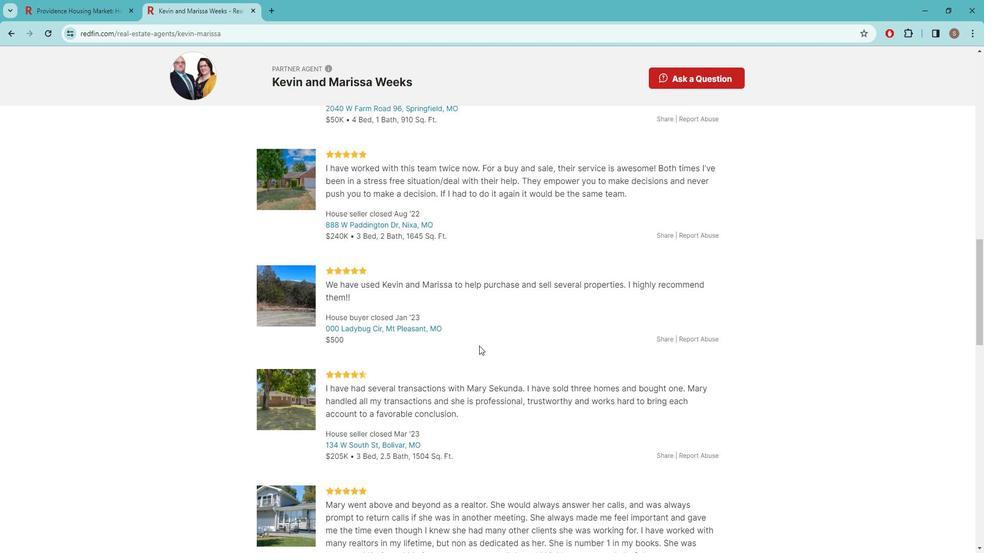 
Action: Mouse moved to (496, 352)
Screenshot: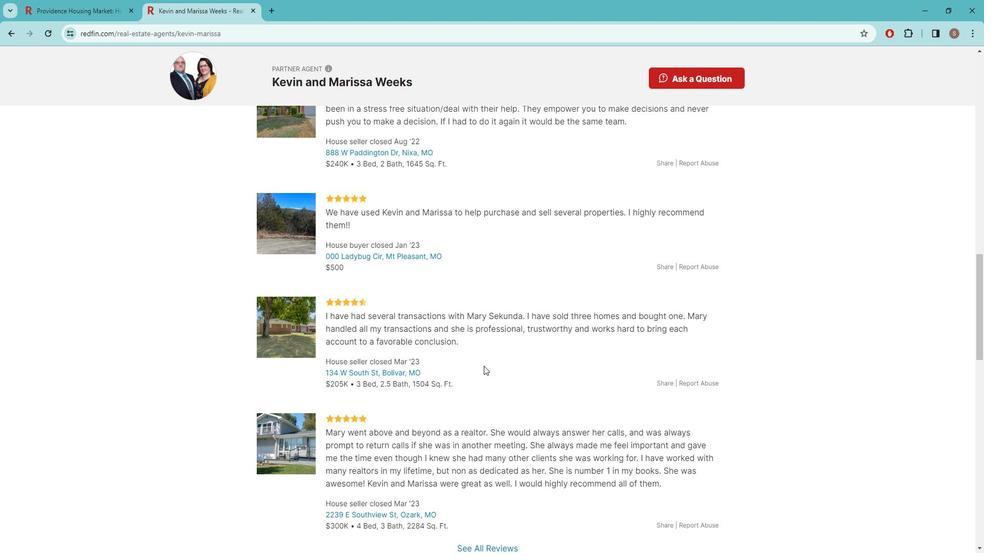 
Action: Mouse scrolled (496, 352) with delta (0, 0)
